 Task: Make a model of a famous piece of artwork (eg, the Mona Lisa).
Action: Mouse moved to (271, 218)
Screenshot: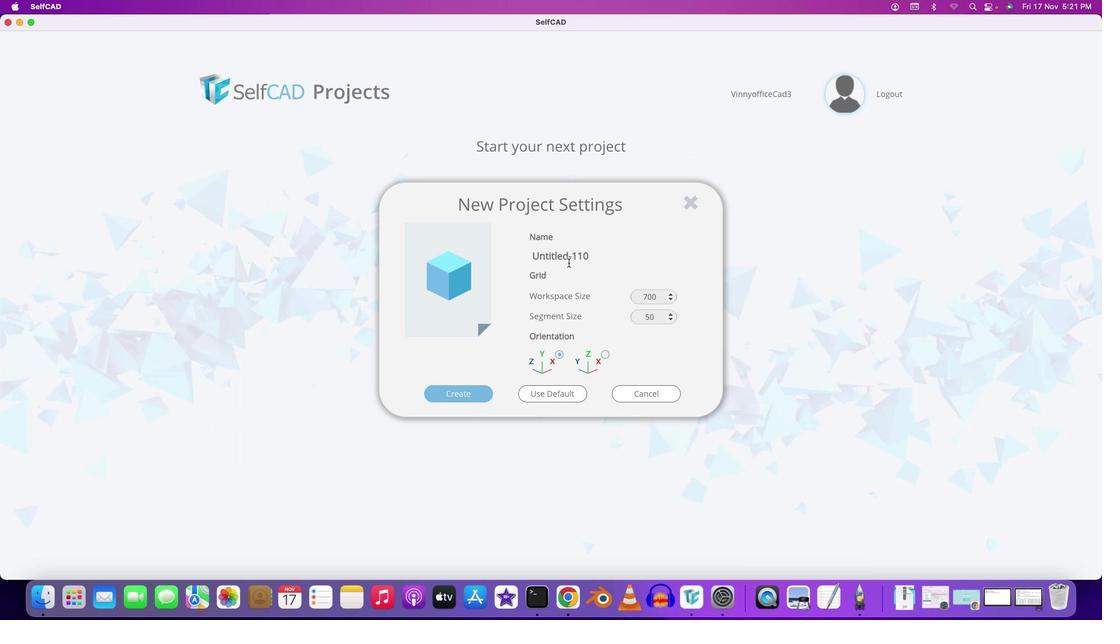 
Action: Mouse pressed left at (271, 218)
Screenshot: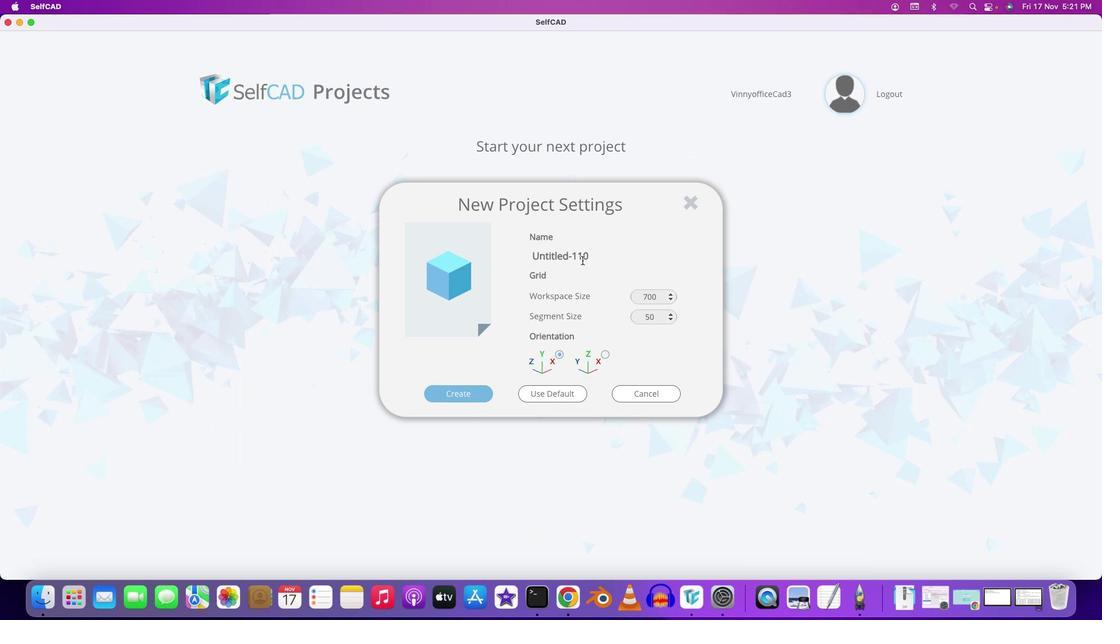 
Action: Mouse moved to (271, 218)
Screenshot: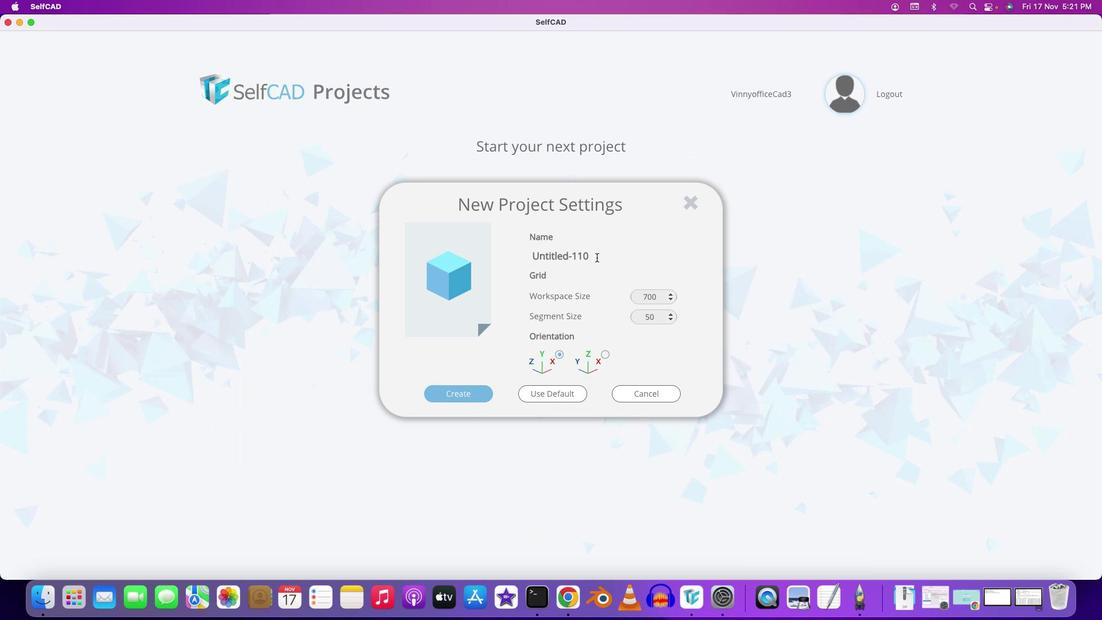 
Action: Mouse pressed left at (271, 218)
Screenshot: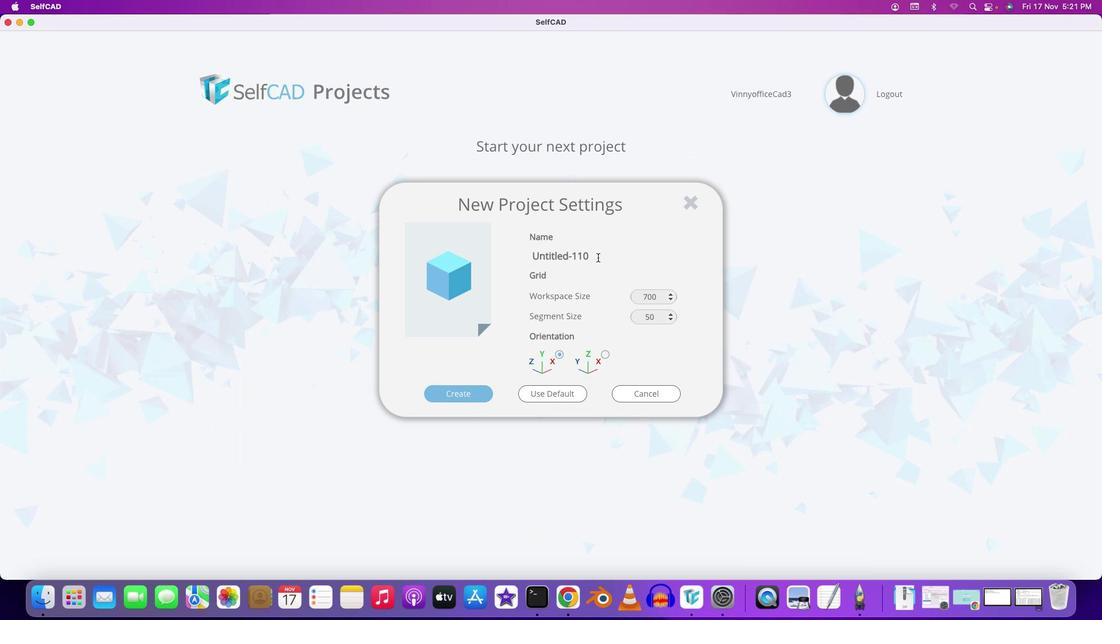 
Action: Mouse moved to (598, 257)
Screenshot: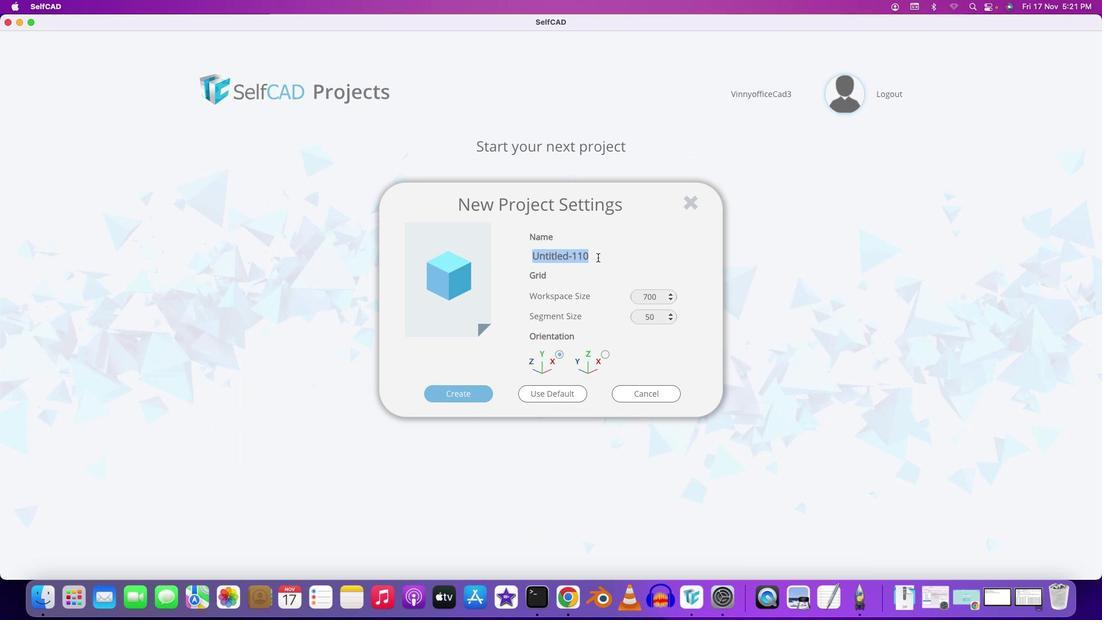 
Action: Mouse pressed left at (598, 257)
Screenshot: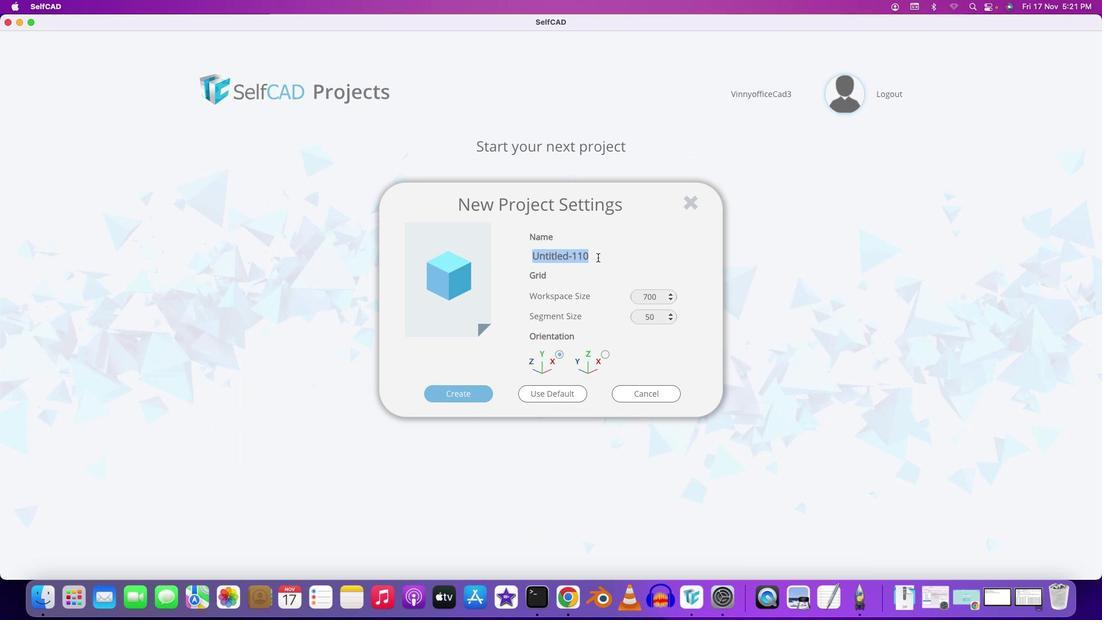 
Action: Key pressed Key.backspaceKey.shift'M''o''d''e''l'Key.space'o''f'Key.spaceKey.shift'A''r''t''w''o''r''k'
Screenshot: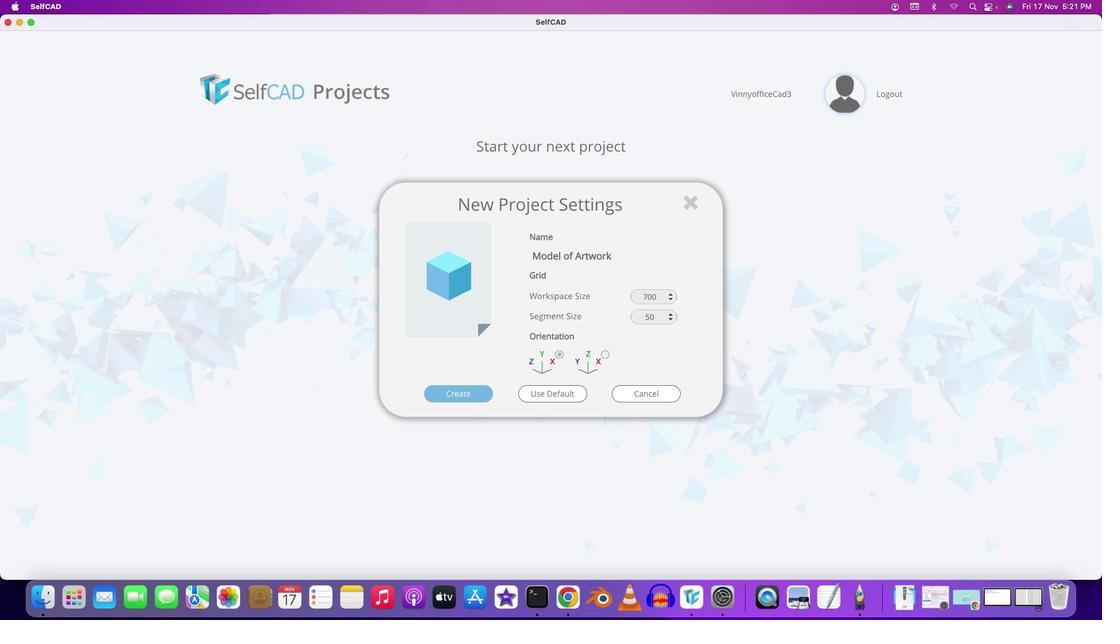 
Action: Mouse moved to (658, 299)
Screenshot: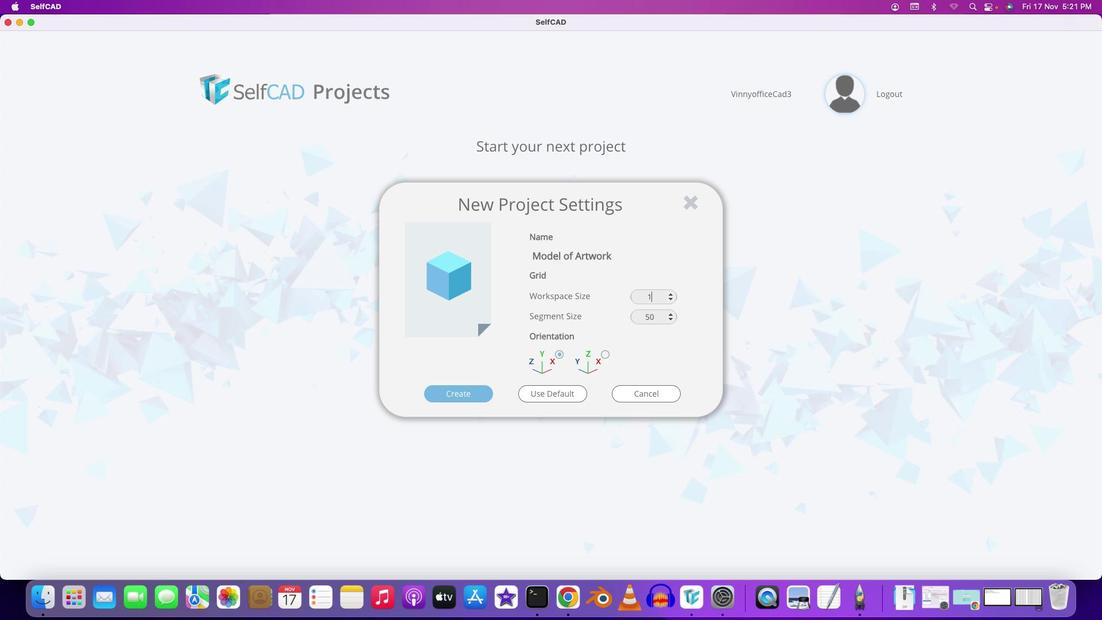 
Action: Mouse pressed left at (658, 299)
Screenshot: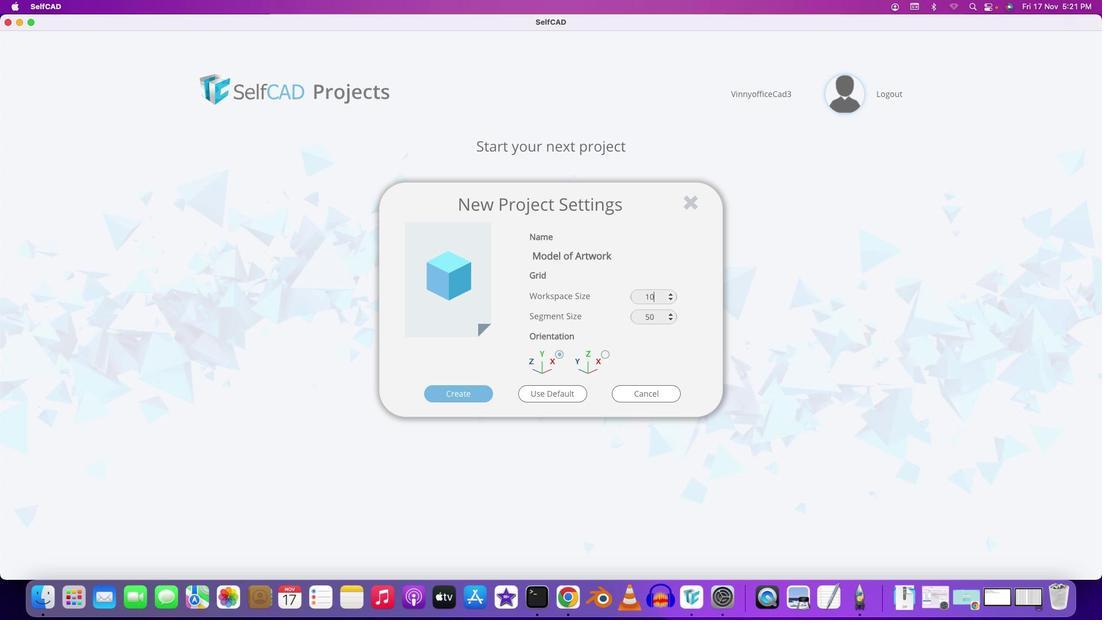 
Action: Key pressed '1''0''0''0'
Screenshot: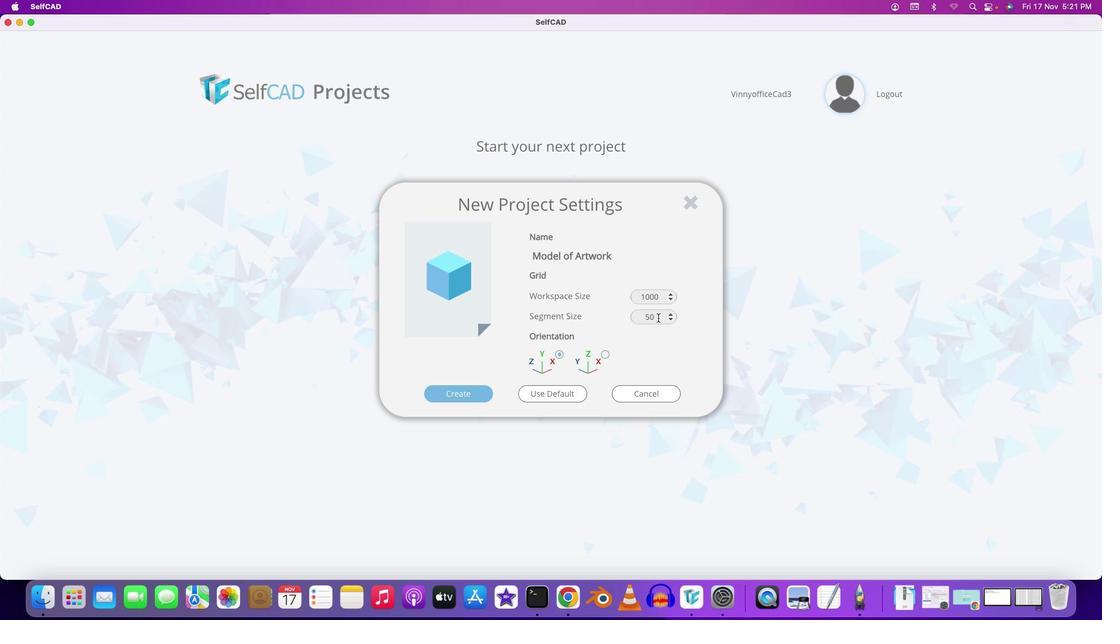 
Action: Mouse moved to (658, 318)
Screenshot: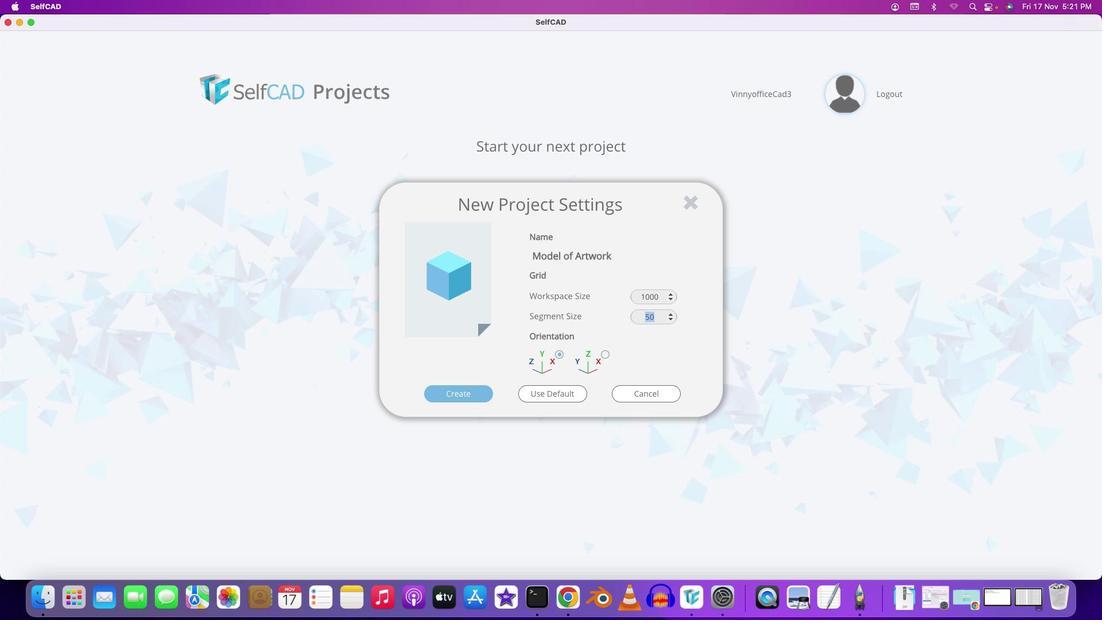 
Action: Mouse pressed left at (658, 318)
Screenshot: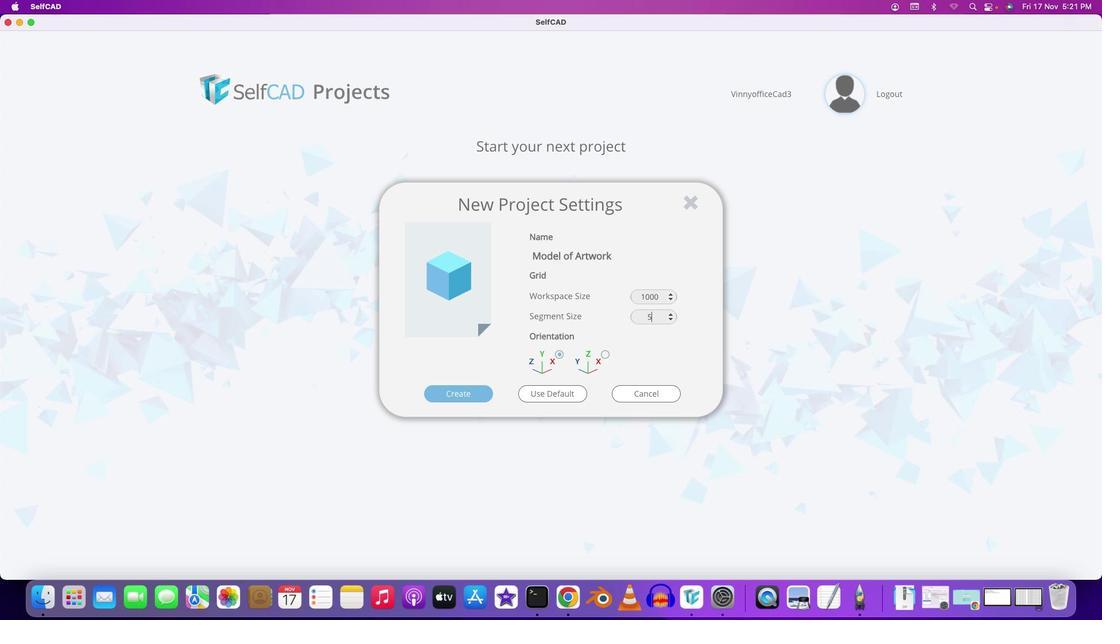 
Action: Mouse moved to (658, 318)
Screenshot: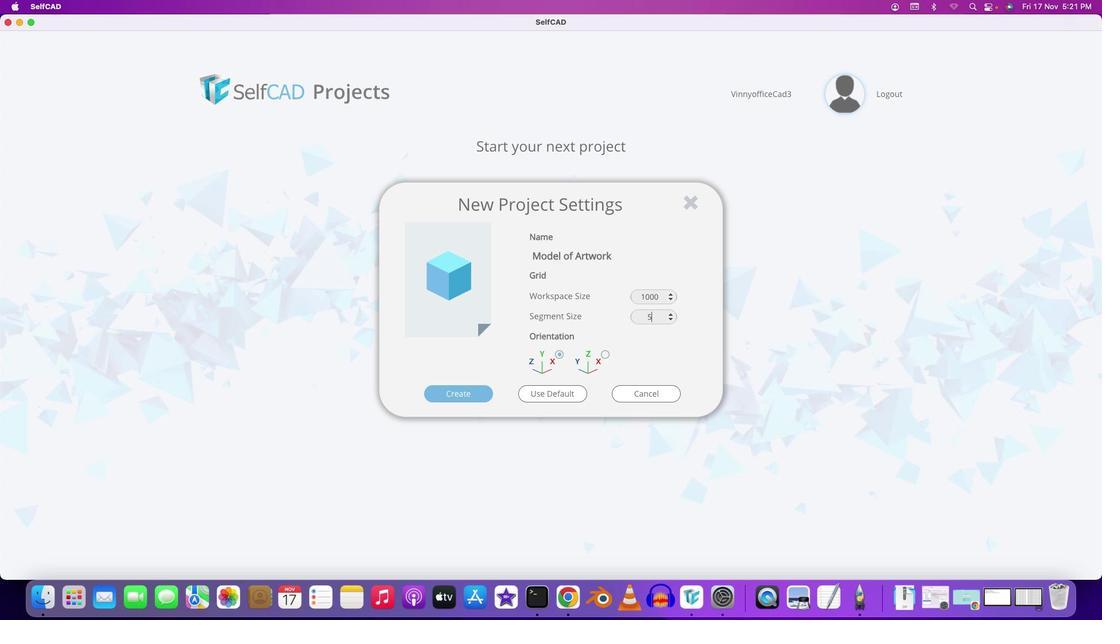 
Action: Key pressed '5'
Screenshot: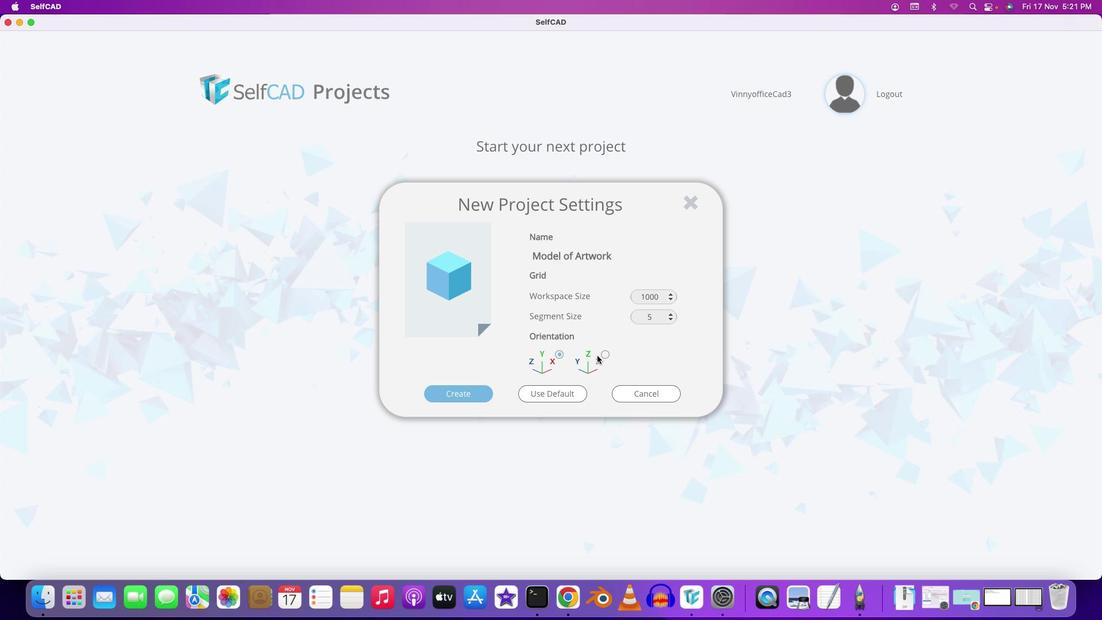 
Action: Mouse moved to (606, 355)
Screenshot: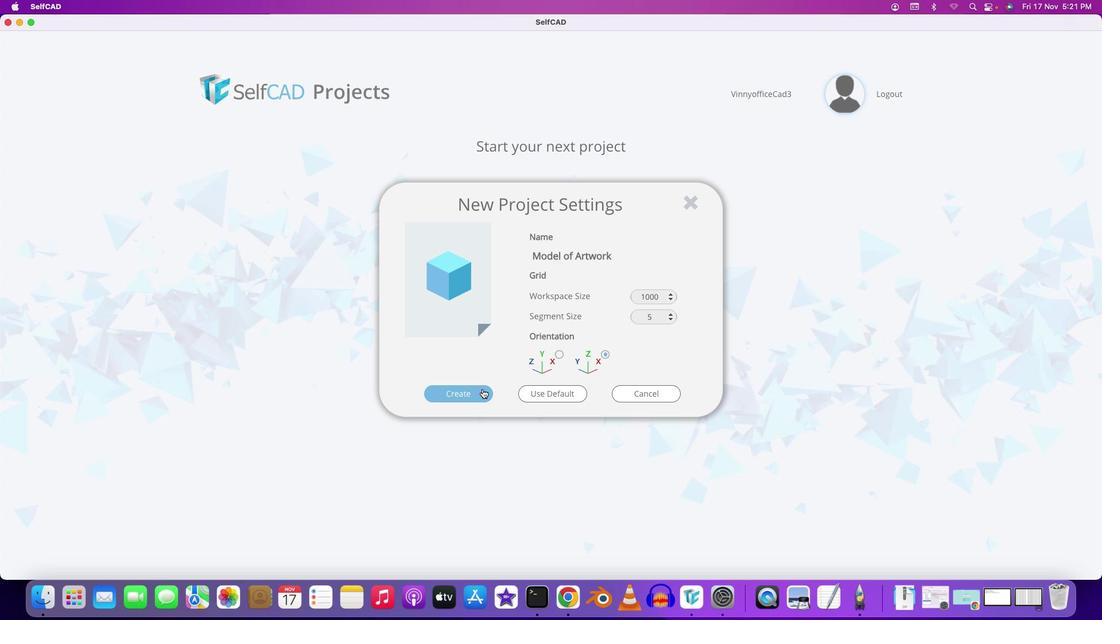 
Action: Mouse pressed left at (606, 355)
Screenshot: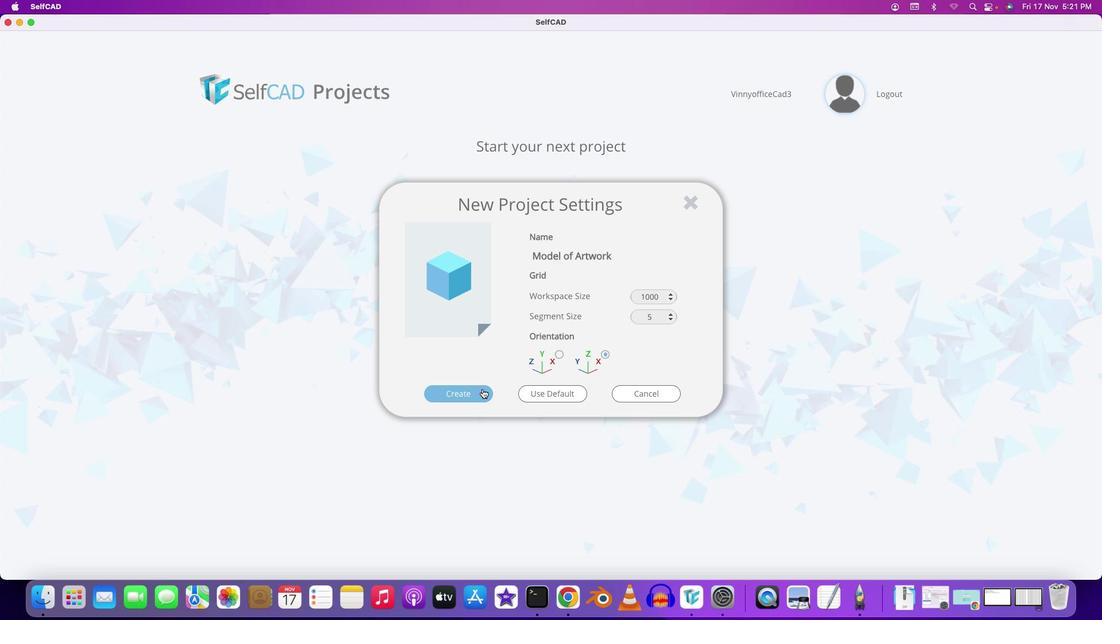
Action: Mouse moved to (483, 388)
Screenshot: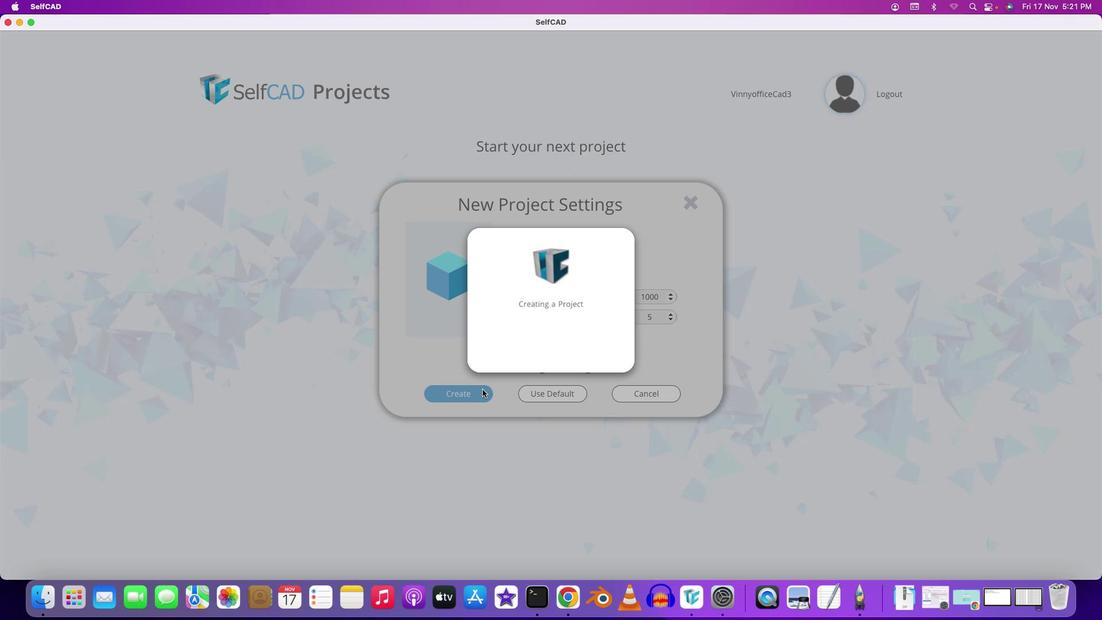 
Action: Mouse pressed left at (483, 388)
Screenshot: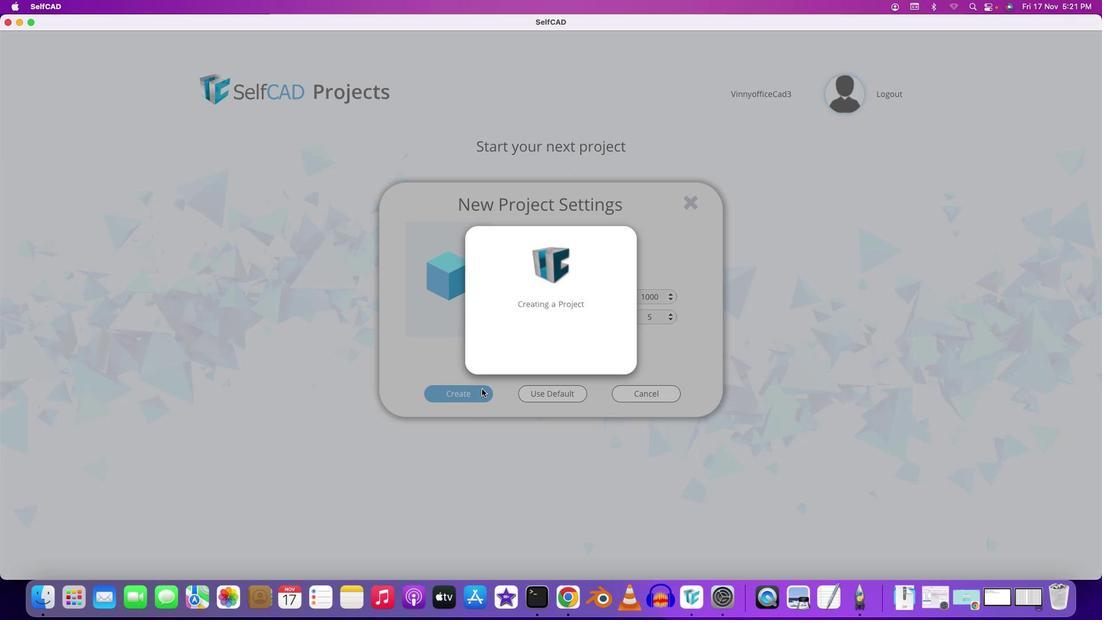 
Action: Mouse moved to (536, 390)
Screenshot: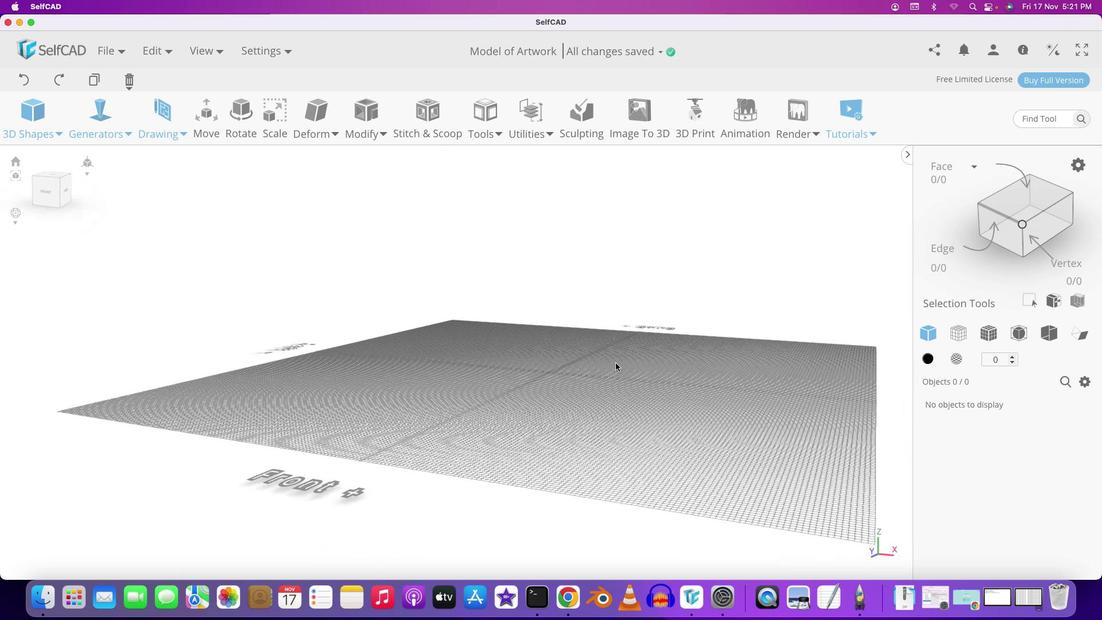
Action: Mouse pressed left at (536, 390)
Screenshot: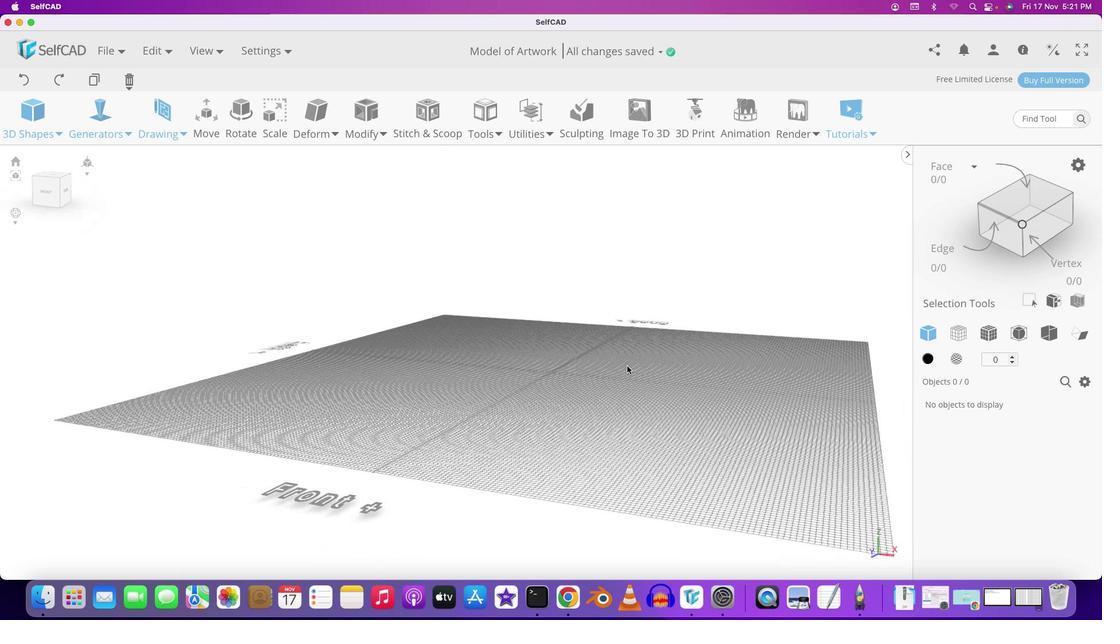 
Action: Mouse moved to (649, 376)
Screenshot: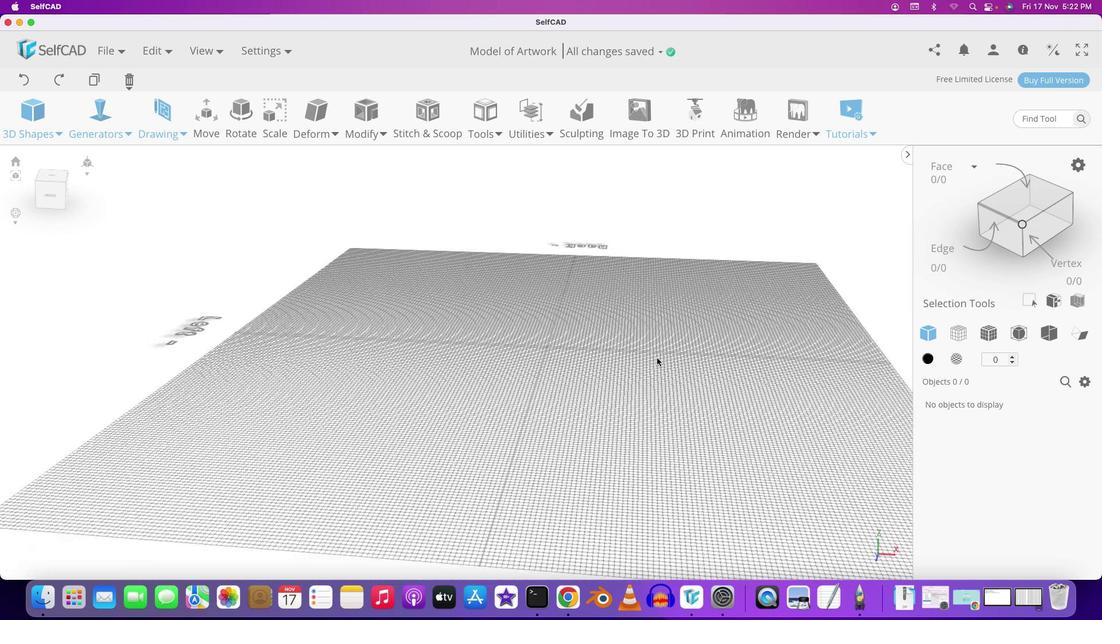 
Action: Mouse scrolled (649, 376) with delta (0, 0)
Screenshot: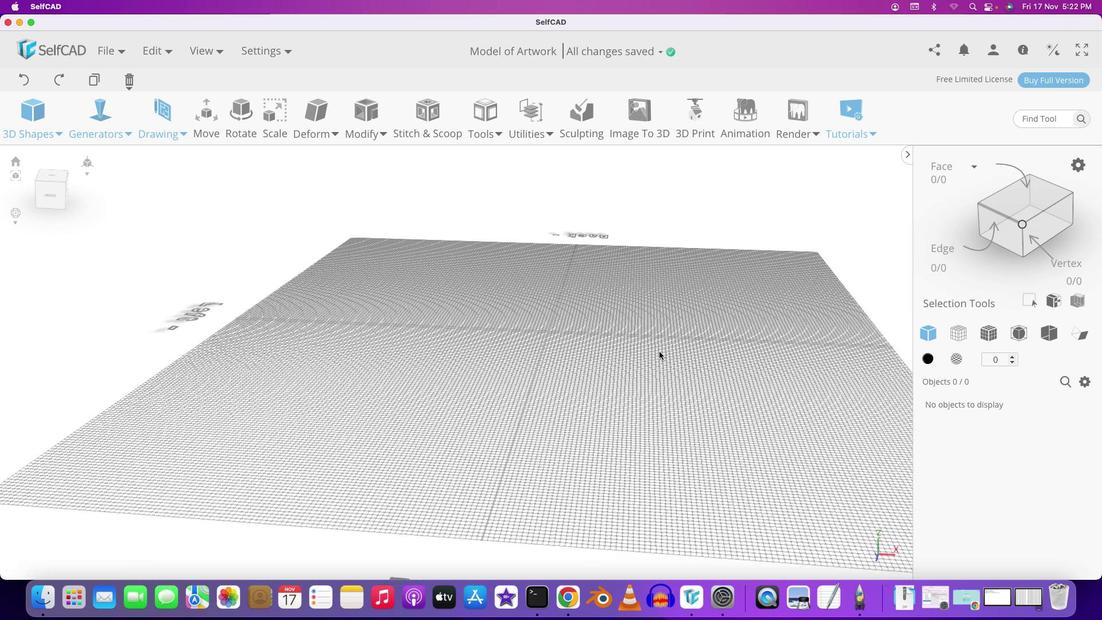 
Action: Mouse scrolled (649, 376) with delta (0, 0)
Screenshot: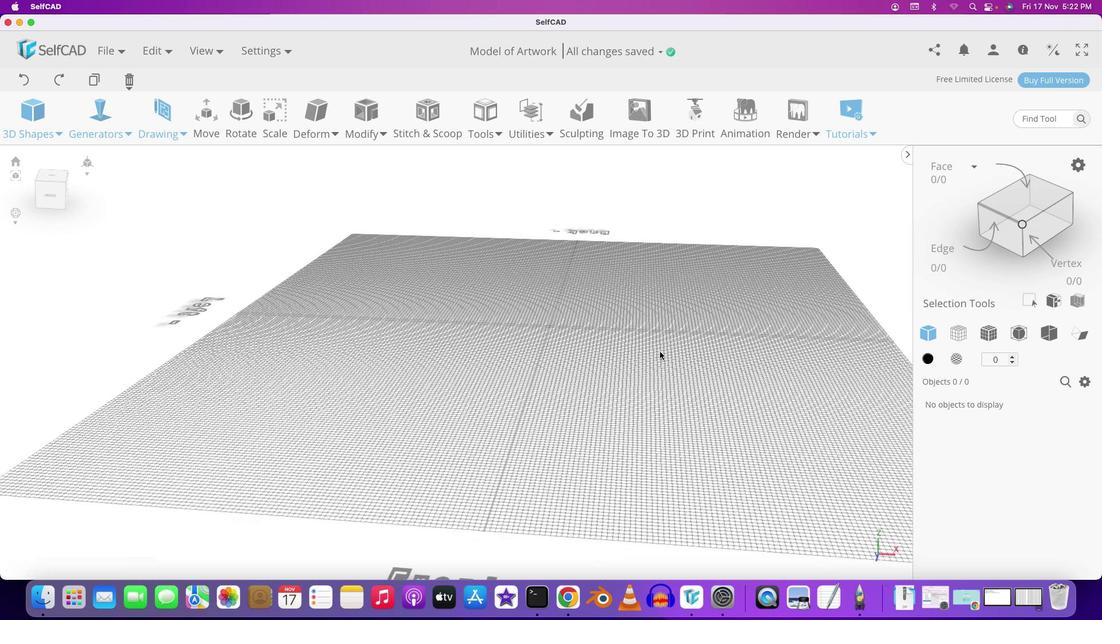 
Action: Mouse moved to (647, 376)
Screenshot: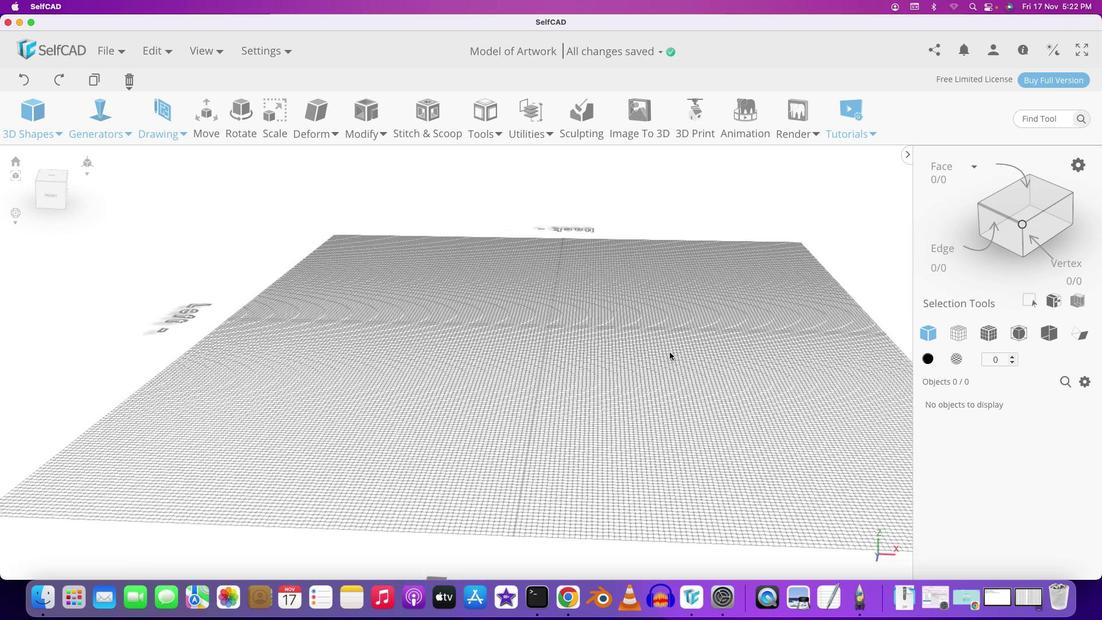 
Action: Key pressed Key.shift
Screenshot: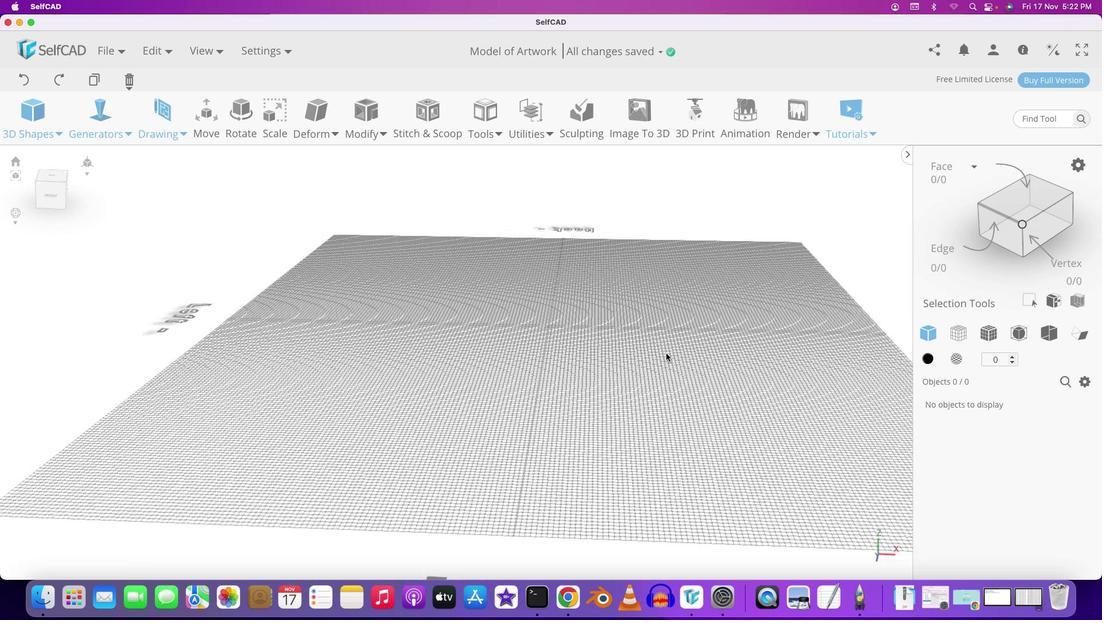 
Action: Mouse pressed left at (647, 376)
Screenshot: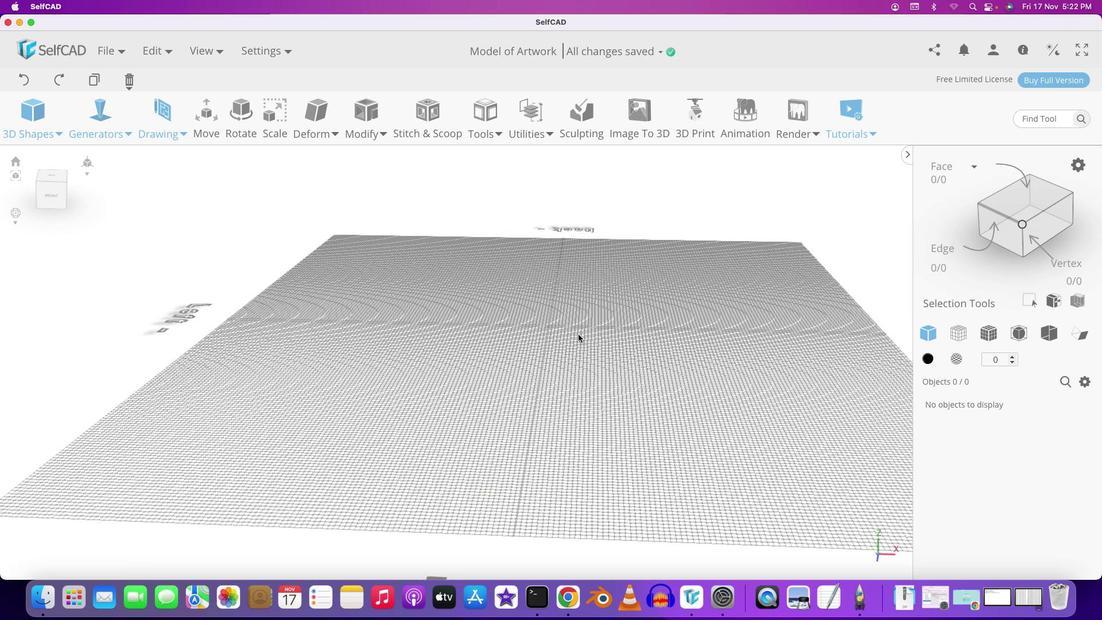 
Action: Mouse moved to (659, 352)
Screenshot: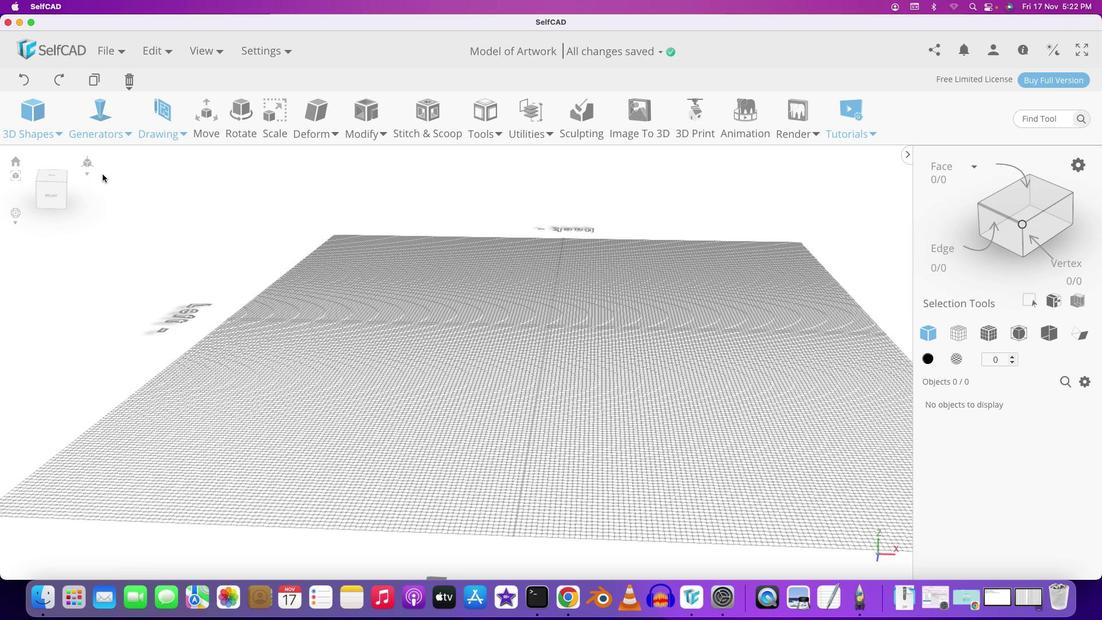 
Action: Mouse pressed left at (659, 352)
Screenshot: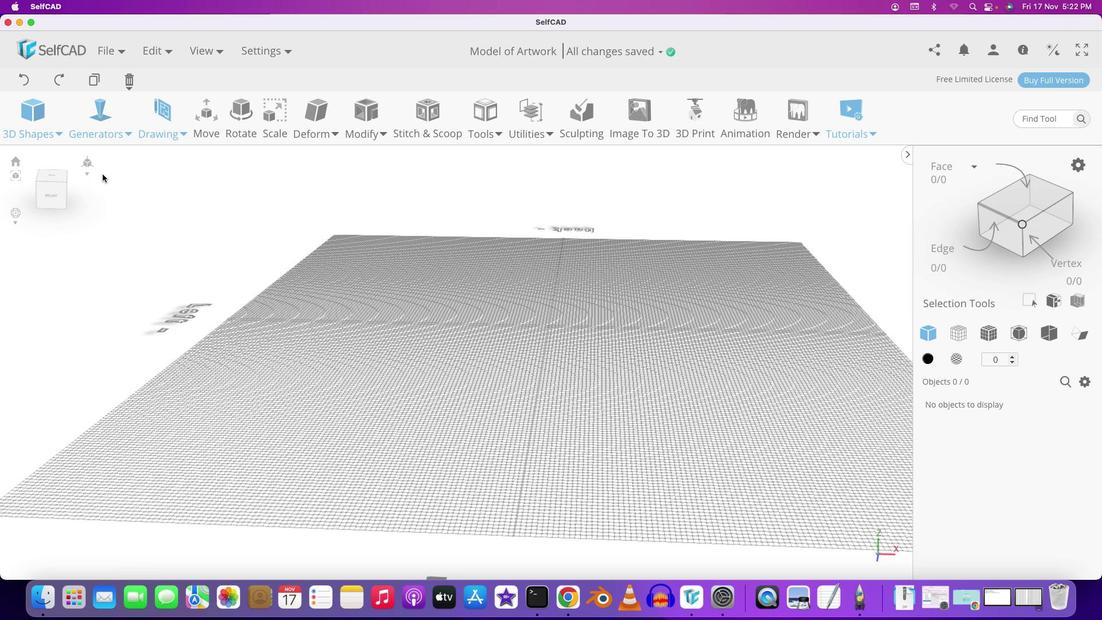 
Action: Mouse moved to (62, 340)
Screenshot: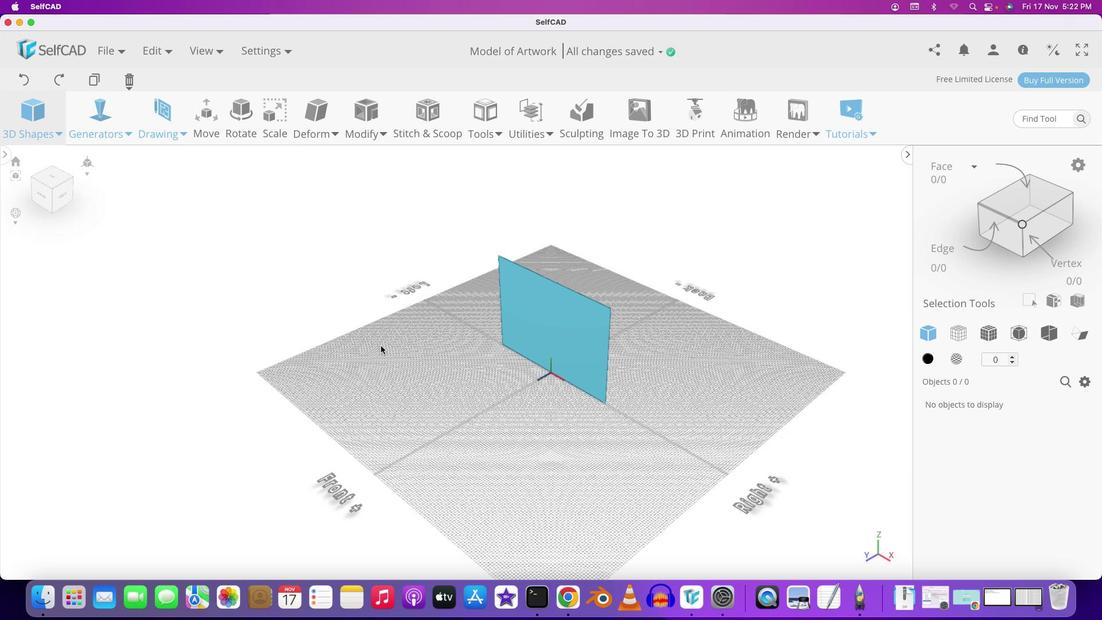 
Action: Mouse pressed left at (62, 340)
Screenshot: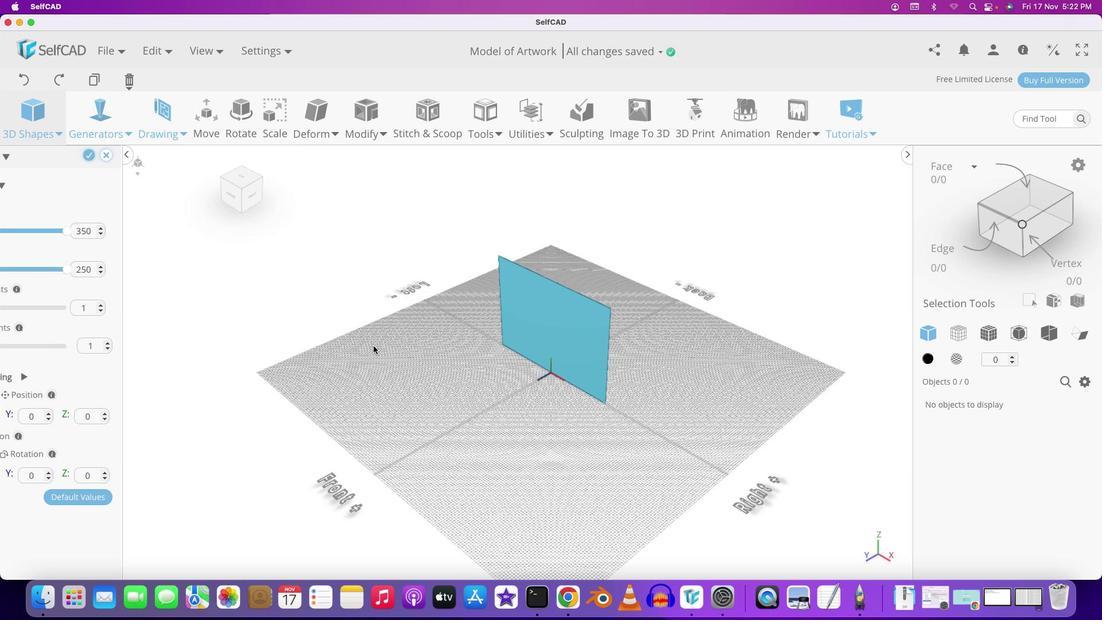 
Action: Mouse moved to (414, 364)
Screenshot: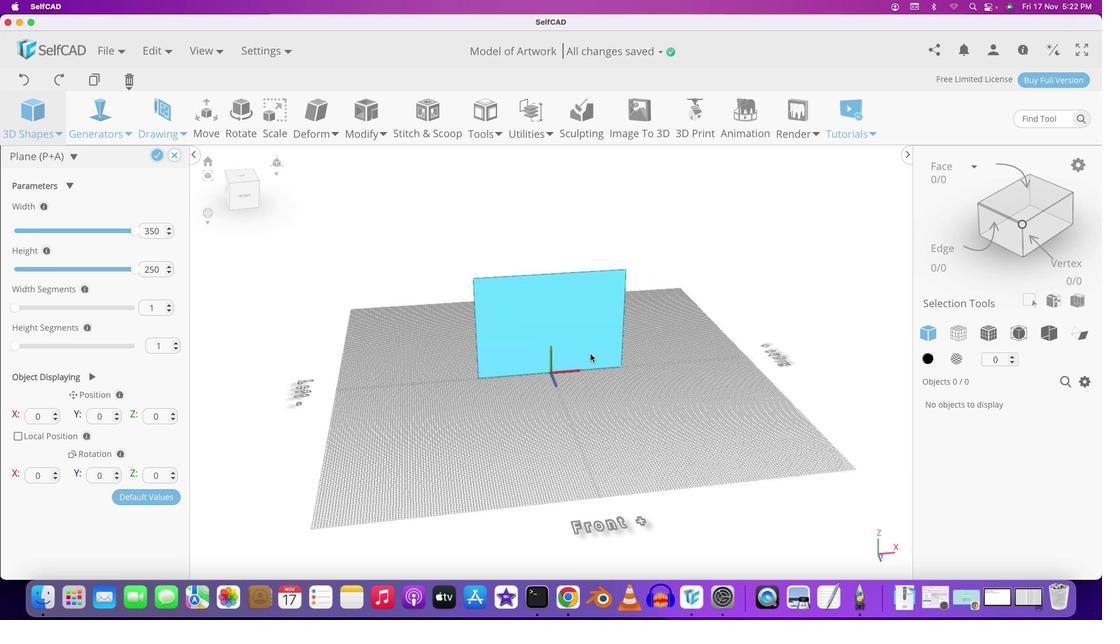 
Action: Mouse pressed left at (414, 364)
Screenshot: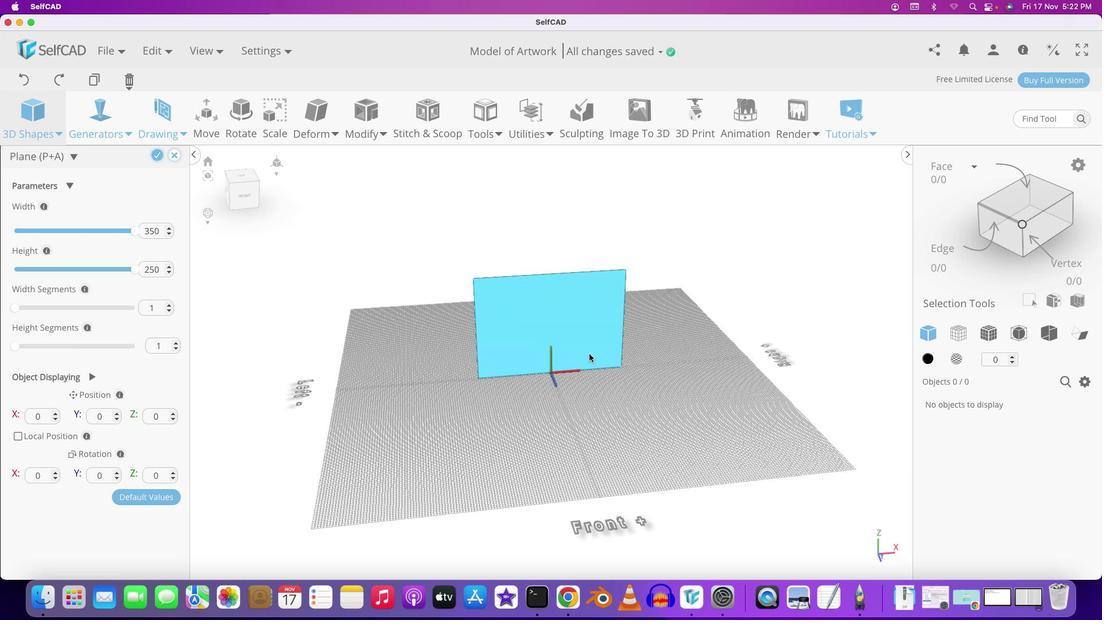 
Action: Mouse moved to (155, 472)
Screenshot: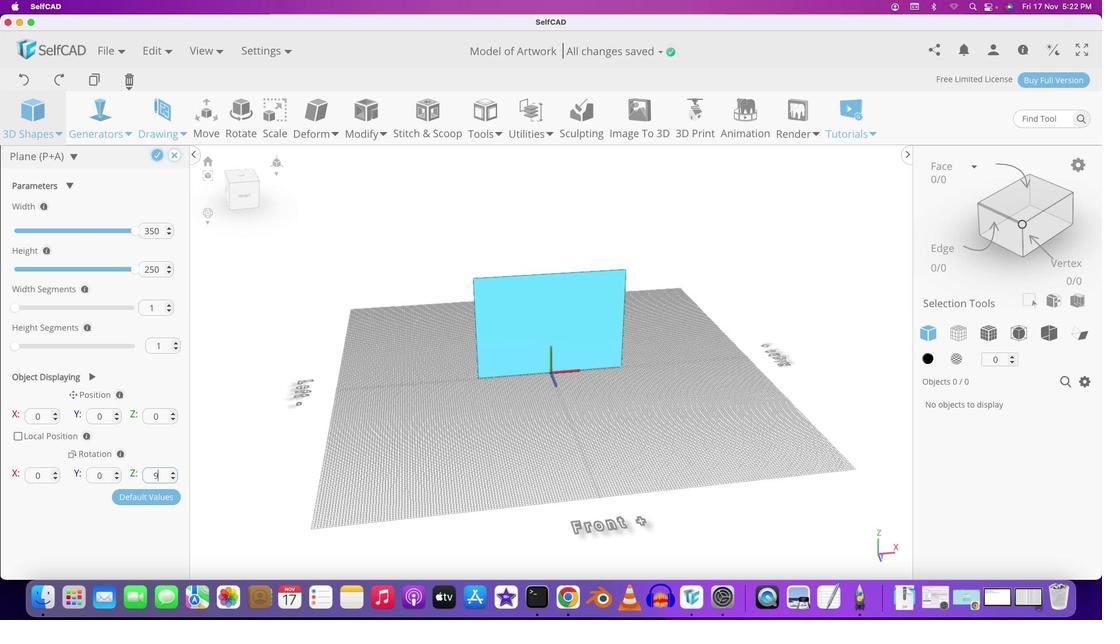 
Action: Mouse pressed left at (155, 472)
Screenshot: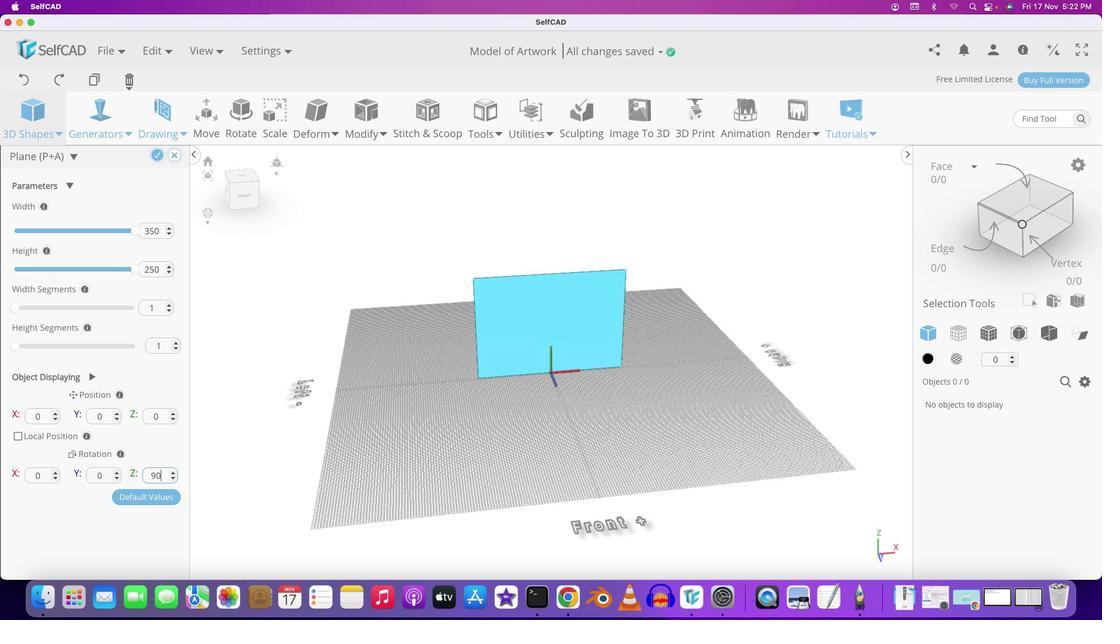 
Action: Mouse moved to (155, 473)
Screenshot: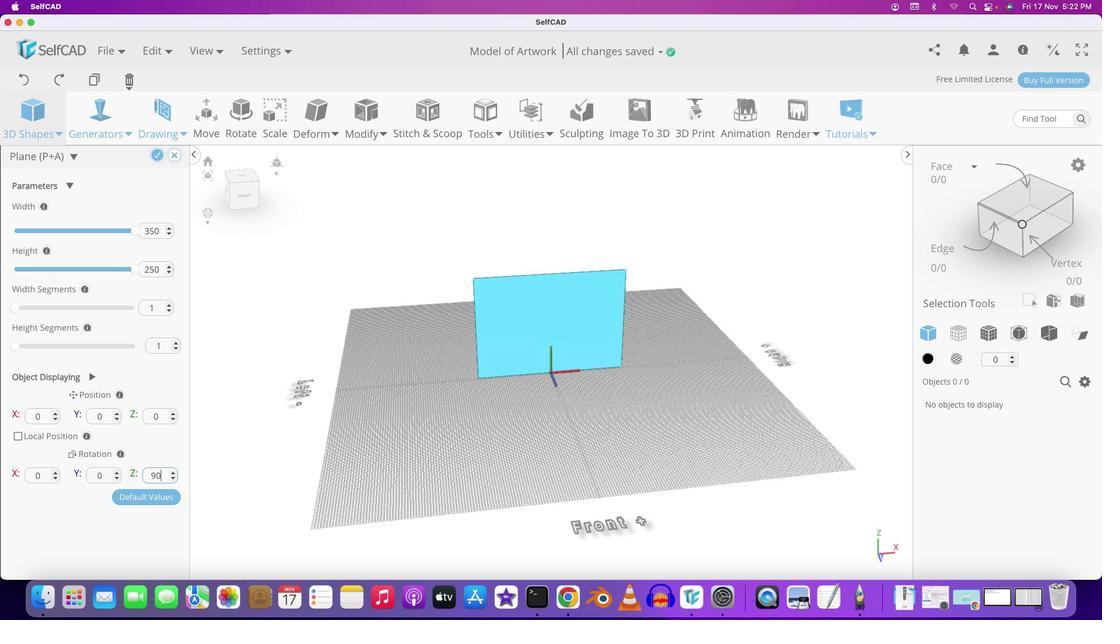 
Action: Key pressed '9''0'Key.enter
Screenshot: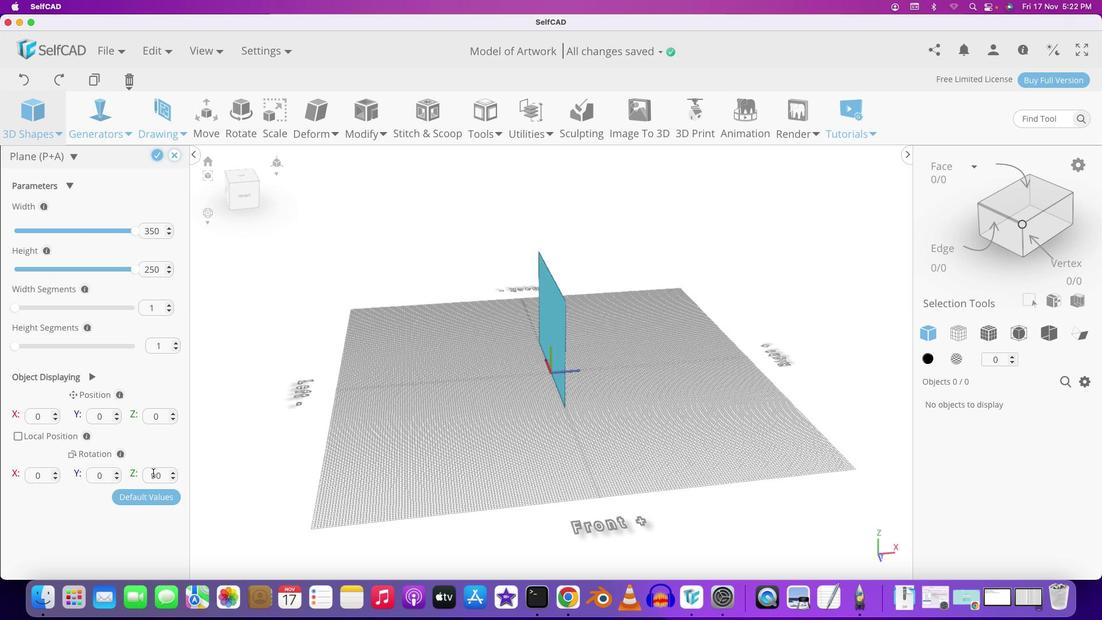 
Action: Mouse moved to (40, 476)
Screenshot: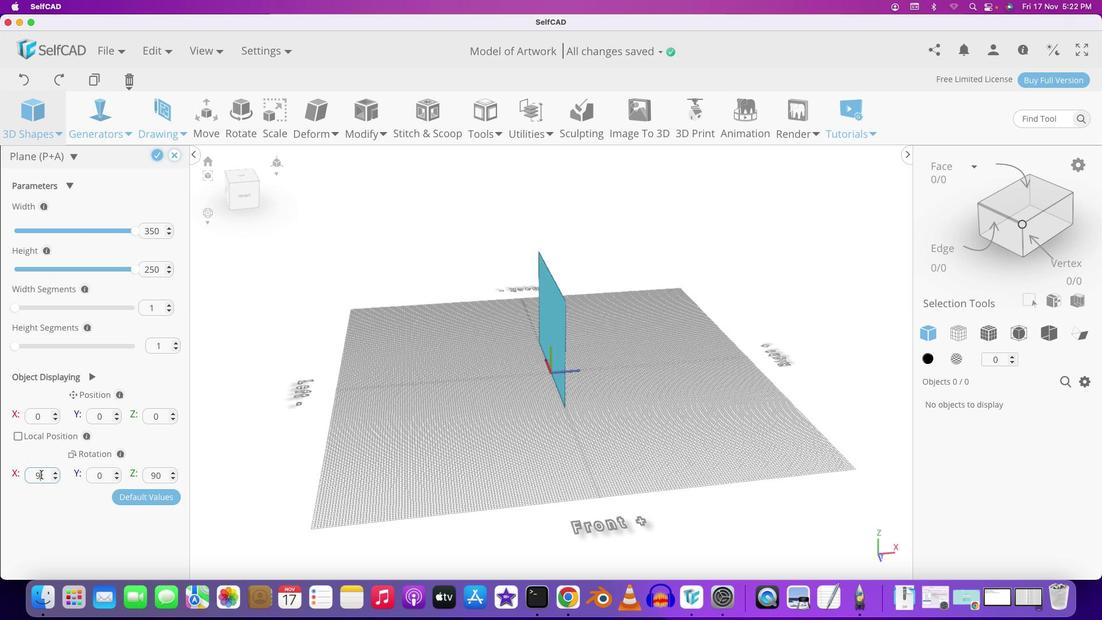 
Action: Mouse pressed left at (40, 476)
Screenshot: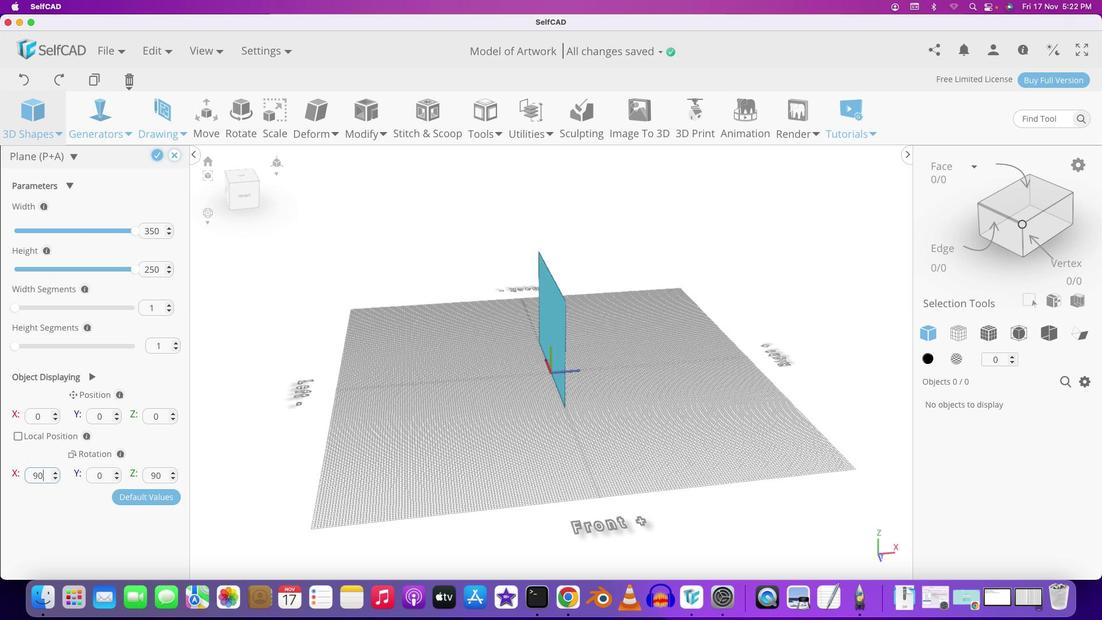 
Action: Key pressed '9'
Screenshot: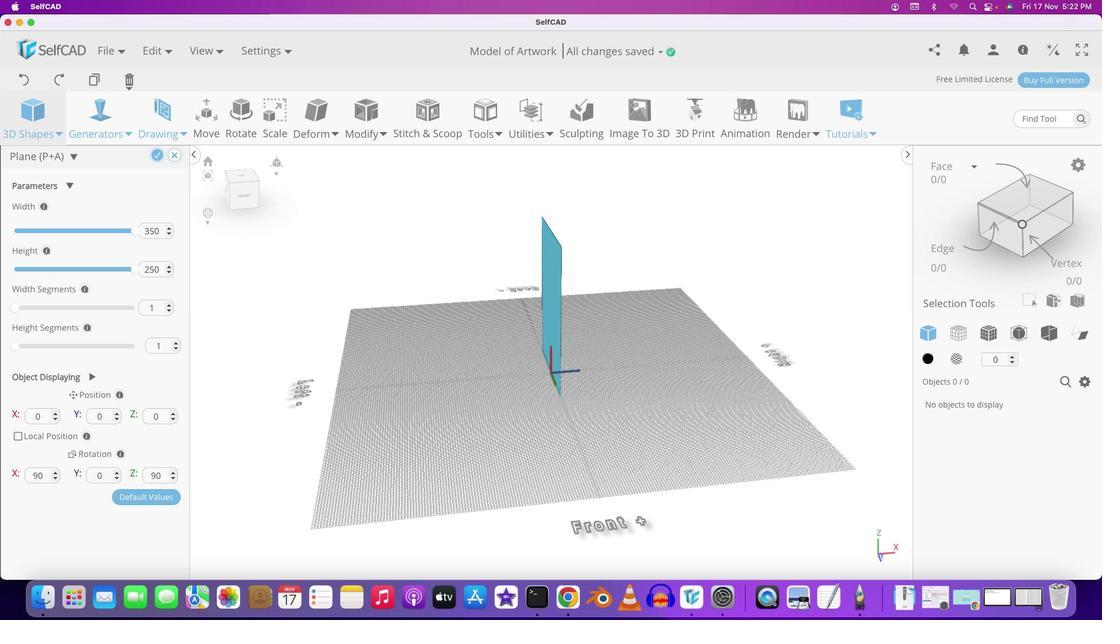 
Action: Mouse moved to (41, 474)
Screenshot: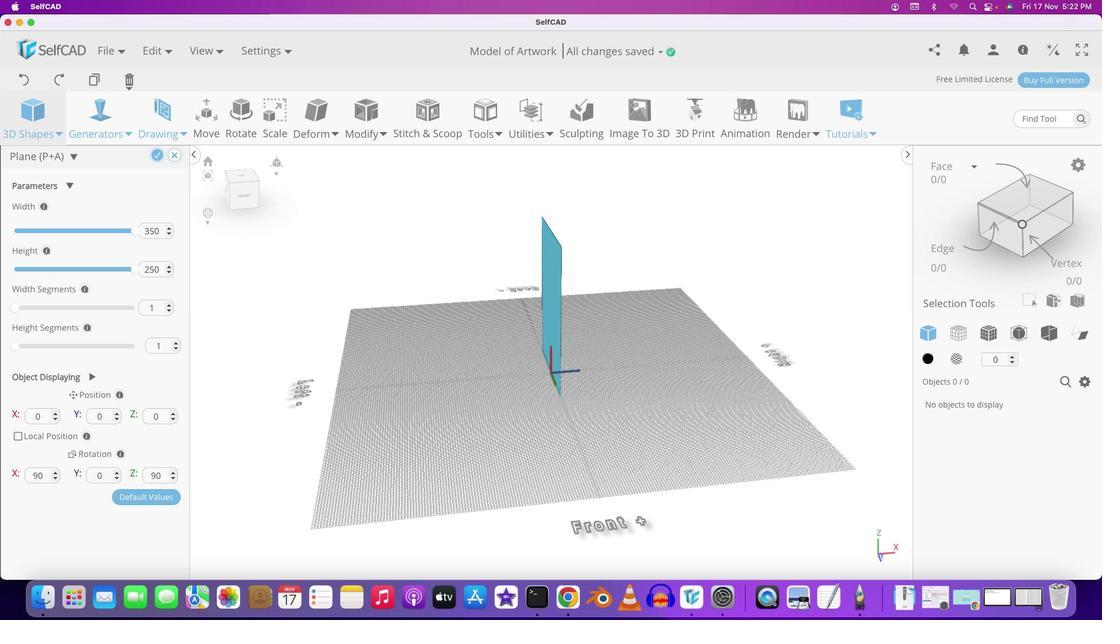 
Action: Key pressed '0'Key.enter
Screenshot: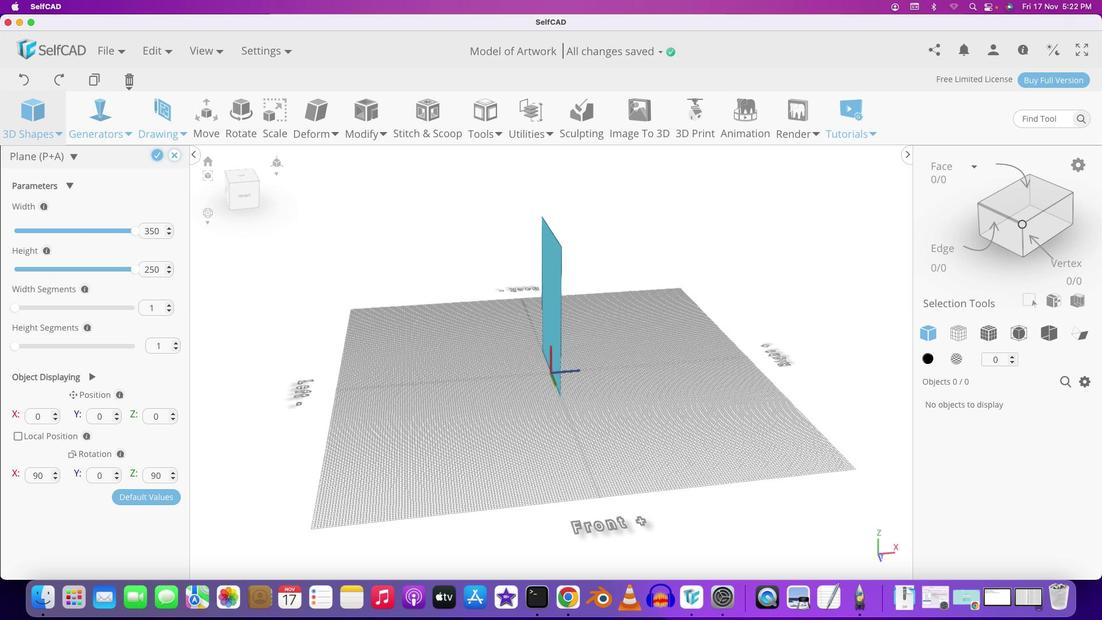 
Action: Mouse moved to (40, 477)
Screenshot: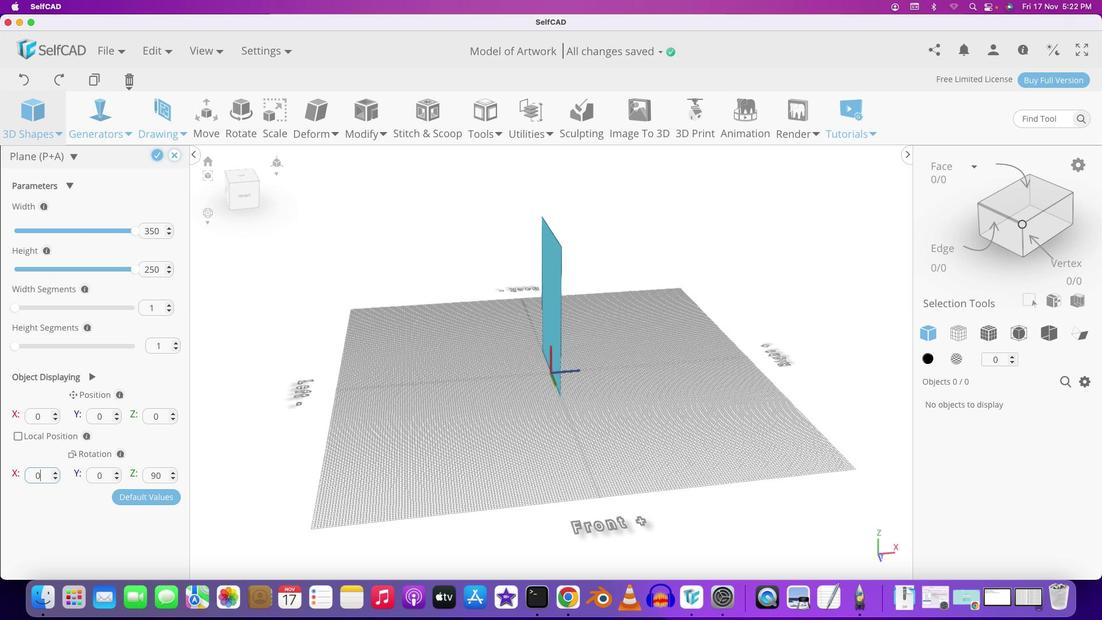 
Action: Mouse pressed left at (40, 477)
Screenshot: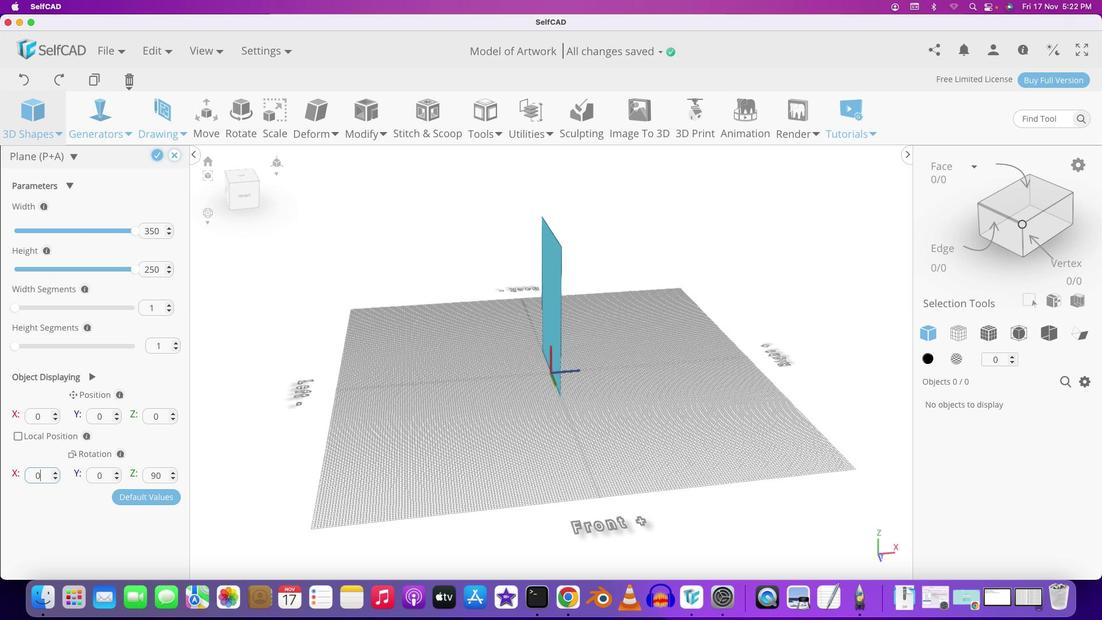 
Action: Key pressed '0'Key.enter
Screenshot: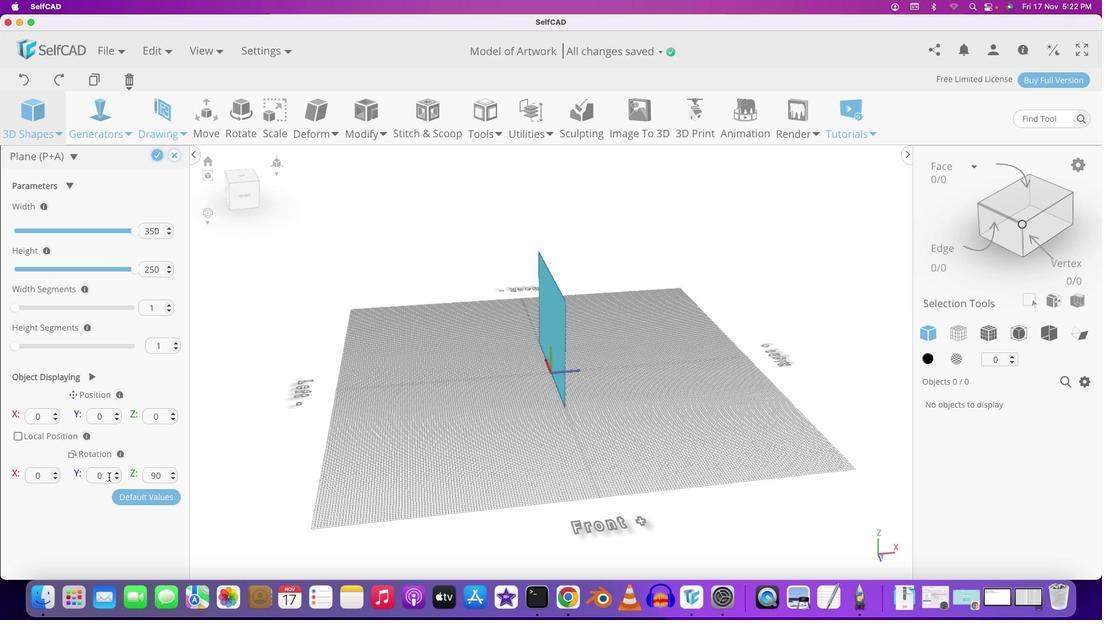 
Action: Mouse moved to (109, 475)
Screenshot: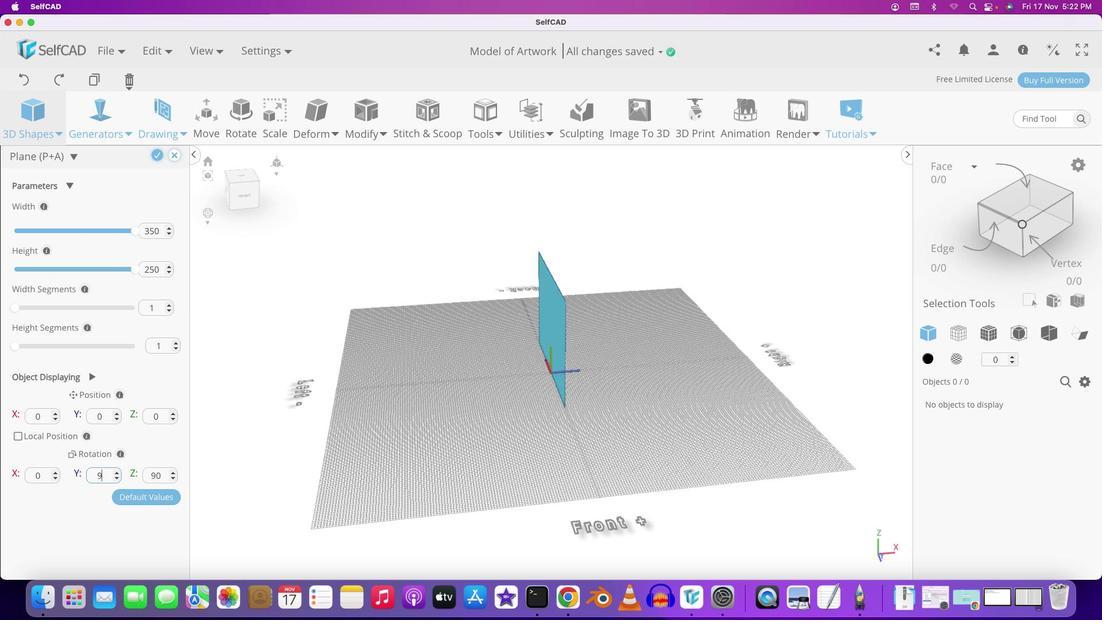 
Action: Mouse pressed left at (109, 475)
Screenshot: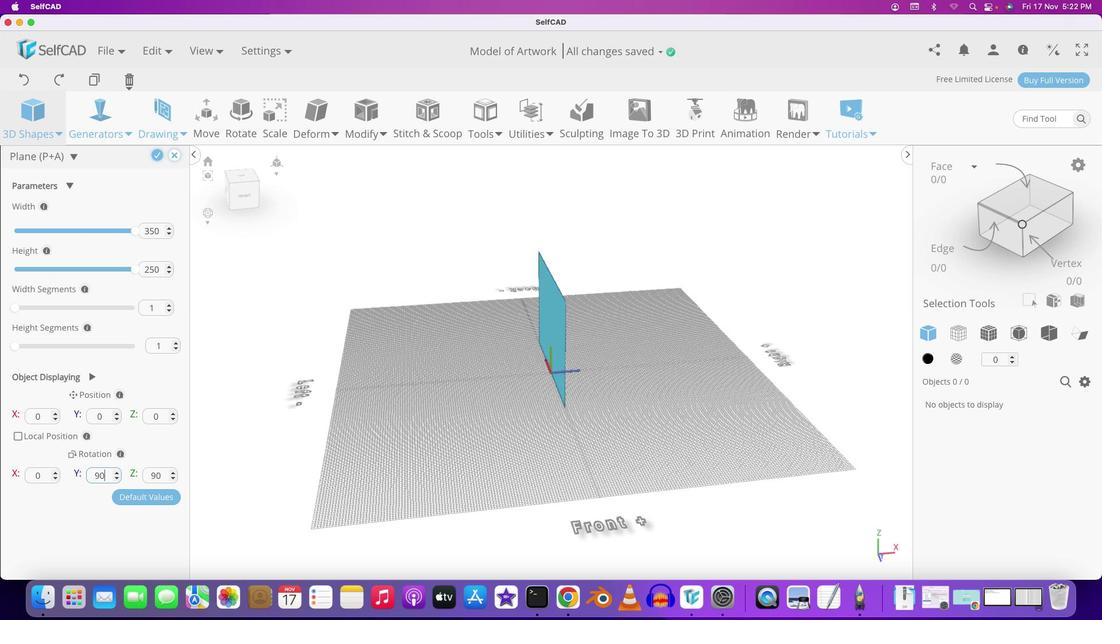 
Action: Mouse moved to (109, 477)
Screenshot: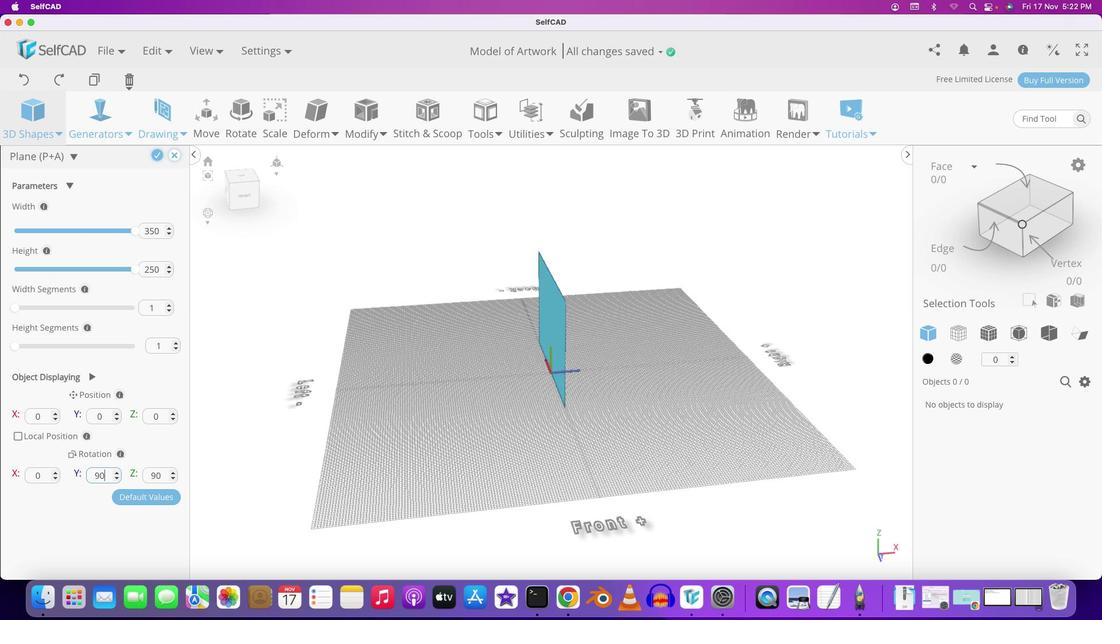 
Action: Key pressed '9''0'Key.enter
Screenshot: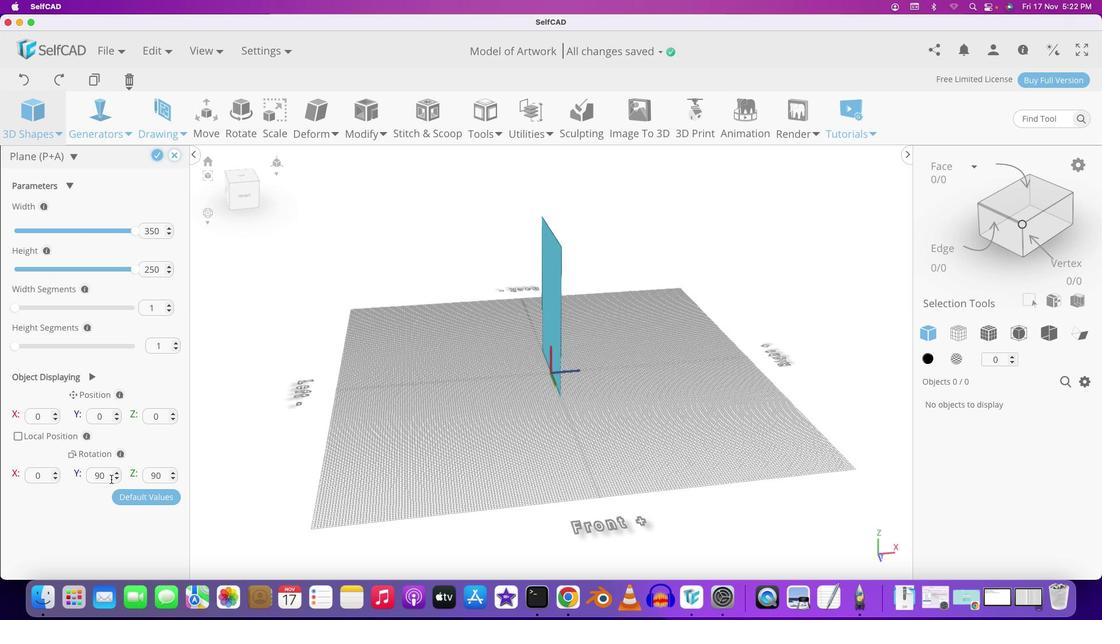 
Action: Mouse moved to (105, 475)
Screenshot: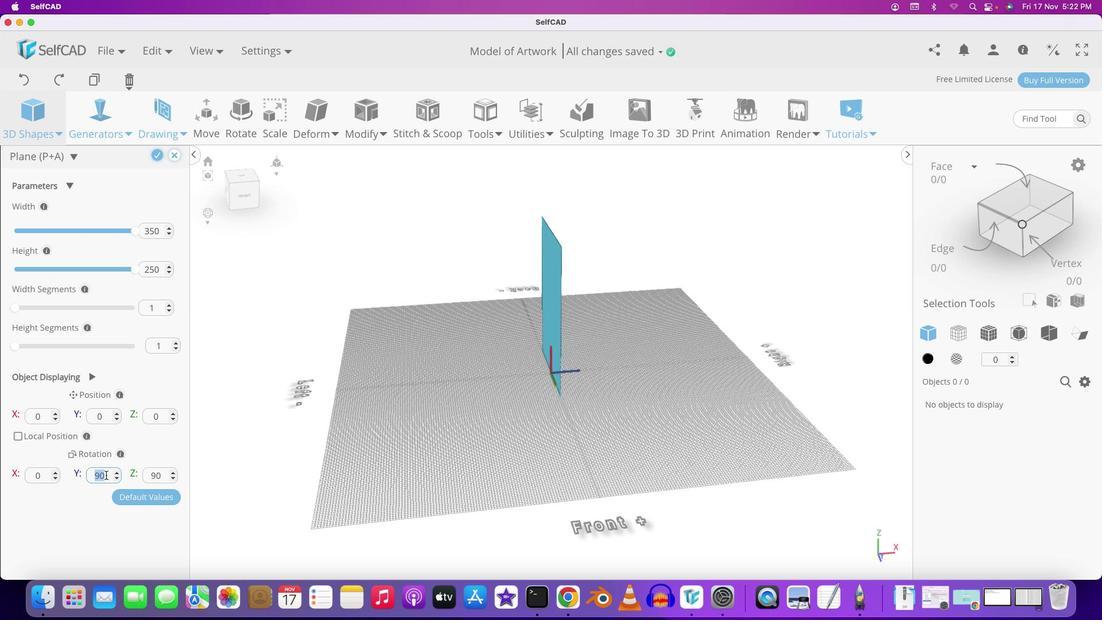 
Action: Mouse pressed left at (105, 475)
Screenshot: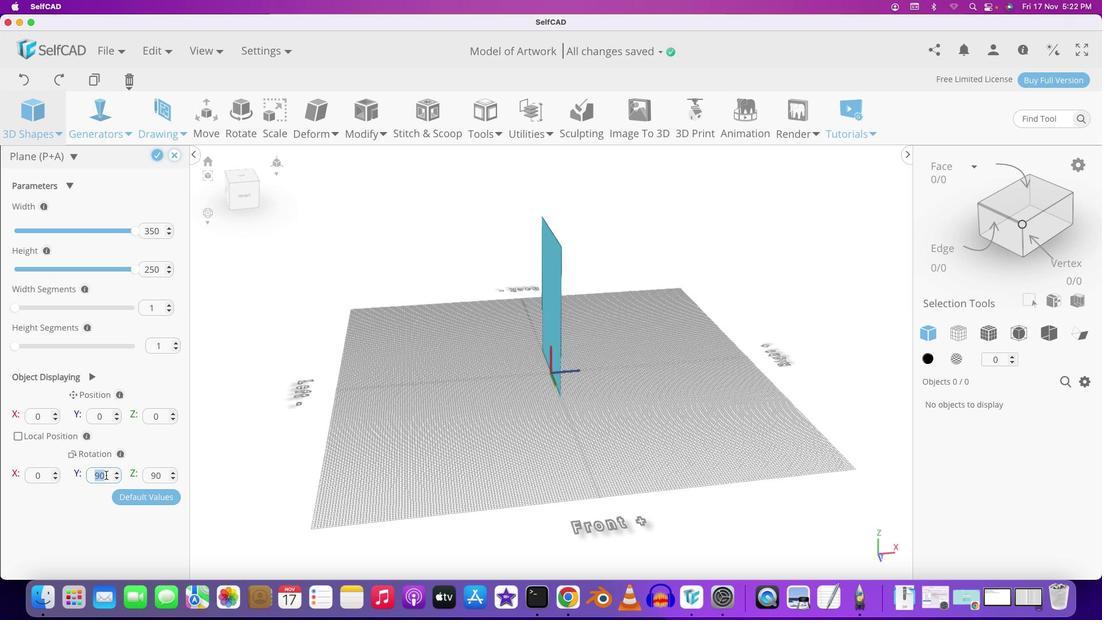 
Action: Key pressed Key.backspace
Screenshot: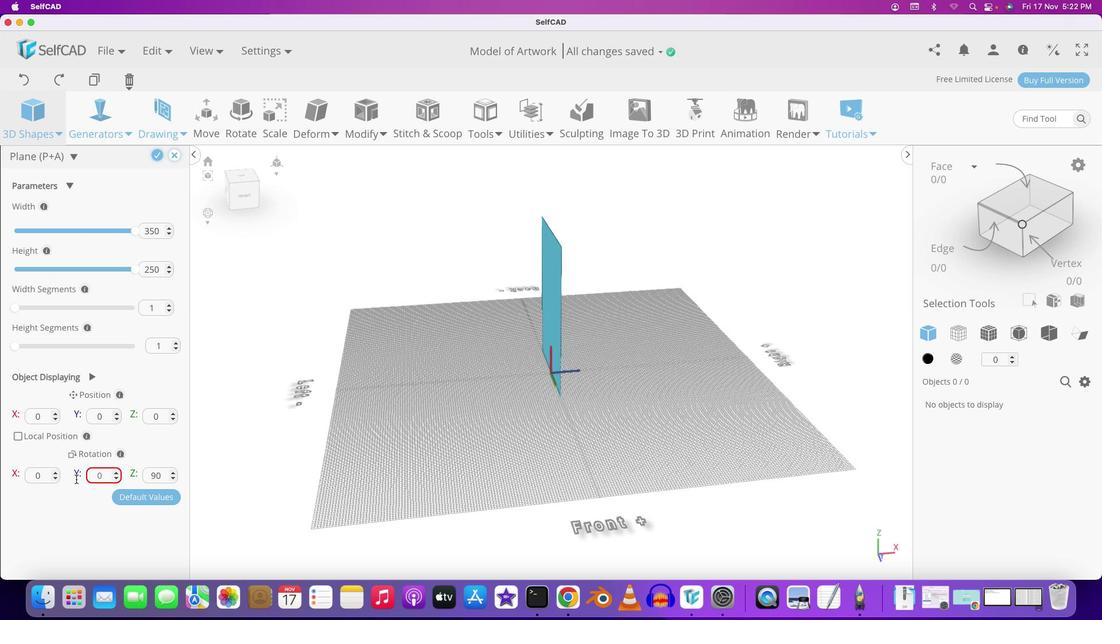 
Action: Mouse moved to (41, 479)
Screenshot: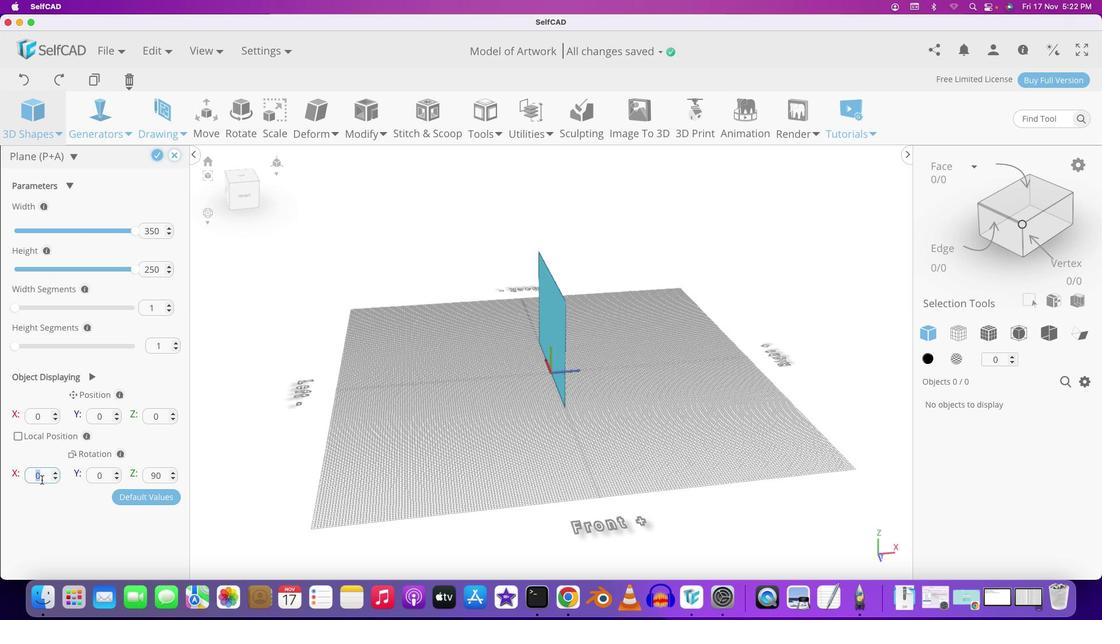 
Action: Mouse pressed left at (41, 479)
Screenshot: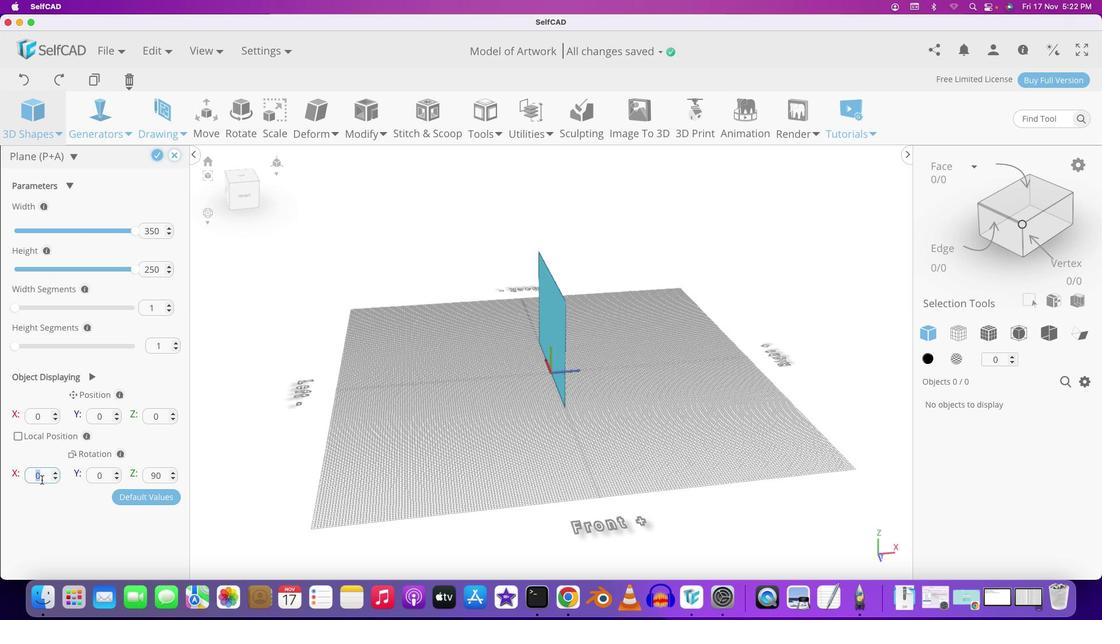 
Action: Mouse moved to (44, 479)
Screenshot: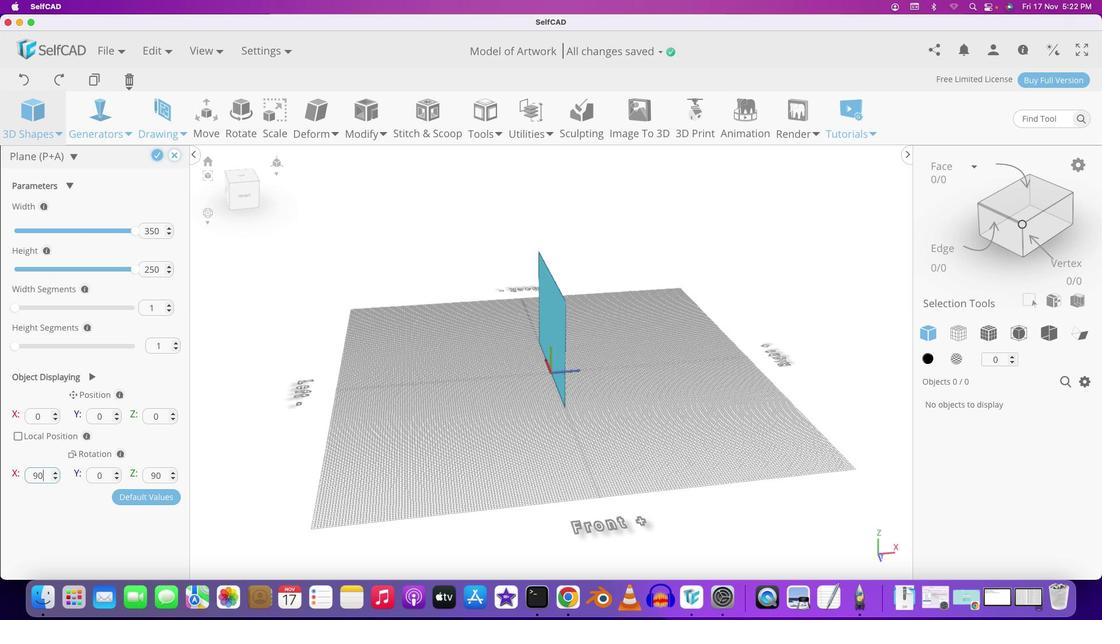 
Action: Key pressed '9''0'Key.enter
Screenshot: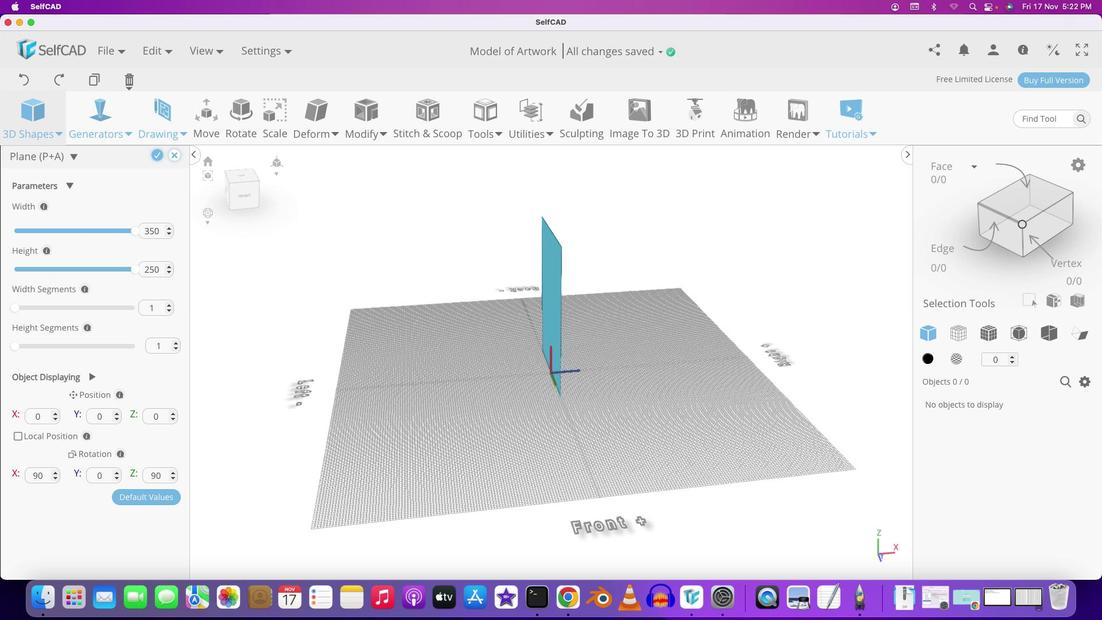 
Action: Mouse moved to (107, 477)
Screenshot: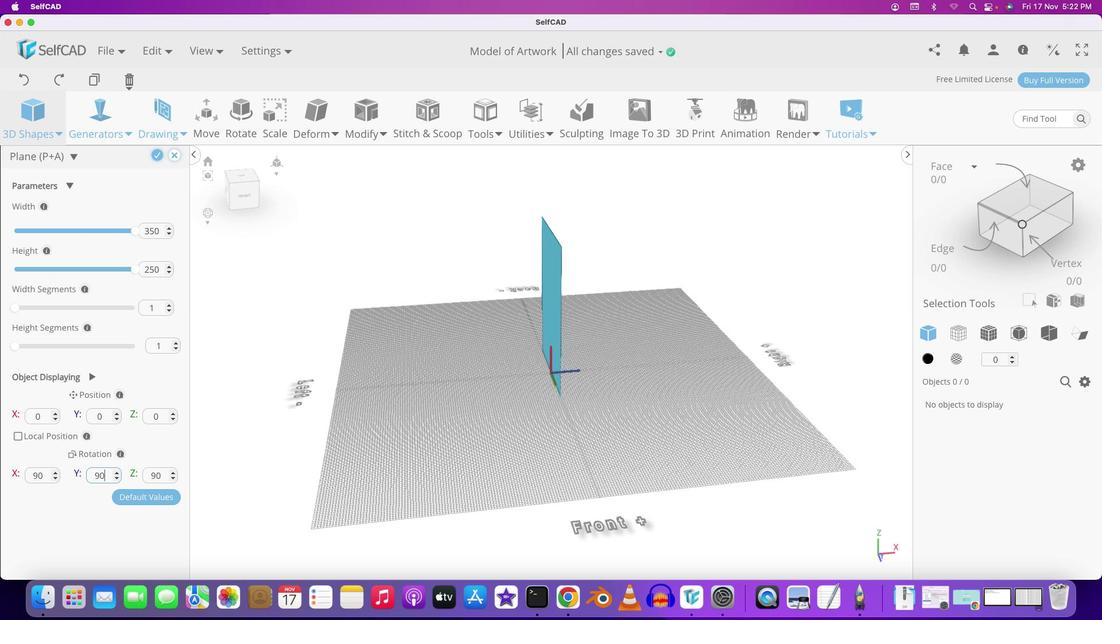 
Action: Mouse pressed left at (107, 477)
Screenshot: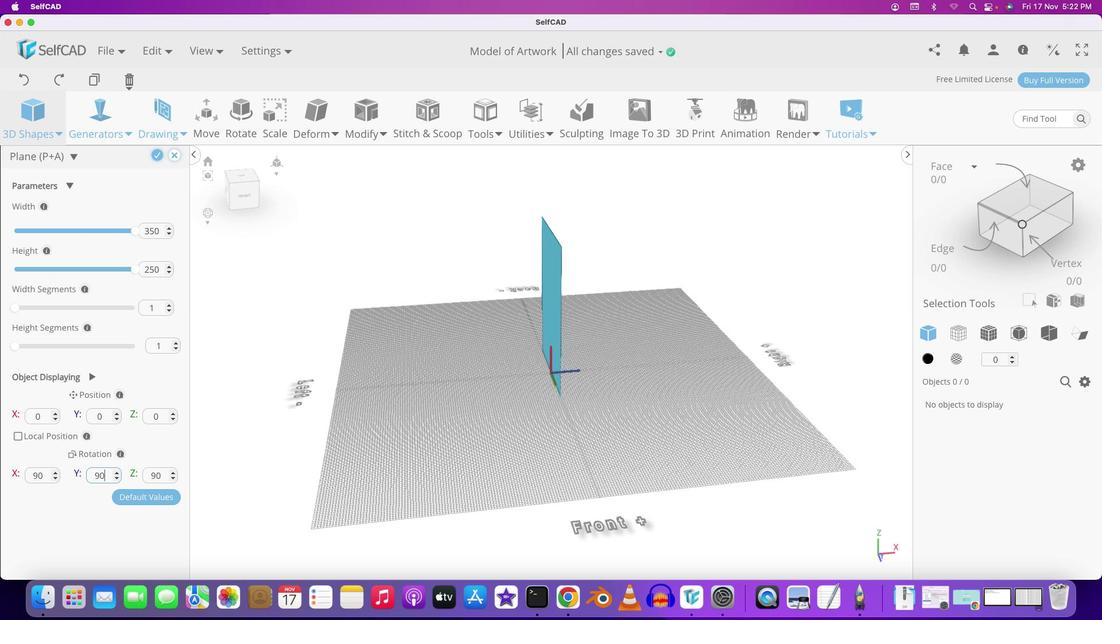 
Action: Mouse moved to (106, 477)
Screenshot: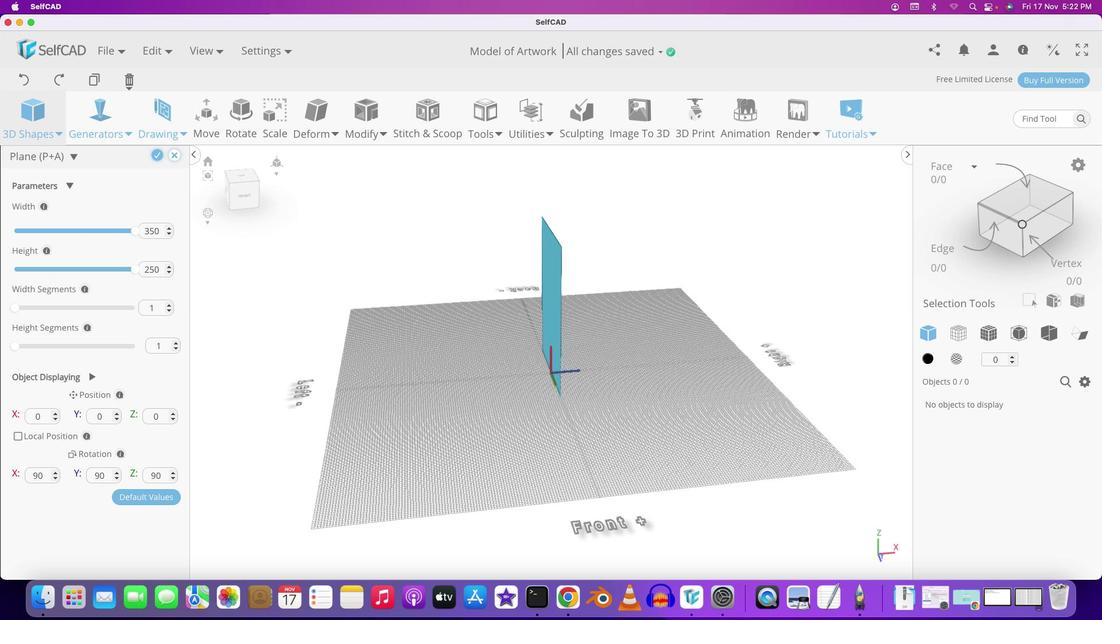 
Action: Key pressed '9''0'Key.enter
Screenshot: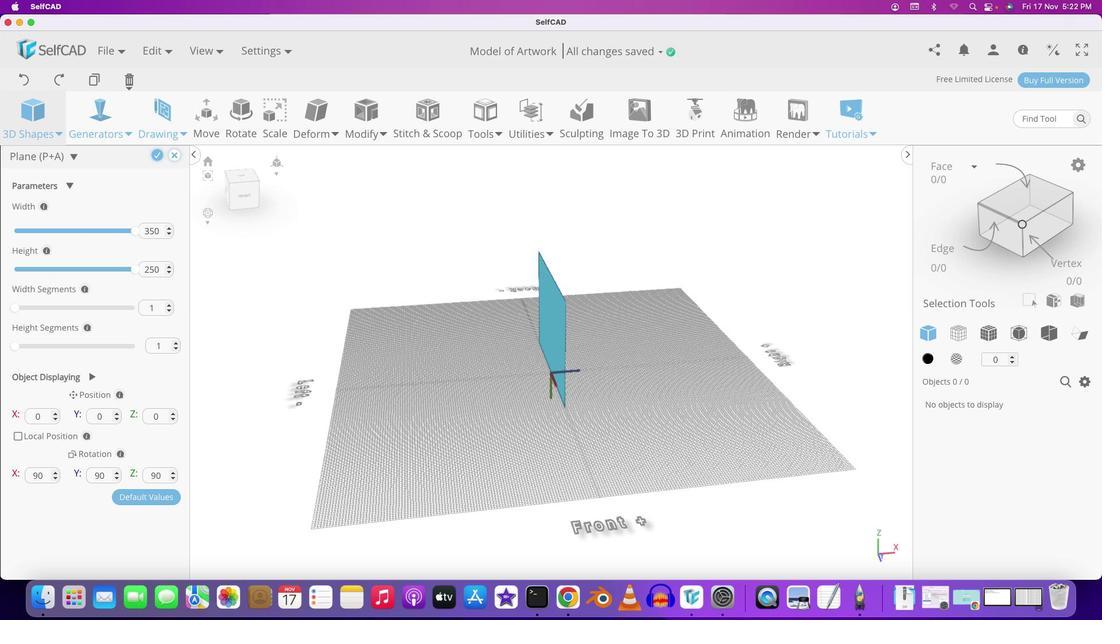 
Action: Mouse moved to (105, 477)
Screenshot: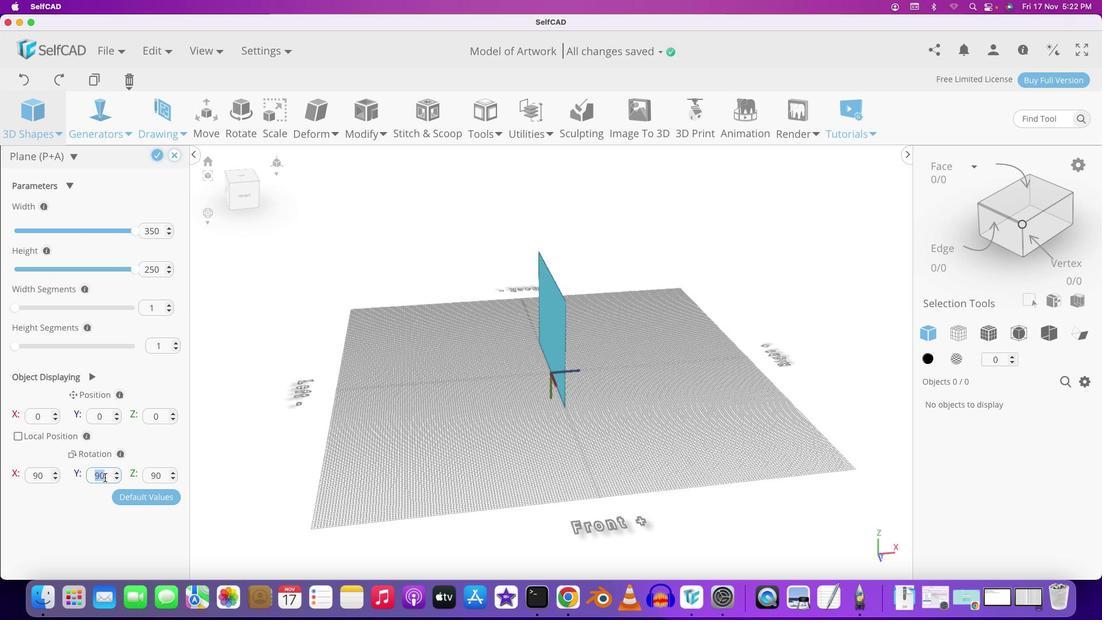 
Action: Mouse pressed left at (105, 477)
Screenshot: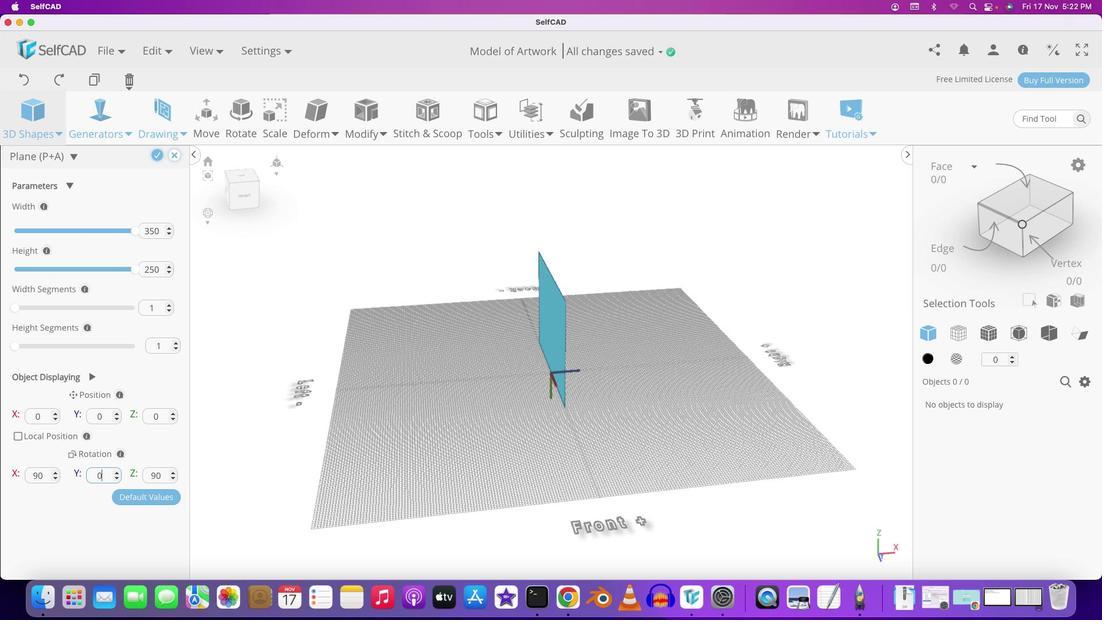 
Action: Key pressed '0'Key.enter
Screenshot: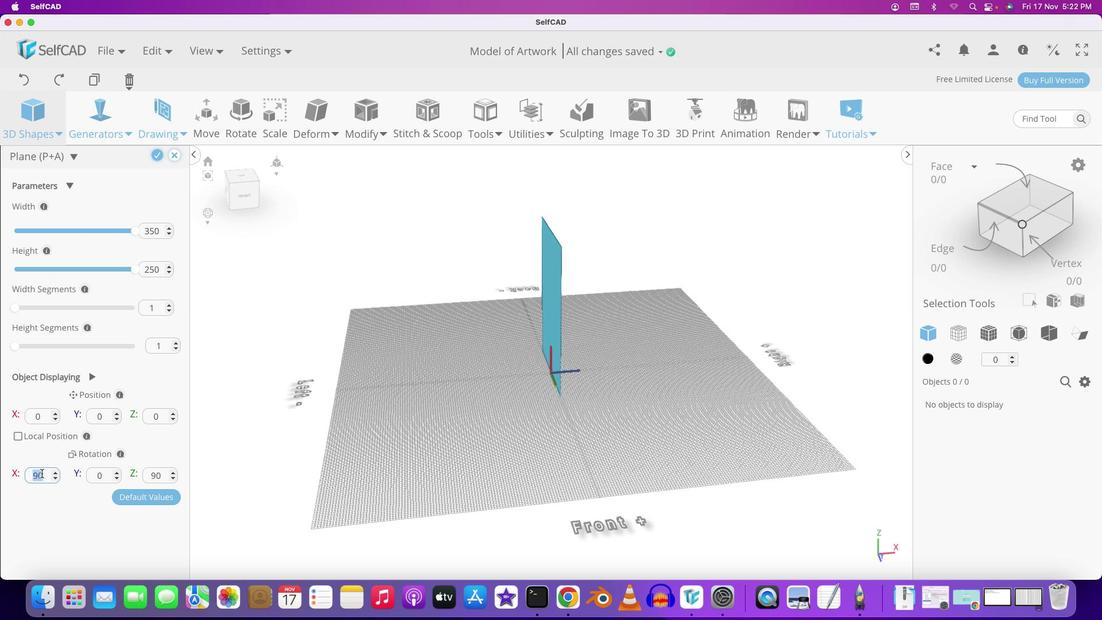 
Action: Mouse moved to (41, 473)
Screenshot: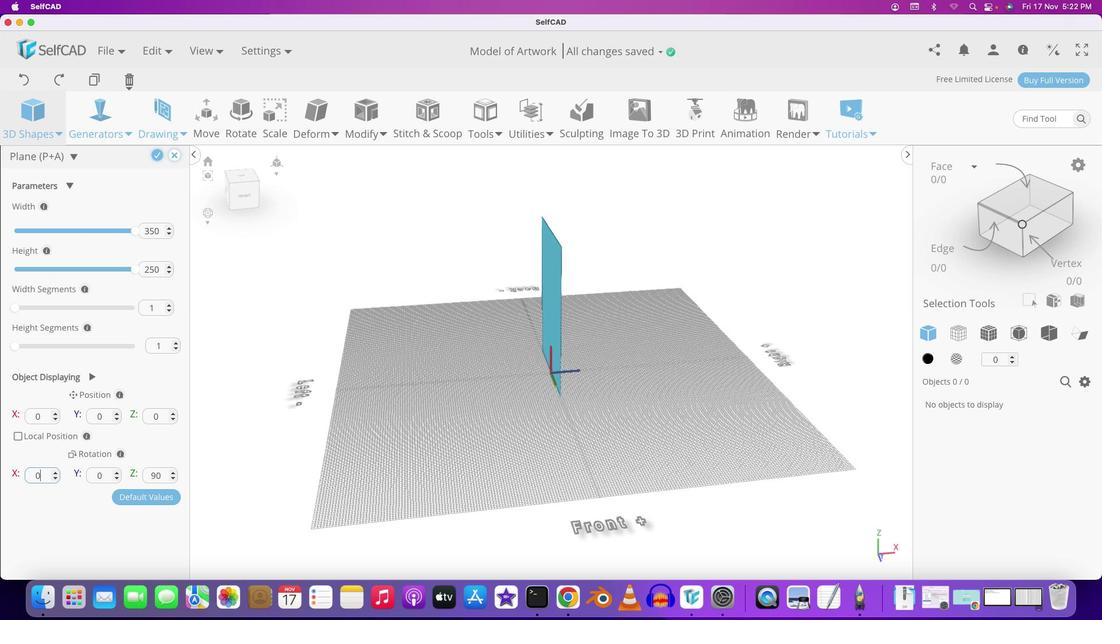 
Action: Mouse pressed left at (41, 473)
Screenshot: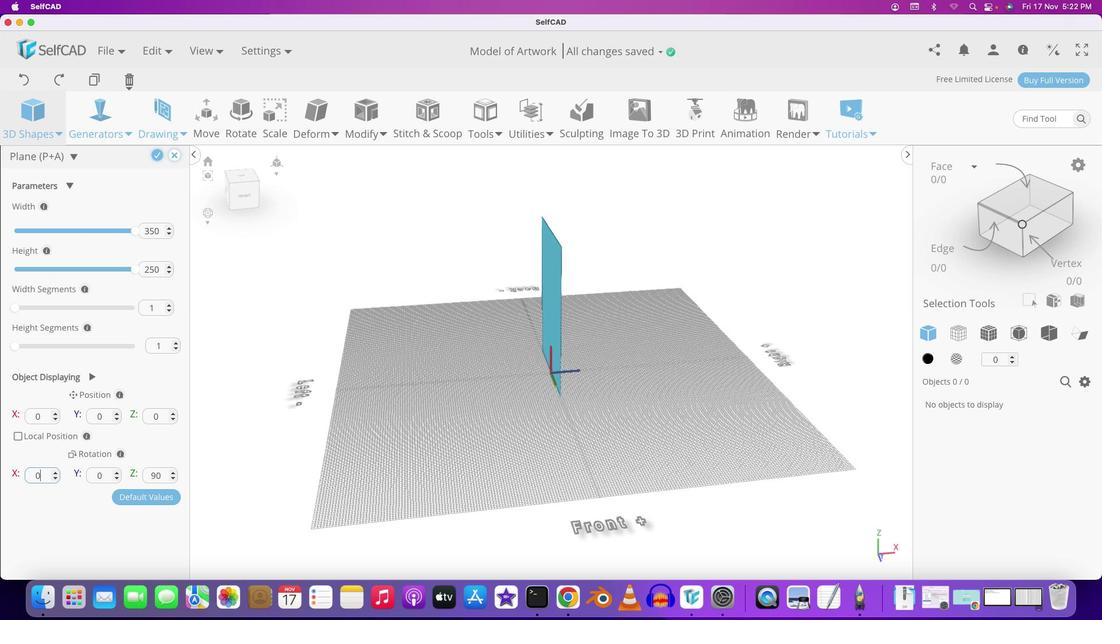 
Action: Key pressed '0'Key.enter
Screenshot: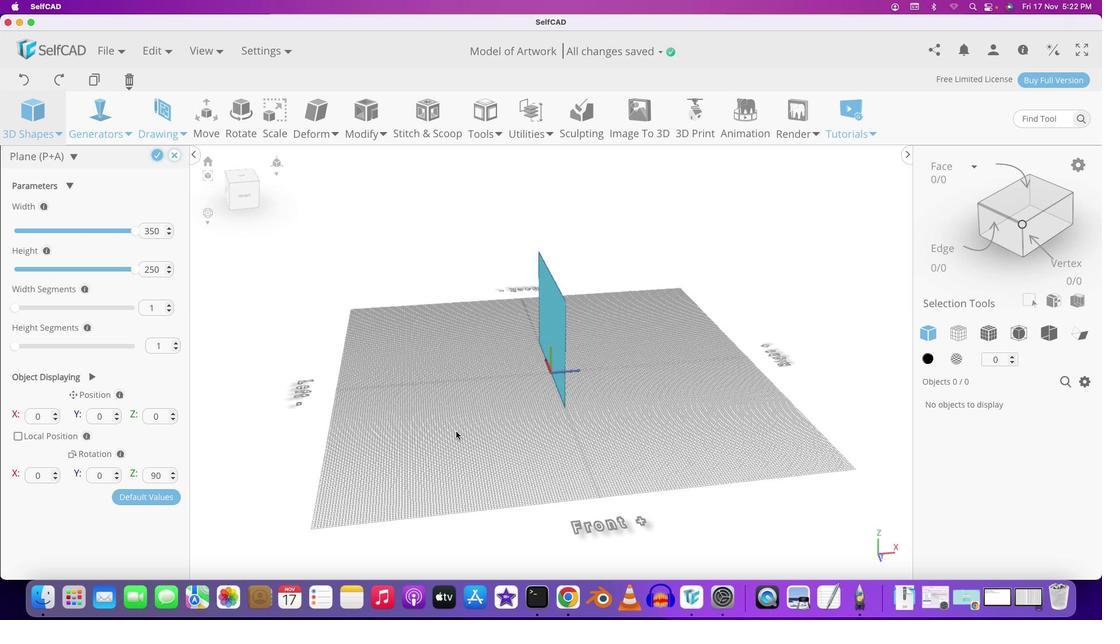 
Action: Mouse moved to (502, 413)
Screenshot: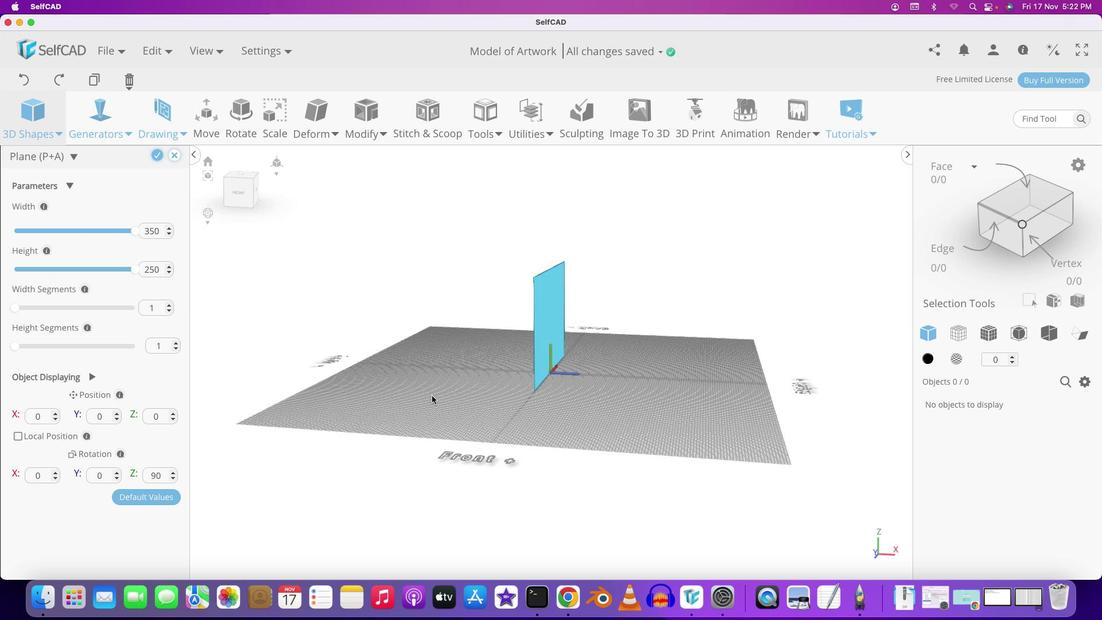 
Action: Mouse pressed left at (502, 413)
Screenshot: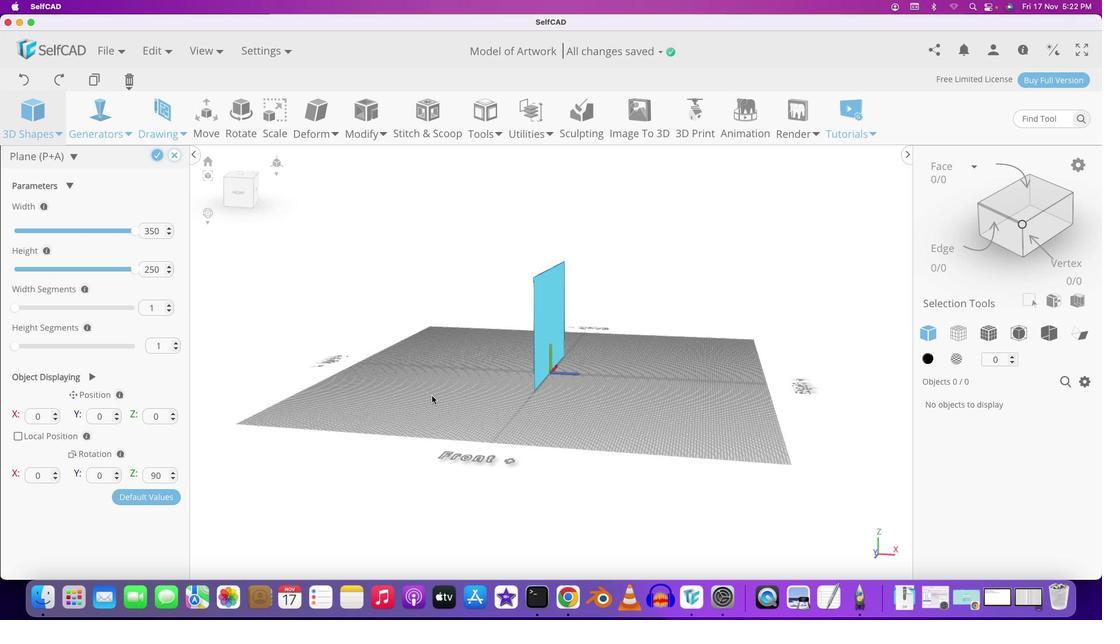 
Action: Mouse moved to (157, 157)
Screenshot: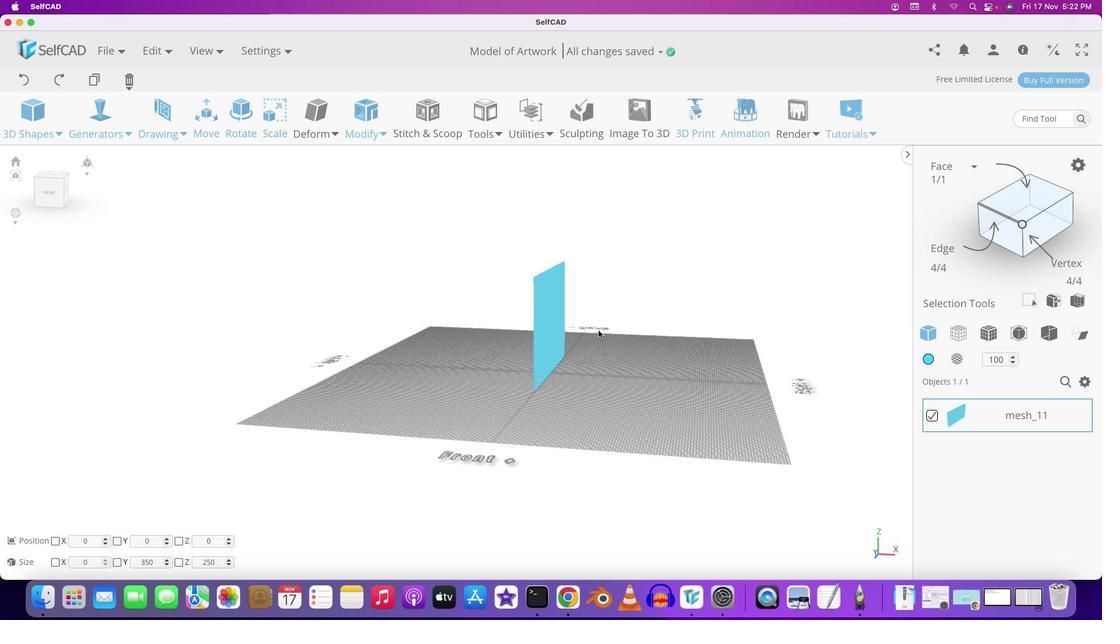 
Action: Mouse pressed left at (157, 157)
Screenshot: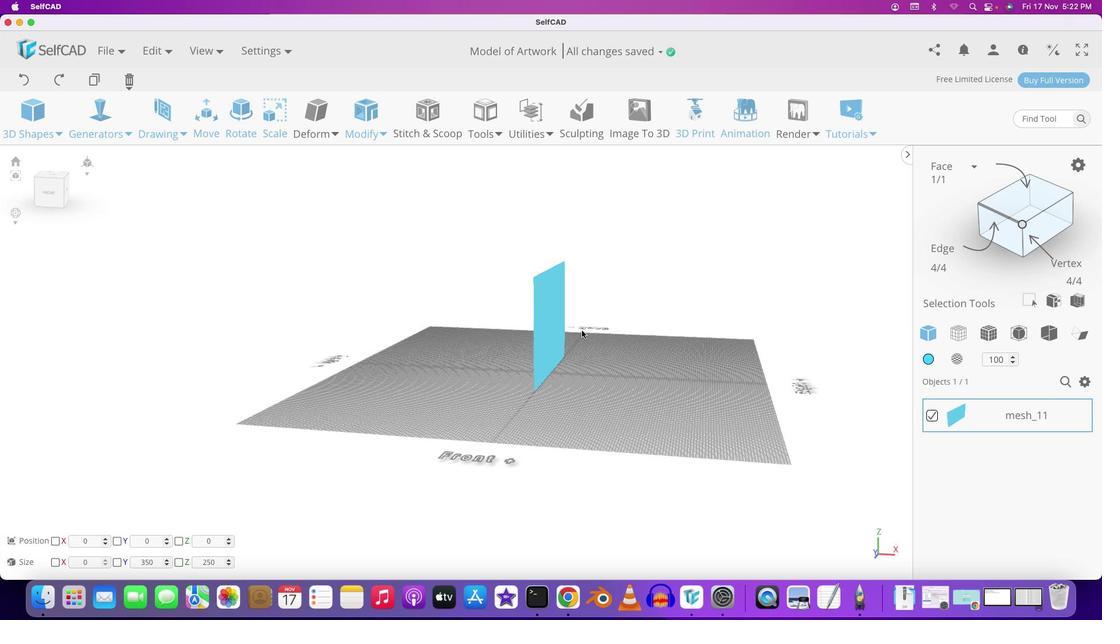 
Action: Mouse moved to (598, 330)
Screenshot: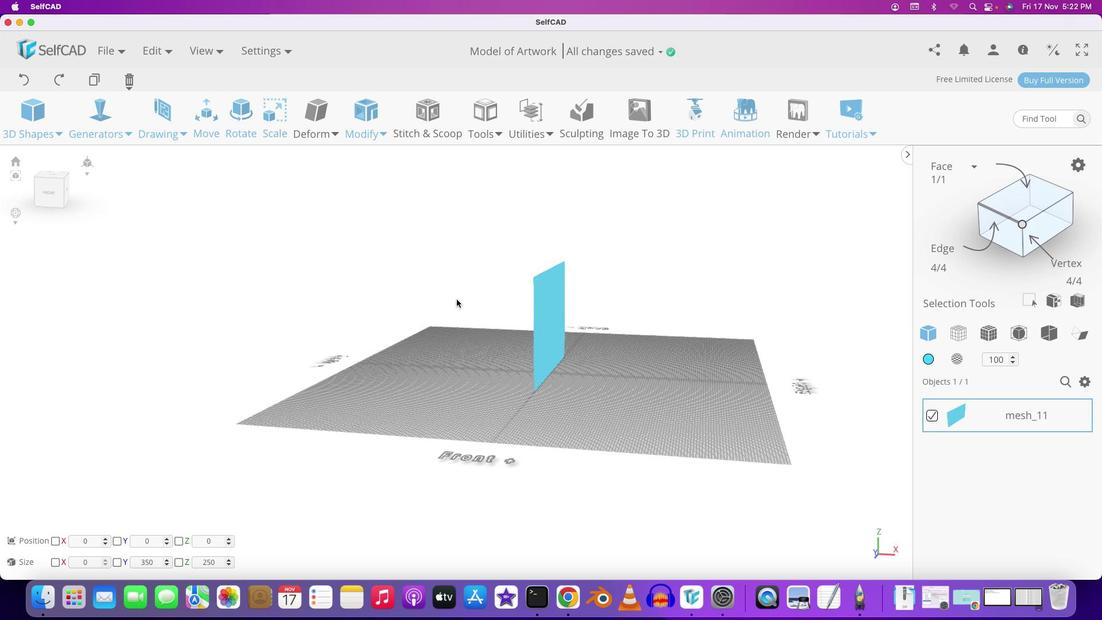 
Action: Mouse pressed left at (598, 330)
Screenshot: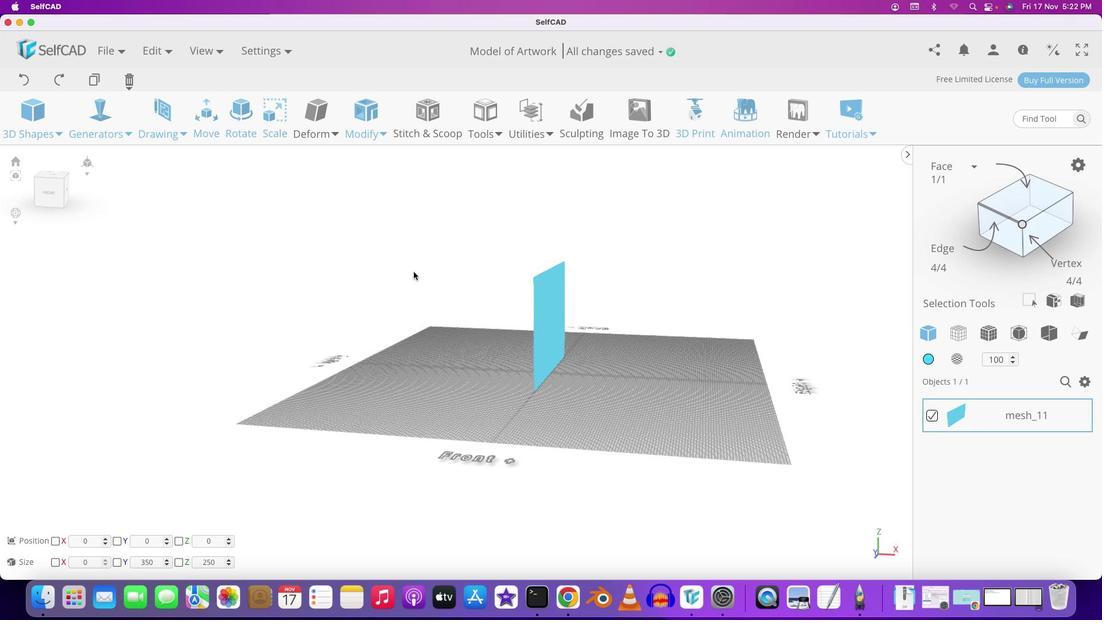 
Action: Mouse moved to (551, 323)
Screenshot: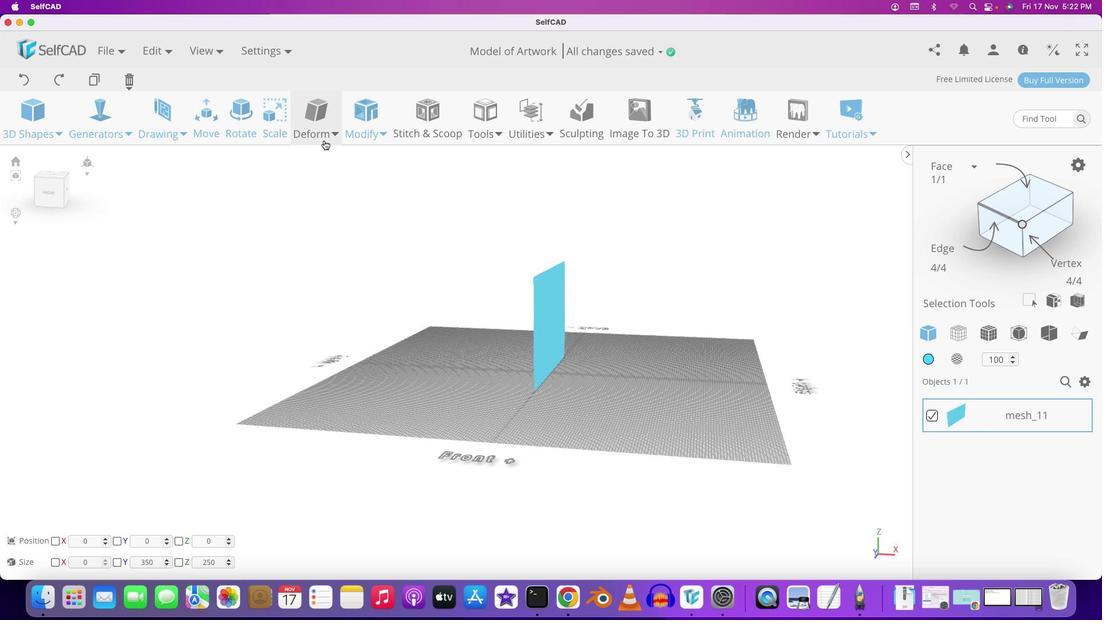 
Action: Mouse pressed left at (551, 323)
Screenshot: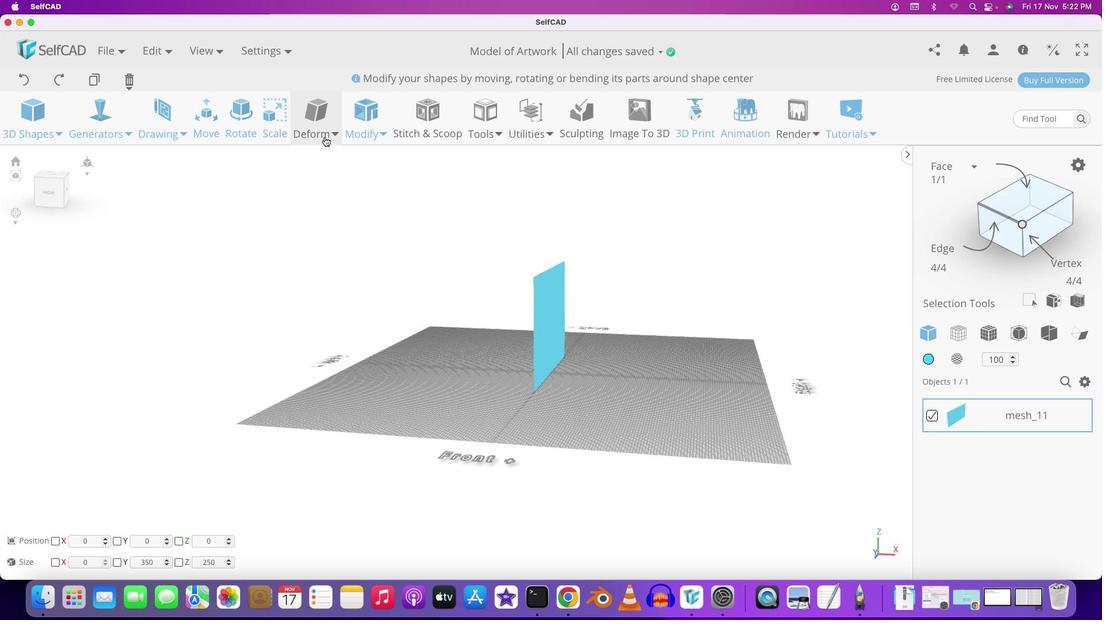 
Action: Mouse moved to (243, 122)
Screenshot: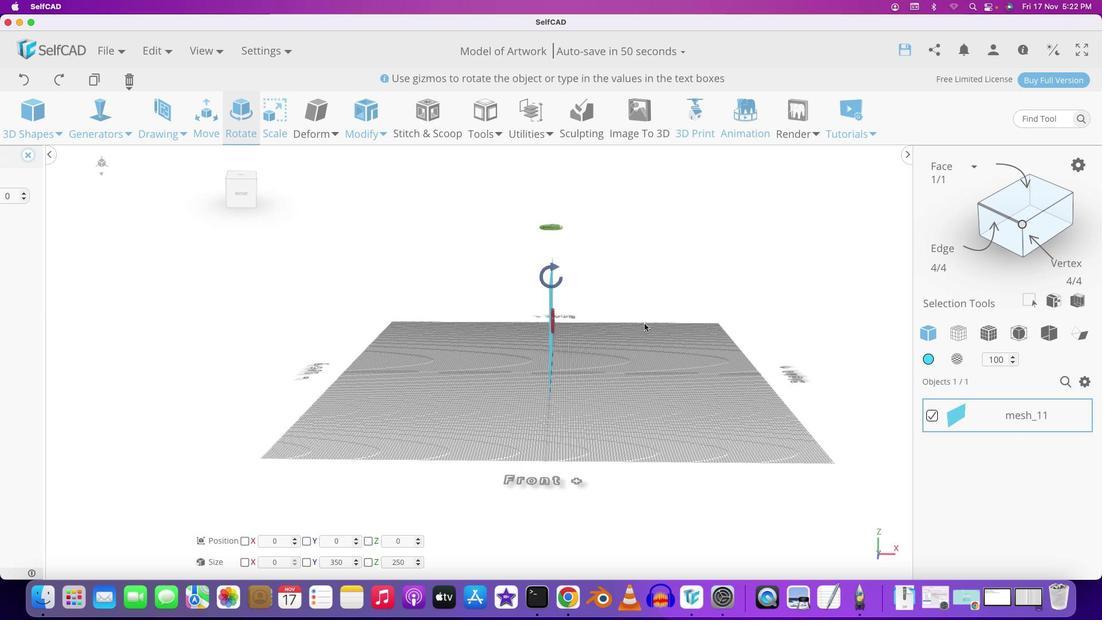 
Action: Mouse pressed left at (243, 122)
Screenshot: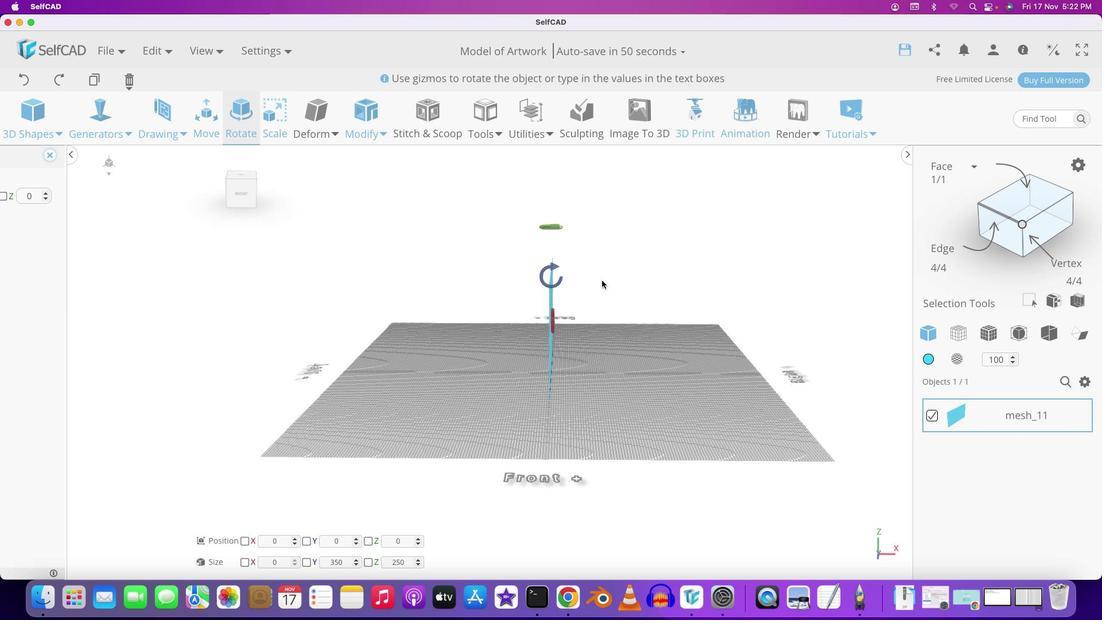 
Action: Mouse moved to (612, 325)
Screenshot: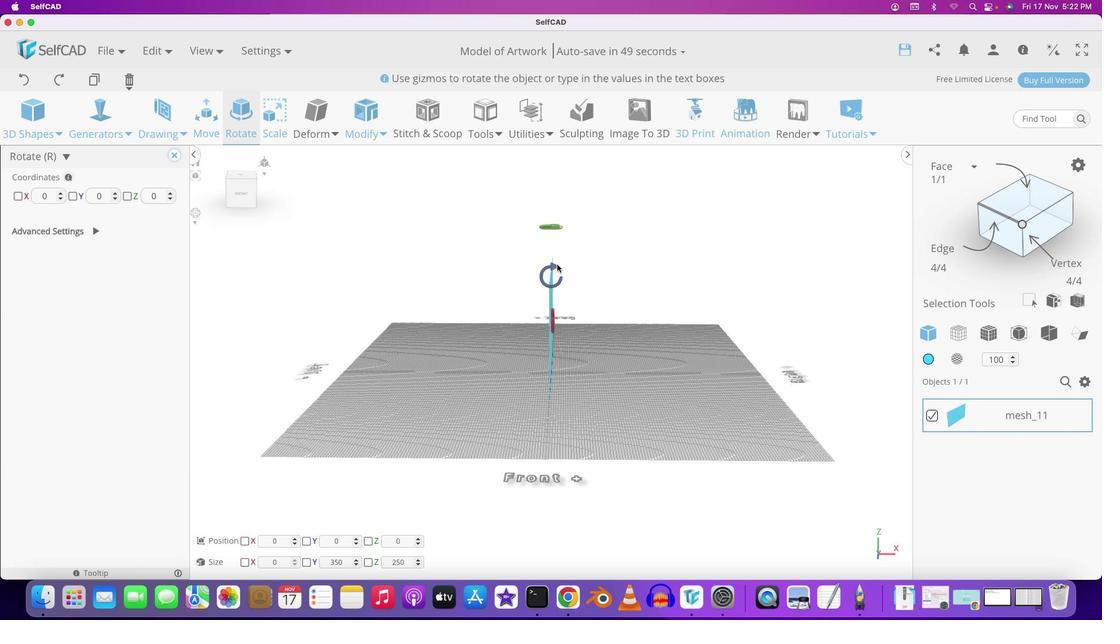 
Action: Mouse pressed left at (612, 325)
Screenshot: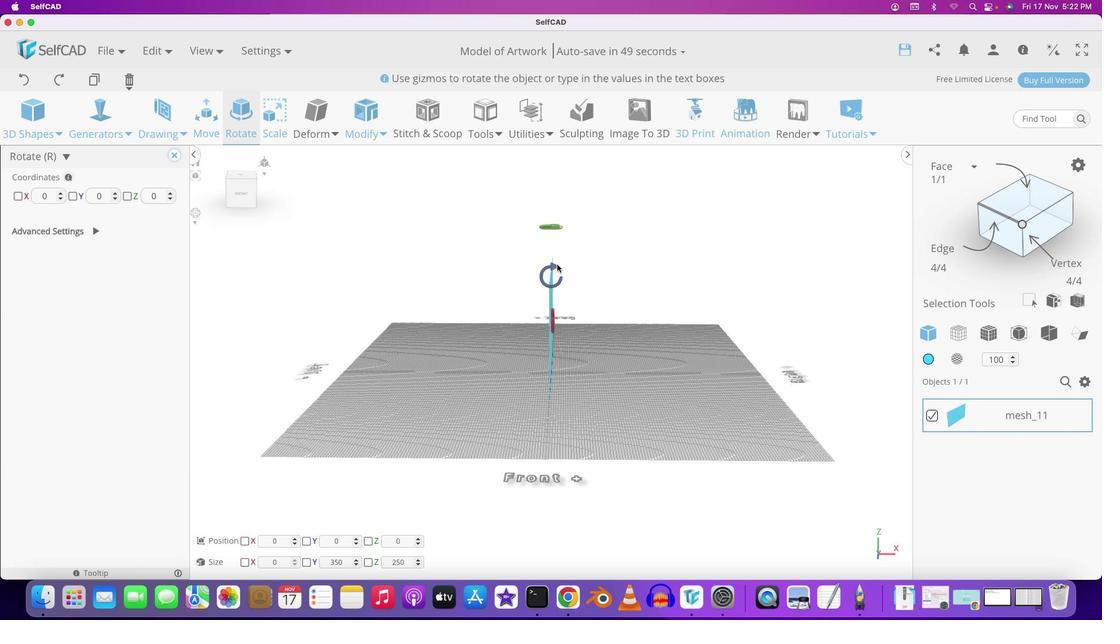 
Action: Mouse moved to (552, 266)
Screenshot: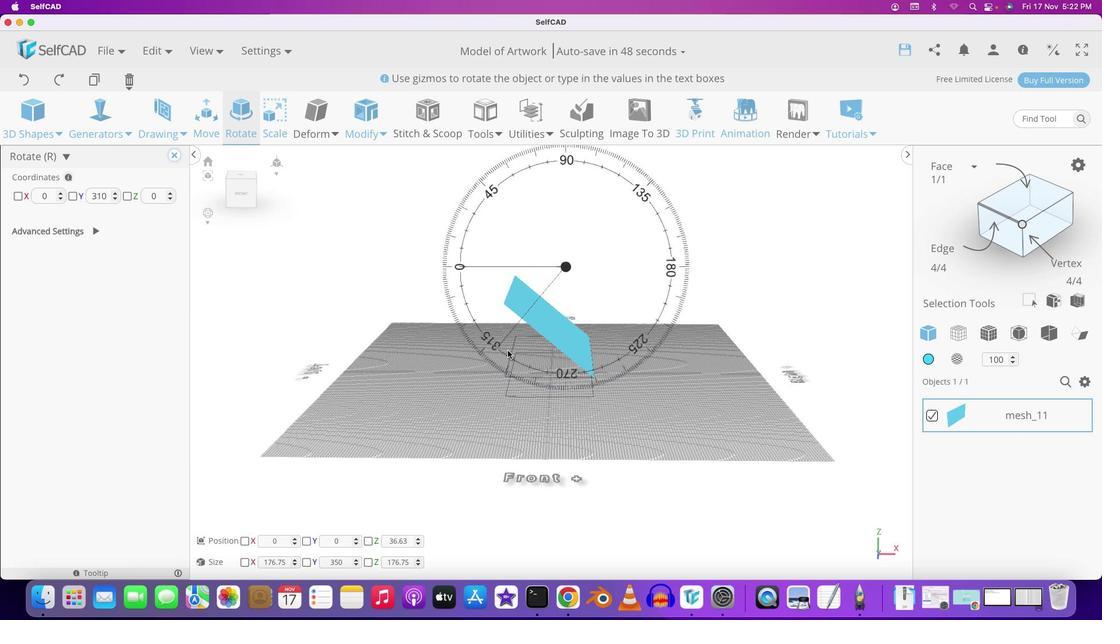
Action: Mouse pressed left at (552, 266)
Screenshot: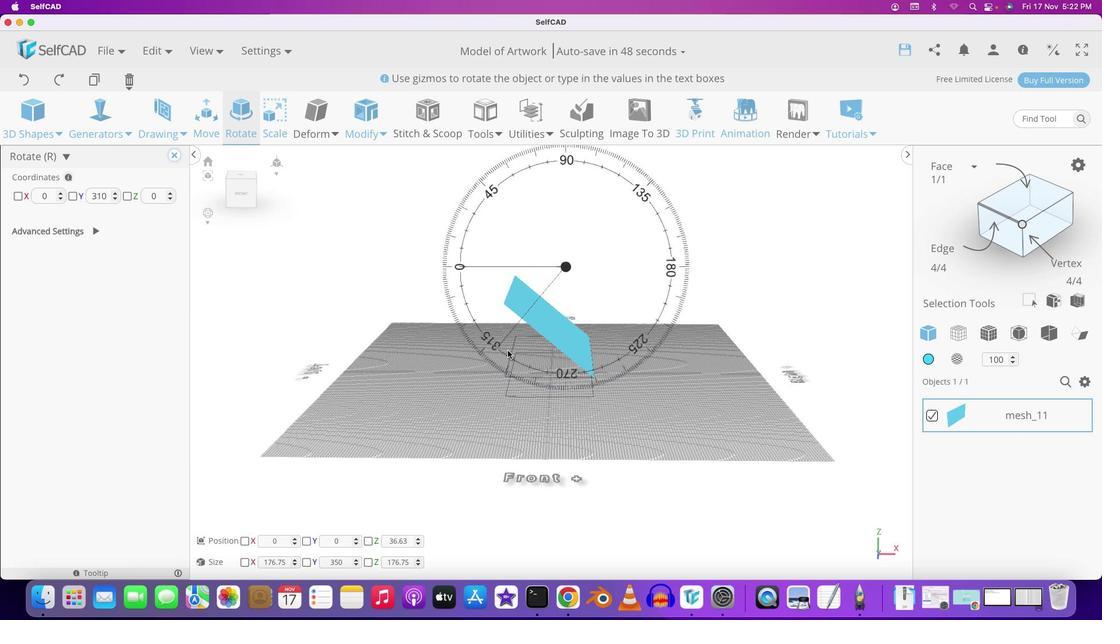 
Action: Mouse moved to (639, 422)
Screenshot: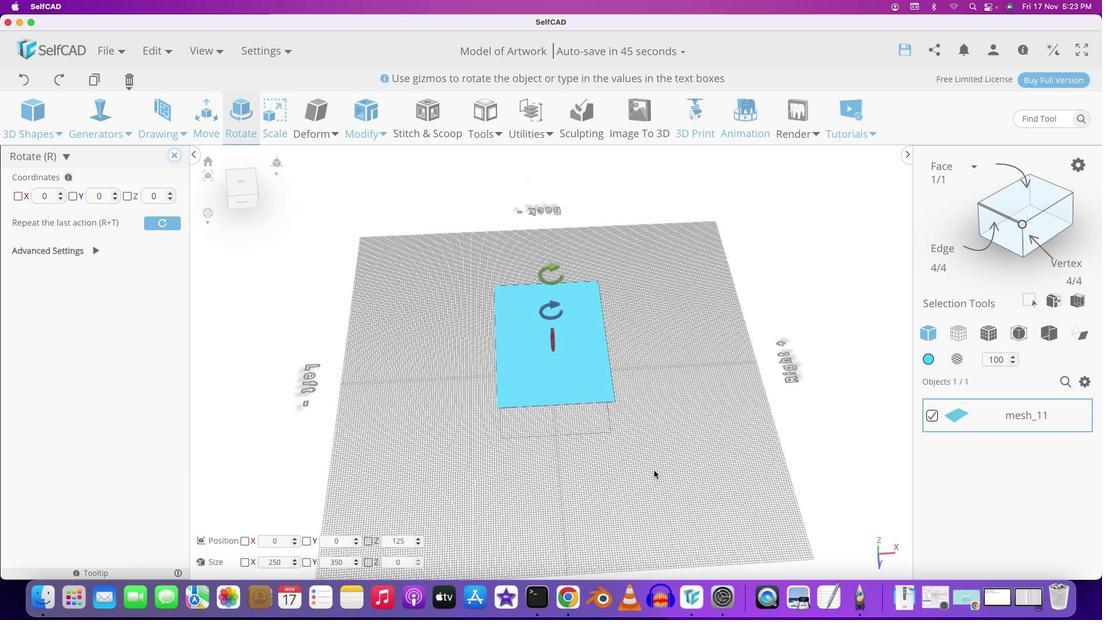 
Action: Mouse pressed left at (639, 422)
Screenshot: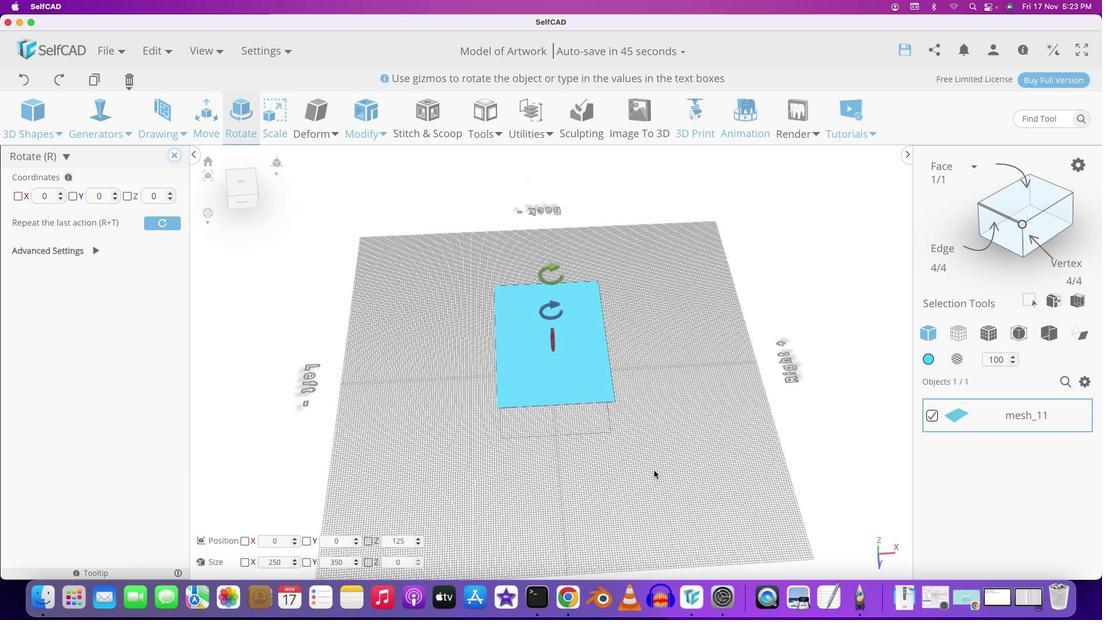 
Action: Mouse moved to (271, 126)
Screenshot: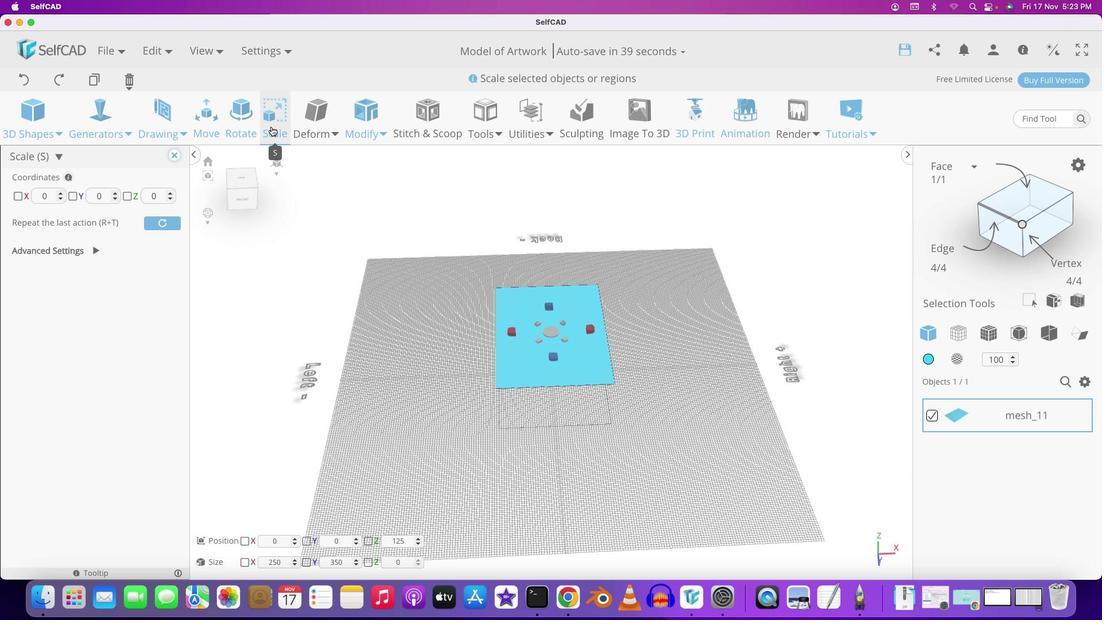 
Action: Mouse pressed left at (271, 126)
Screenshot: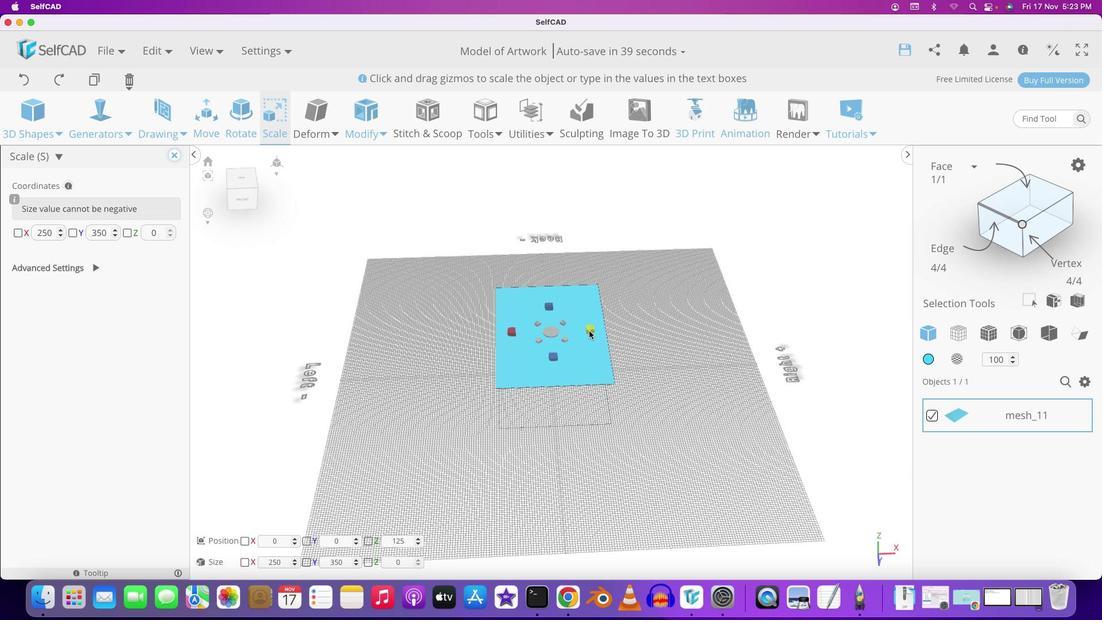 
Action: Mouse moved to (53, 233)
Screenshot: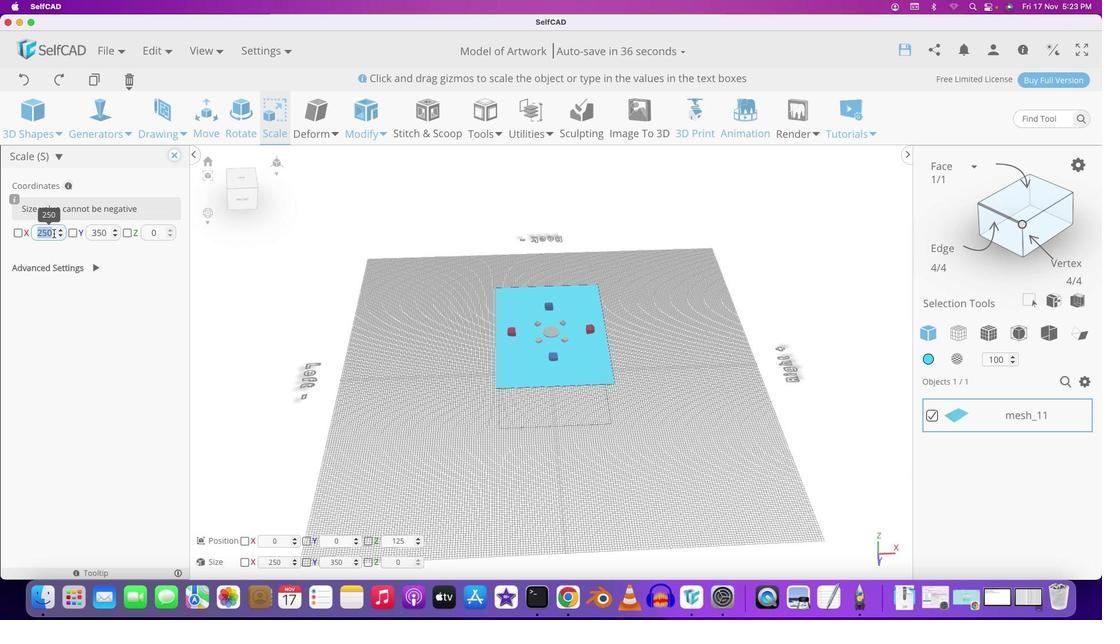 
Action: Mouse pressed left at (53, 233)
Screenshot: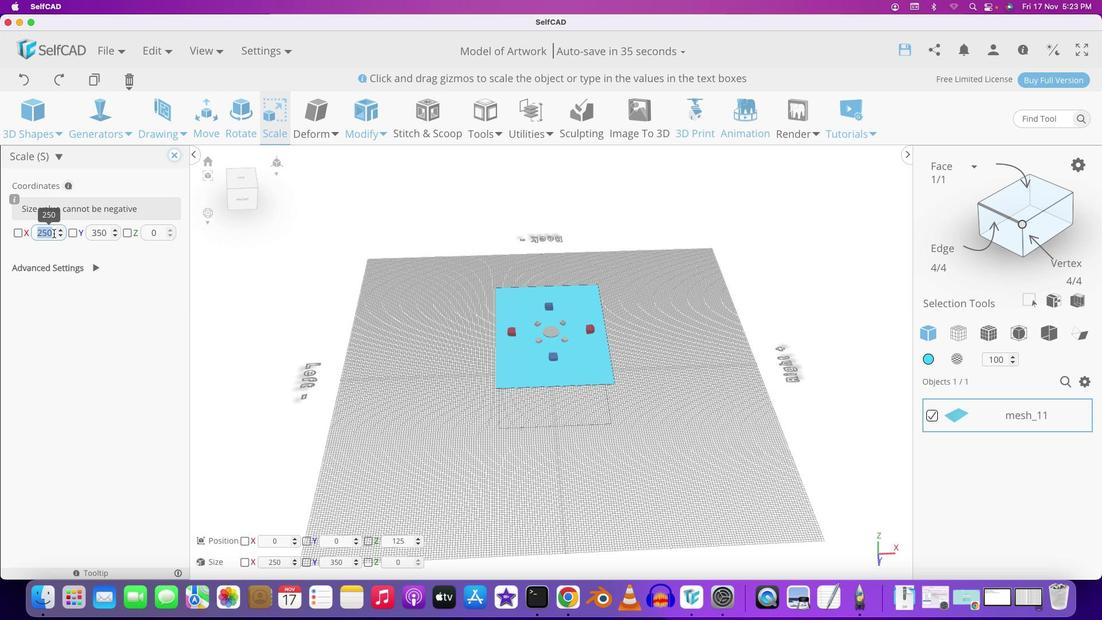 
Action: Key pressed '5''0'Key.enter
Screenshot: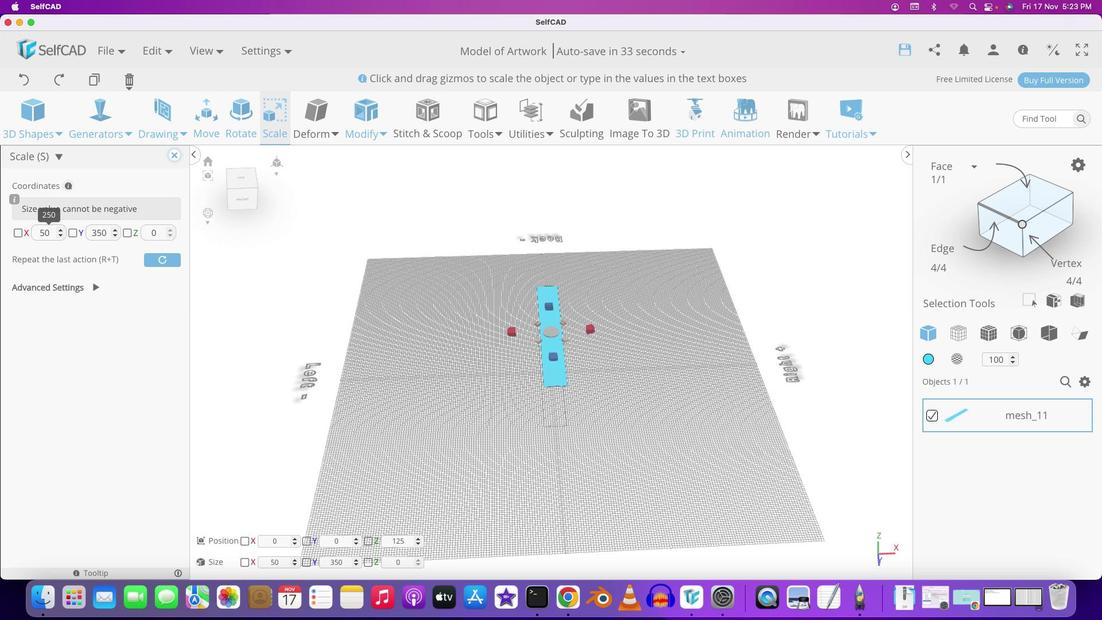 
Action: Mouse moved to (476, 369)
Screenshot: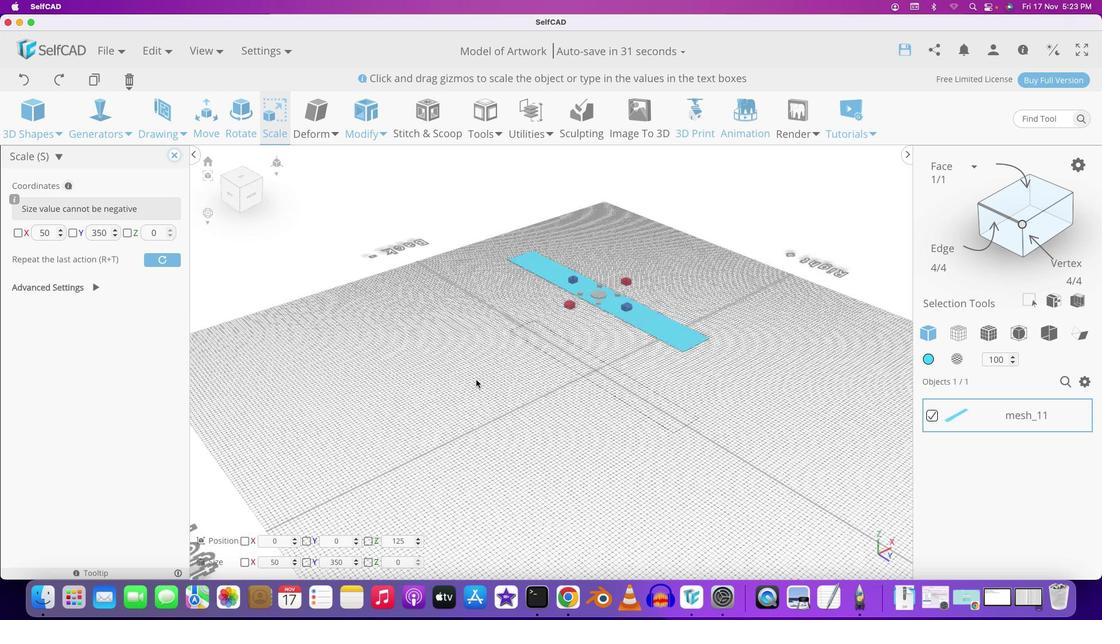 
Action: Mouse pressed left at (476, 369)
Screenshot: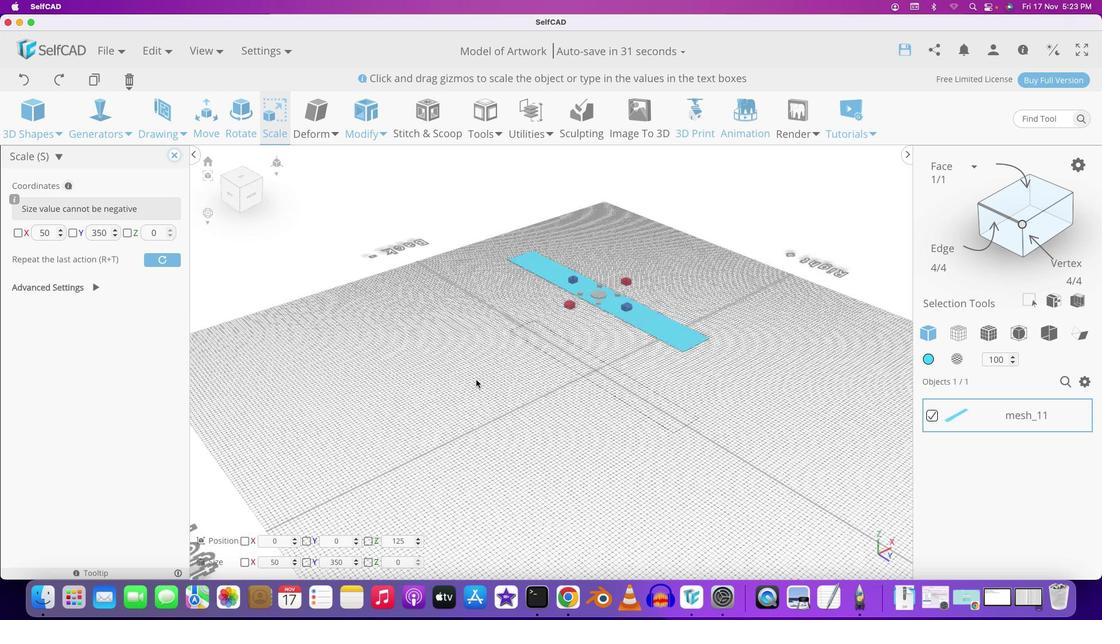 
Action: Mouse moved to (490, 369)
Screenshot: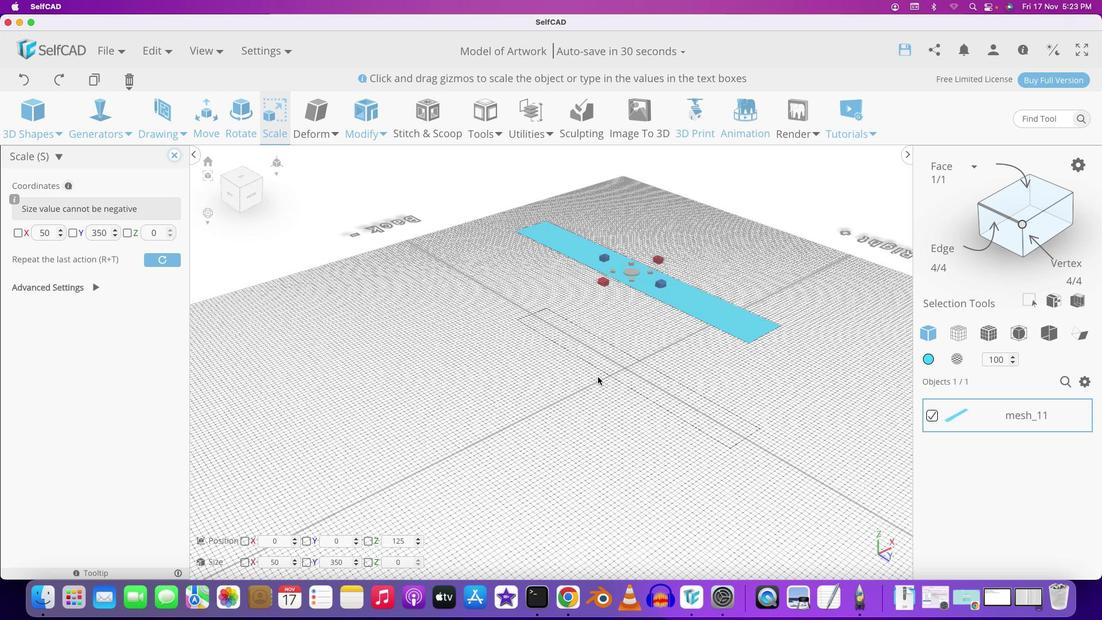 
Action: Mouse scrolled (490, 369) with delta (0, 0)
Screenshot: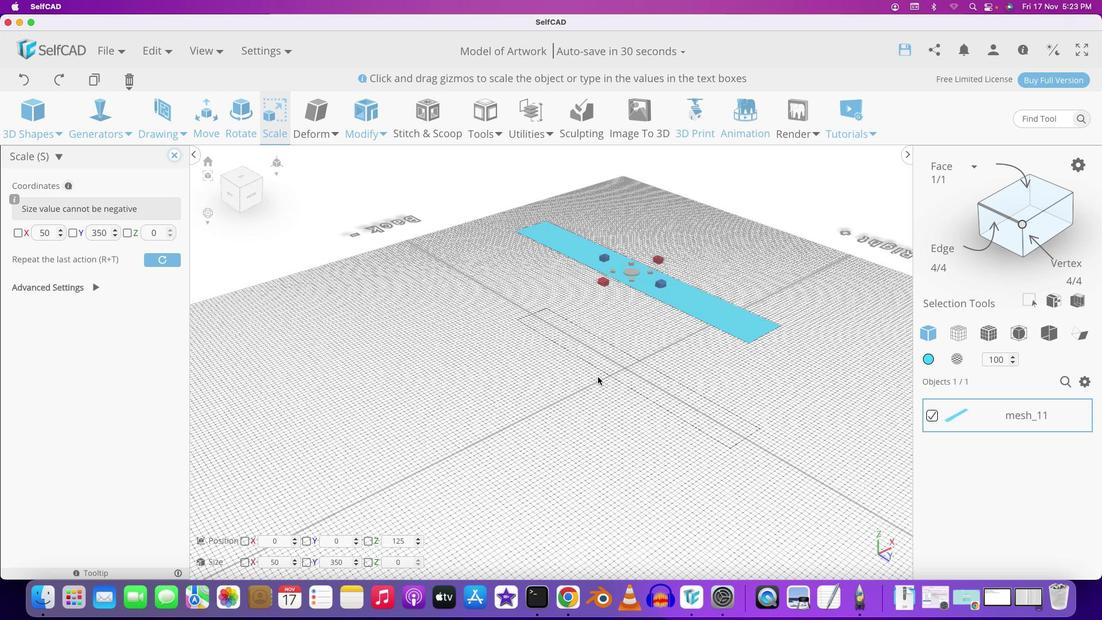 
Action: Mouse moved to (482, 374)
Screenshot: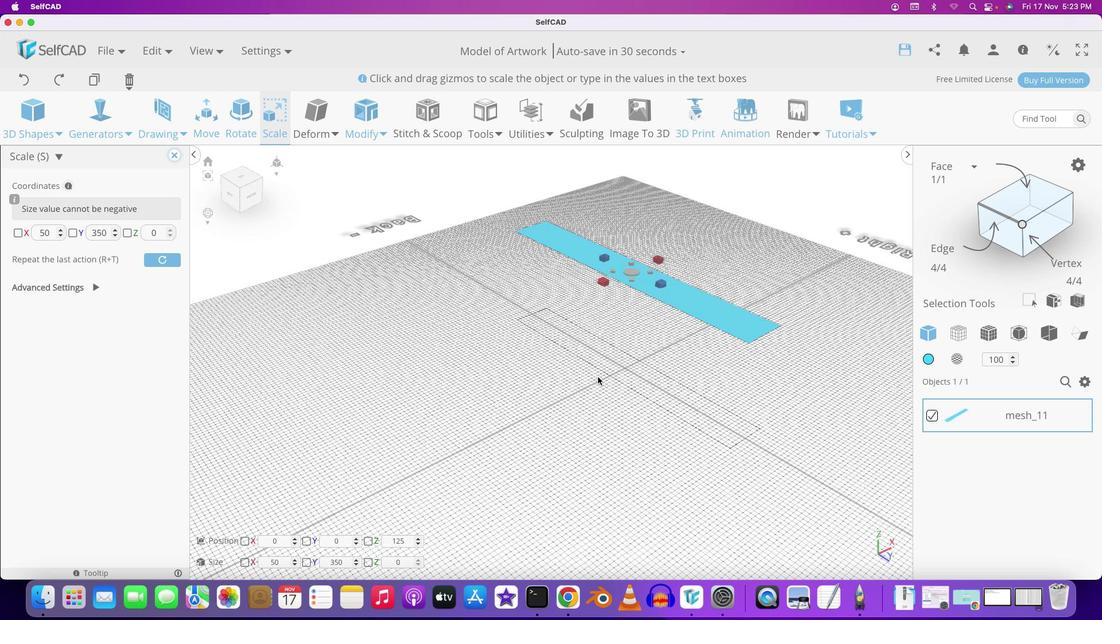 
Action: Mouse scrolled (482, 374) with delta (0, 0)
Screenshot: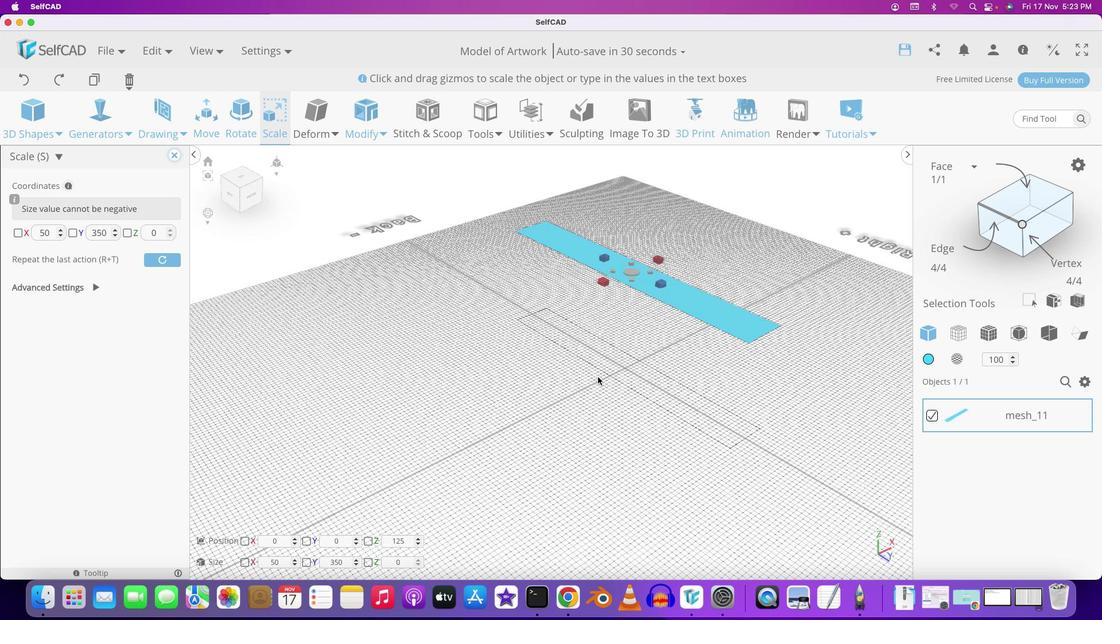 
Action: Mouse moved to (479, 376)
Screenshot: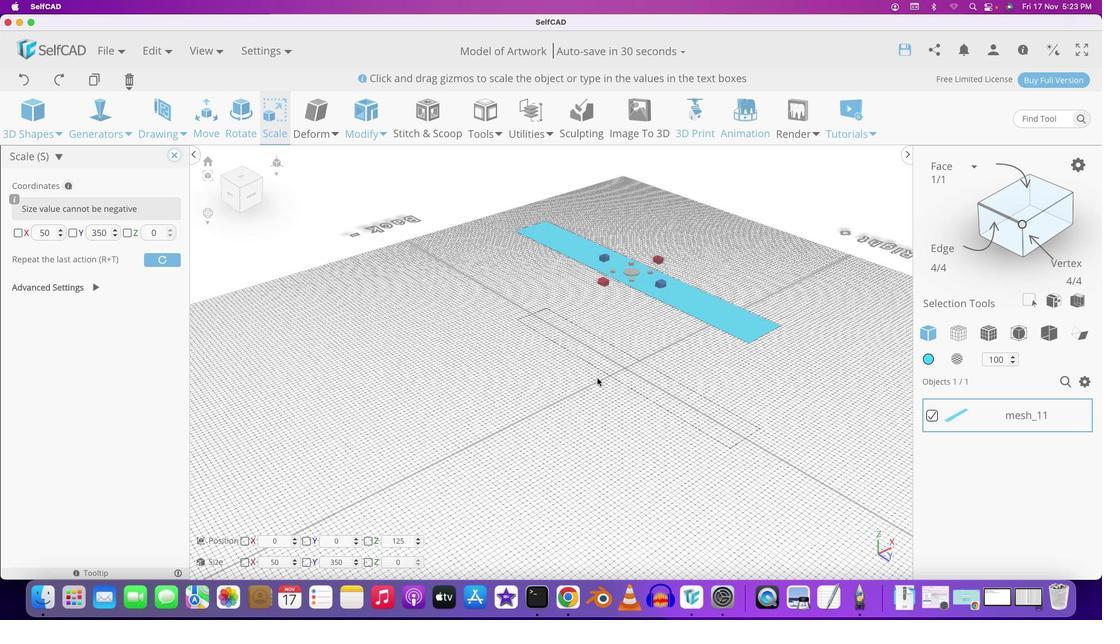 
Action: Mouse scrolled (479, 376) with delta (0, 1)
Screenshot: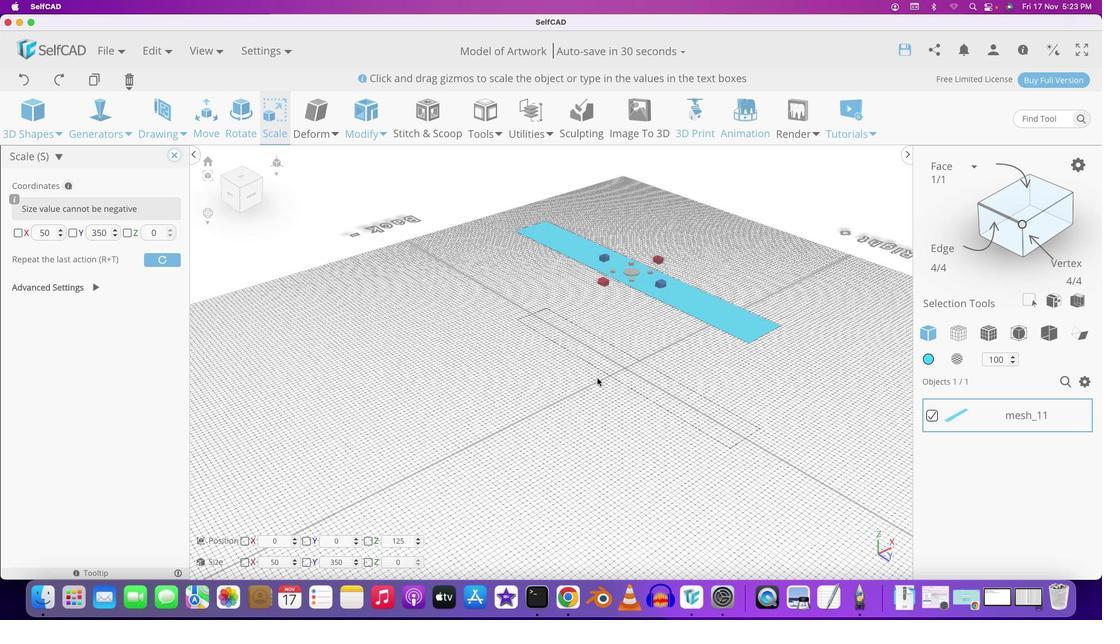 
Action: Mouse moved to (476, 379)
Screenshot: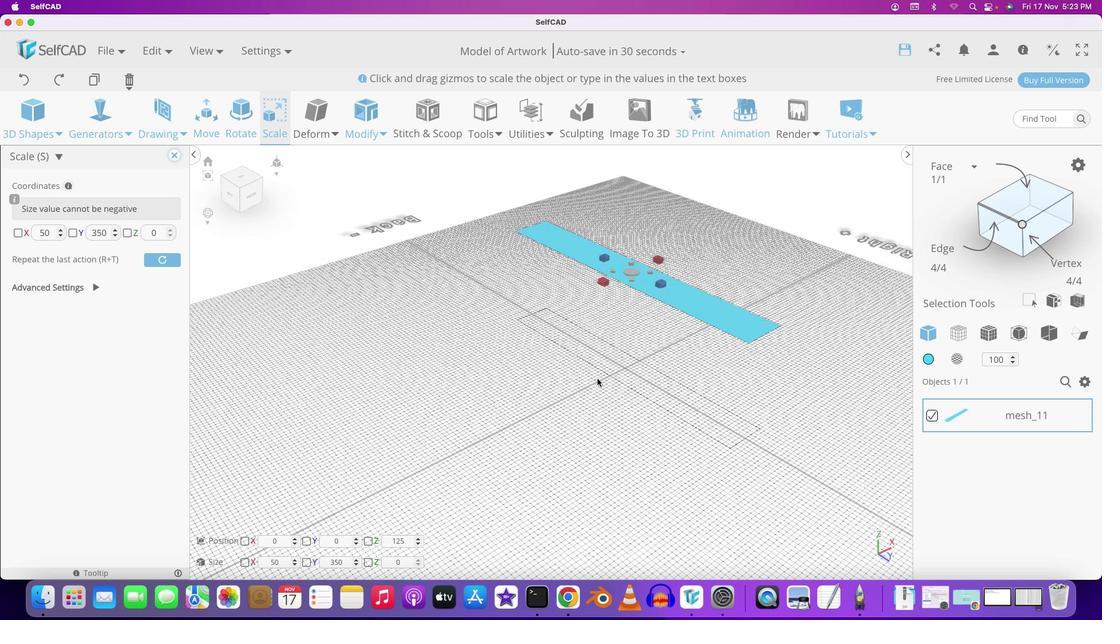 
Action: Mouse scrolled (476, 379) with delta (0, 2)
Screenshot: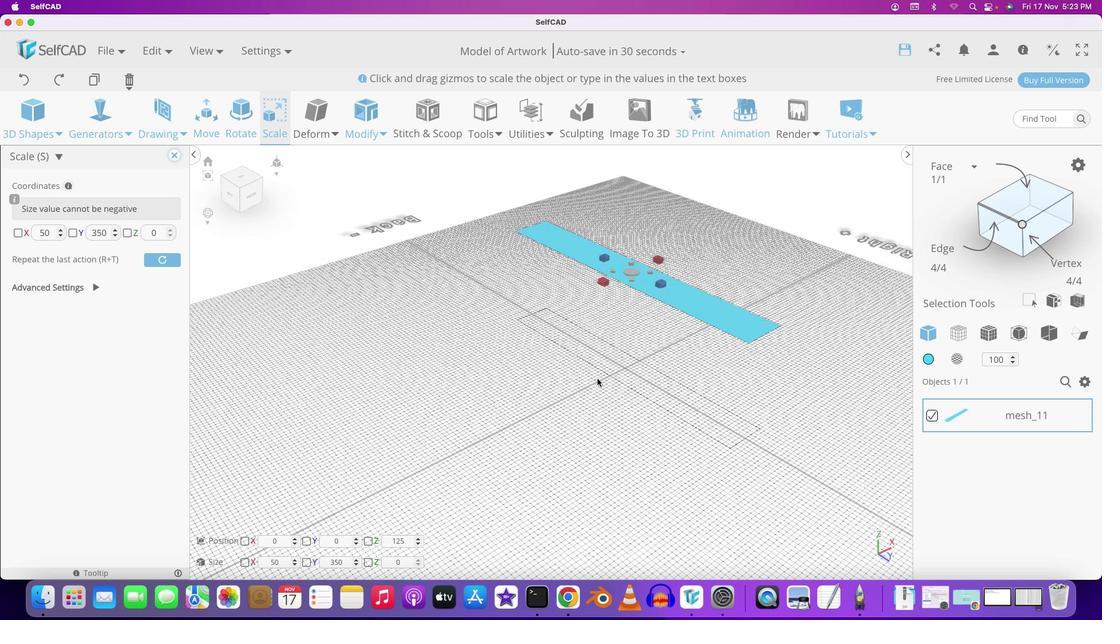 
Action: Mouse moved to (476, 379)
Screenshot: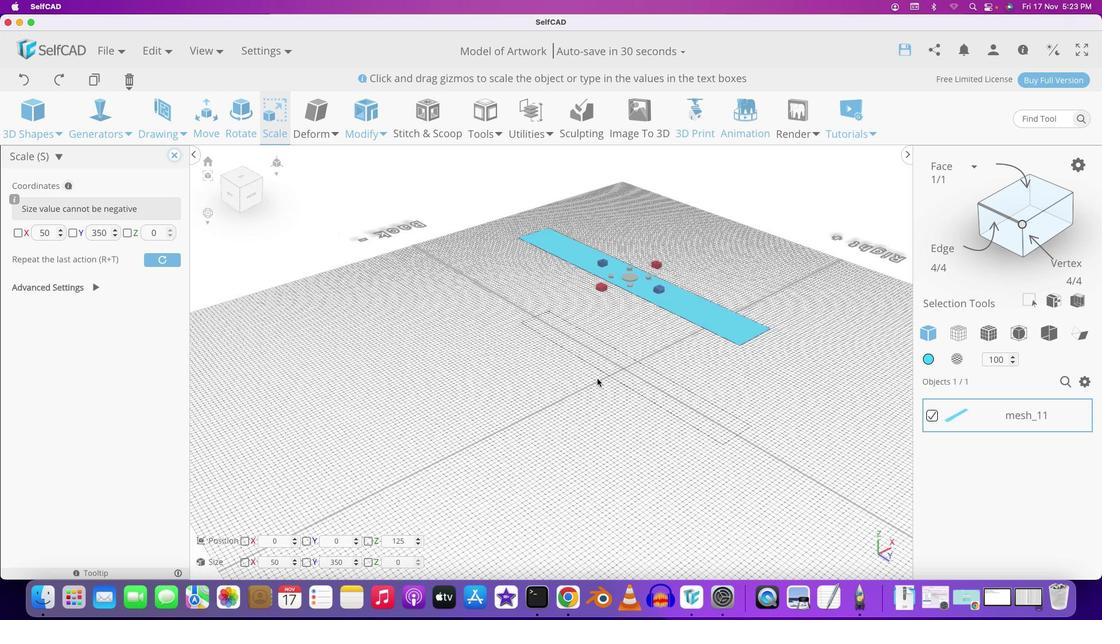 
Action: Mouse scrolled (476, 379) with delta (0, 2)
Screenshot: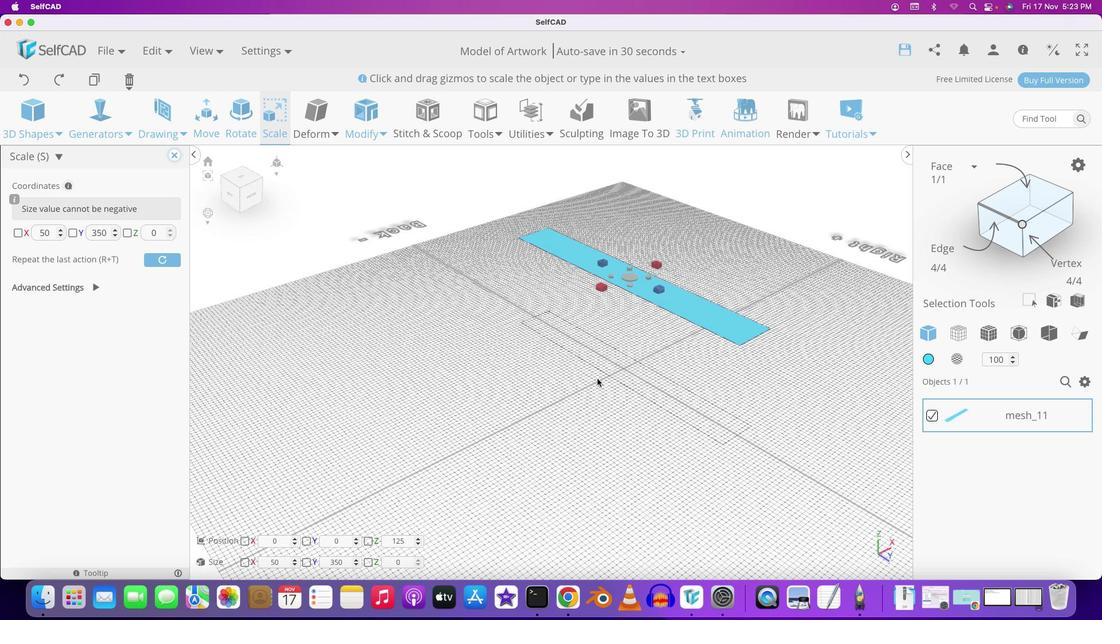 
Action: Mouse moved to (597, 378)
Screenshot: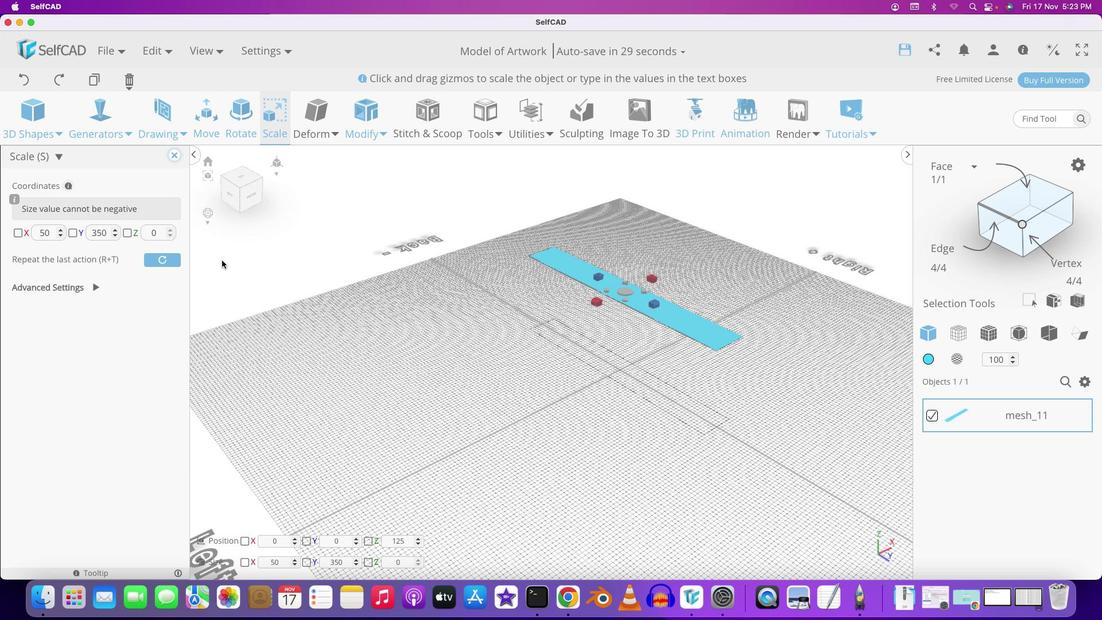 
Action: Mouse scrolled (597, 378) with delta (0, 0)
Screenshot: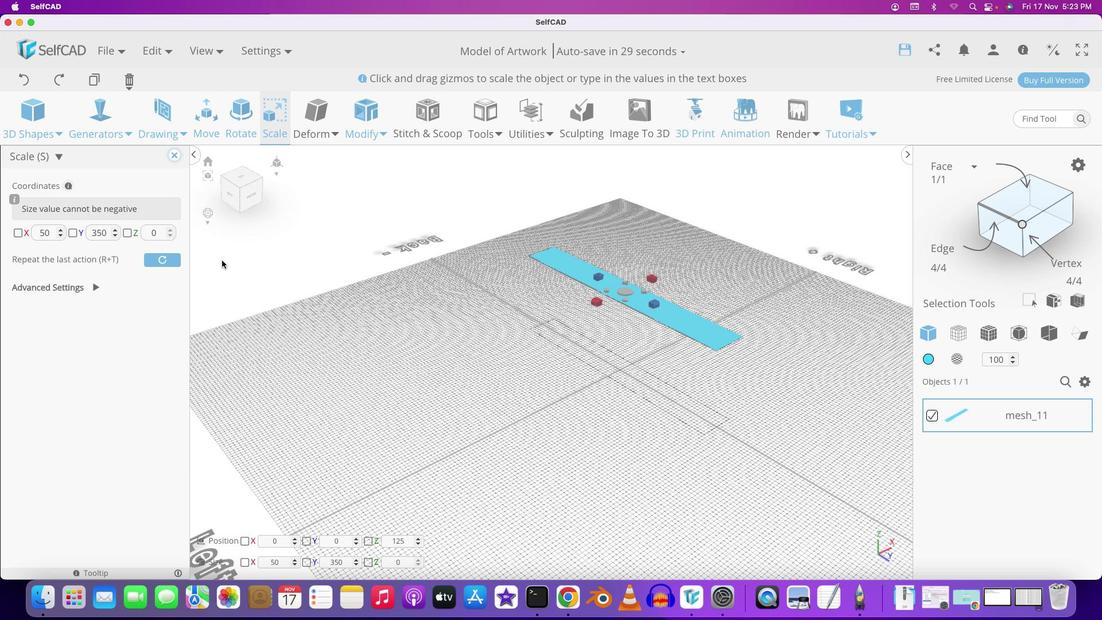 
Action: Mouse scrolled (597, 378) with delta (0, 0)
Screenshot: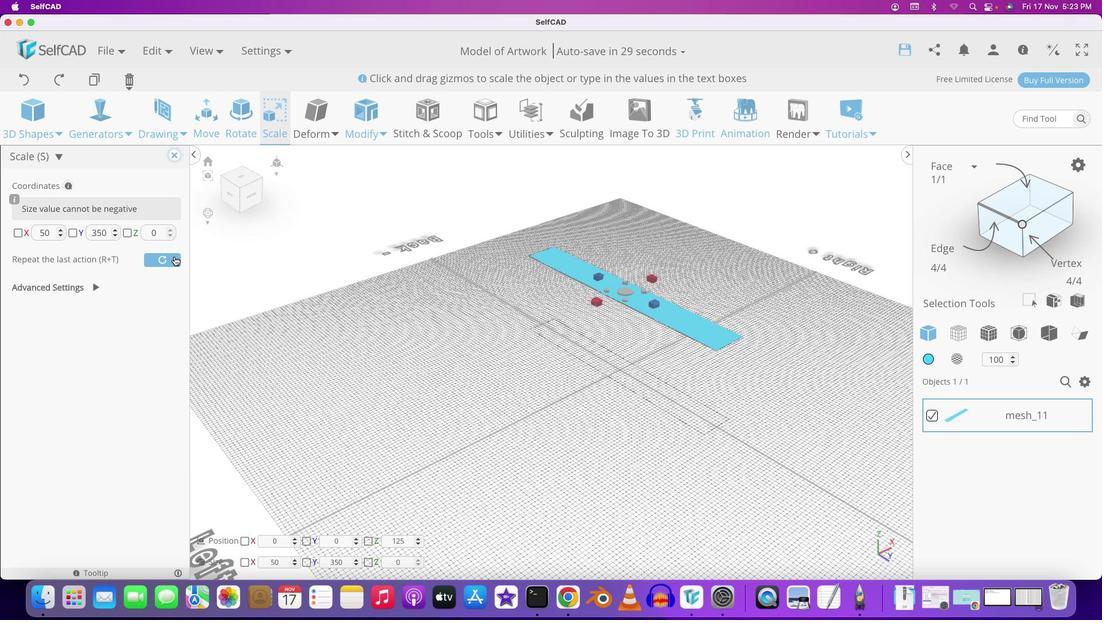 
Action: Mouse scrolled (597, 378) with delta (0, -1)
Screenshot: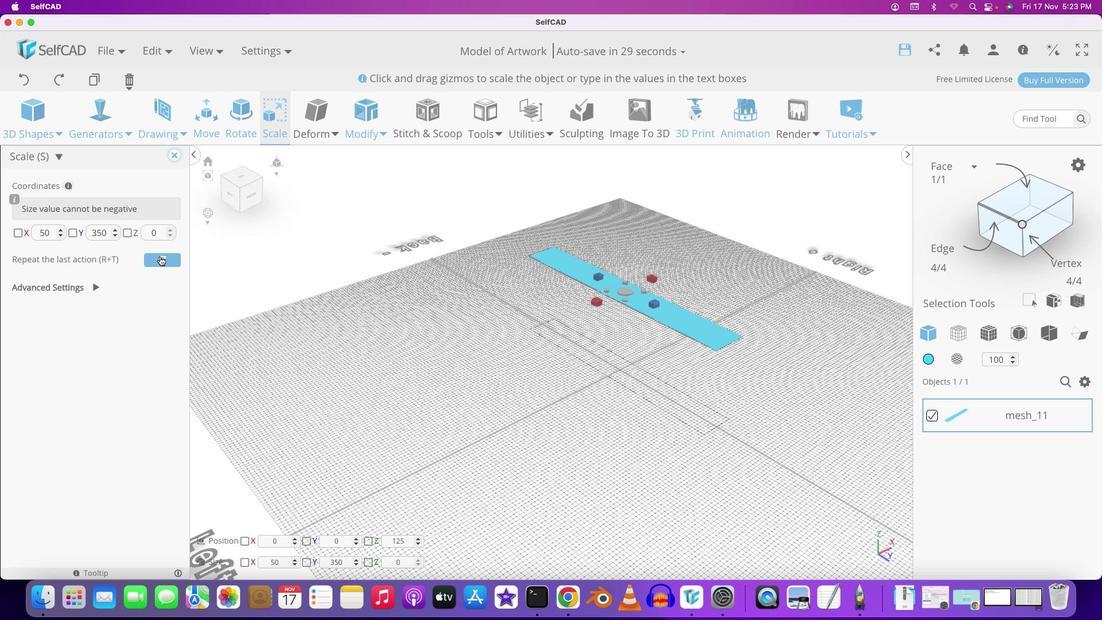 
Action: Mouse moved to (275, 317)
Screenshot: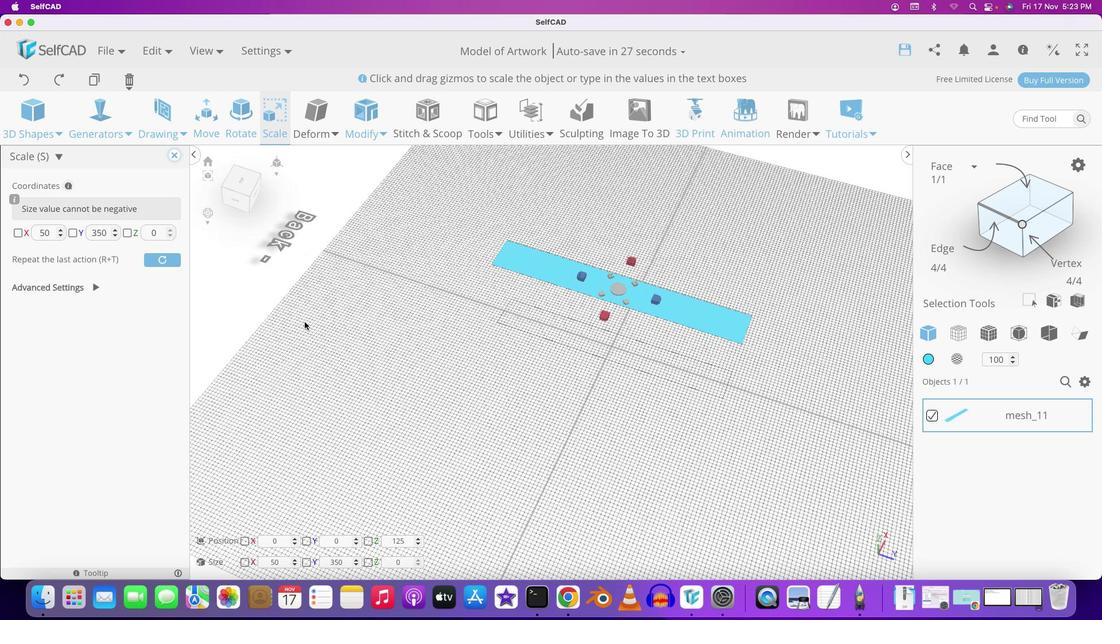 
Action: Mouse pressed left at (275, 317)
Screenshot: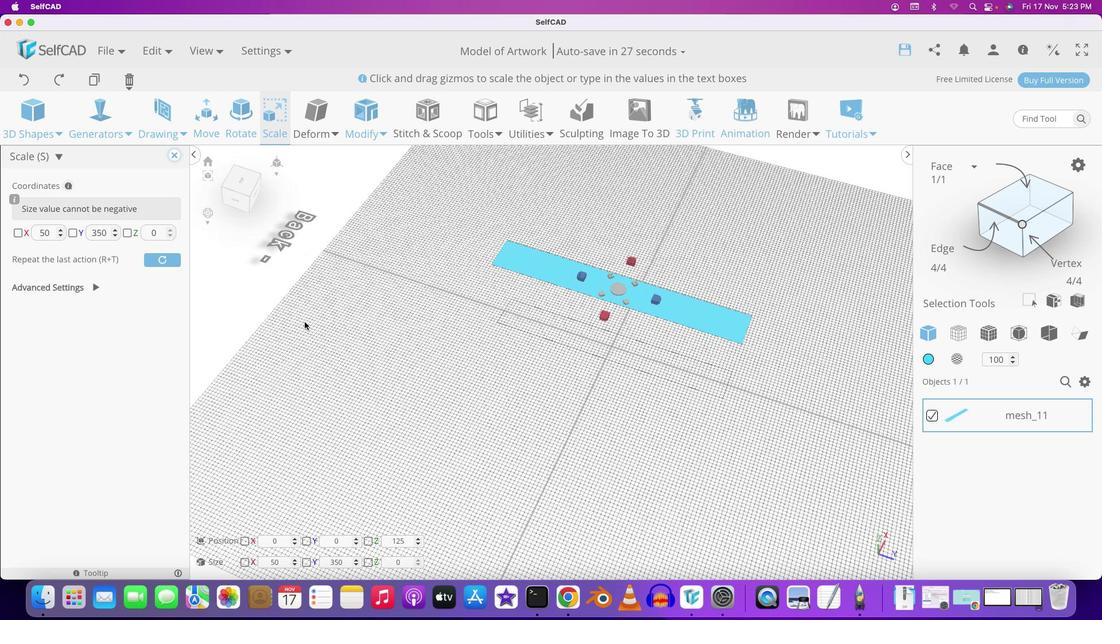 
Action: Mouse moved to (106, 237)
Screenshot: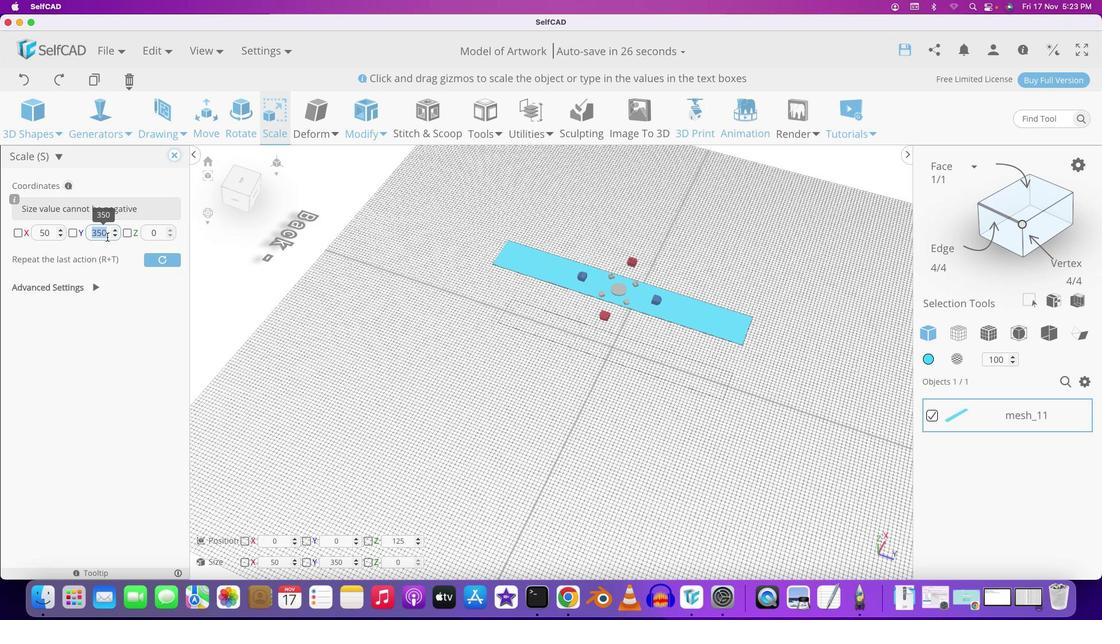 
Action: Mouse pressed left at (106, 237)
Screenshot: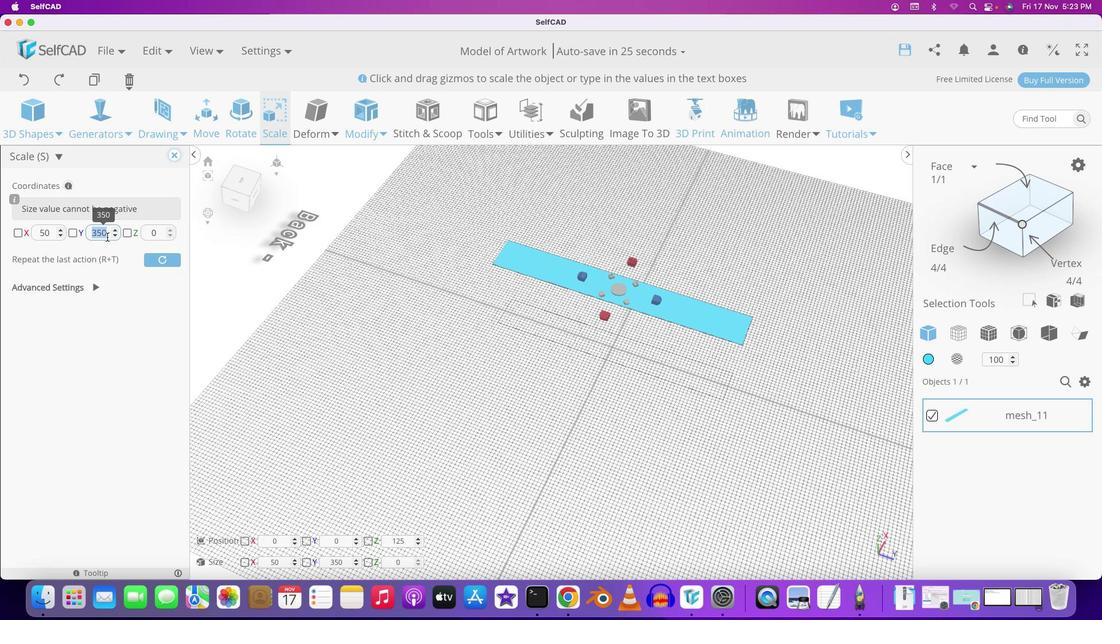 
Action: Key pressed '5''0'
Screenshot: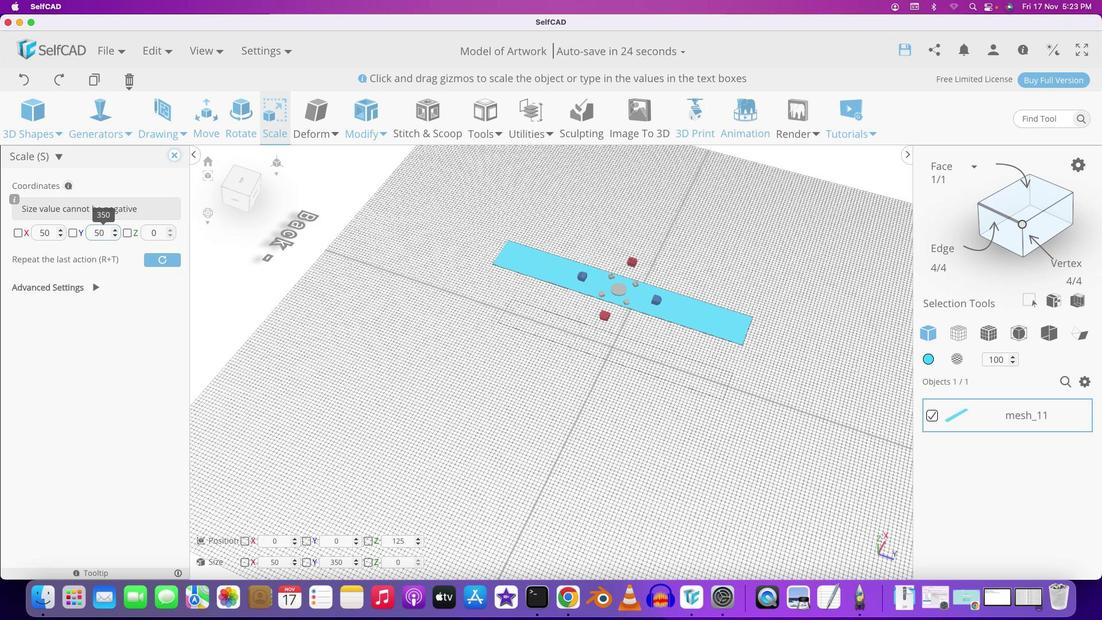 
Action: Mouse moved to (106, 237)
Screenshot: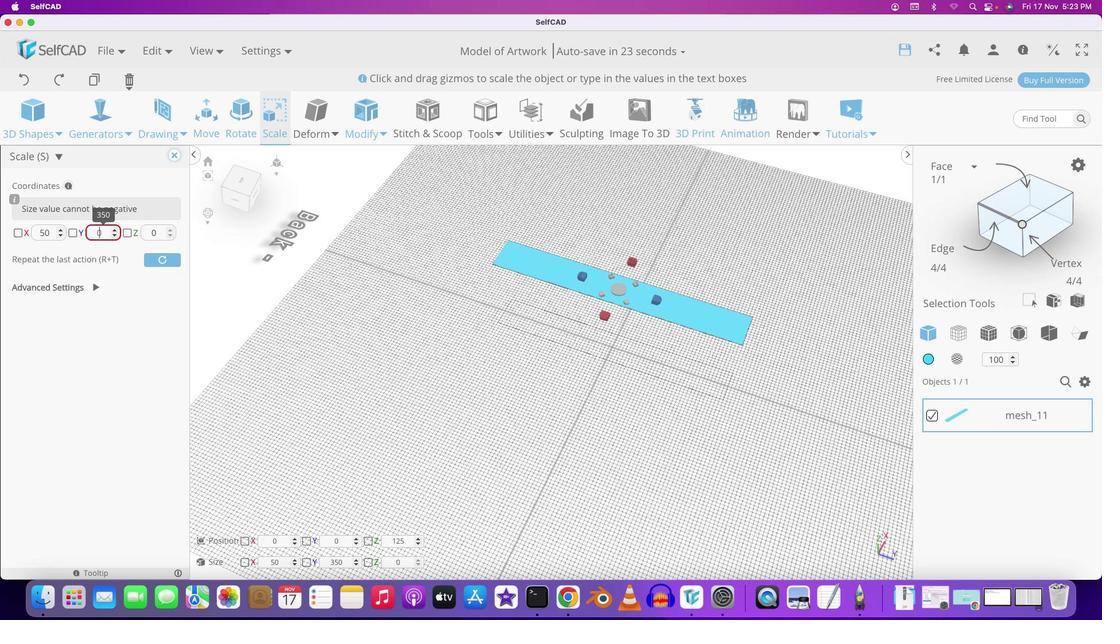 
Action: Key pressed Key.backspaceKey.backspace'6''0''0'Key.enter
Screenshot: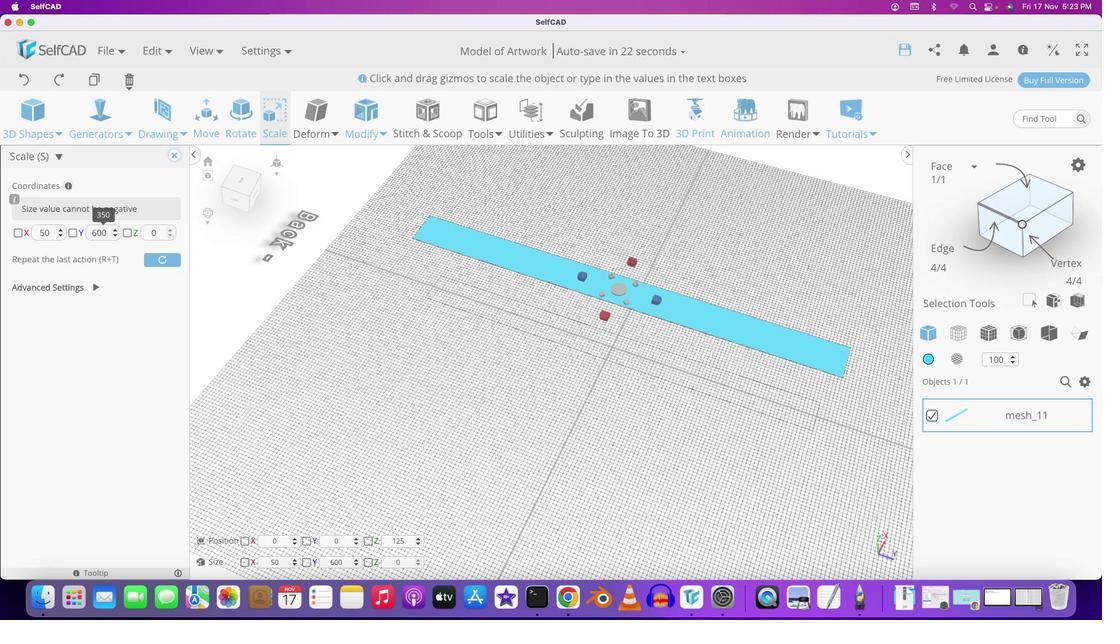 
Action: Mouse moved to (666, 350)
Screenshot: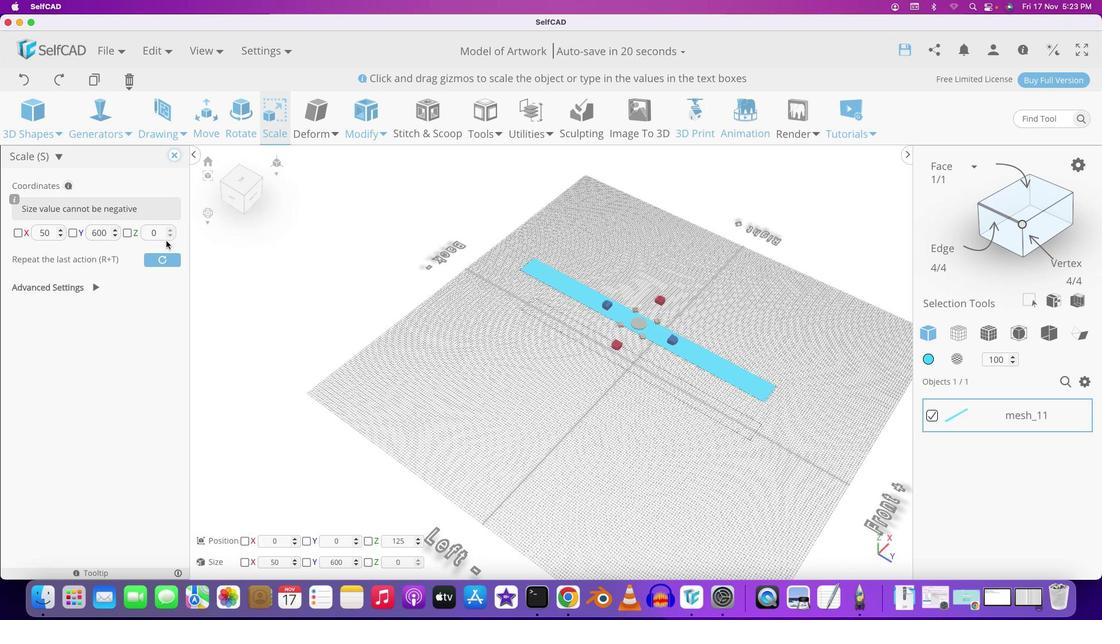 
Action: Mouse scrolled (666, 350) with delta (0, 0)
Screenshot: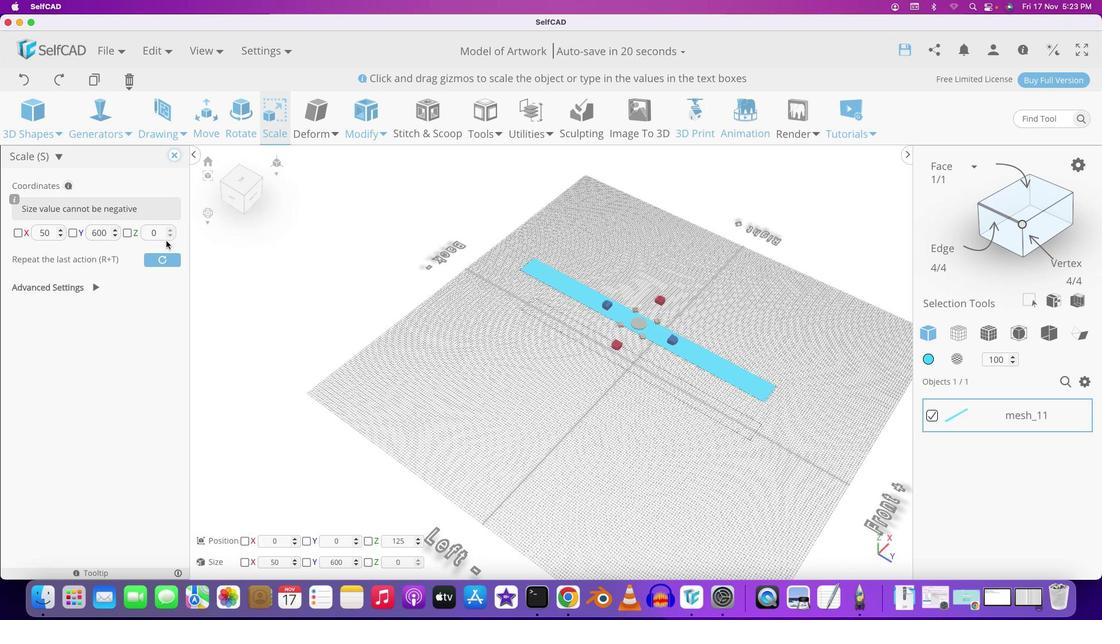 
Action: Mouse moved to (666, 350)
Screenshot: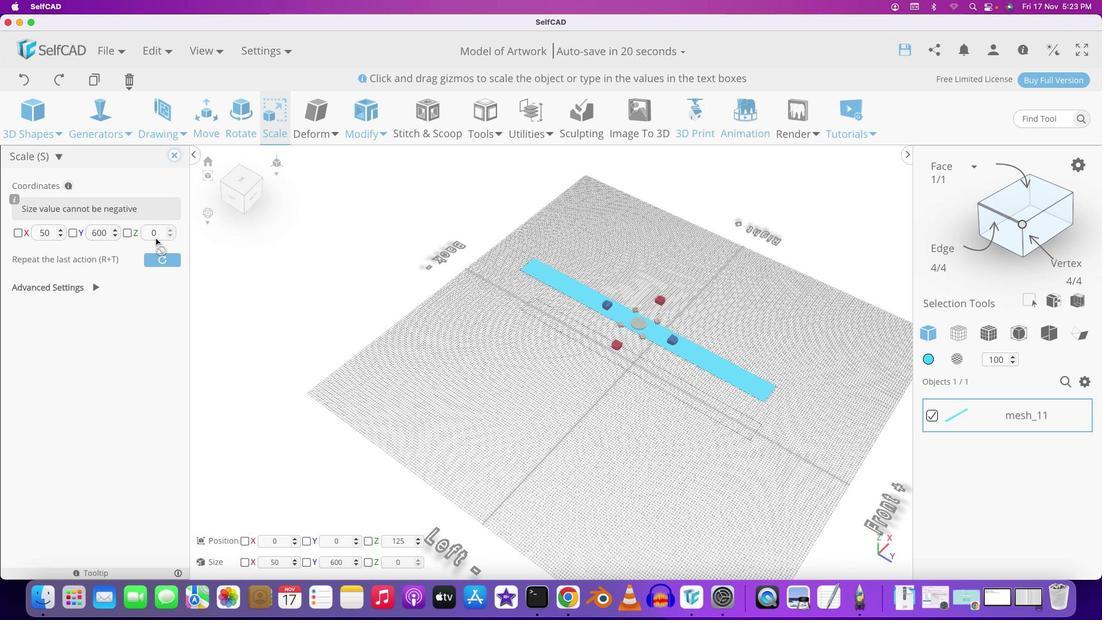 
Action: Mouse scrolled (666, 350) with delta (0, 0)
Screenshot: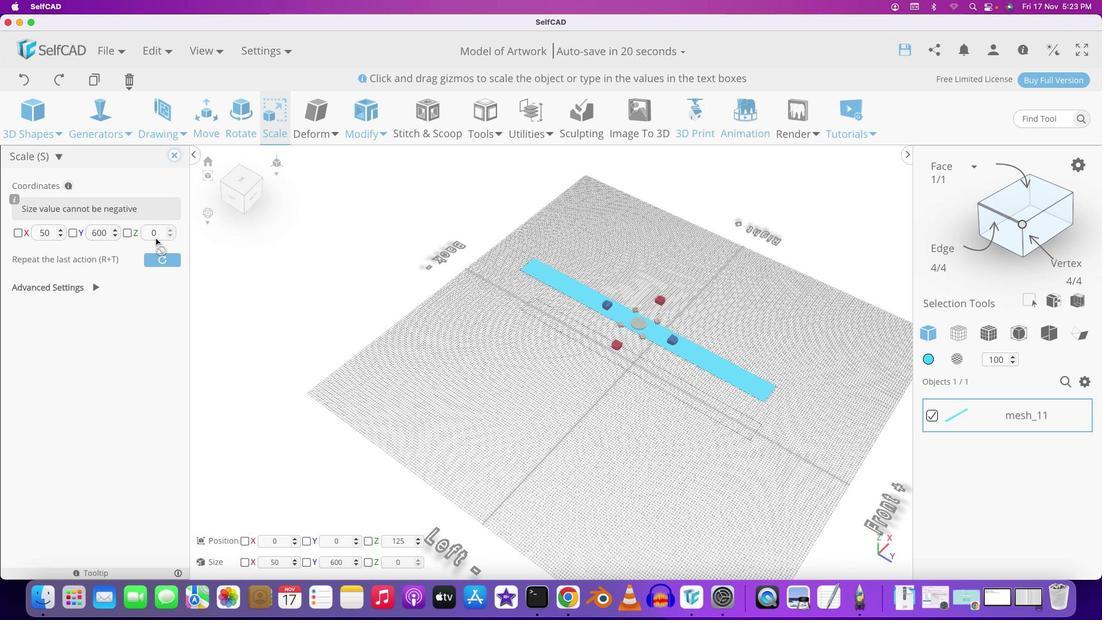 
Action: Mouse scrolled (666, 350) with delta (0, -1)
Screenshot: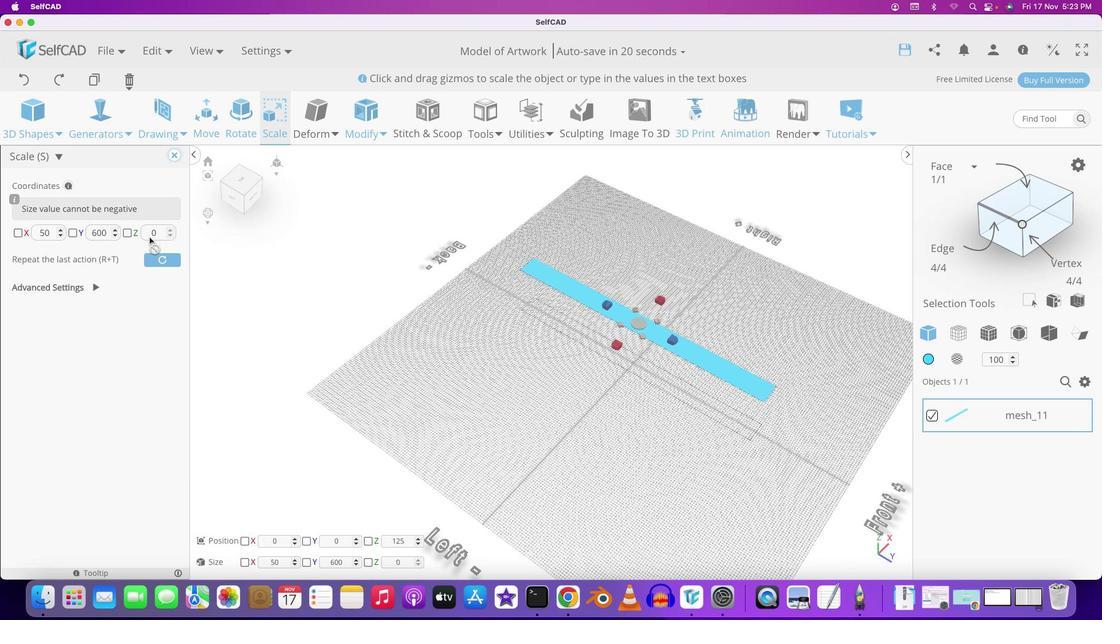 
Action: Mouse moved to (666, 349)
Screenshot: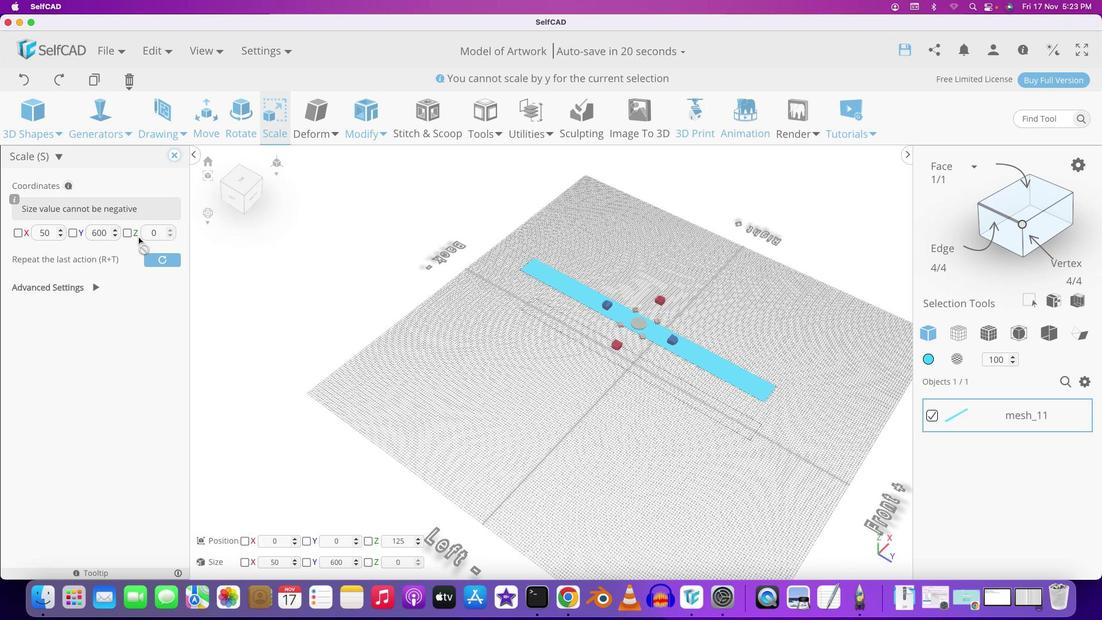 
Action: Mouse scrolled (666, 349) with delta (0, -2)
Screenshot: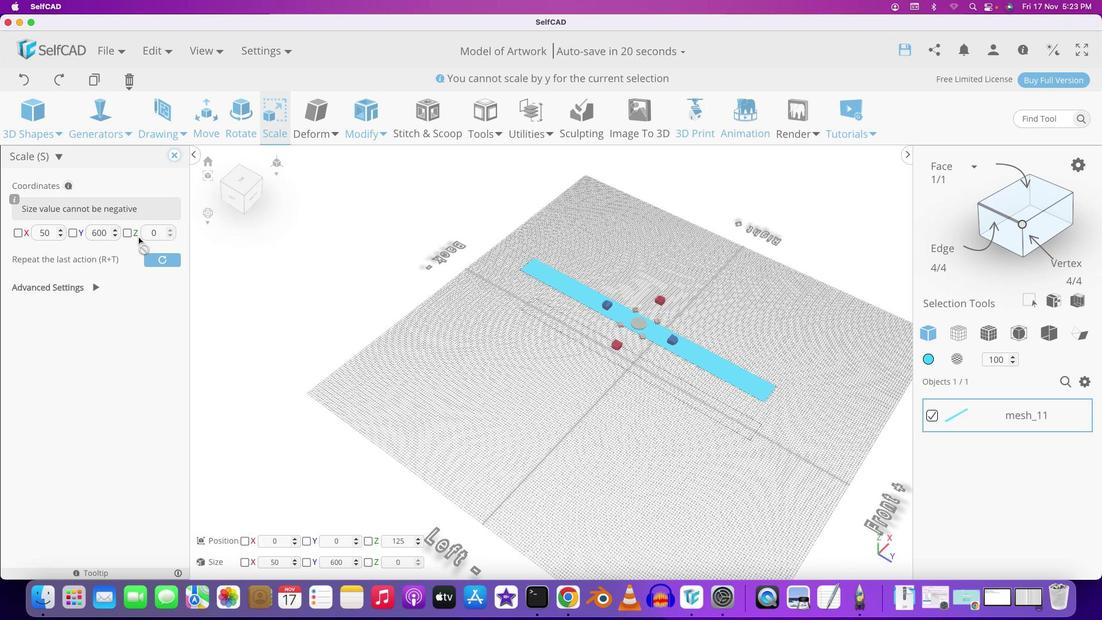 
Action: Mouse moved to (711, 402)
Screenshot: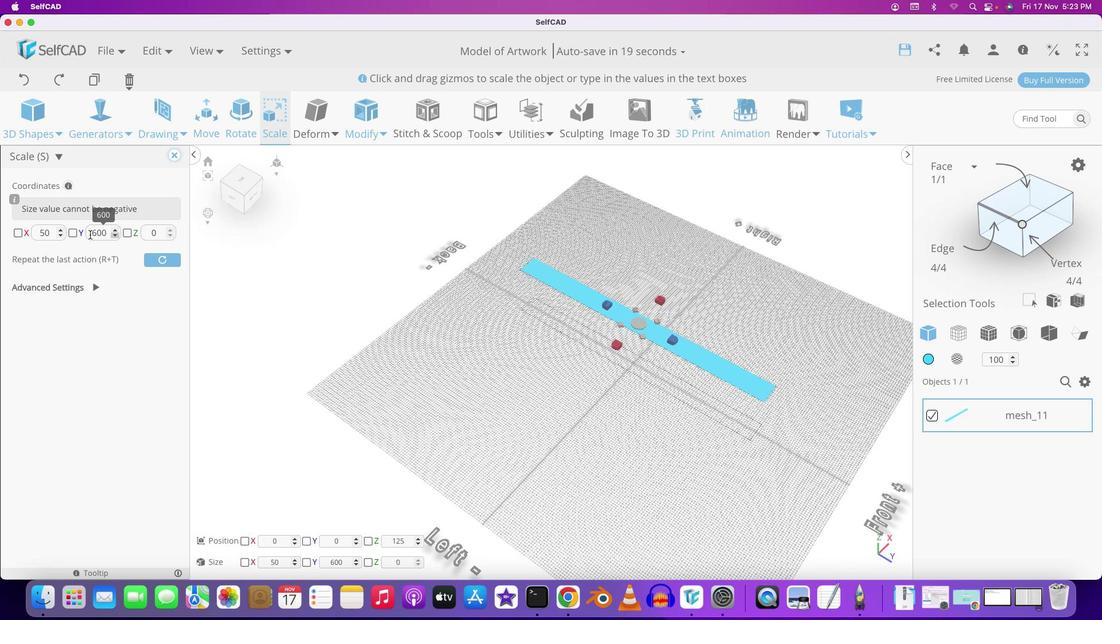 
Action: Mouse pressed left at (711, 402)
Screenshot: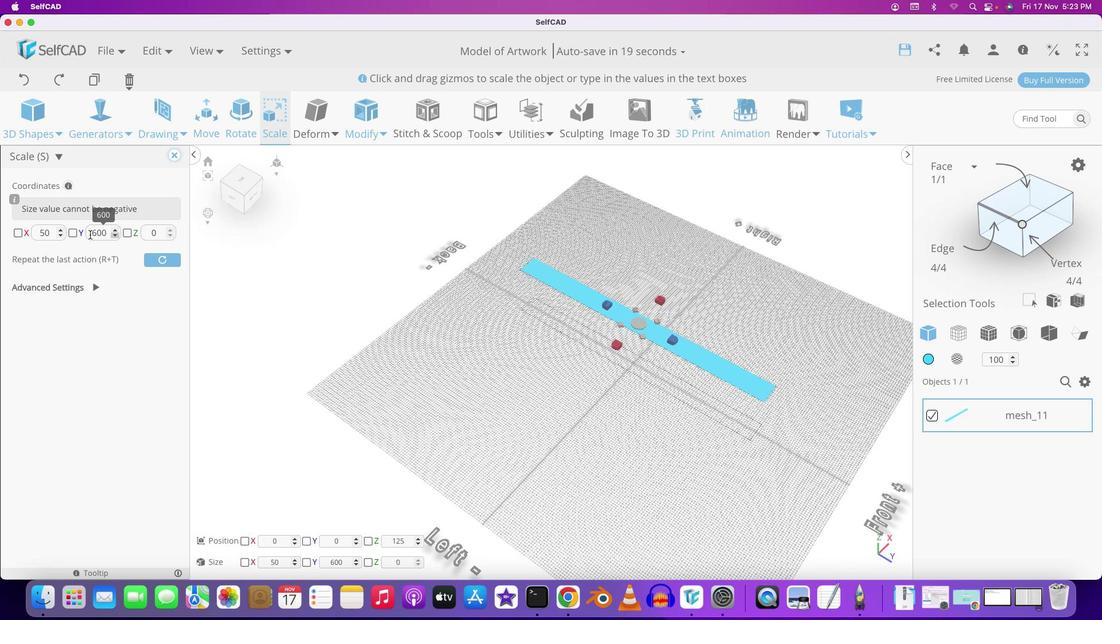 
Action: Mouse moved to (97, 234)
Screenshot: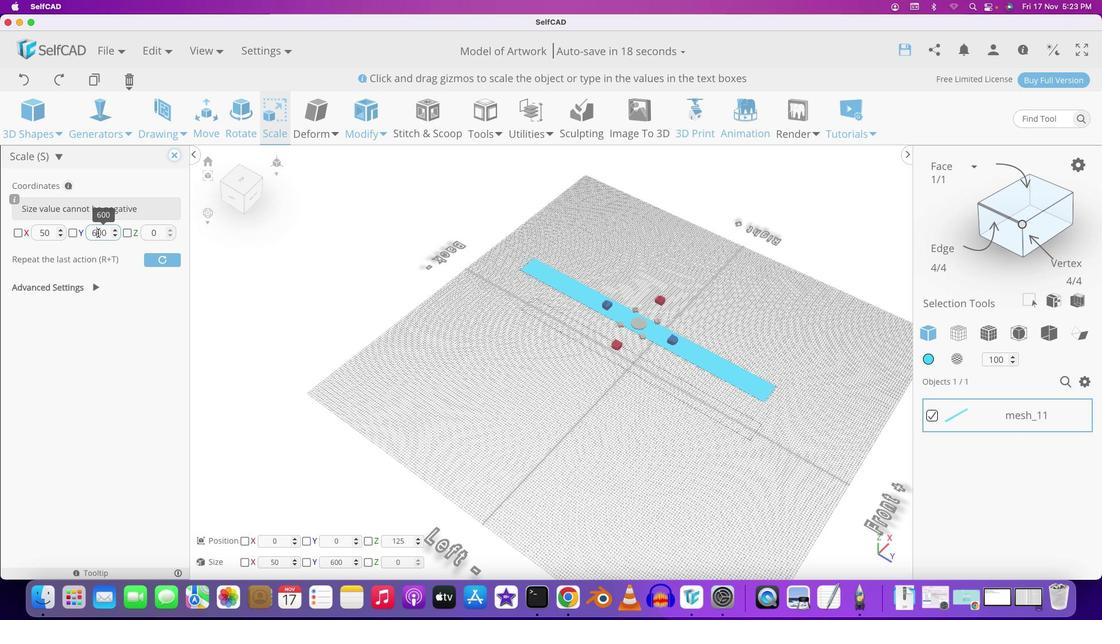 
Action: Mouse pressed left at (97, 234)
Screenshot: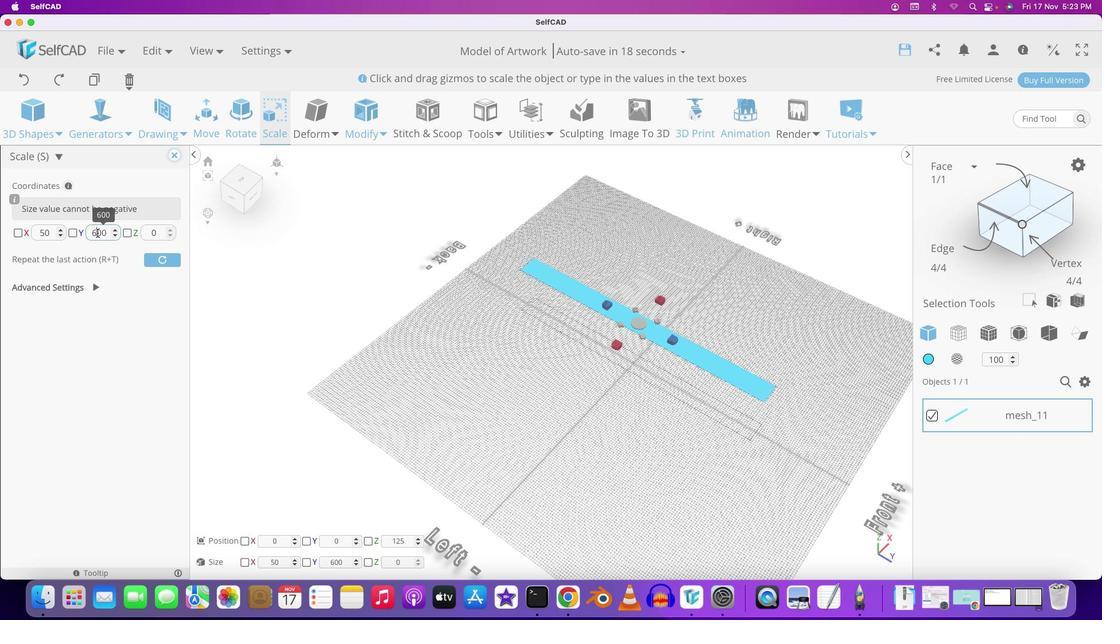 
Action: Mouse moved to (98, 232)
Screenshot: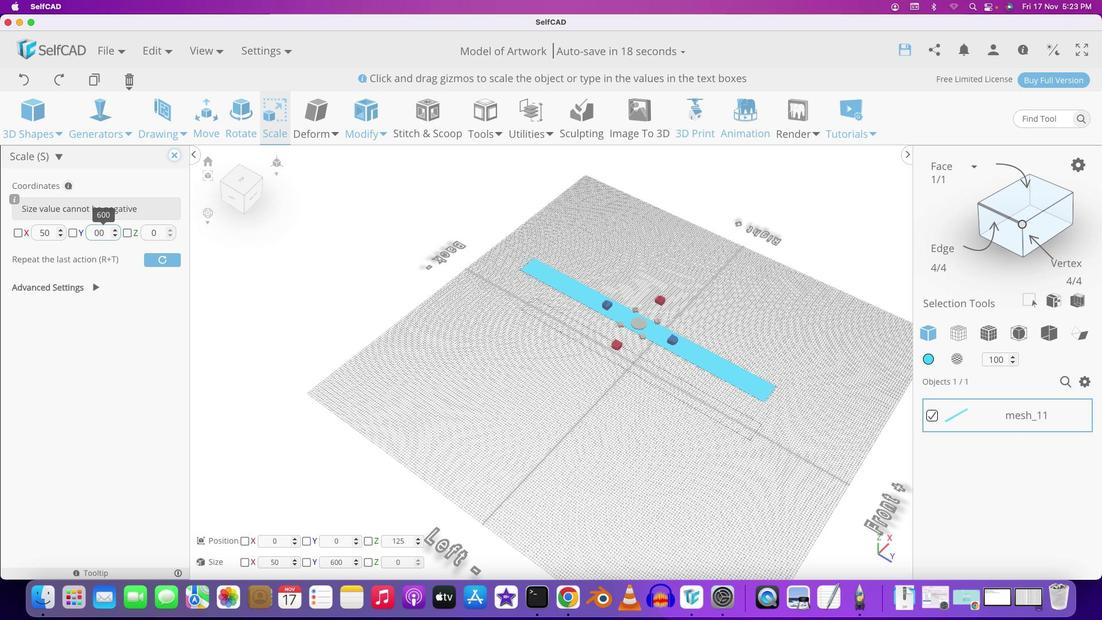 
Action: Mouse pressed left at (98, 232)
Screenshot: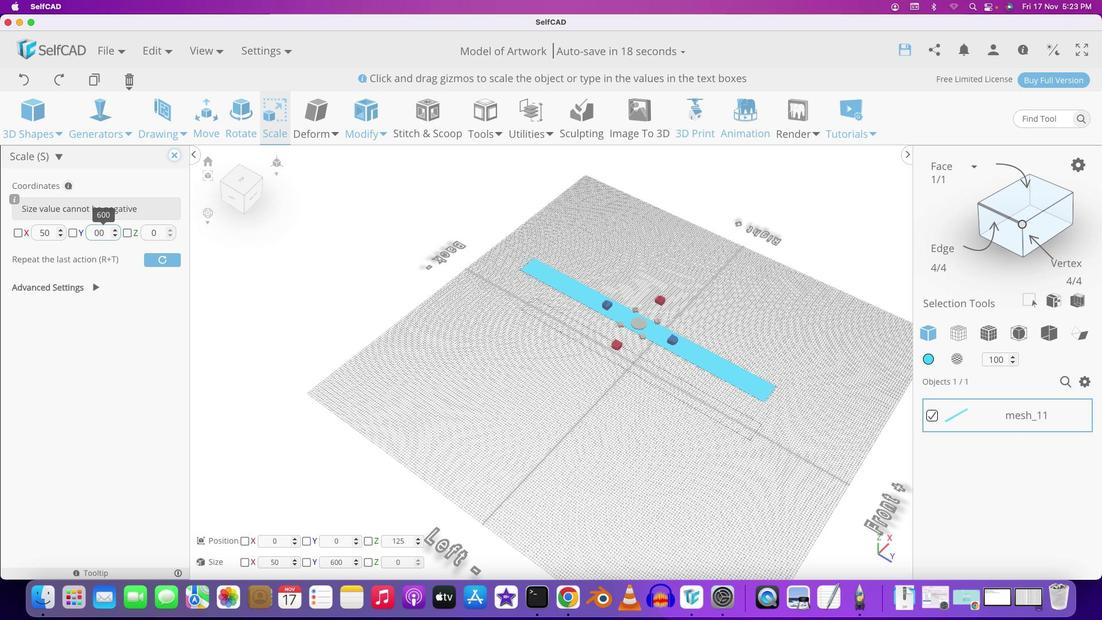 
Action: Mouse moved to (97, 232)
Screenshot: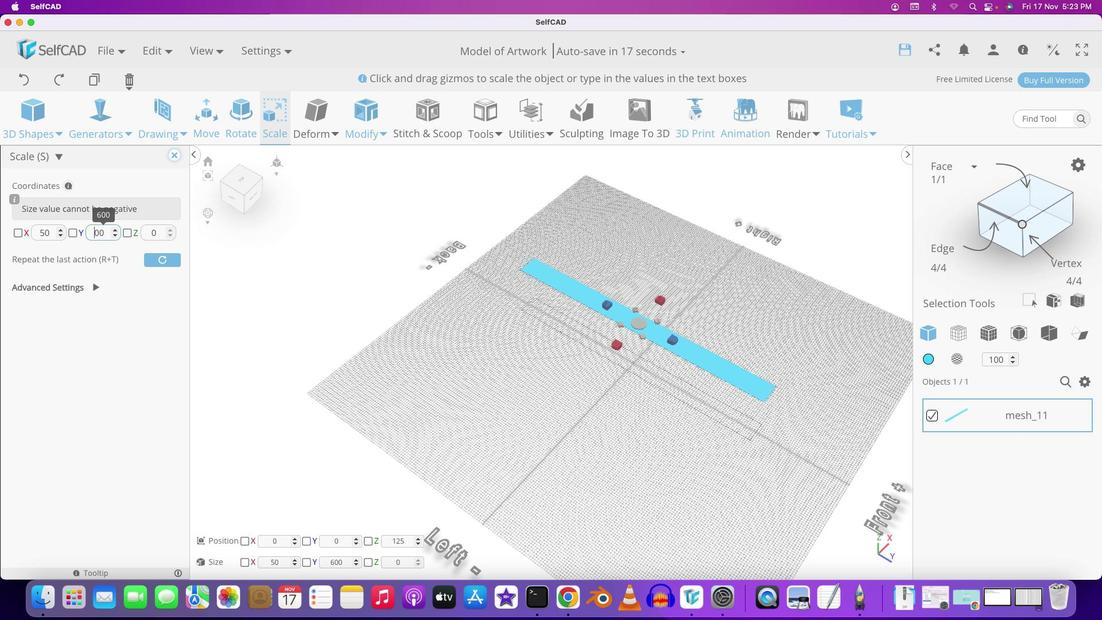 
Action: Key pressed Key.backspace'9'Key.backspace'8'Key.enter
Screenshot: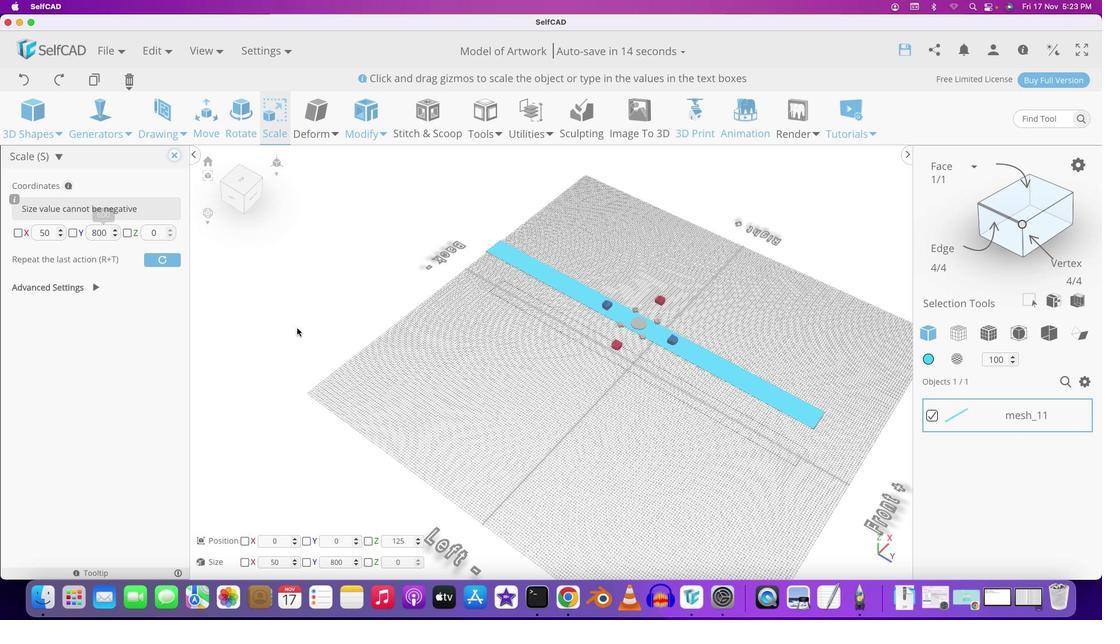 
Action: Mouse moved to (209, 134)
Screenshot: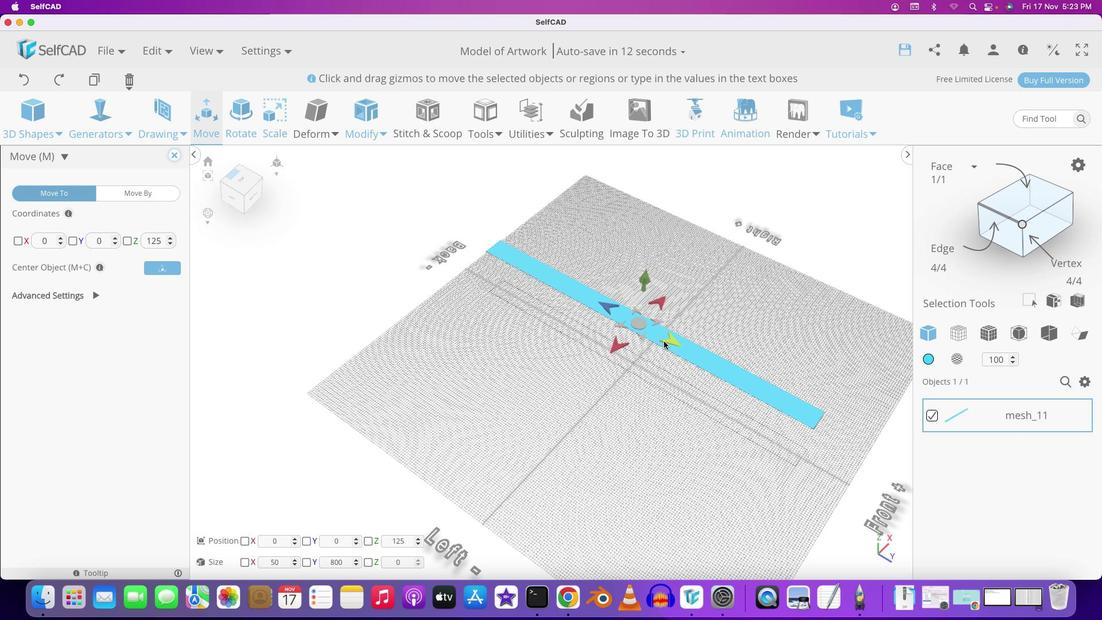 
Action: Mouse pressed left at (209, 134)
Screenshot: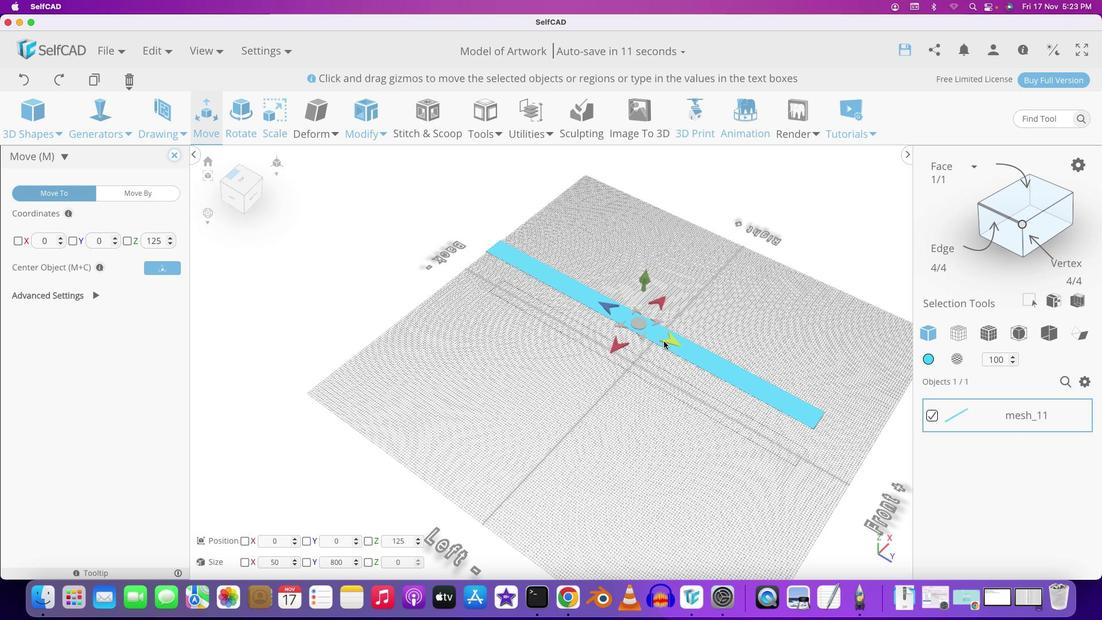 
Action: Mouse moved to (664, 341)
Screenshot: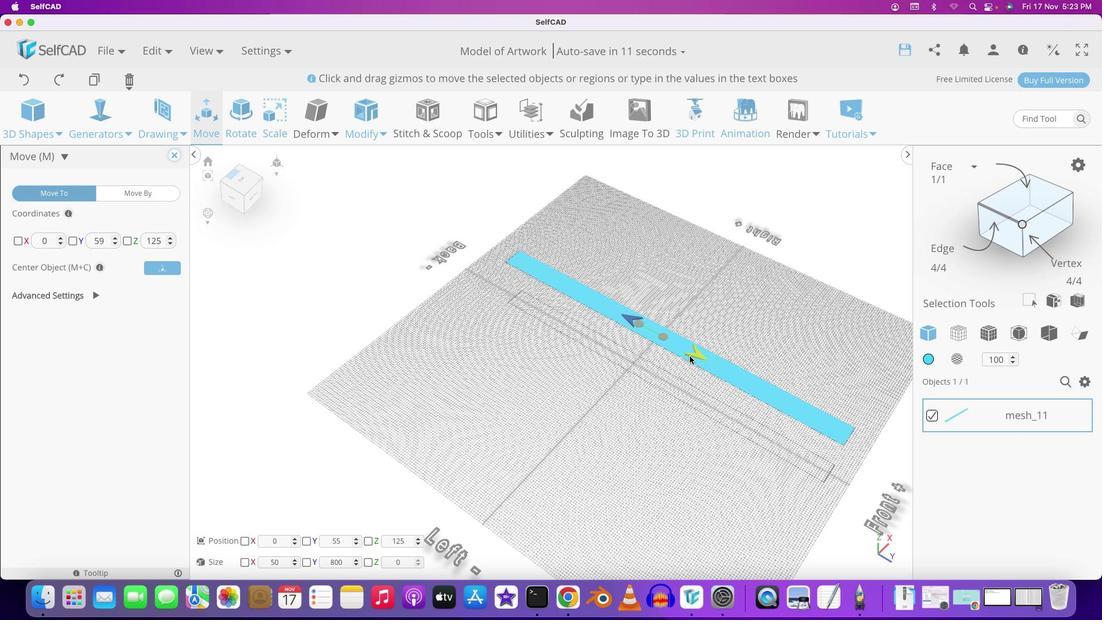 
Action: Mouse pressed left at (664, 341)
Screenshot: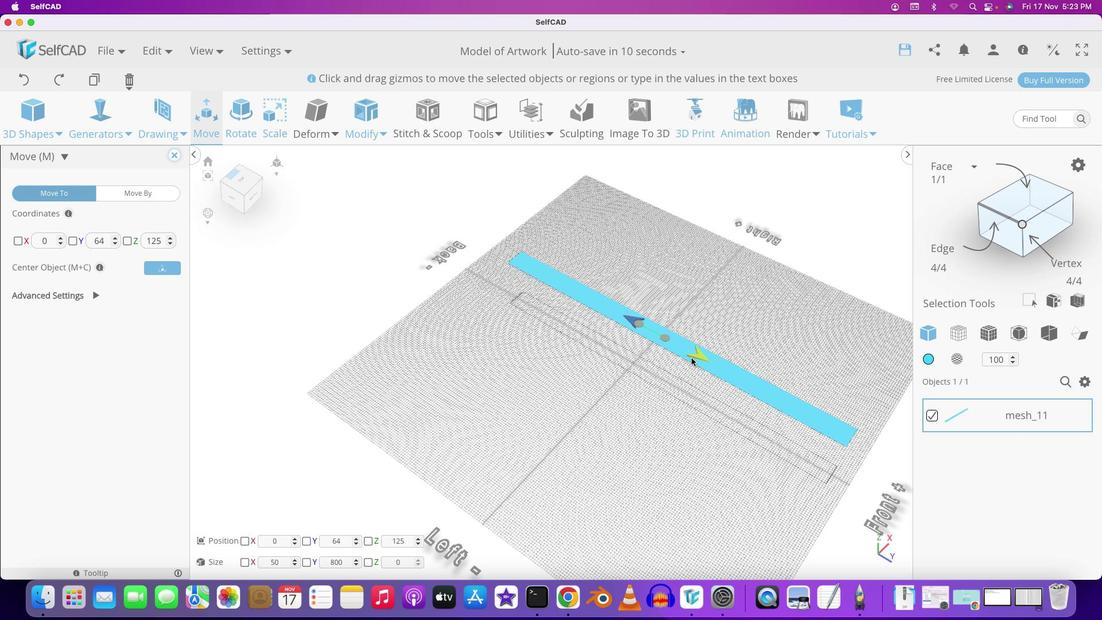 
Action: Mouse moved to (277, 132)
Screenshot: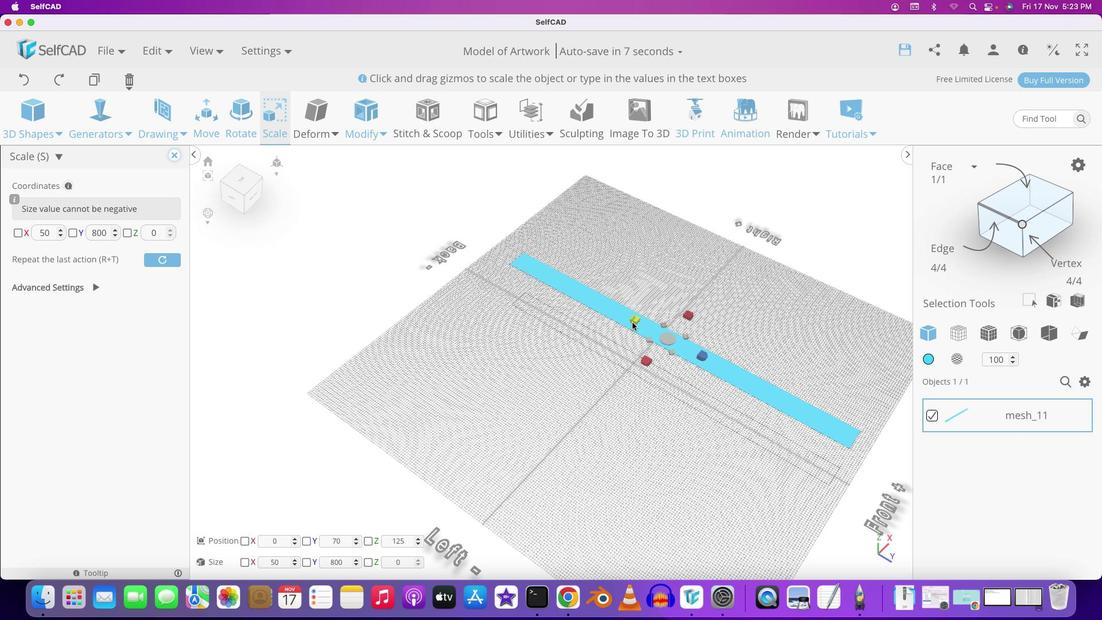 
Action: Mouse pressed left at (277, 132)
Screenshot: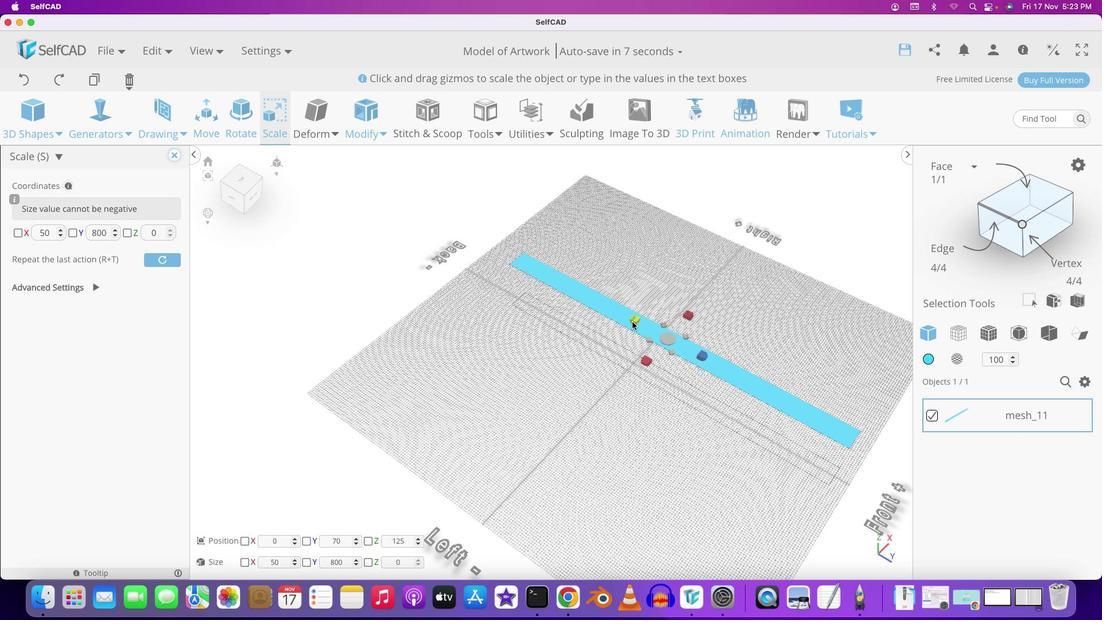 
Action: Mouse moved to (633, 321)
Screenshot: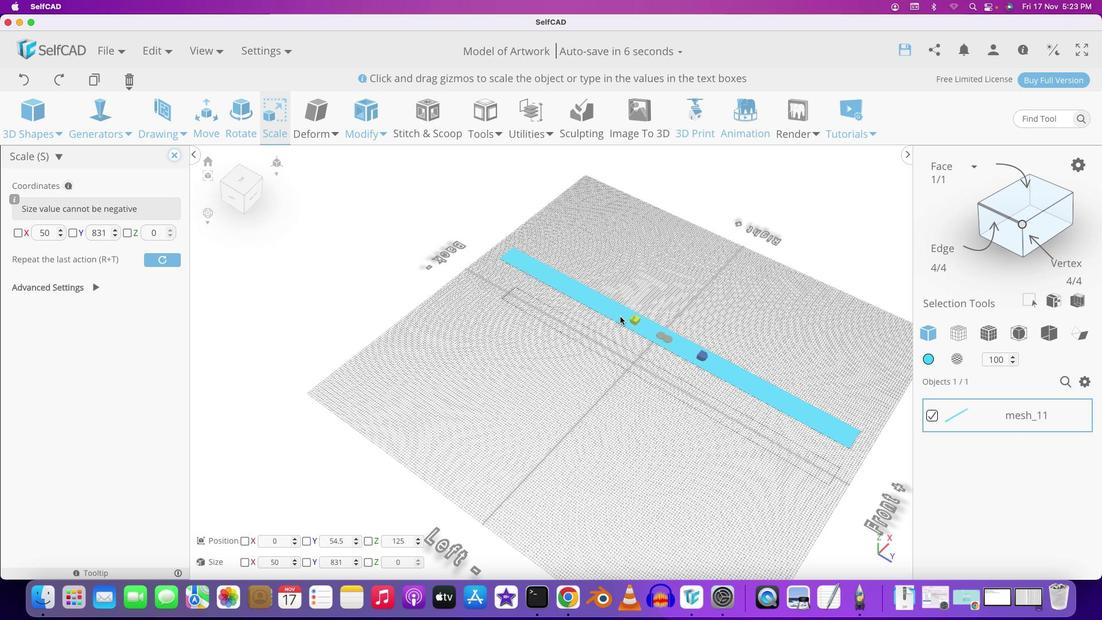
Action: Mouse pressed left at (633, 321)
Screenshot: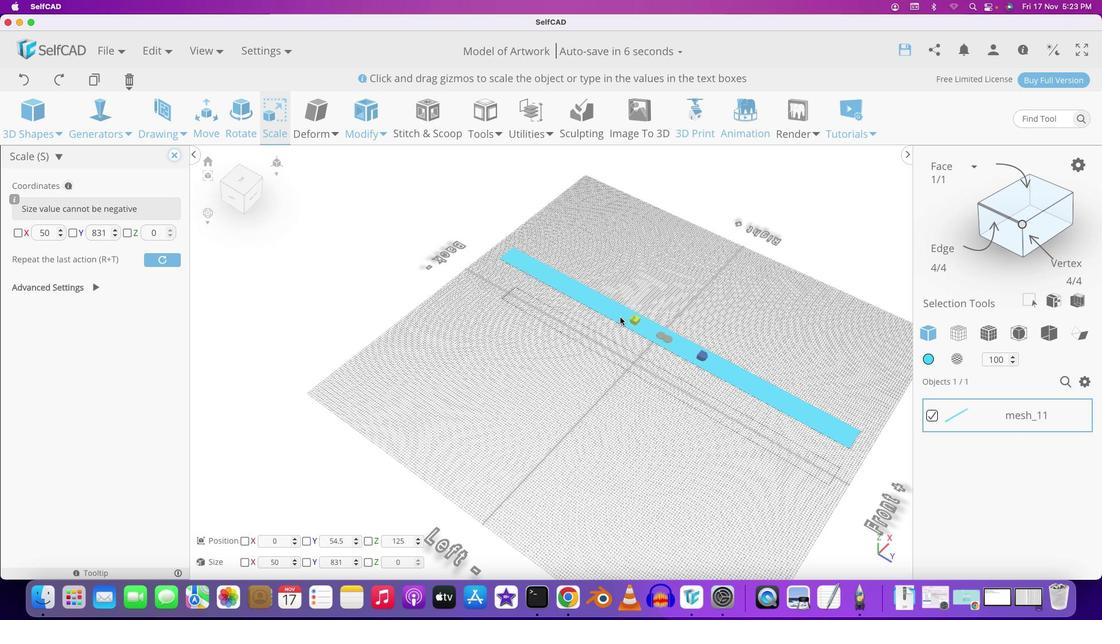 
Action: Mouse moved to (659, 481)
Screenshot: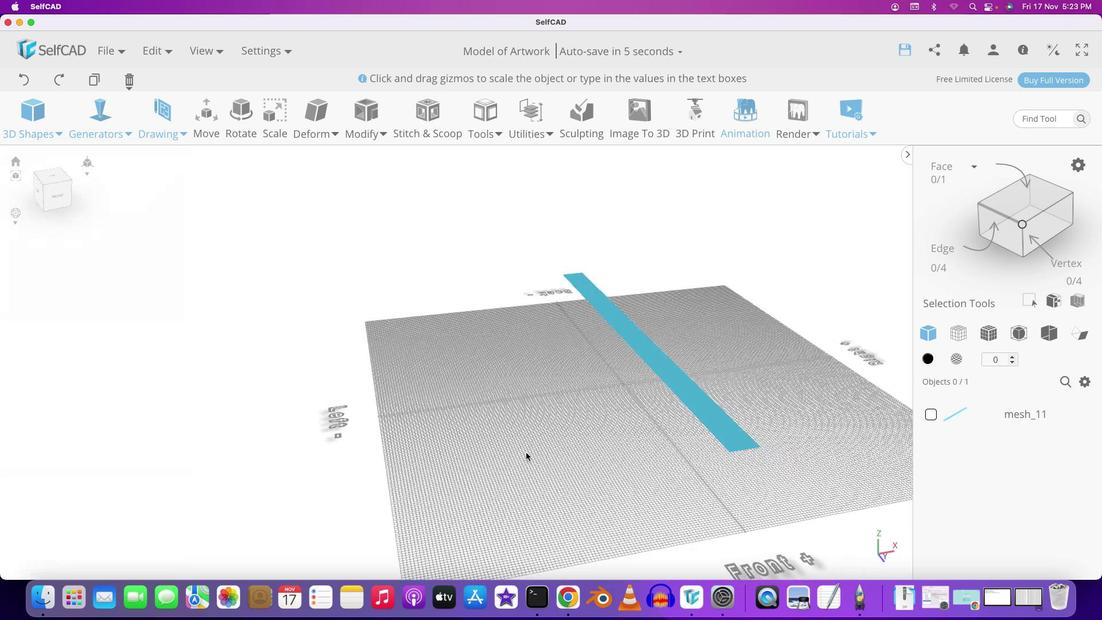 
Action: Mouse pressed left at (659, 481)
Screenshot: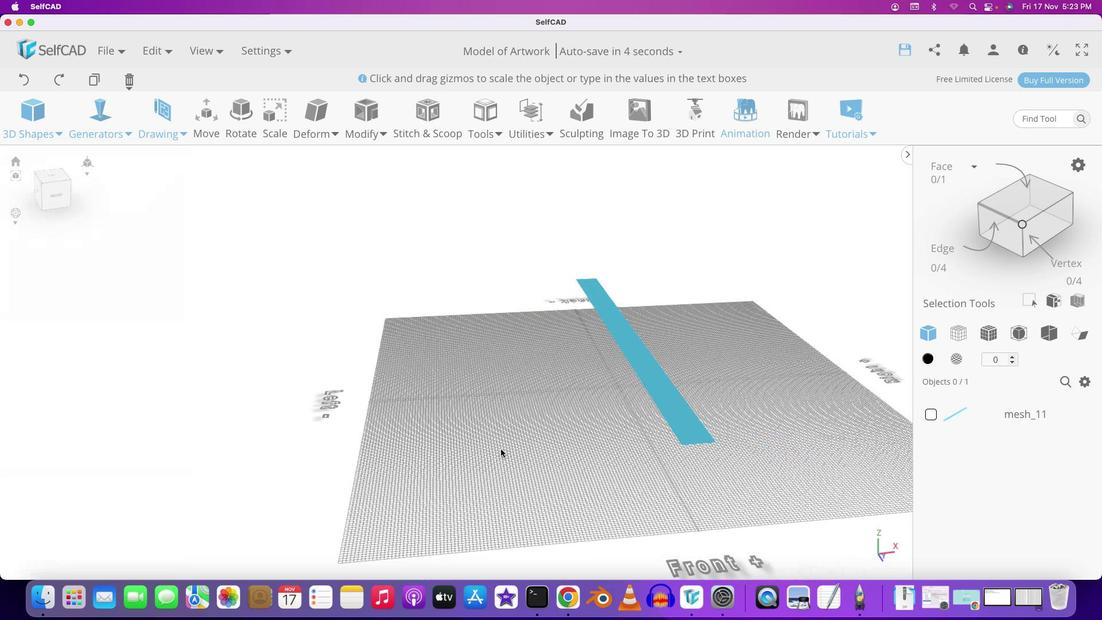 
Action: Mouse moved to (656, 486)
Screenshot: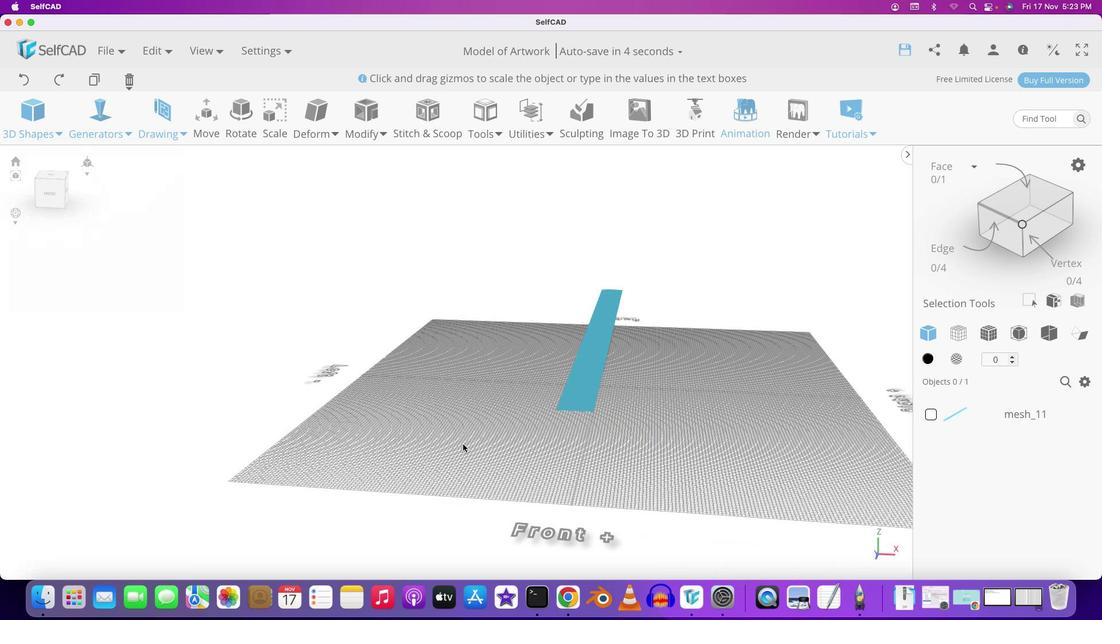 
Action: Mouse pressed left at (656, 486)
Screenshot: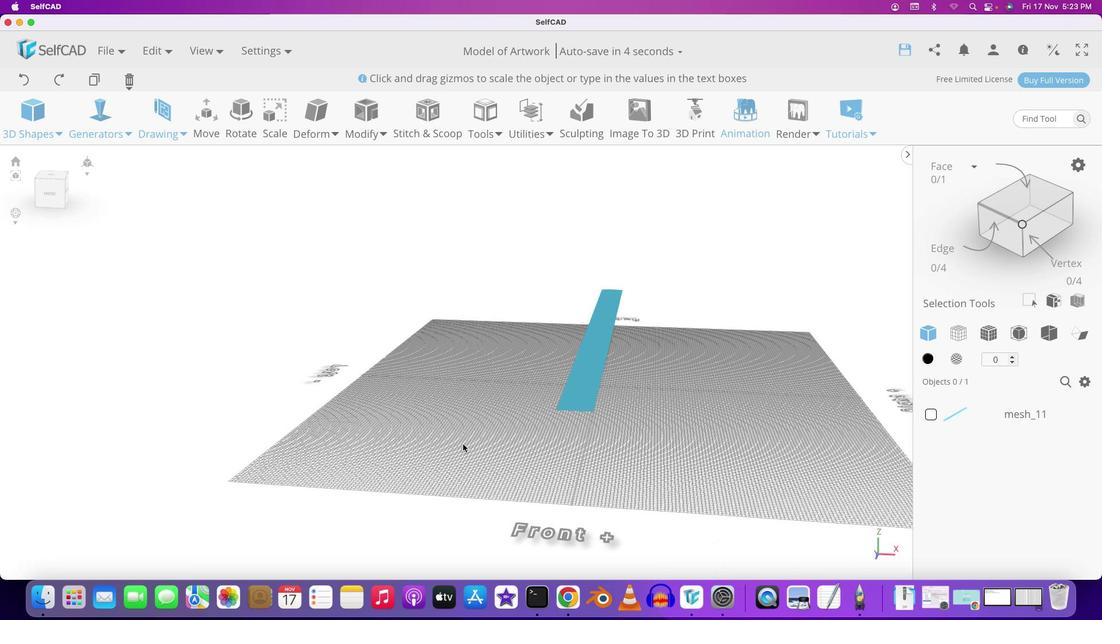 
Action: Mouse moved to (612, 392)
Screenshot: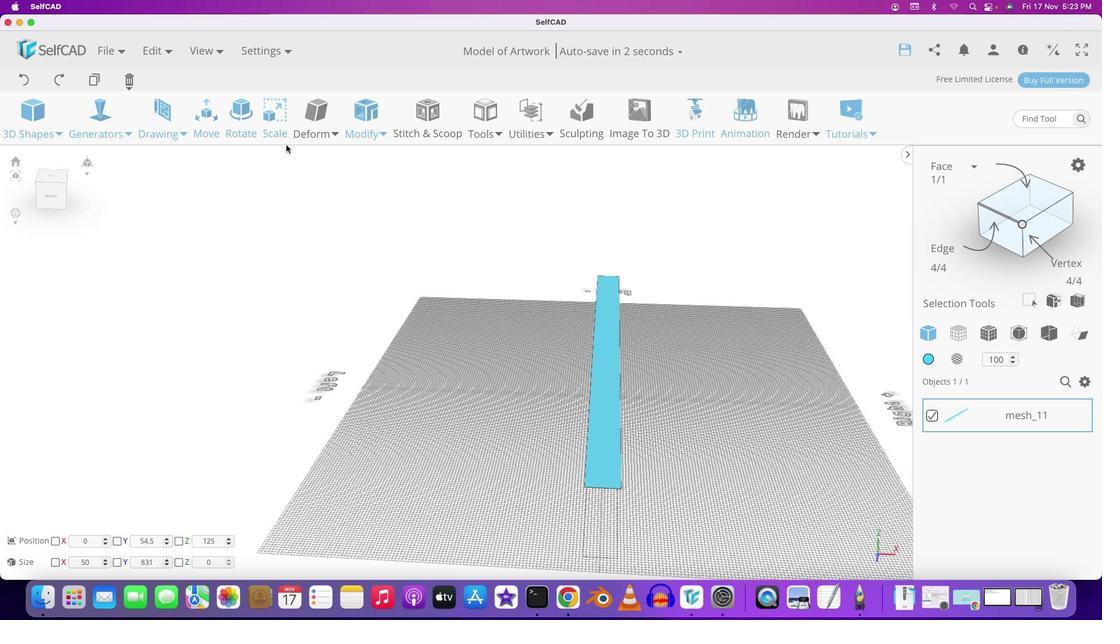 
Action: Mouse pressed left at (612, 392)
Screenshot: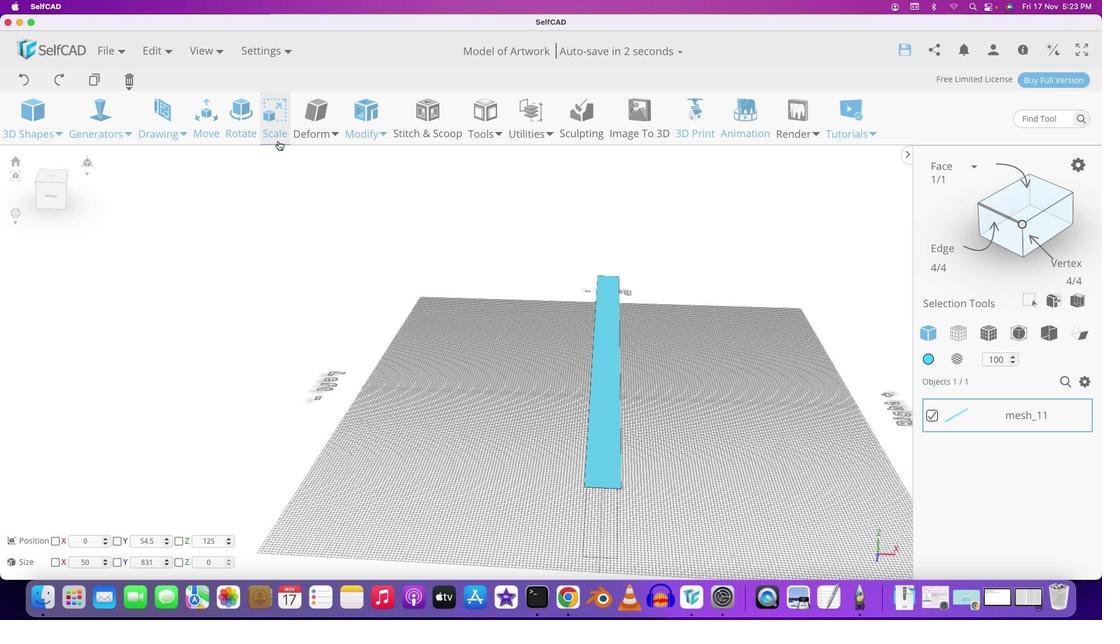 
Action: Mouse moved to (276, 138)
Screenshot: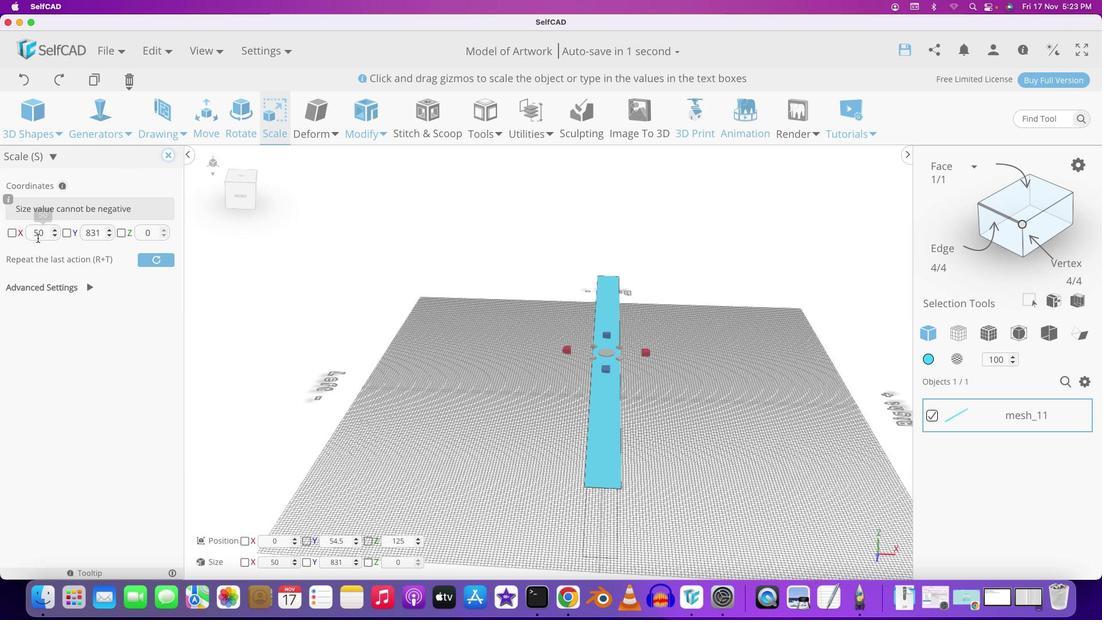 
Action: Mouse pressed left at (276, 138)
Screenshot: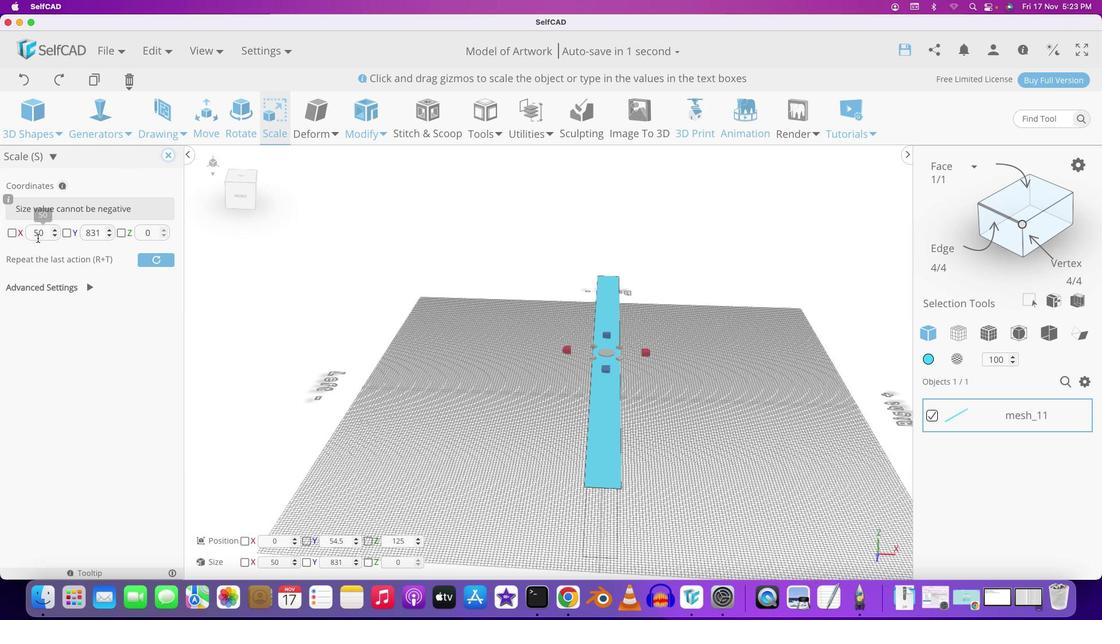 
Action: Mouse moved to (46, 234)
Screenshot: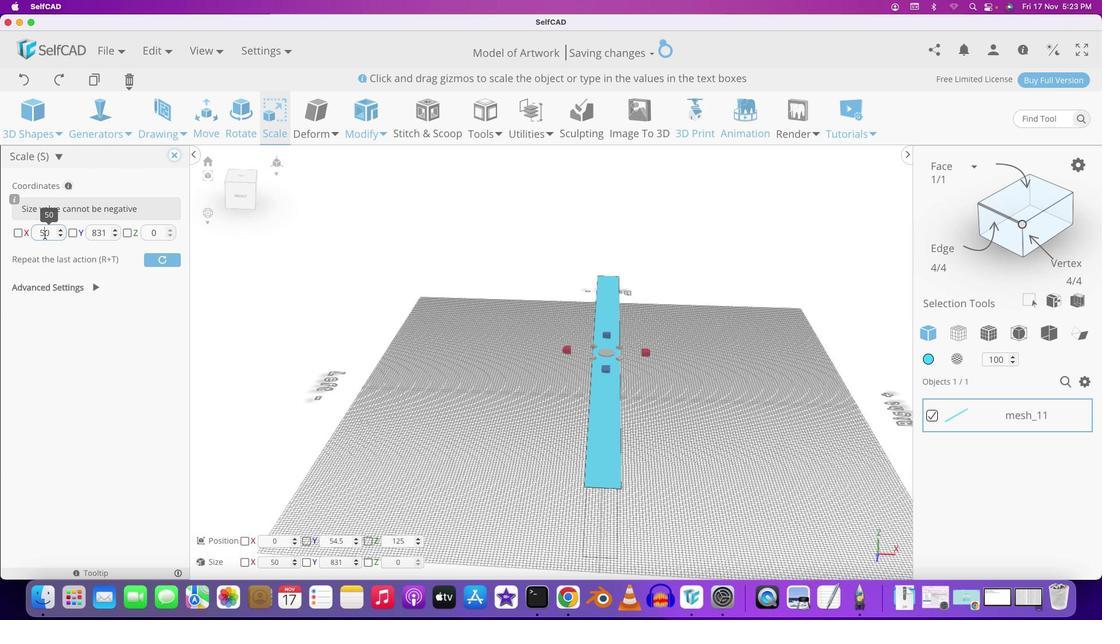 
Action: Mouse pressed left at (46, 234)
Screenshot: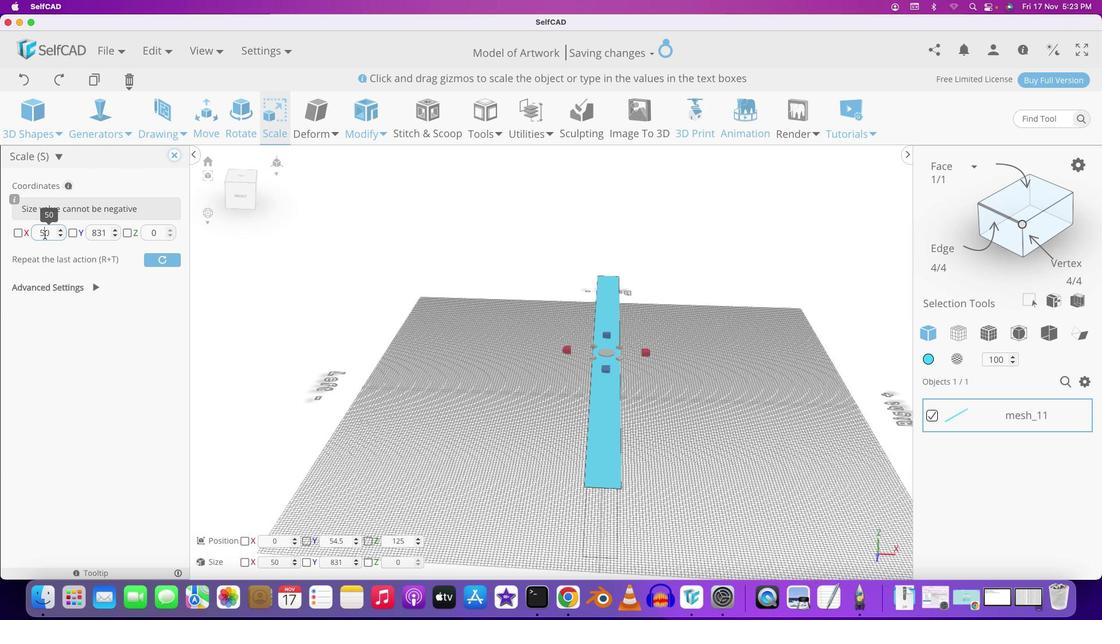 
Action: Mouse moved to (44, 234)
Screenshot: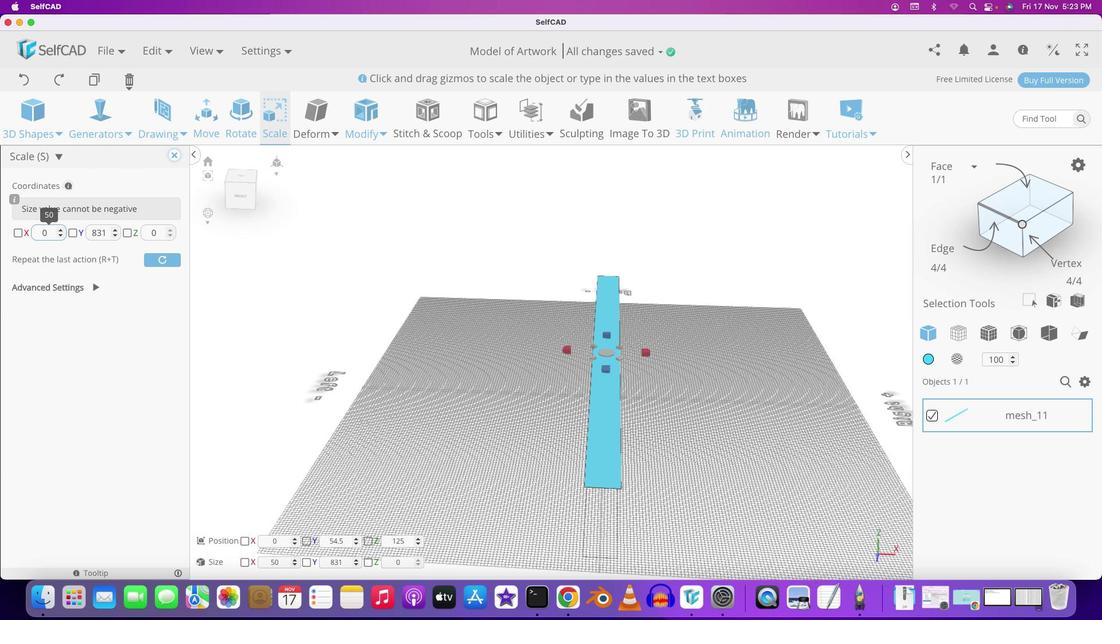
Action: Mouse pressed left at (44, 234)
Screenshot: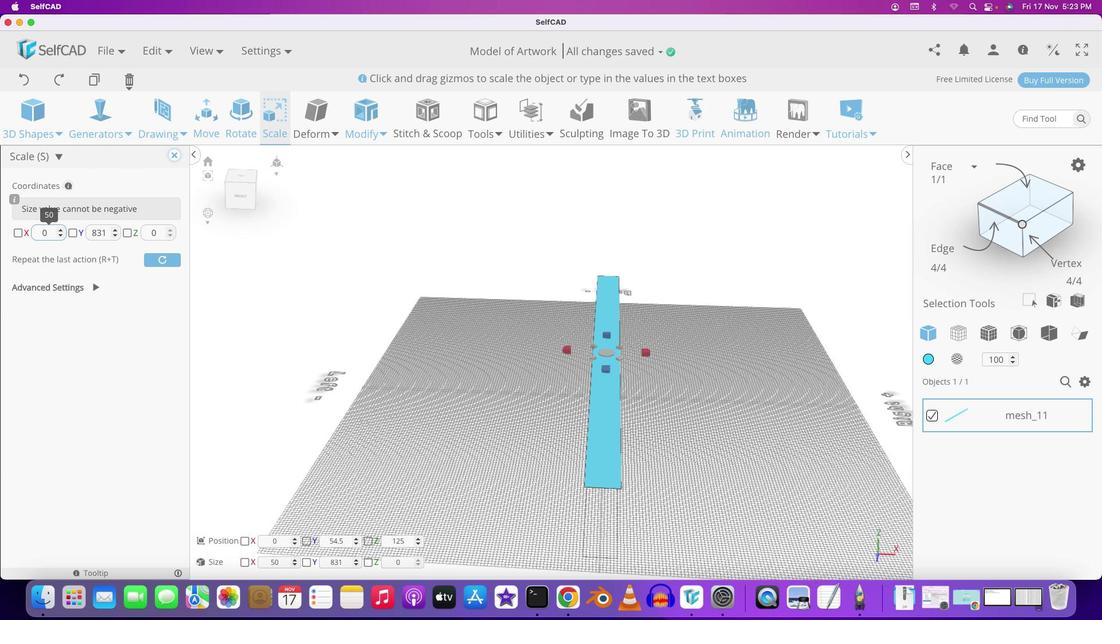 
Action: Key pressed Key.backspace'3'Key.enter
Screenshot: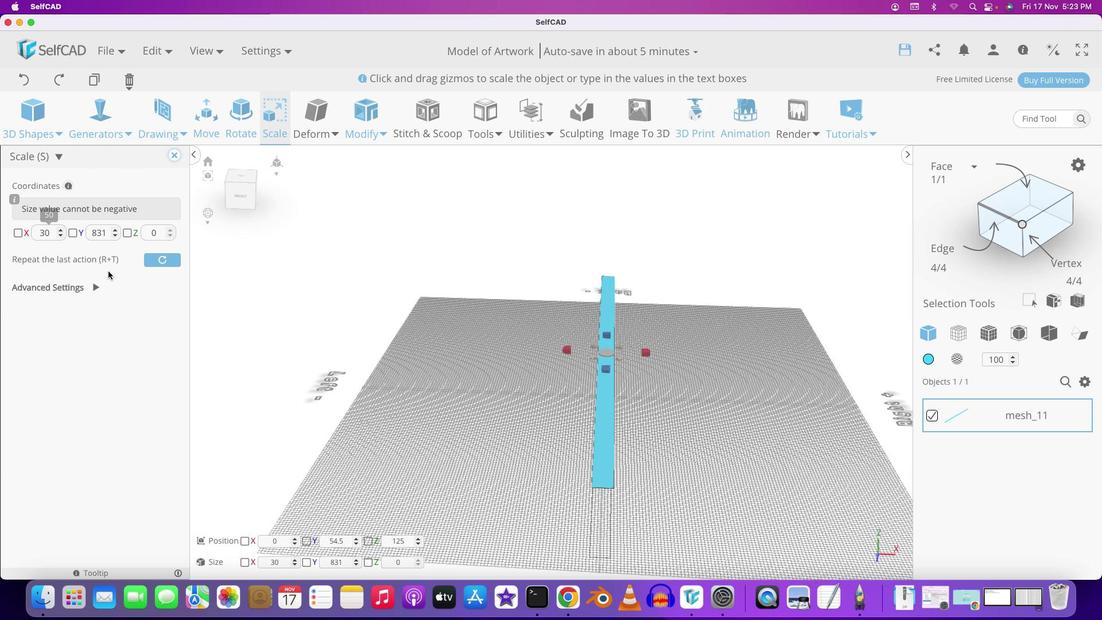 
Action: Mouse moved to (421, 396)
Screenshot: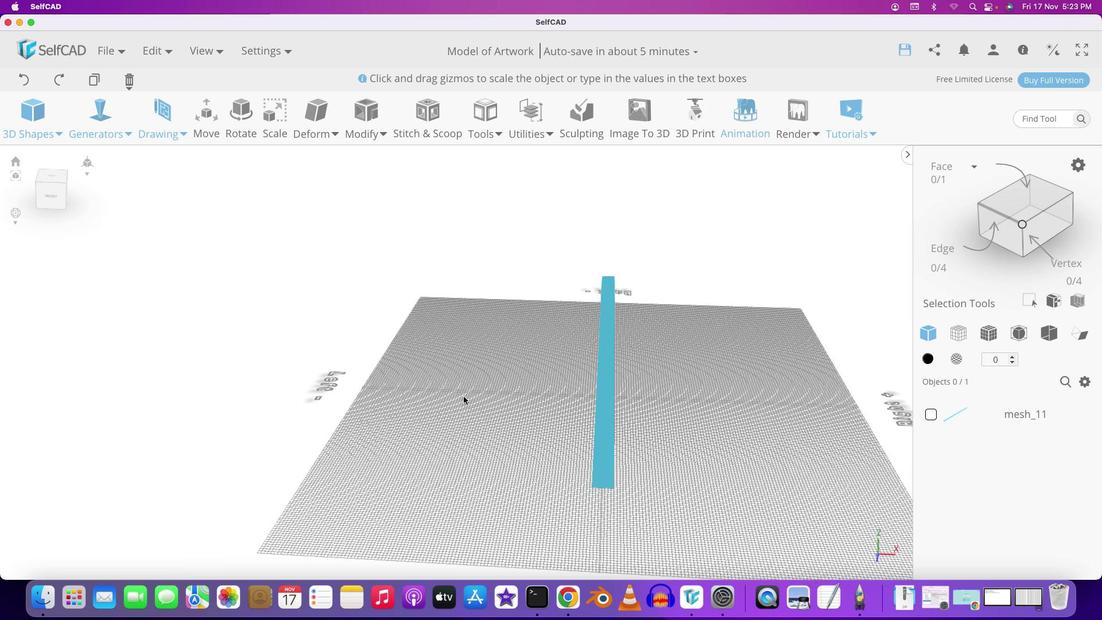 
Action: Mouse pressed left at (421, 396)
Screenshot: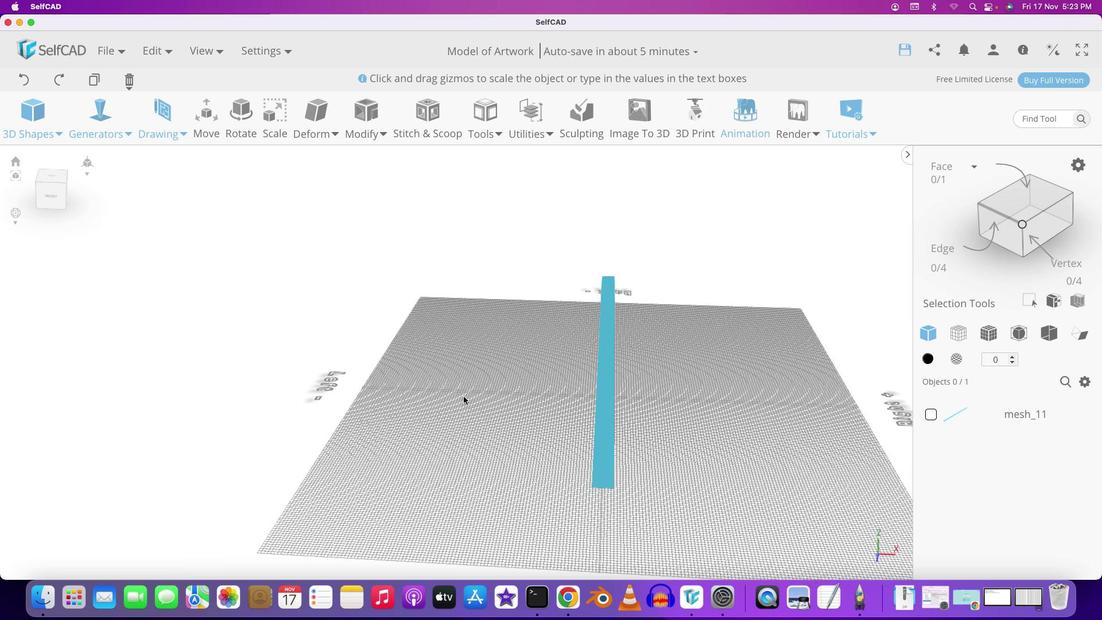 
Action: Mouse moved to (672, 411)
Screenshot: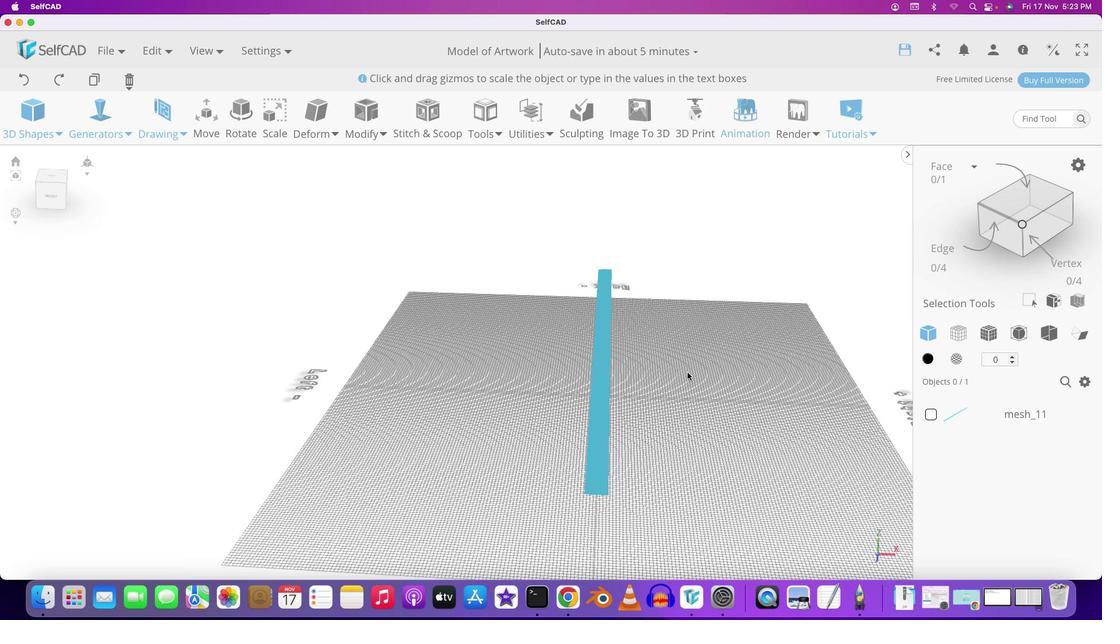 
Action: Mouse scrolled (672, 411) with delta (0, 0)
Screenshot: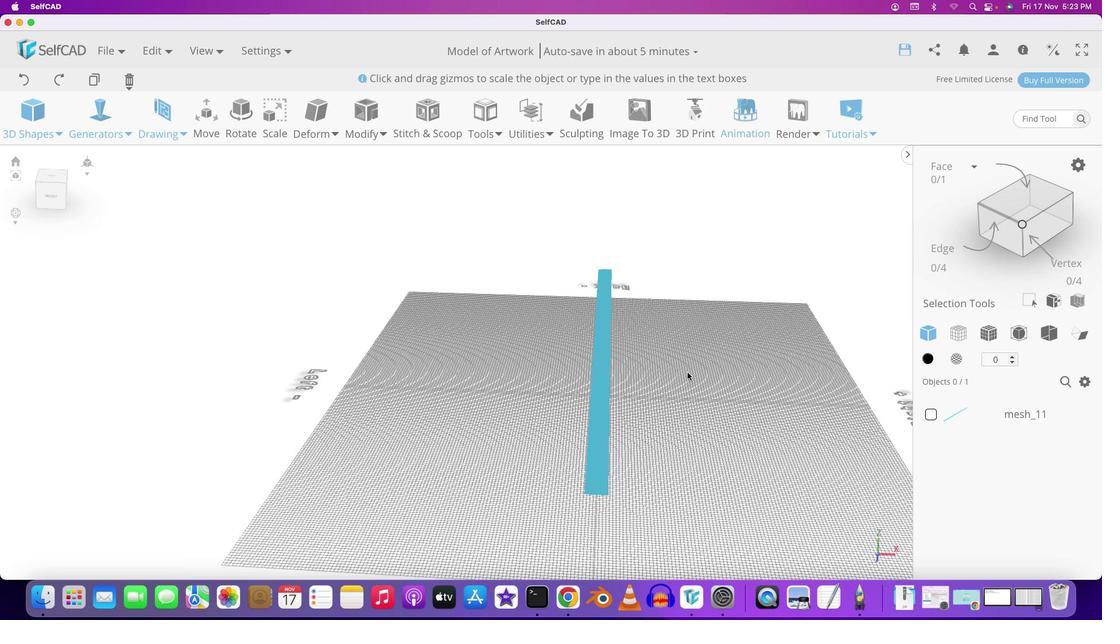 
Action: Mouse moved to (673, 413)
Screenshot: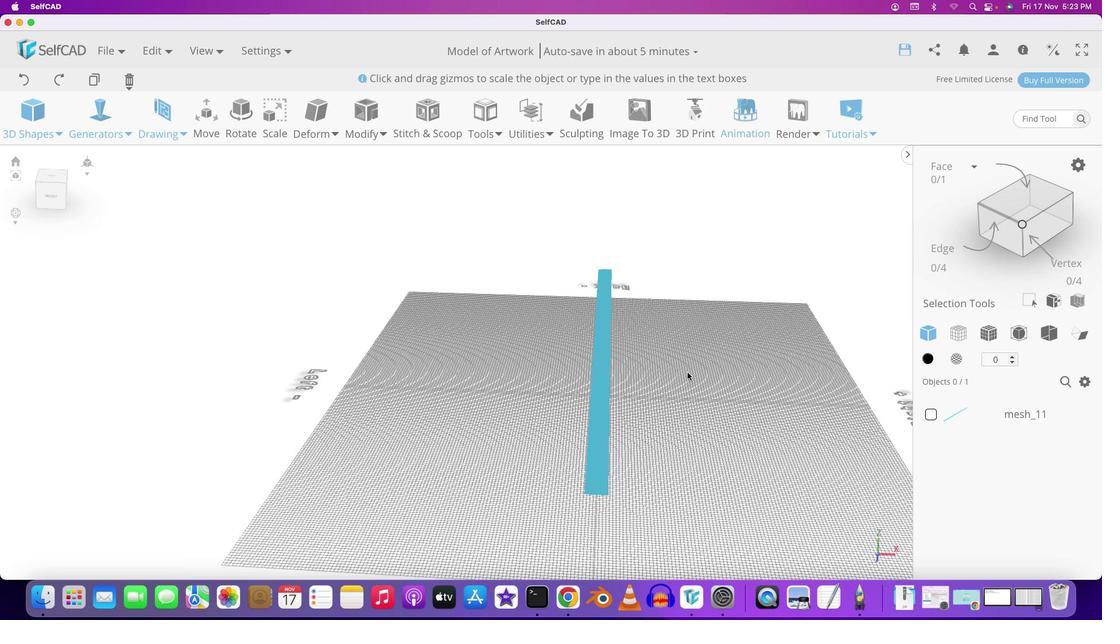 
Action: Mouse scrolled (673, 413) with delta (0, -1)
Screenshot: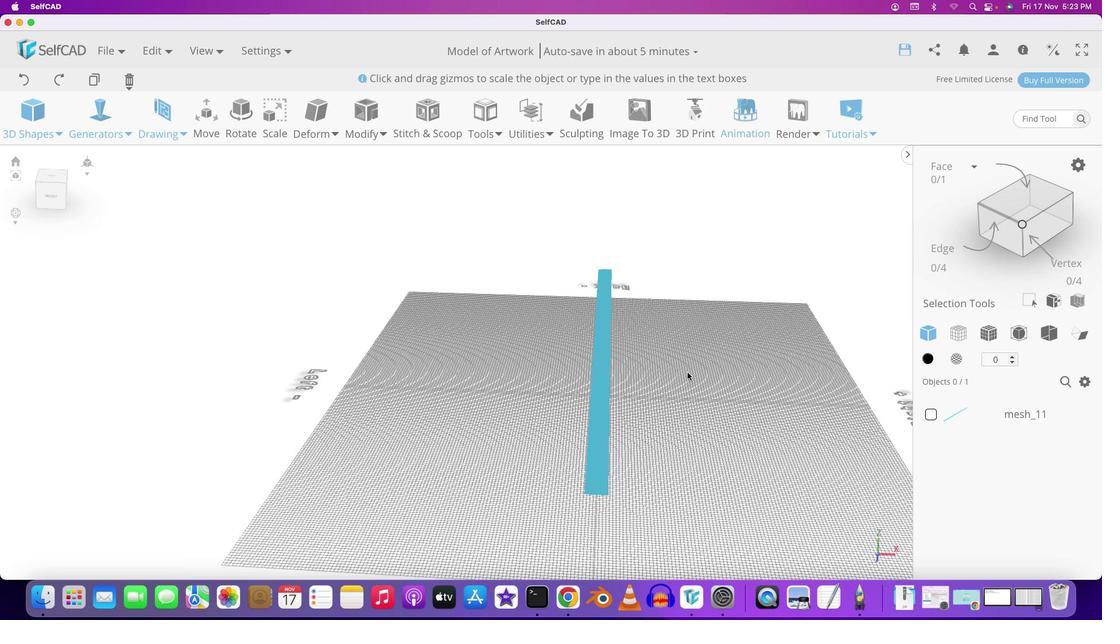 
Action: Mouse moved to (673, 413)
Screenshot: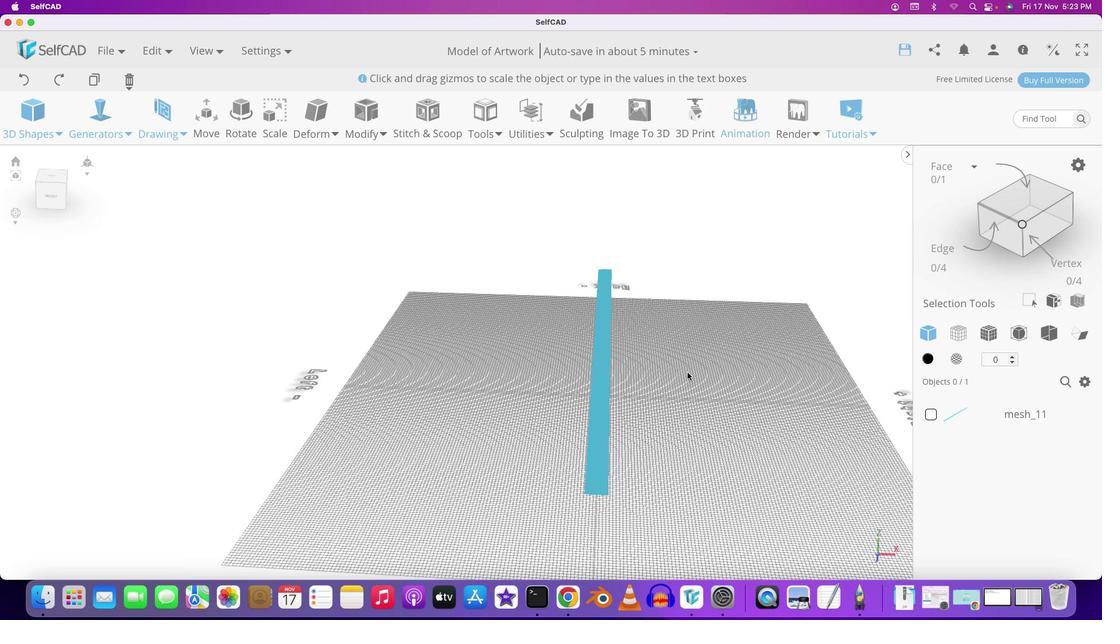 
Action: Mouse scrolled (673, 413) with delta (0, 1)
Screenshot: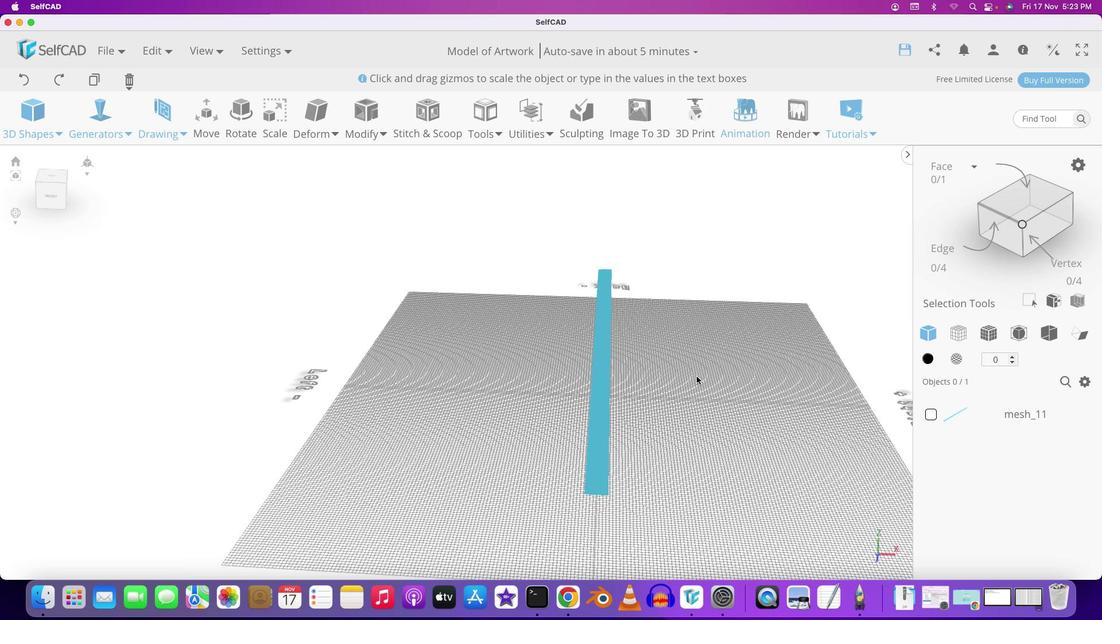 
Action: Mouse moved to (687, 372)
Screenshot: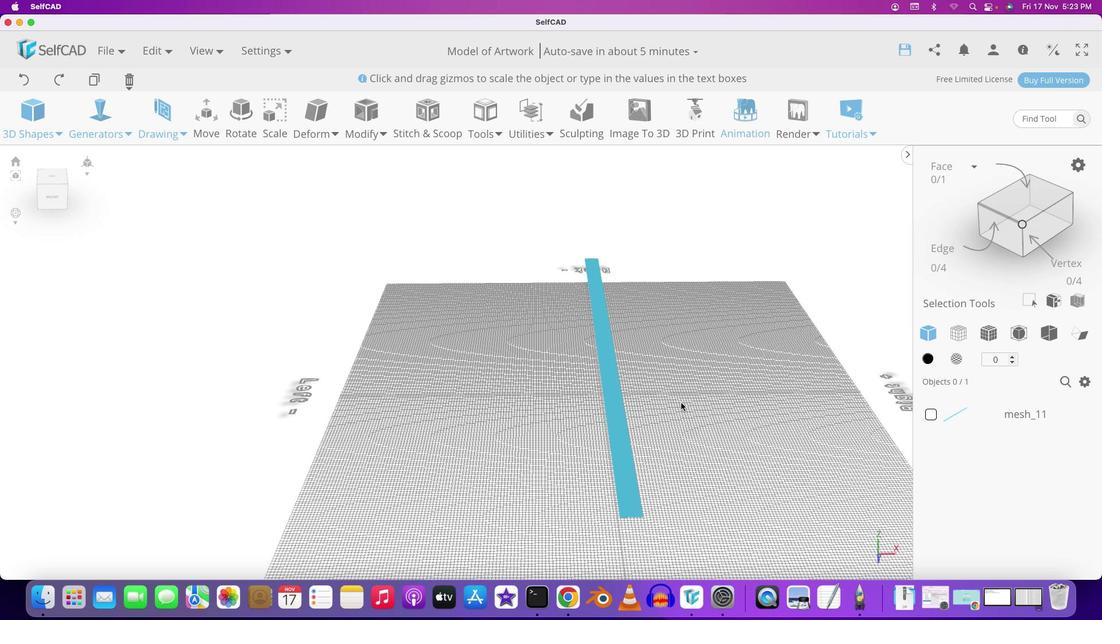 
Action: Mouse pressed left at (687, 372)
Screenshot: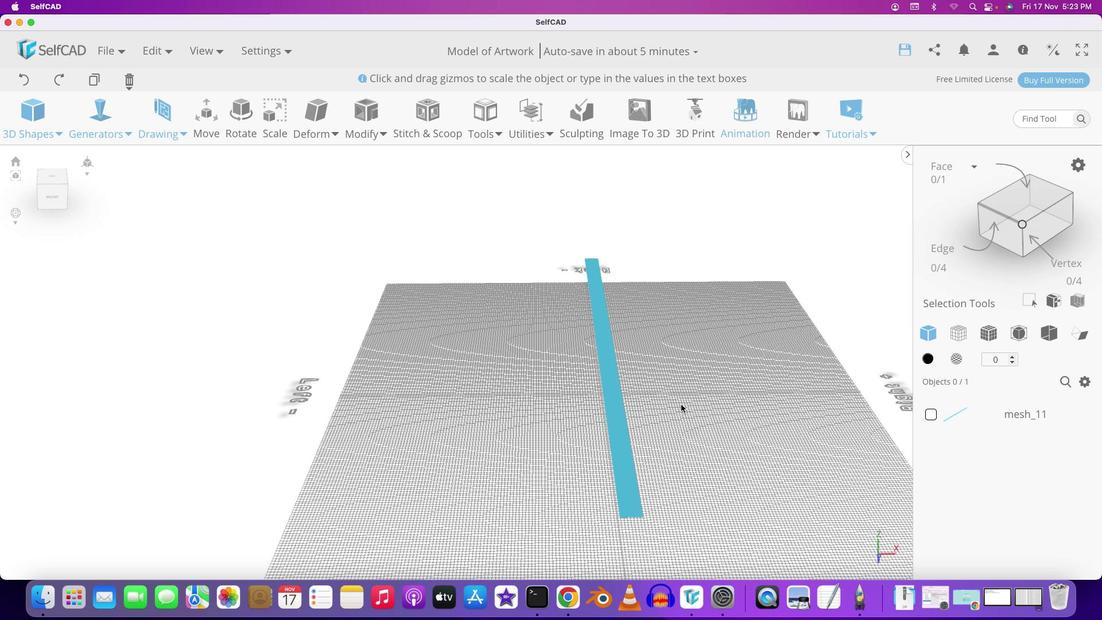 
Action: Mouse moved to (682, 403)
Screenshot: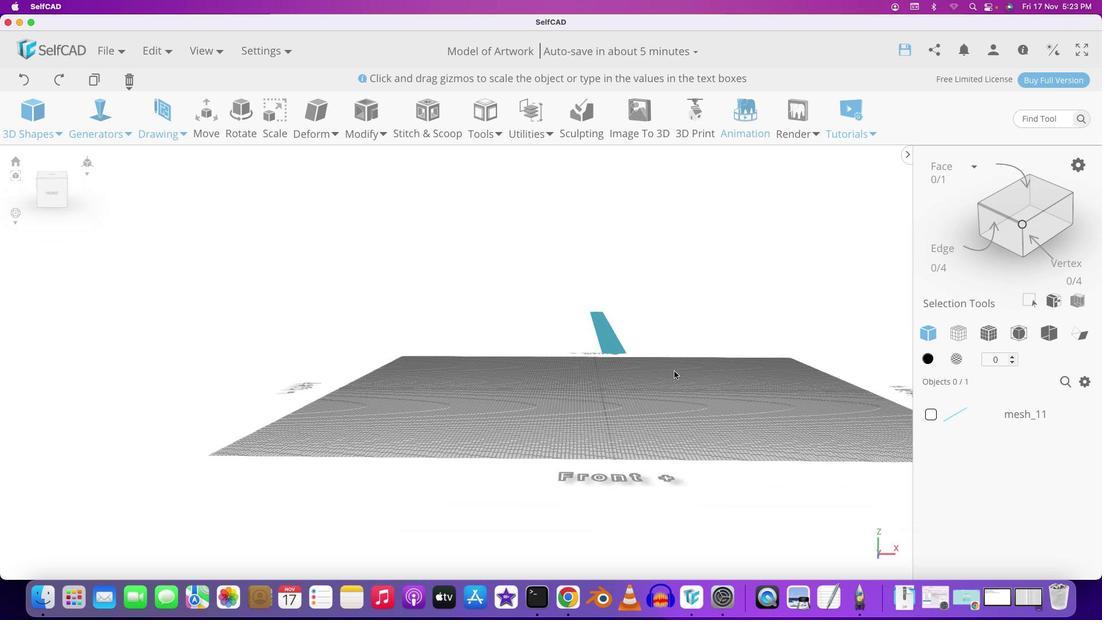 
Action: Mouse pressed middle at (682, 403)
Screenshot: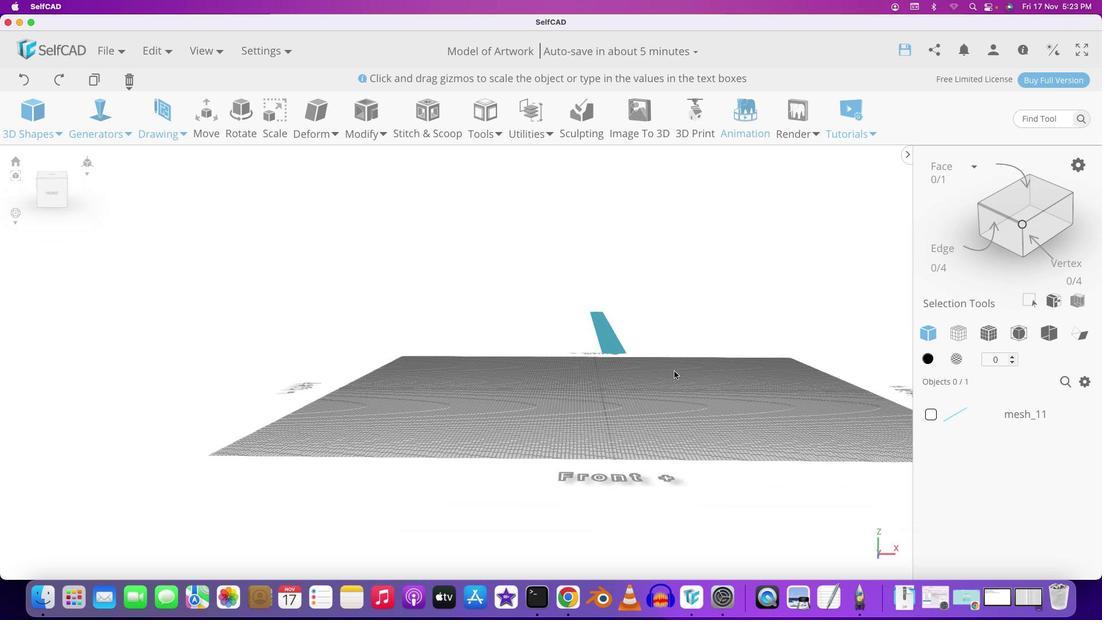 
Action: Mouse moved to (684, 403)
Screenshot: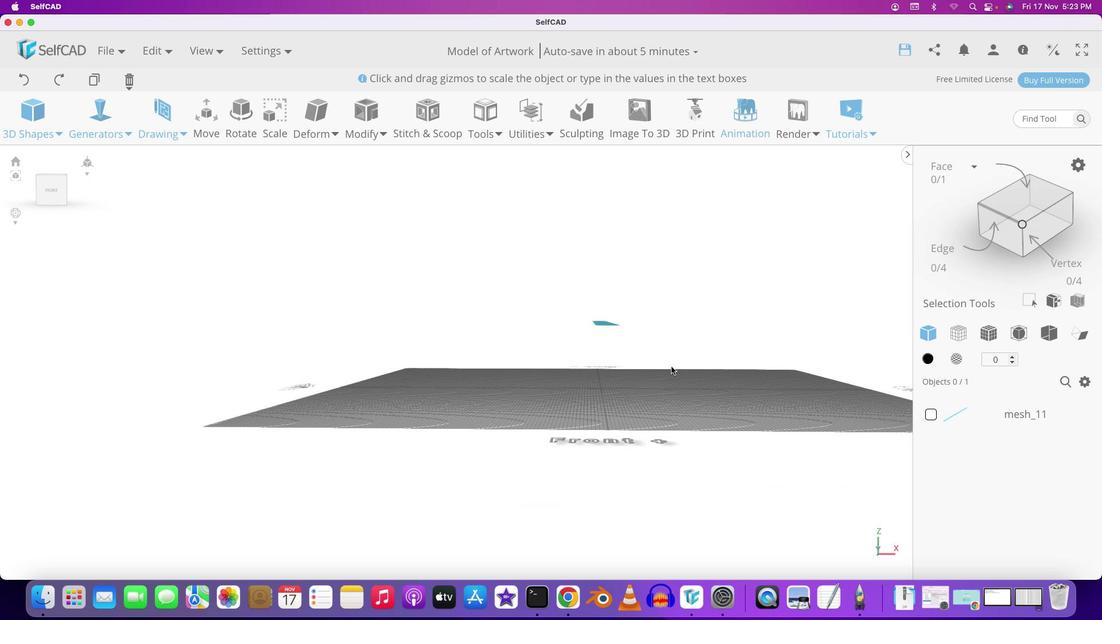 
Action: Mouse pressed left at (684, 403)
Screenshot: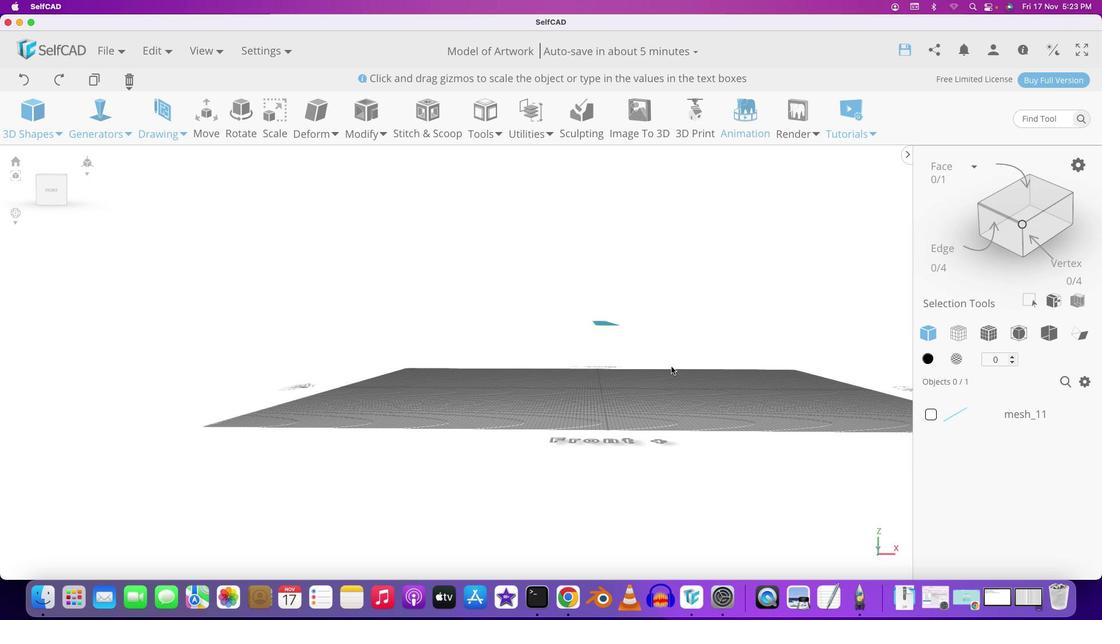 
Action: Mouse moved to (664, 379)
Screenshot: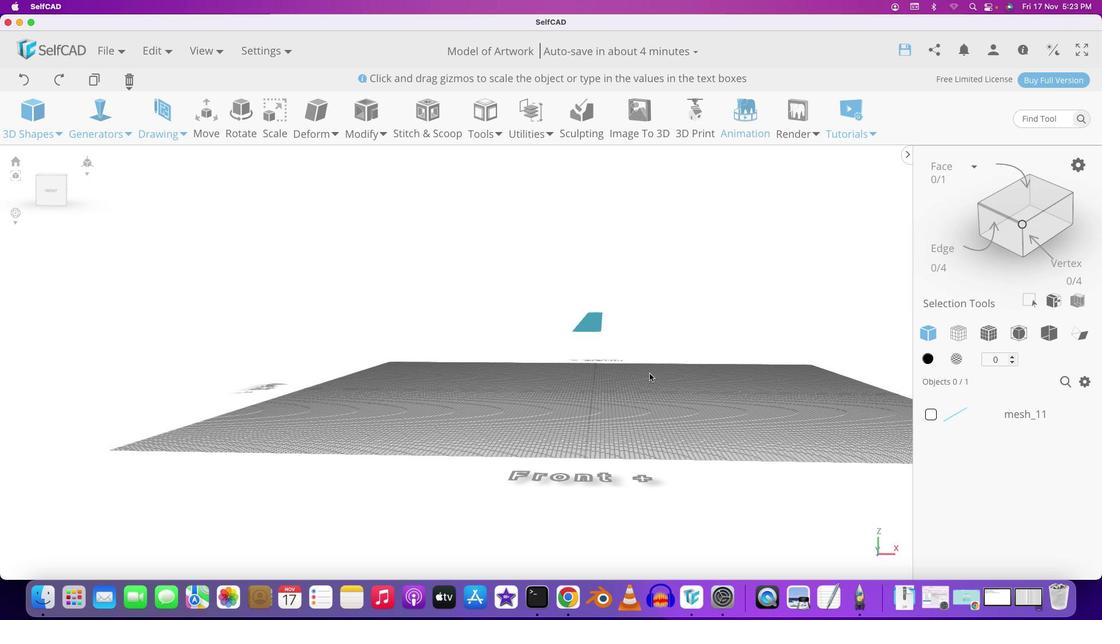 
Action: Mouse scrolled (664, 379) with delta (0, 0)
Screenshot: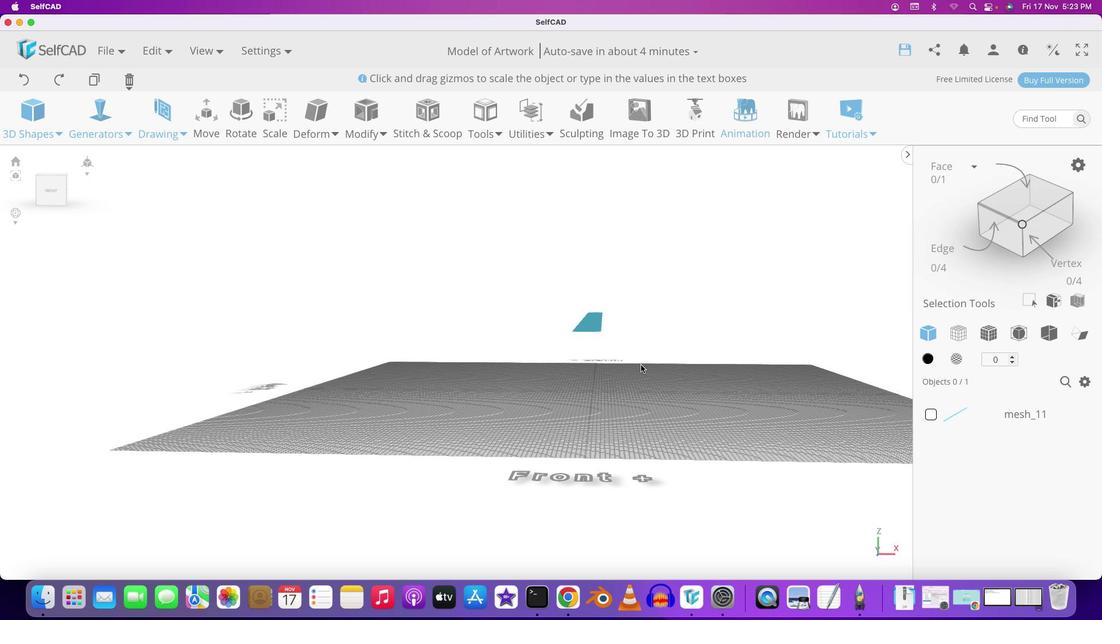 
Action: Mouse scrolled (664, 379) with delta (0, 0)
Screenshot: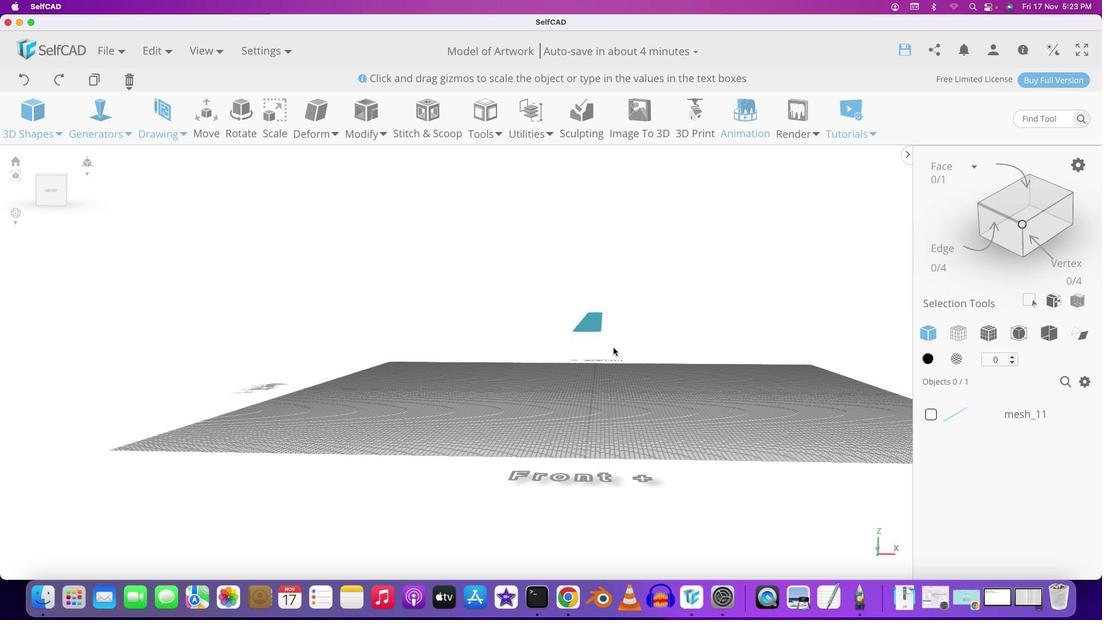 
Action: Mouse moved to (648, 380)
Screenshot: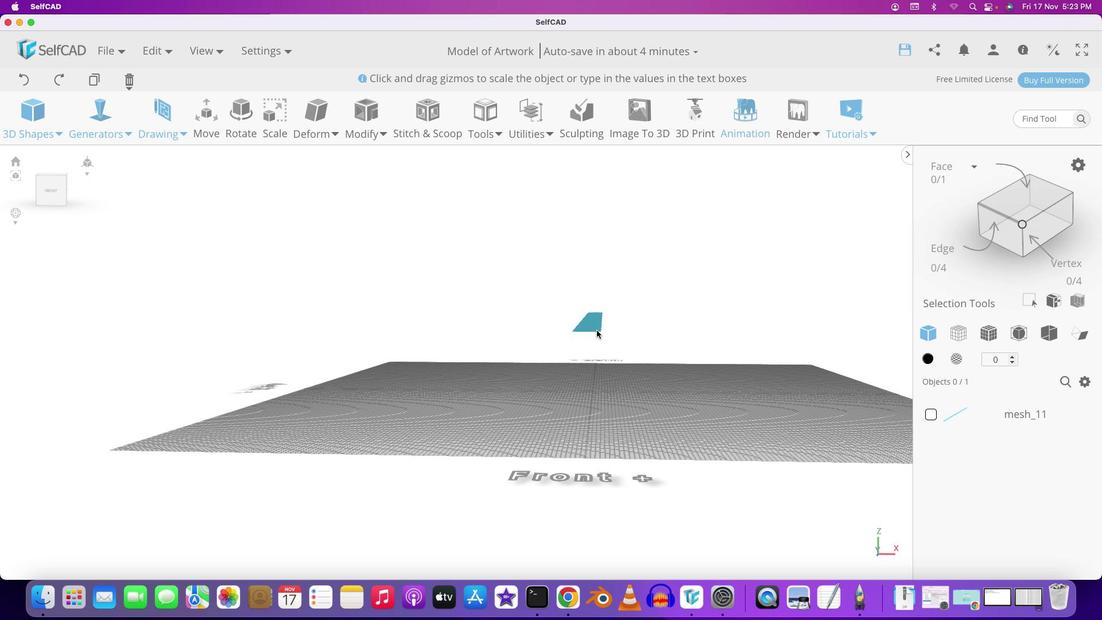 
Action: Mouse pressed left at (648, 380)
Screenshot: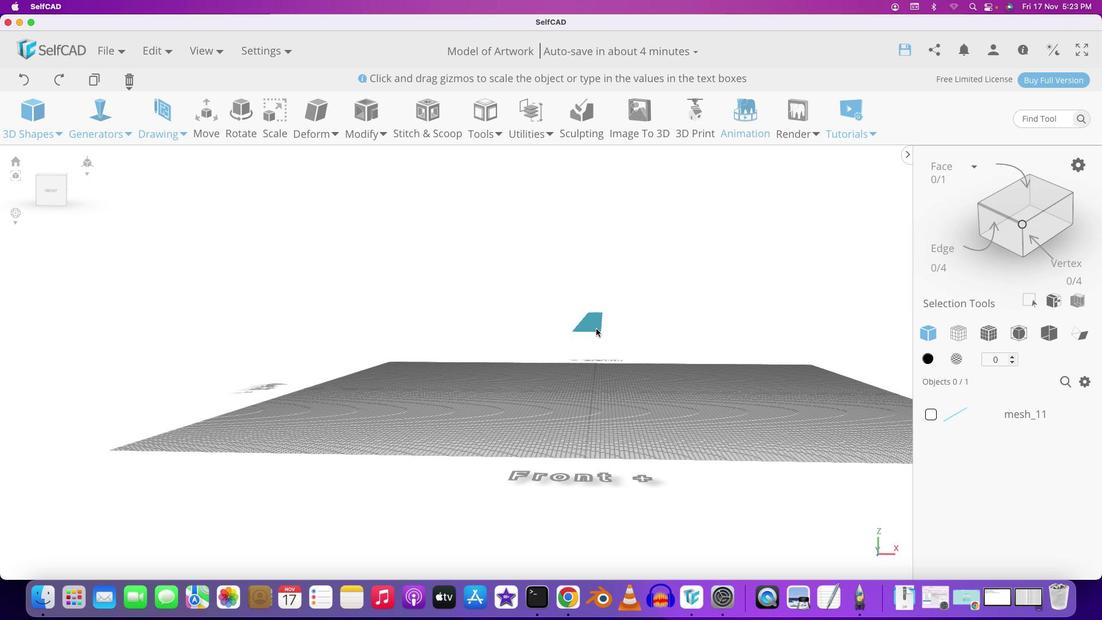 
Action: Mouse moved to (596, 329)
Screenshot: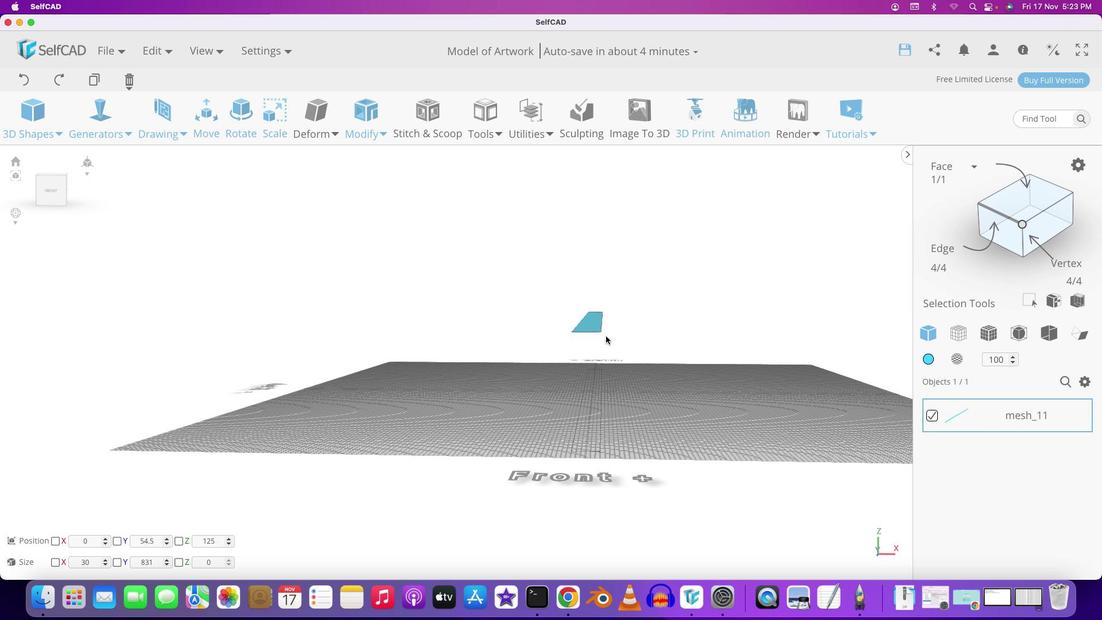 
Action: Mouse pressed left at (596, 329)
Screenshot: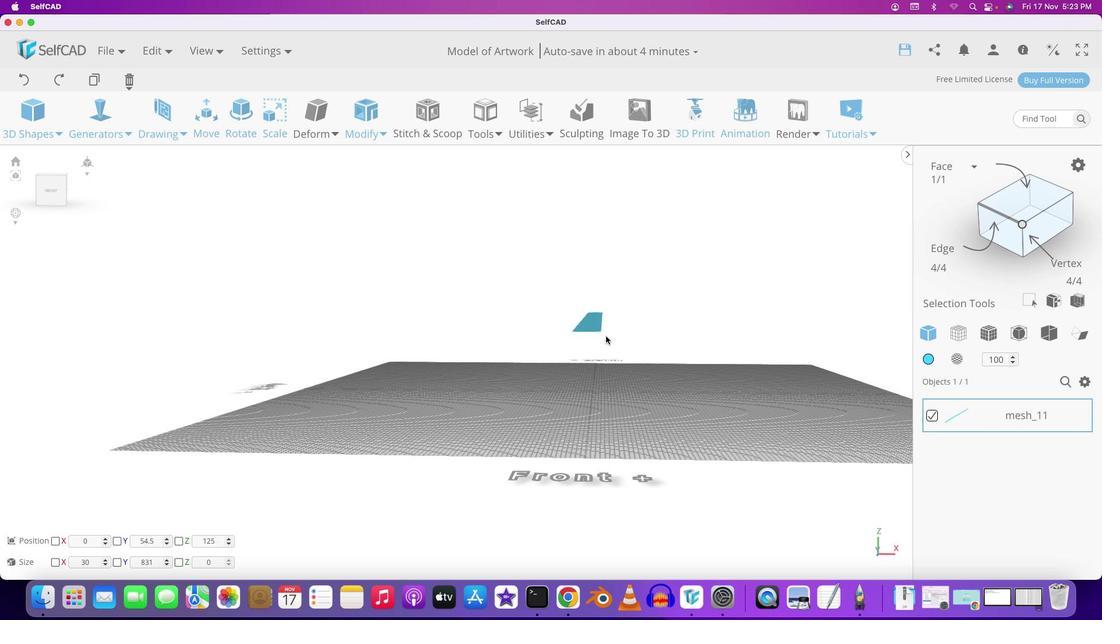 
Action: Mouse moved to (606, 336)
Screenshot: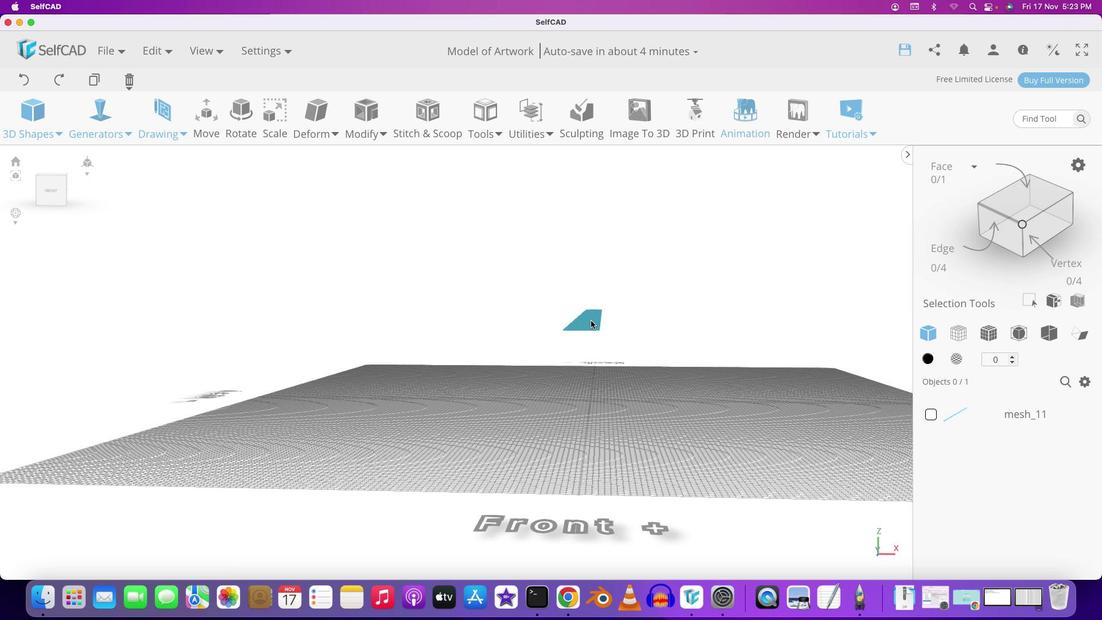 
Action: Mouse pressed left at (606, 336)
Screenshot: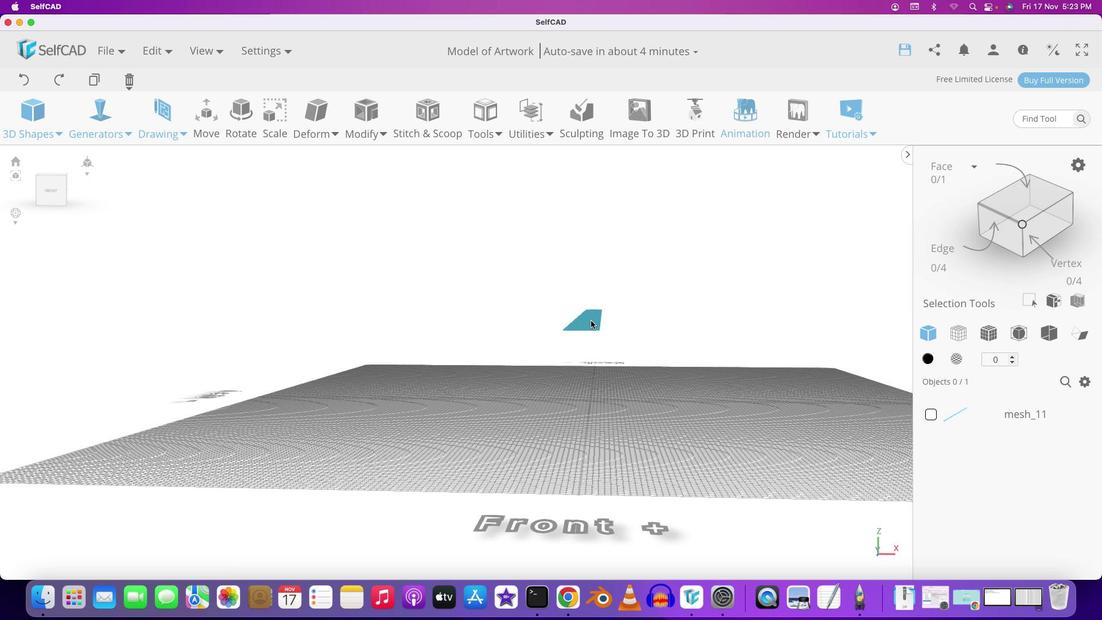 
Action: Mouse moved to (606, 336)
Screenshot: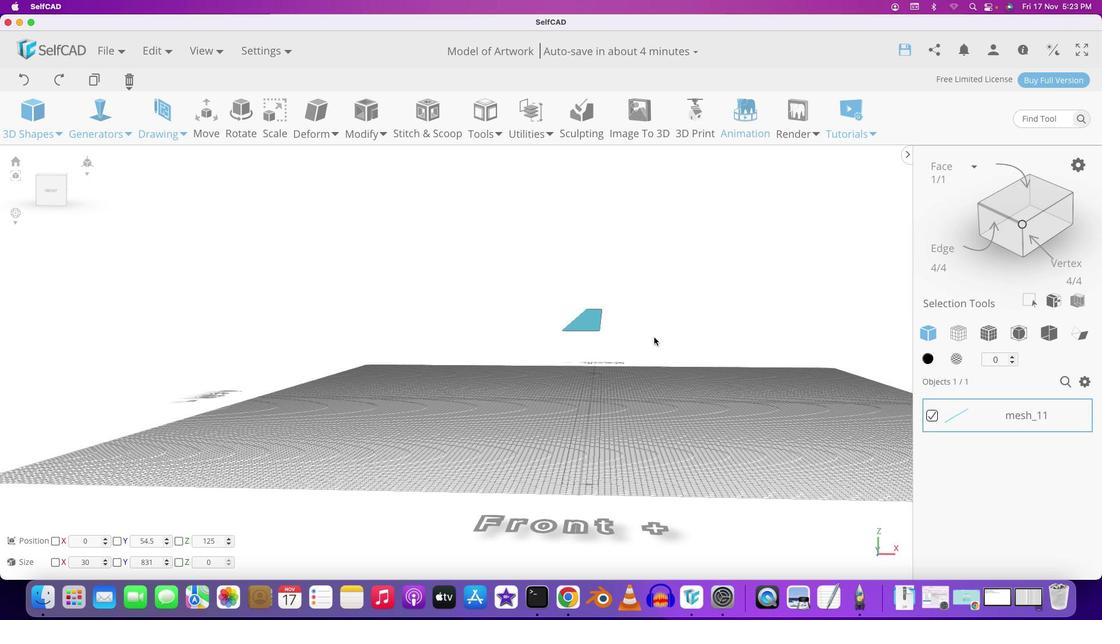 
Action: Mouse scrolled (606, 336) with delta (0, 0)
Screenshot: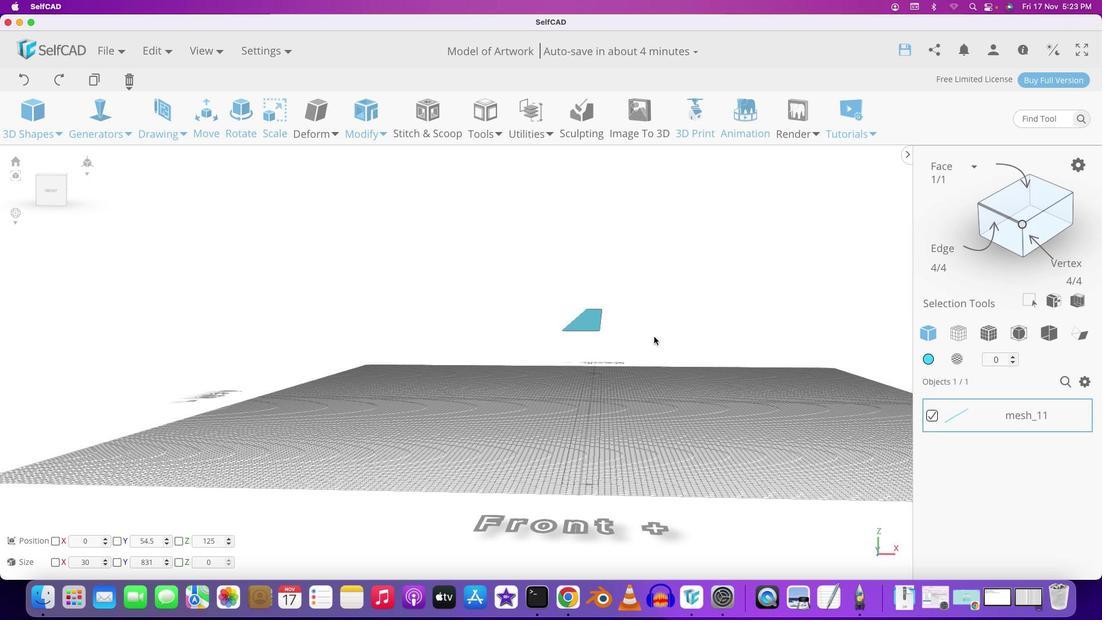 
Action: Mouse scrolled (606, 336) with delta (0, 0)
Screenshot: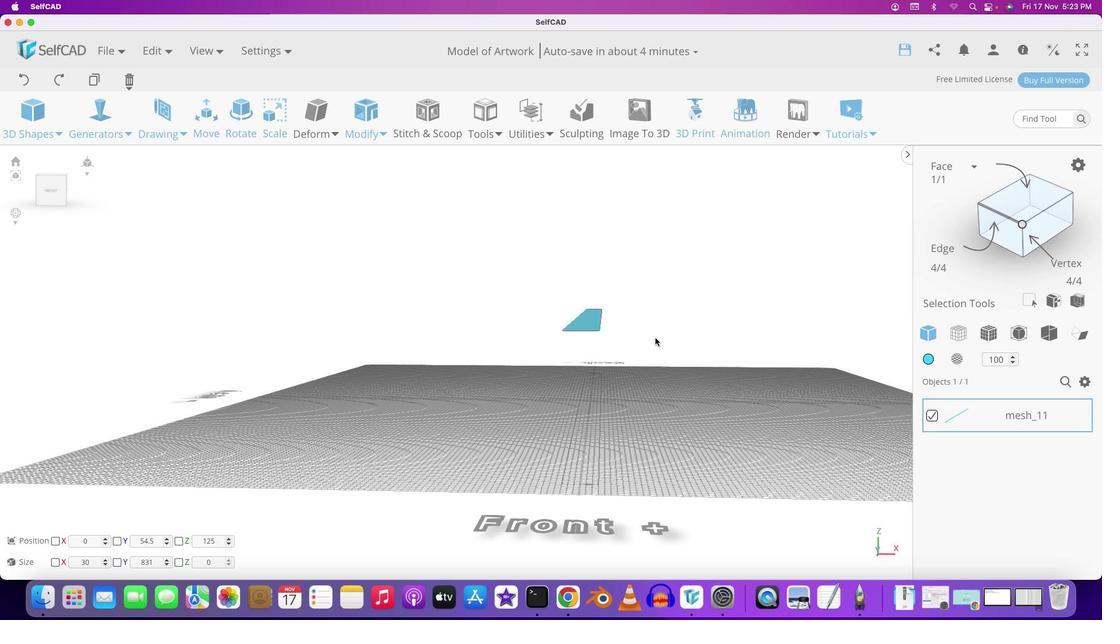 
Action: Mouse moved to (591, 320)
Screenshot: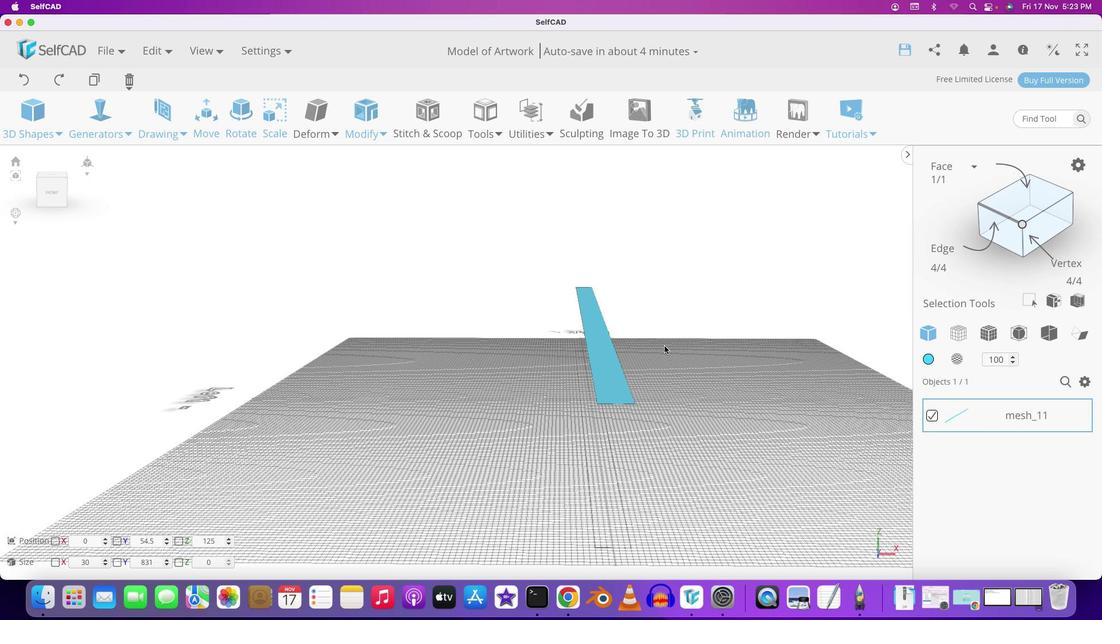 
Action: Mouse pressed left at (591, 320)
Screenshot: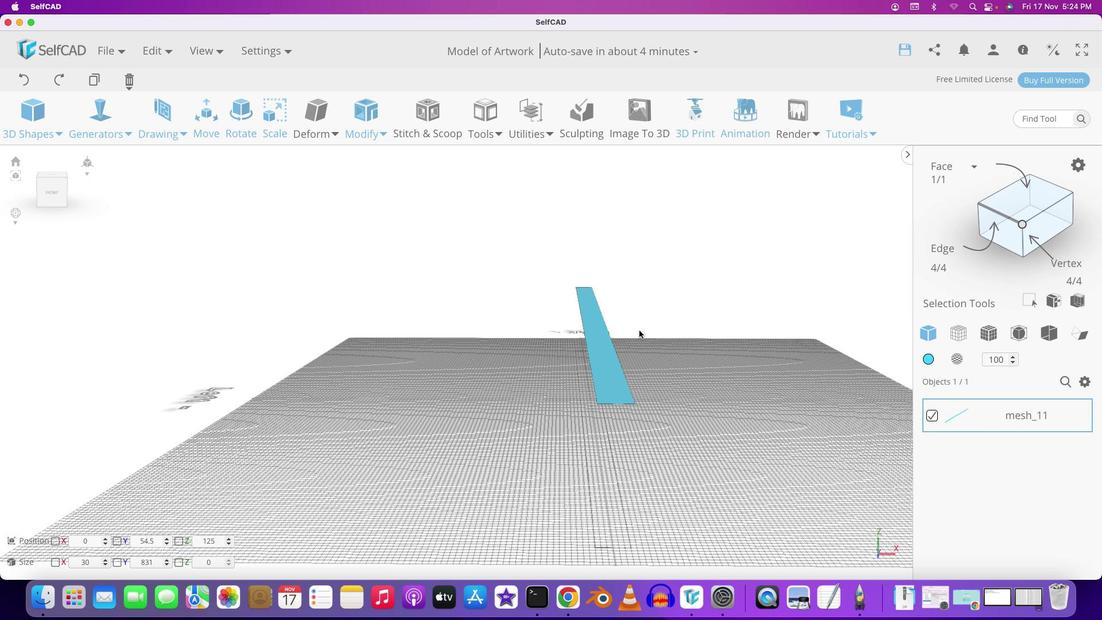 
Action: Mouse moved to (654, 337)
Screenshot: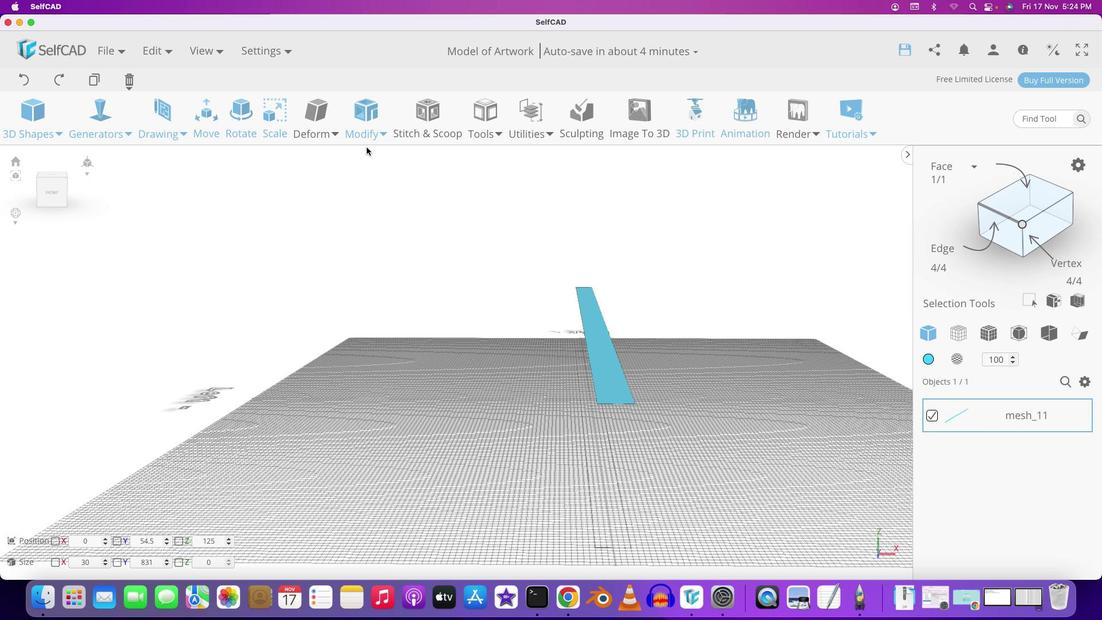 
Action: Mouse pressed left at (654, 337)
Screenshot: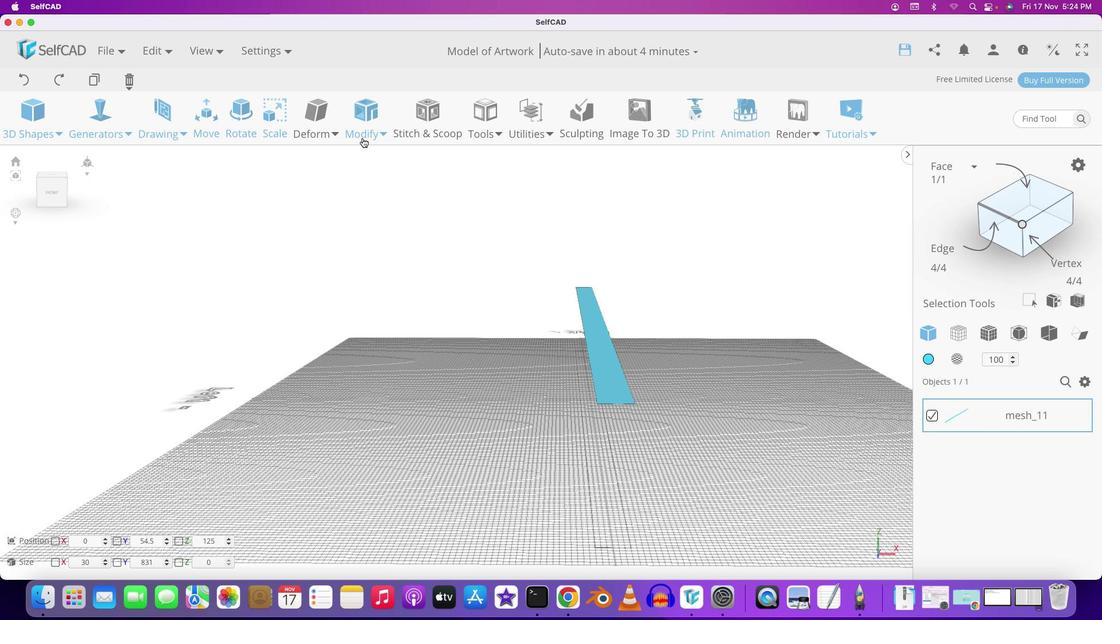 
Action: Mouse moved to (417, 235)
Screenshot: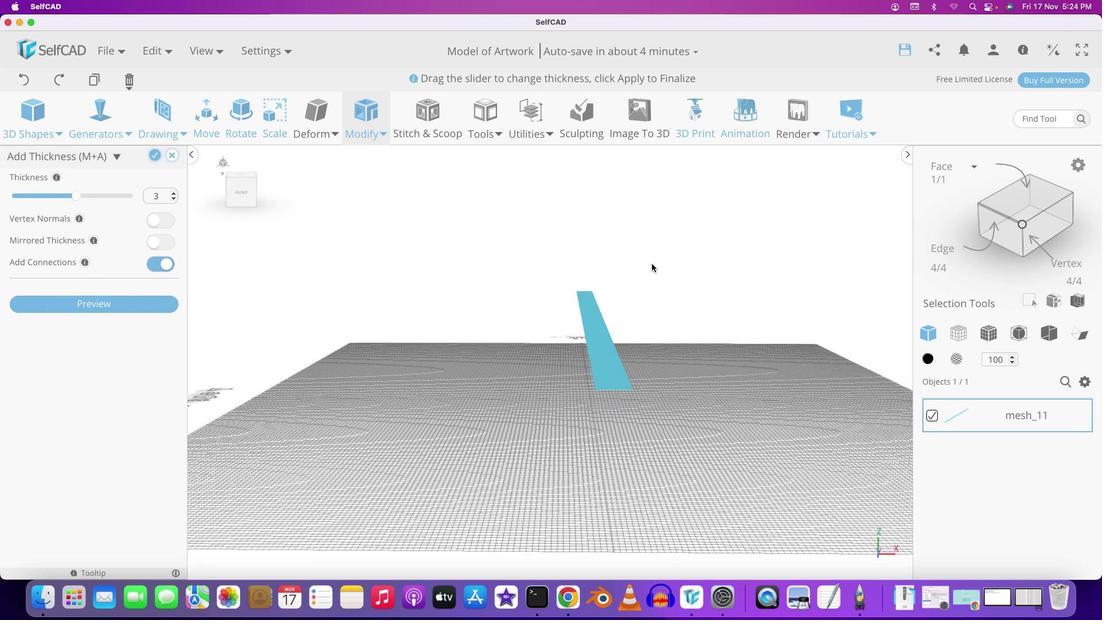 
Action: Mouse pressed left at (417, 235)
Screenshot: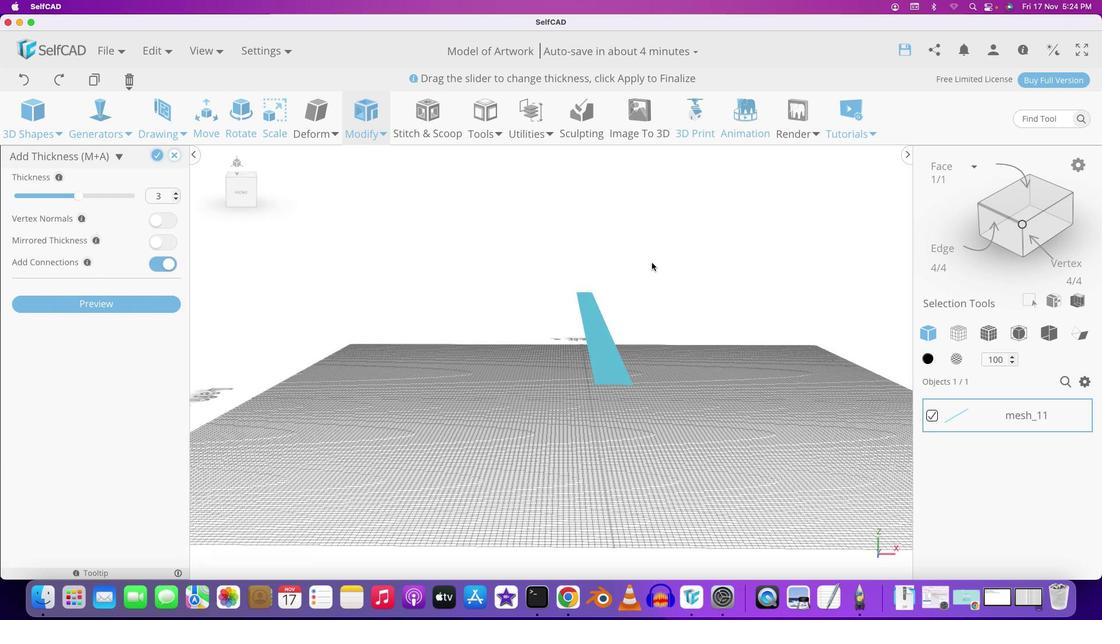 
Action: Mouse moved to (653, 266)
Screenshot: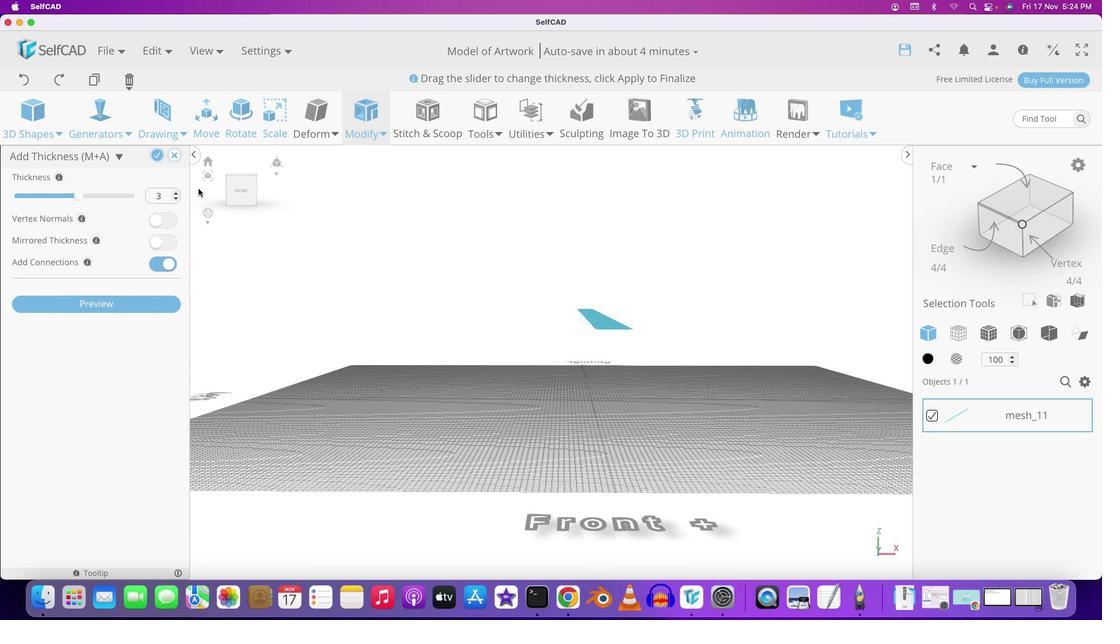 
Action: Mouse pressed left at (653, 266)
Screenshot: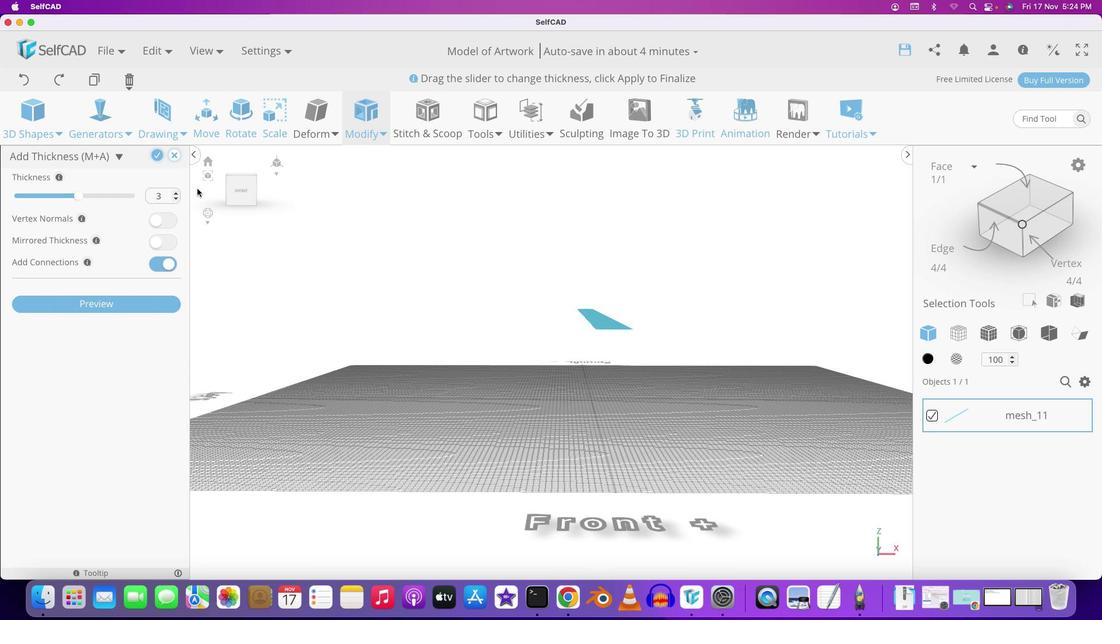 
Action: Mouse moved to (176, 198)
Screenshot: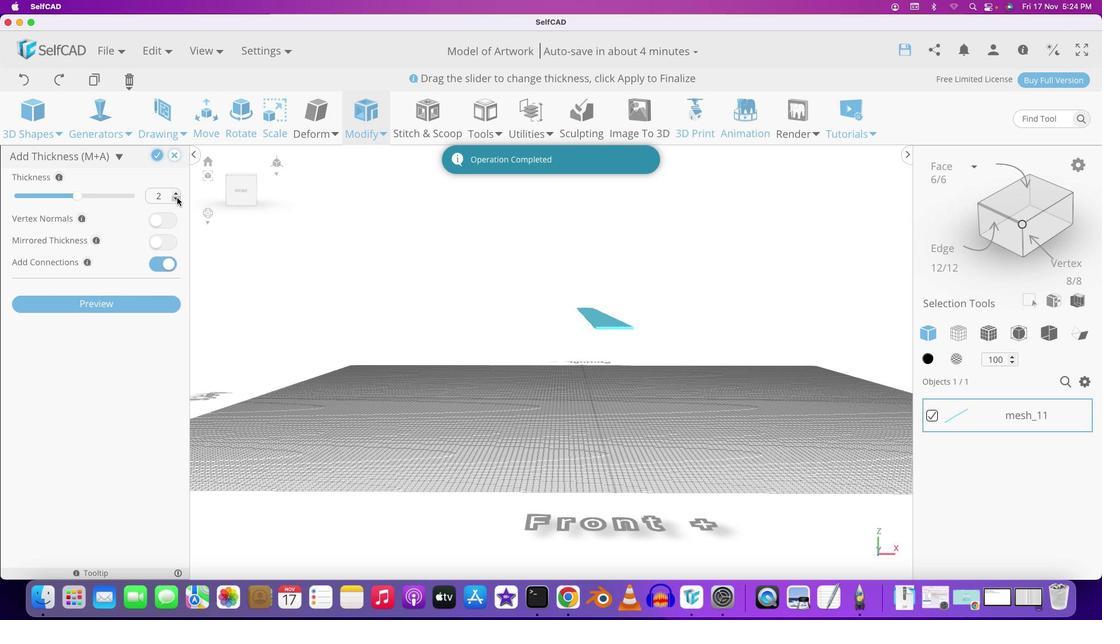 
Action: Mouse pressed left at (176, 198)
Screenshot: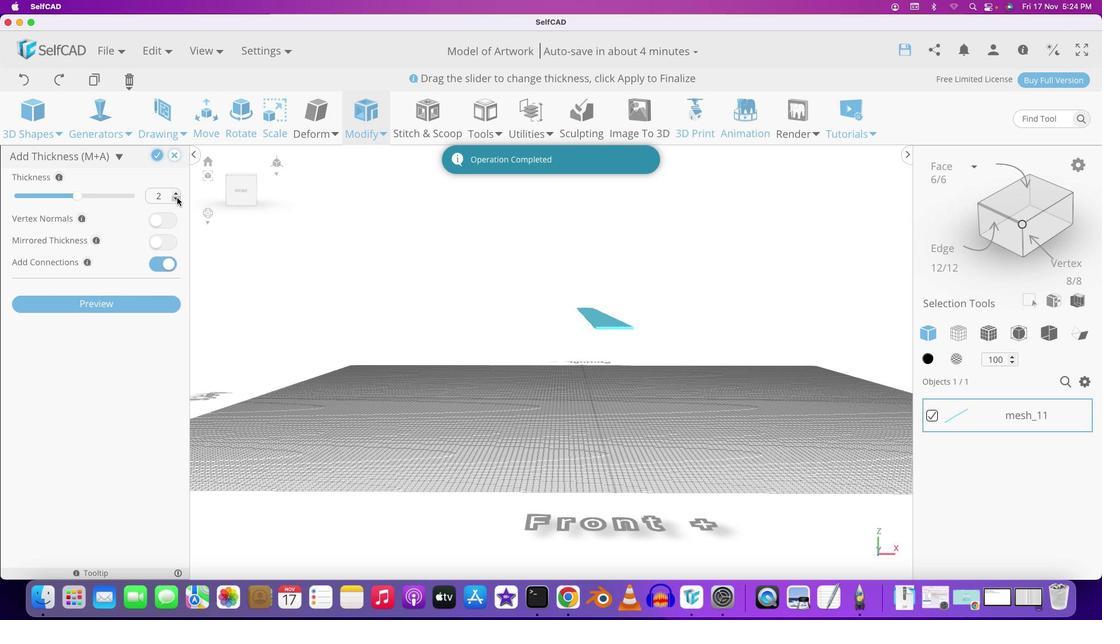 
Action: Mouse pressed left at (176, 198)
Screenshot: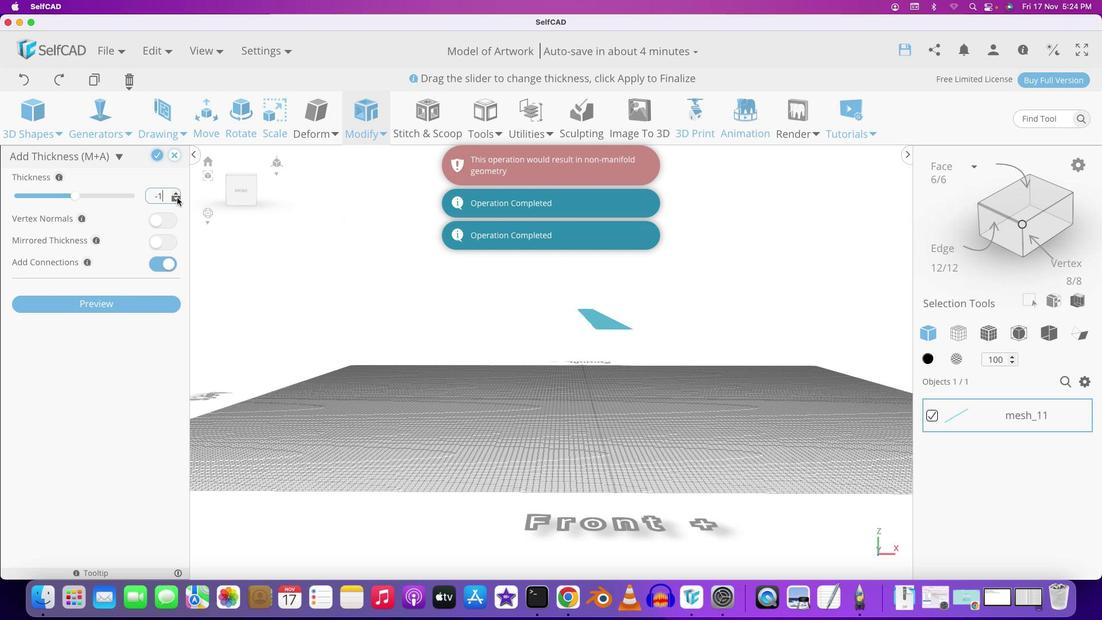 
Action: Mouse pressed left at (176, 198)
Screenshot: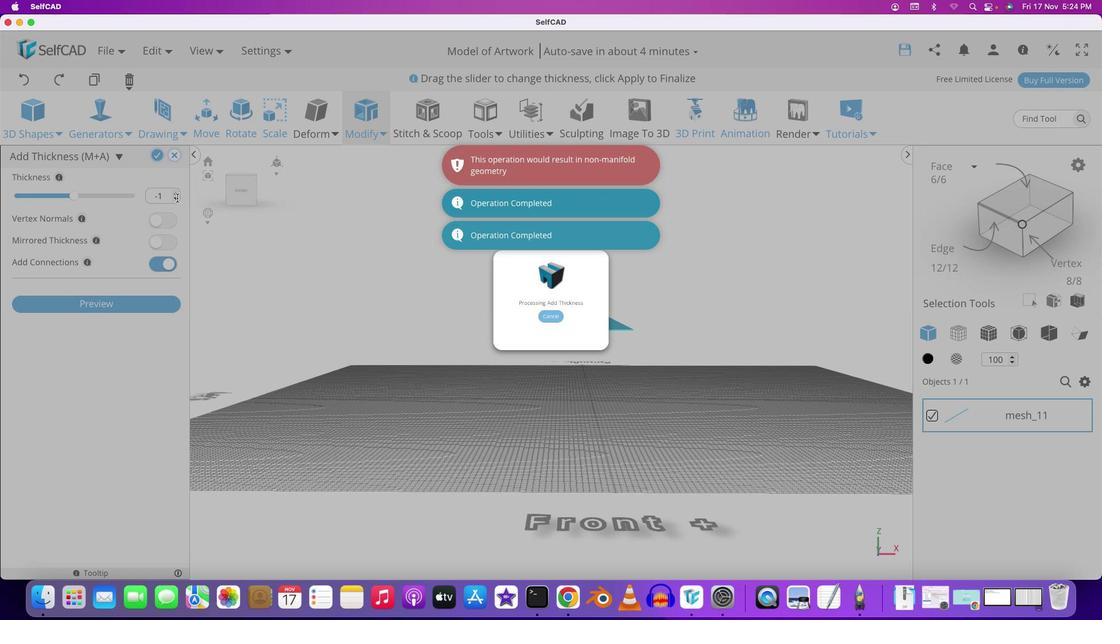 
Action: Mouse pressed left at (176, 198)
Screenshot: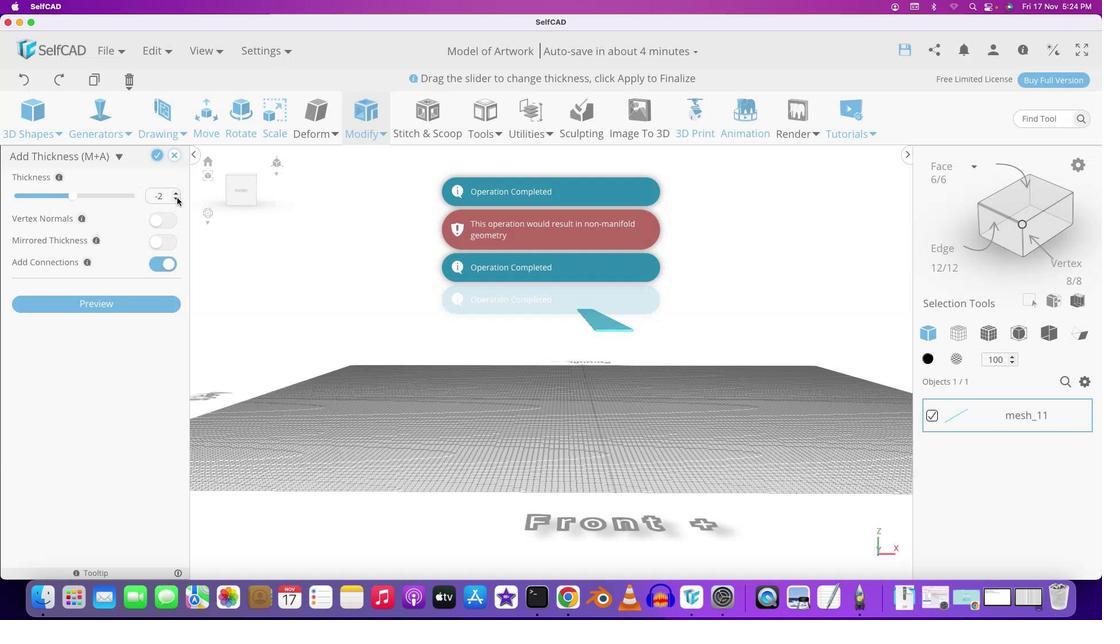 
Action: Mouse pressed left at (176, 198)
Screenshot: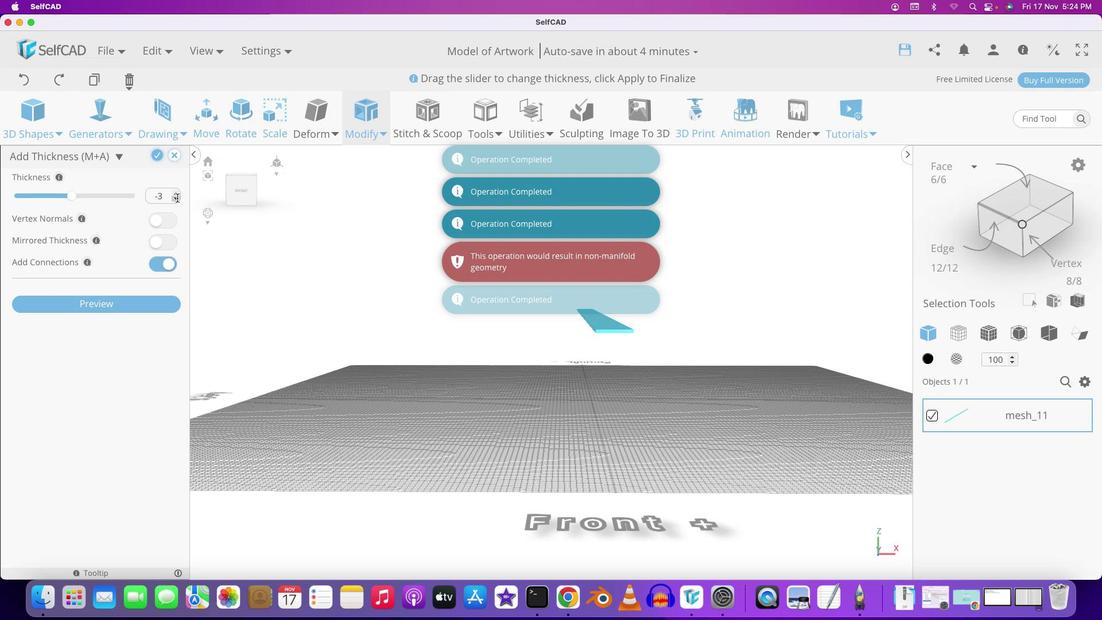 
Action: Mouse pressed left at (176, 198)
Screenshot: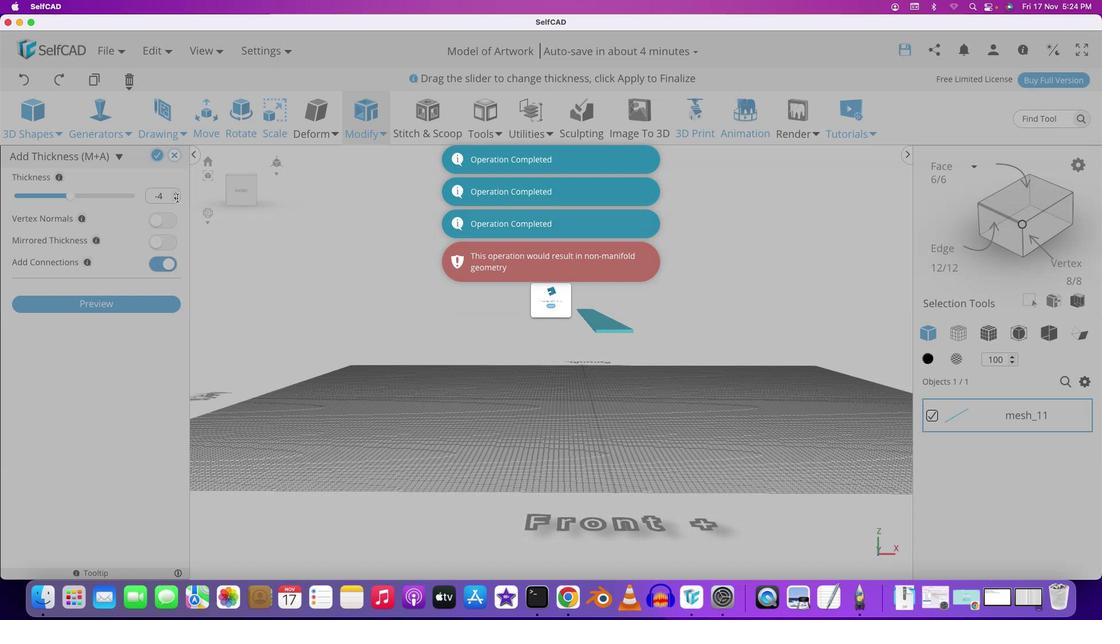 
Action: Mouse pressed left at (176, 198)
Screenshot: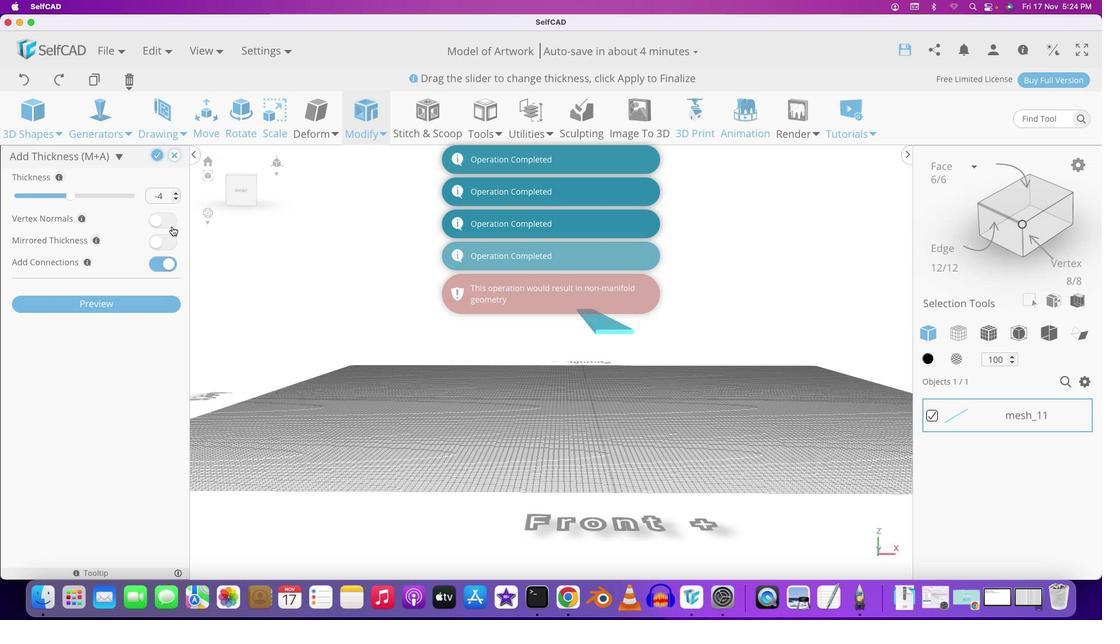 
Action: Mouse pressed left at (176, 198)
Screenshot: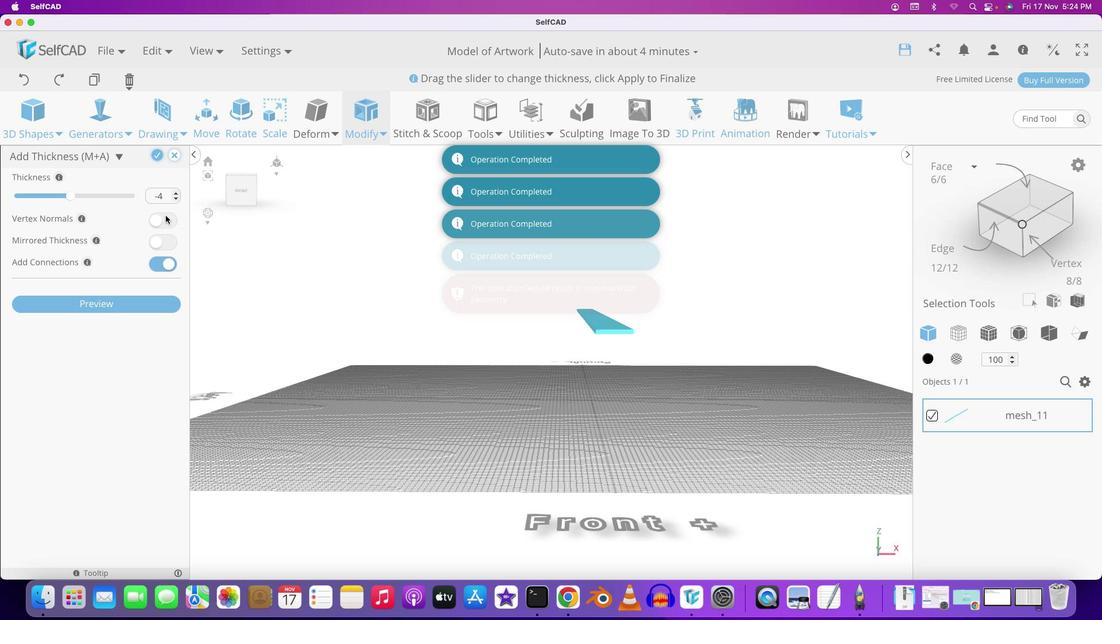 
Action: Mouse moved to (164, 220)
Screenshot: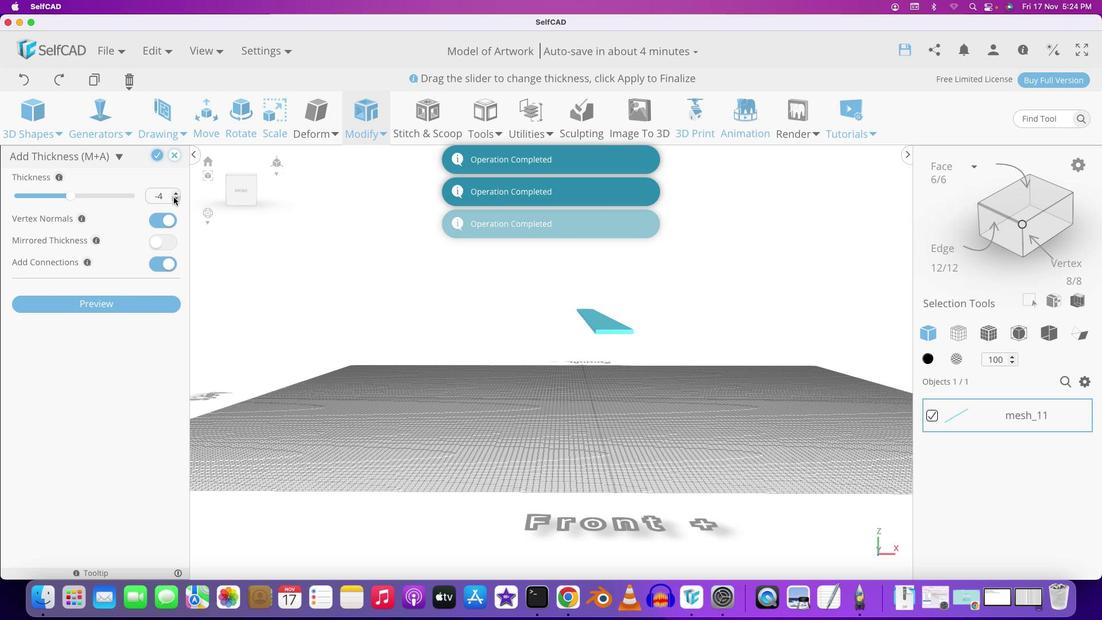 
Action: Mouse pressed left at (164, 220)
Screenshot: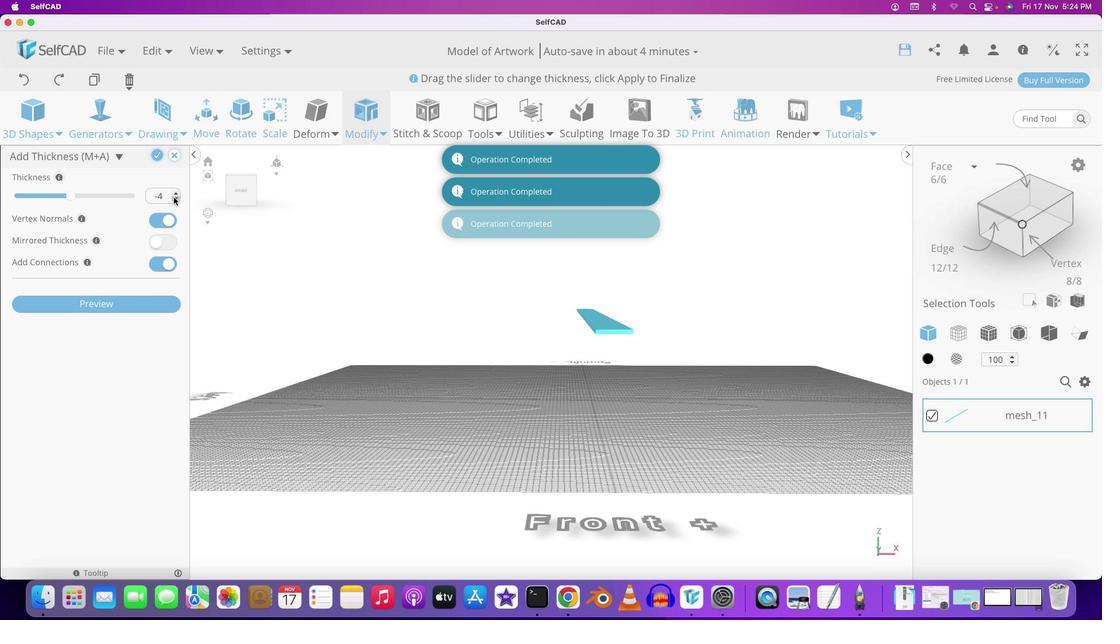 
Action: Mouse moved to (173, 197)
Screenshot: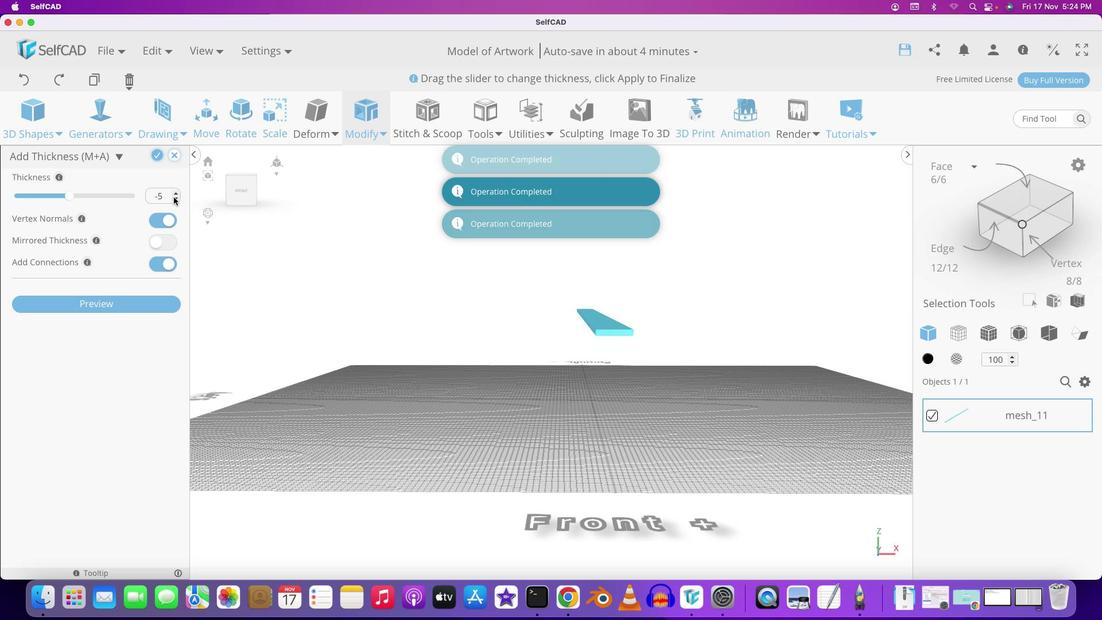 
Action: Mouse pressed left at (173, 197)
Screenshot: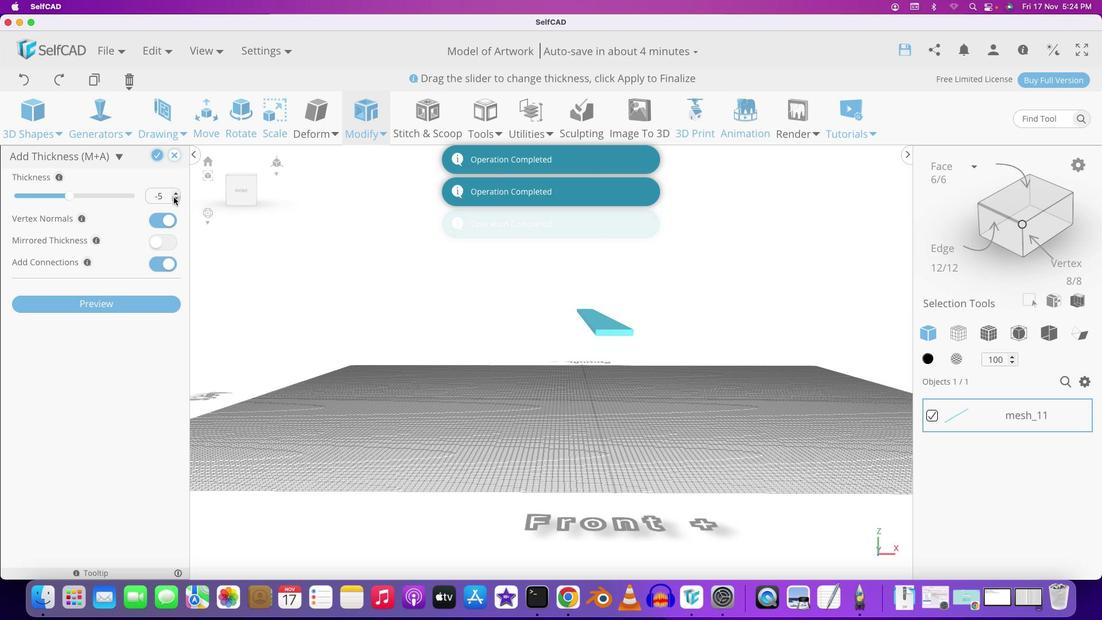 
Action: Mouse pressed left at (173, 197)
Screenshot: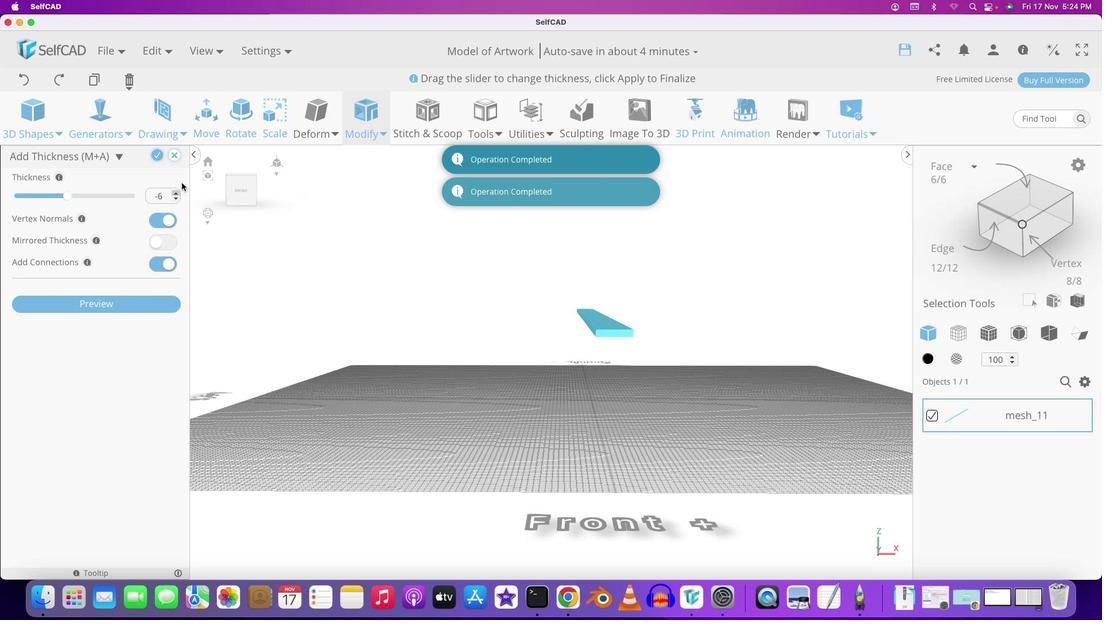 
Action: Mouse moved to (159, 158)
Screenshot: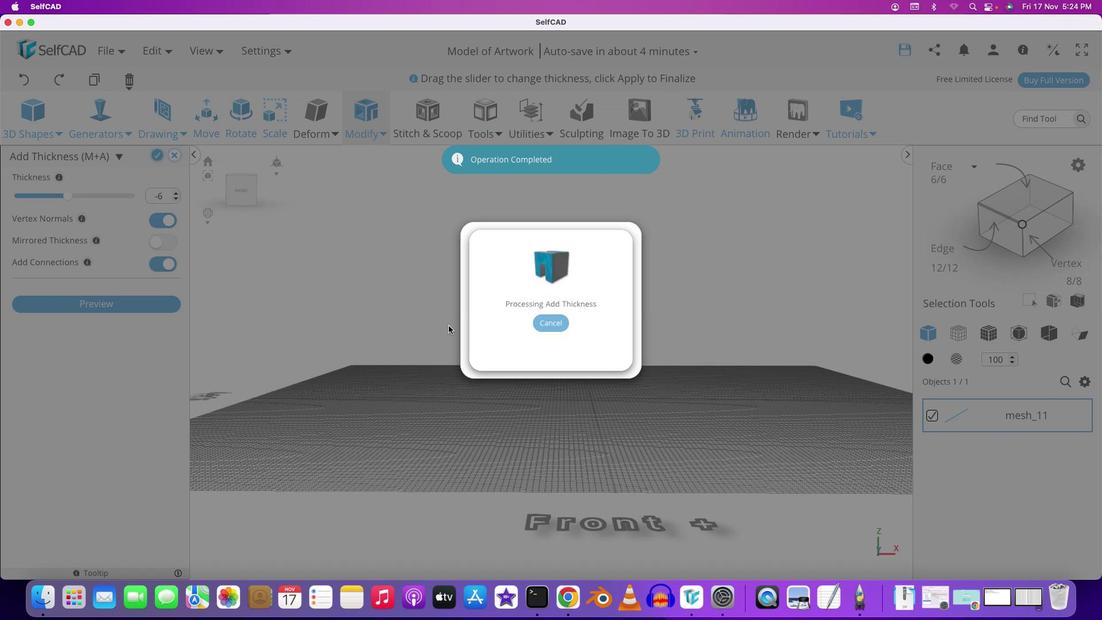 
Action: Mouse pressed left at (159, 158)
Screenshot: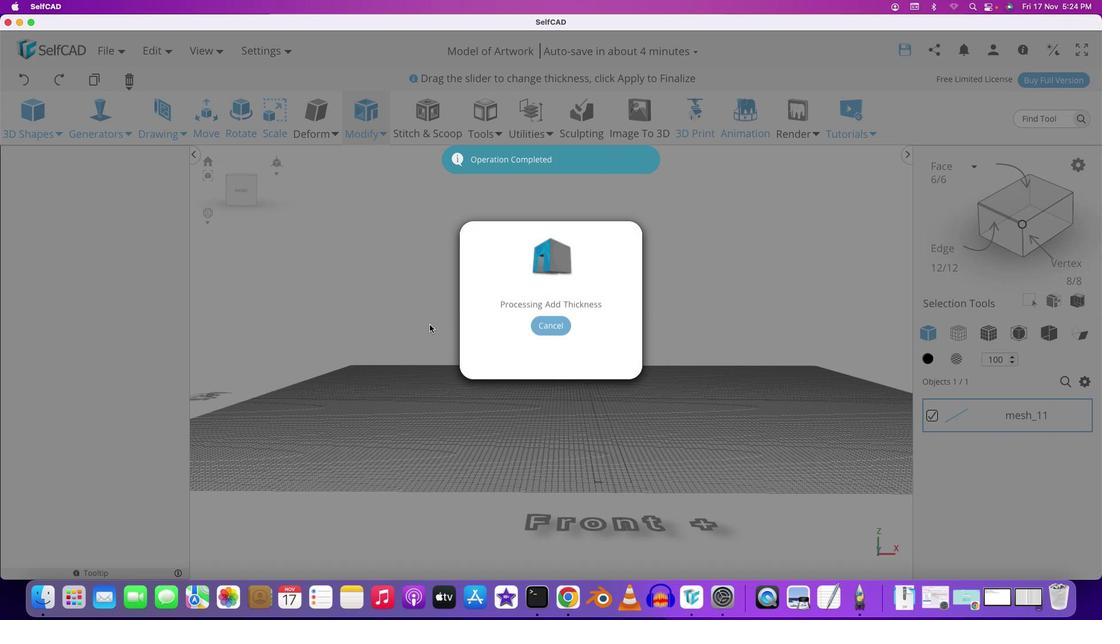 
Action: Mouse moved to (637, 319)
Screenshot: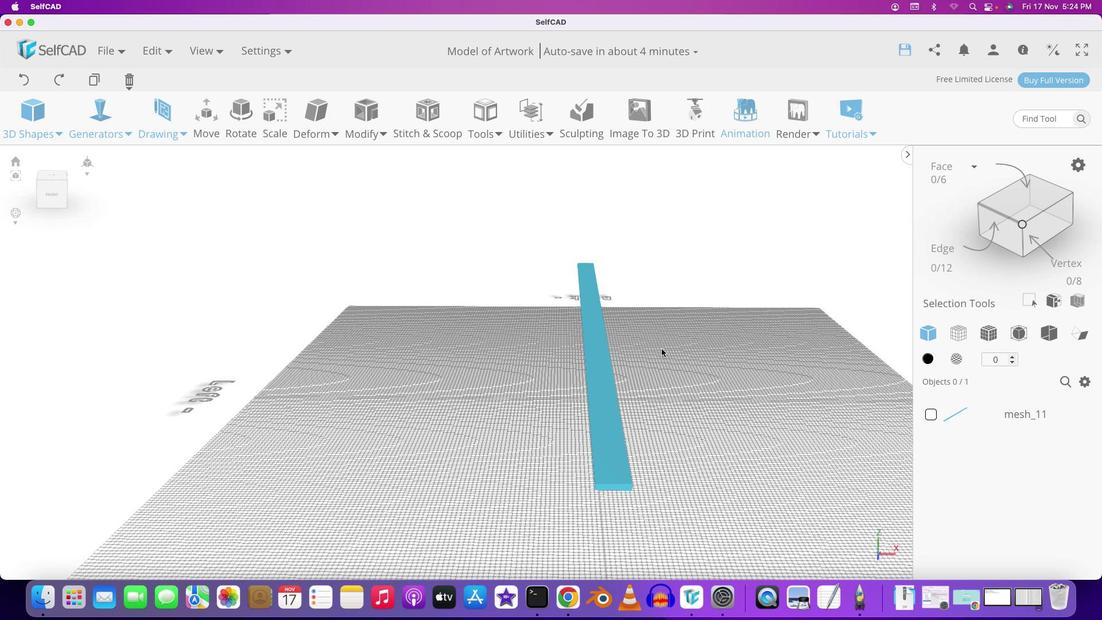 
Action: Mouse pressed left at (637, 319)
Screenshot: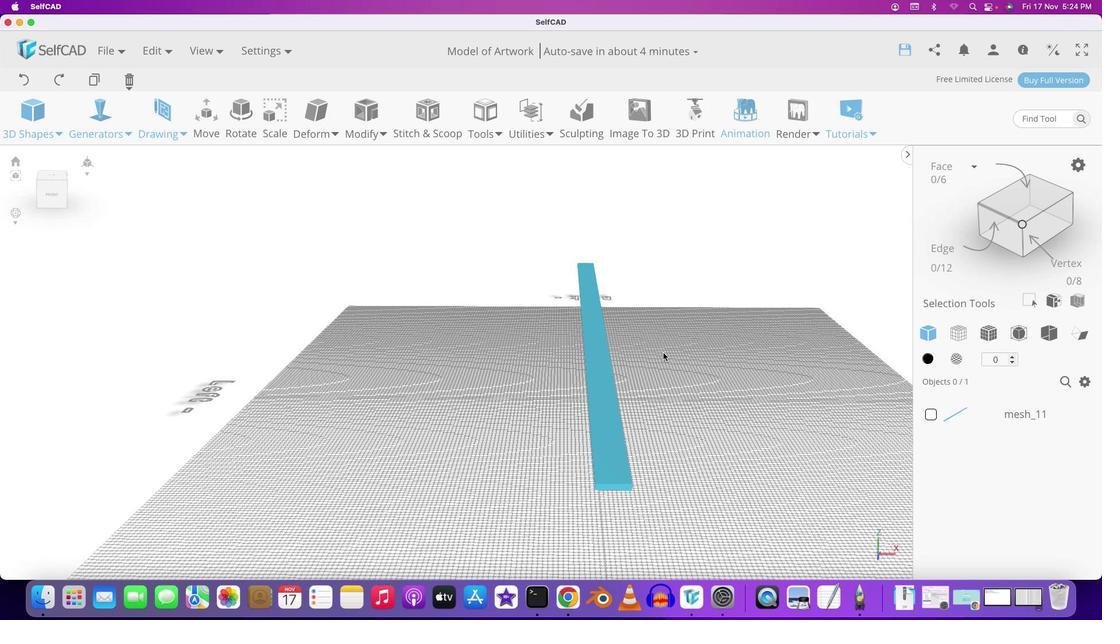 
Action: Mouse moved to (661, 326)
Screenshot: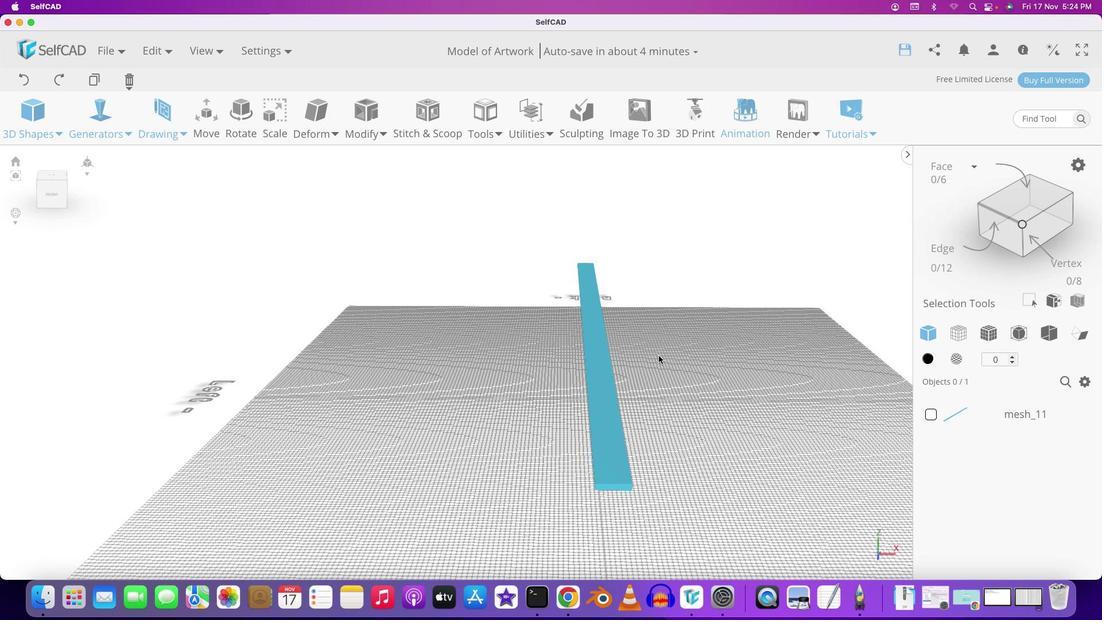 
Action: Mouse pressed left at (661, 326)
Screenshot: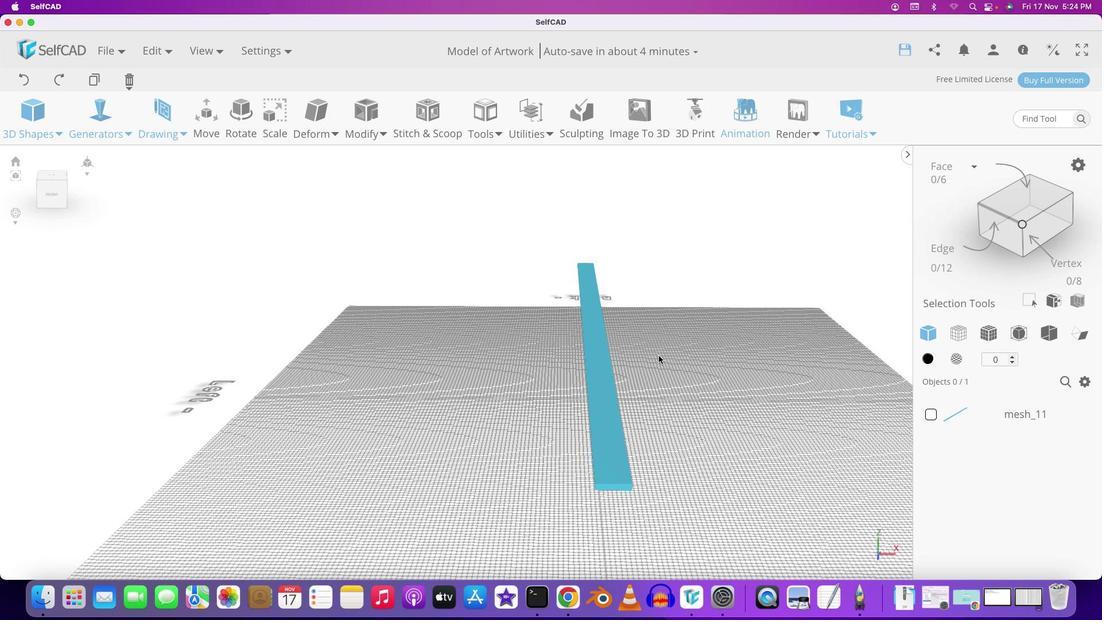
Action: Mouse moved to (670, 342)
Screenshot: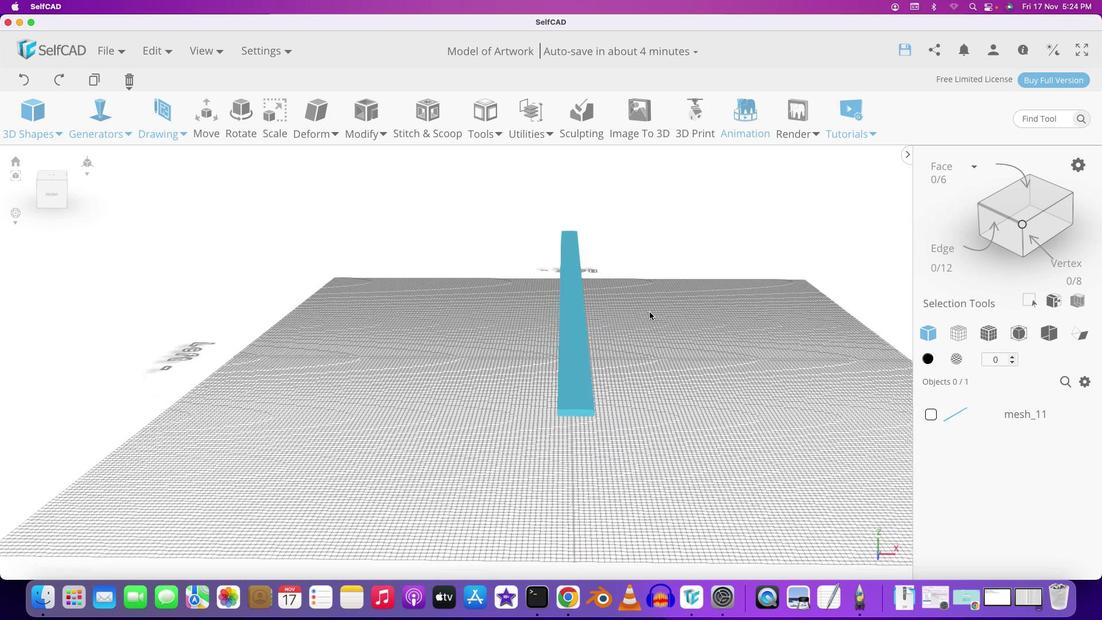 
Action: Key pressed Key.shift
Screenshot: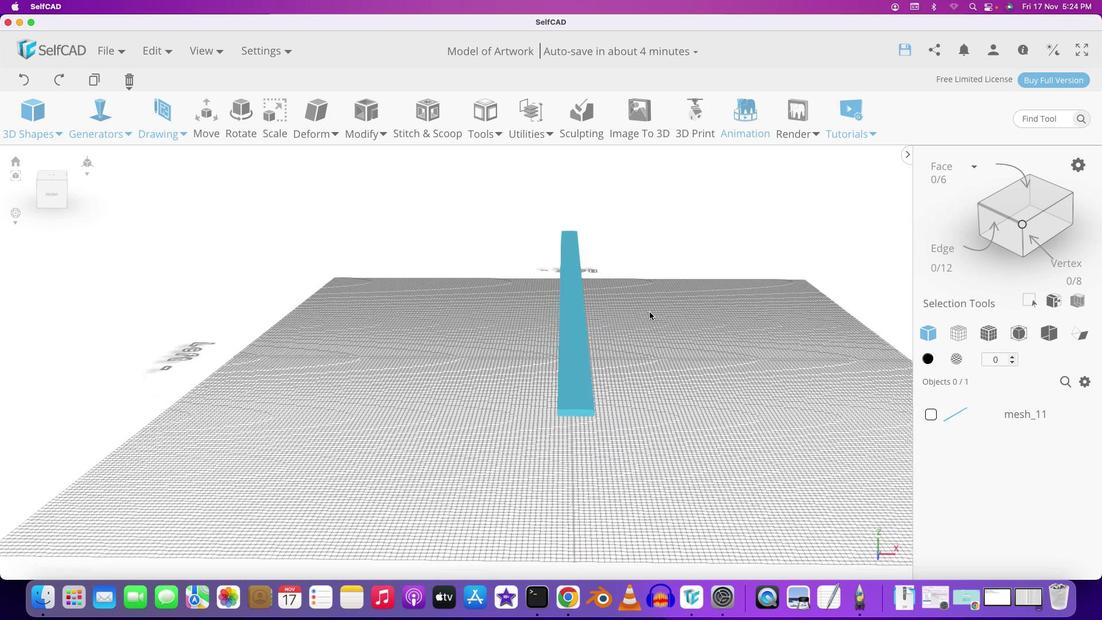 
Action: Mouse moved to (674, 331)
Screenshot: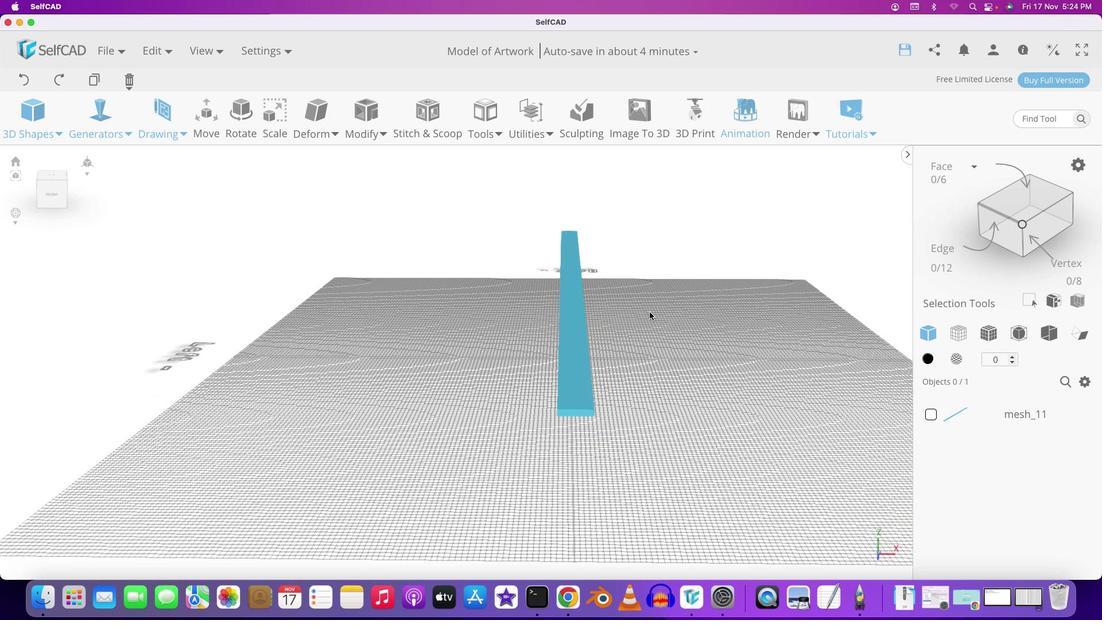 
Action: Mouse pressed left at (674, 331)
Screenshot: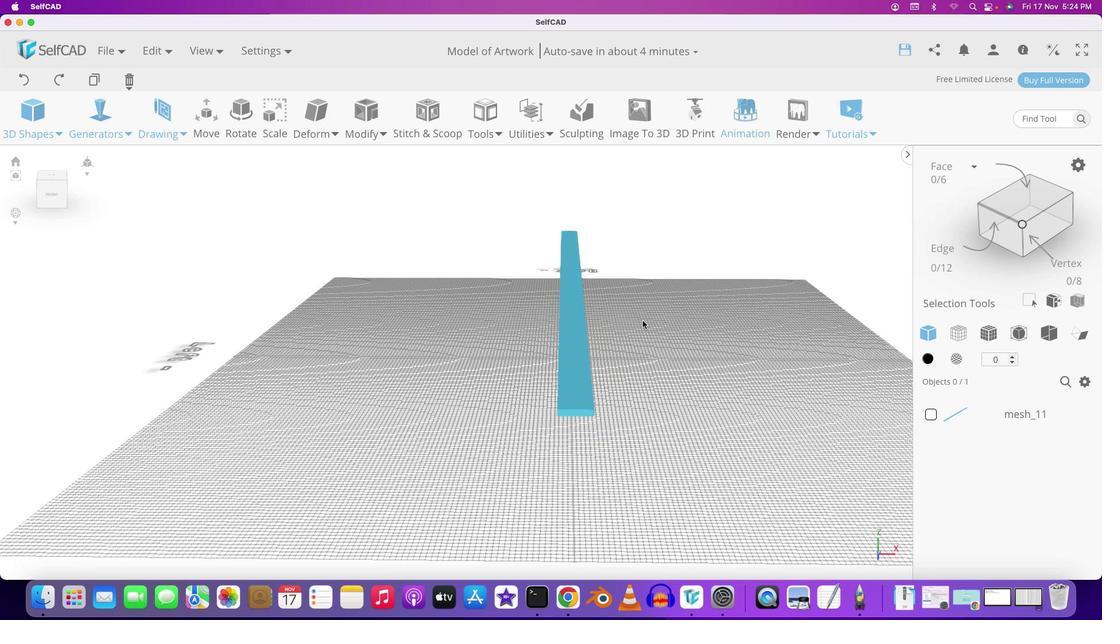 
Action: Mouse moved to (629, 287)
Screenshot: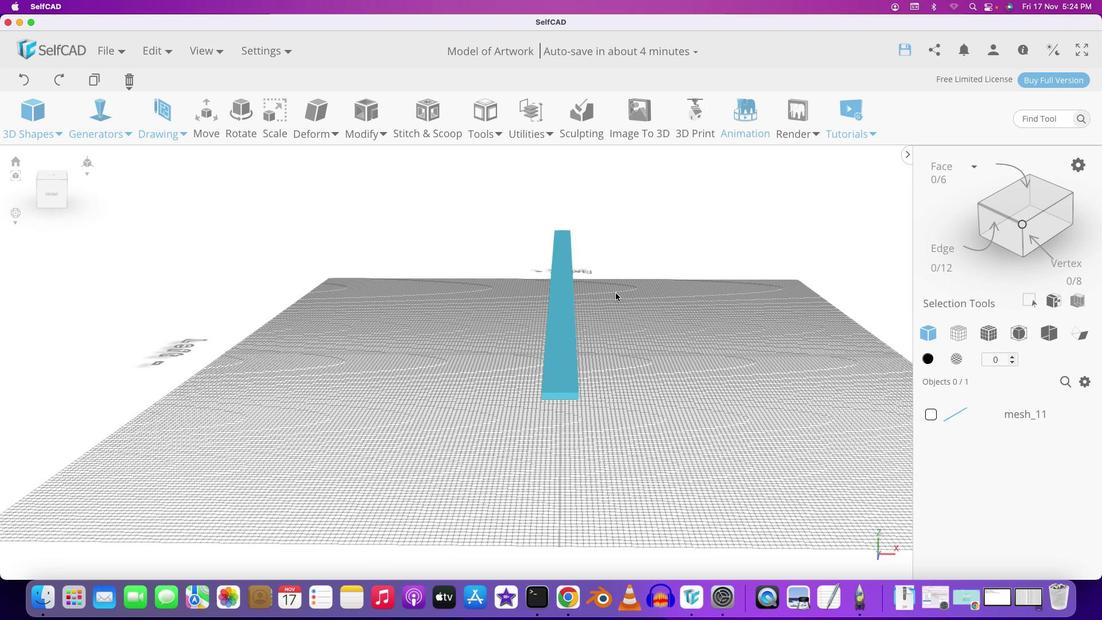 
Action: Mouse pressed left at (629, 287)
Screenshot: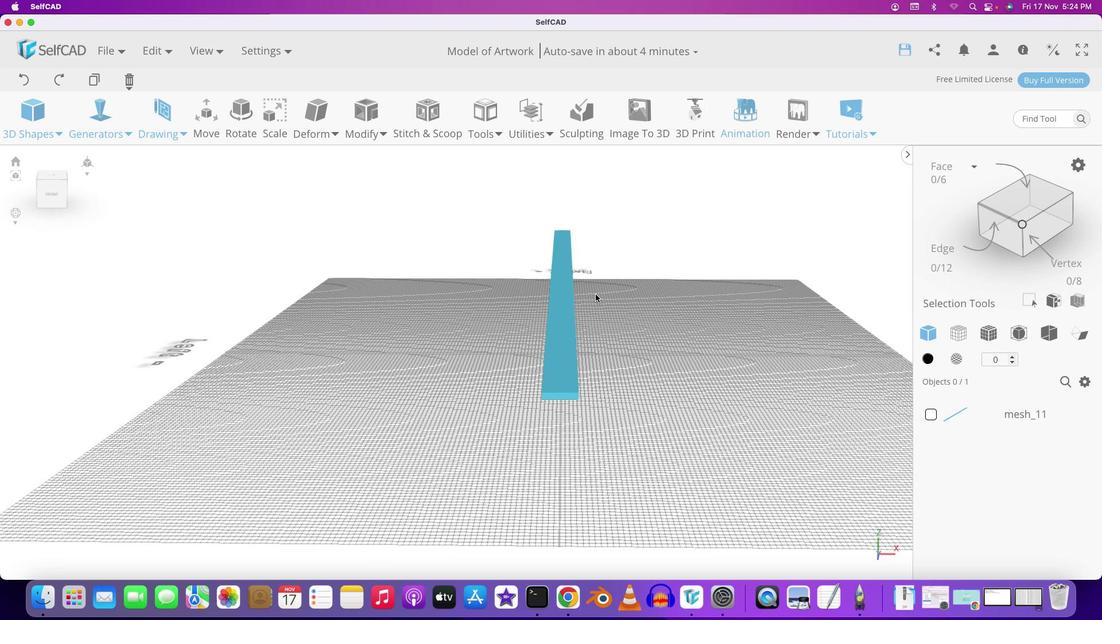 
Action: Mouse moved to (649, 284)
Screenshot: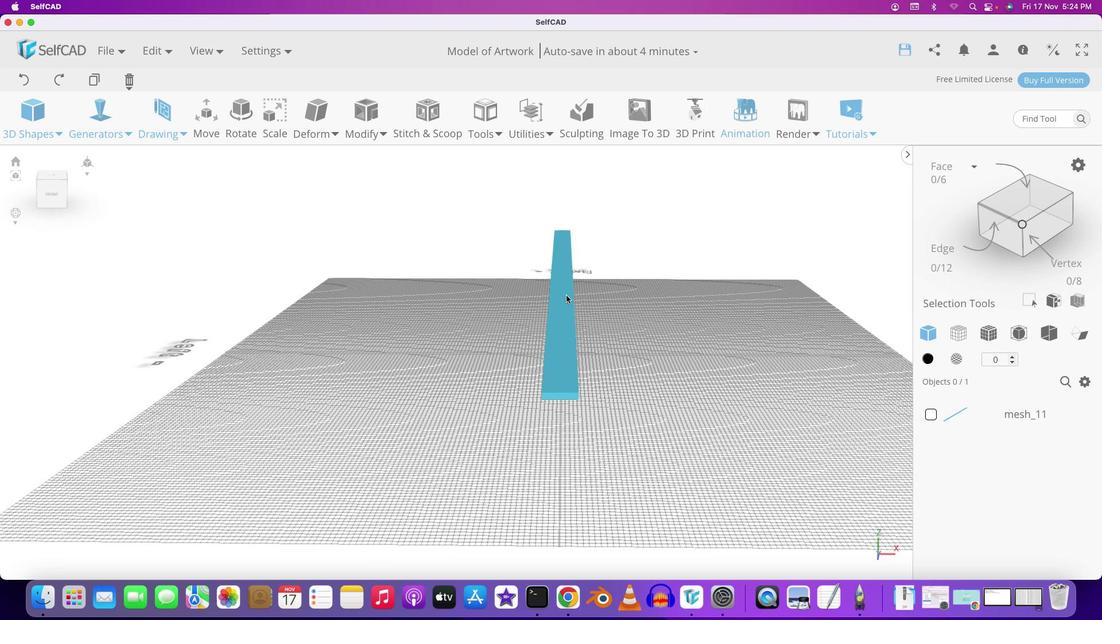 
Action: Key pressed Key.shift
Screenshot: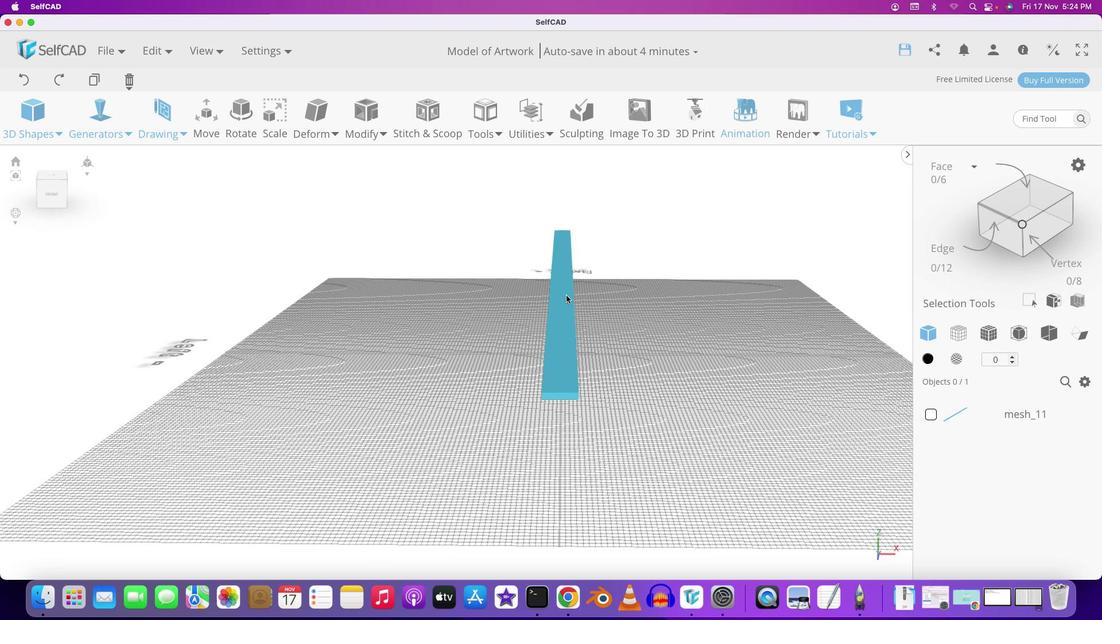 
Action: Mouse moved to (649, 283)
Screenshot: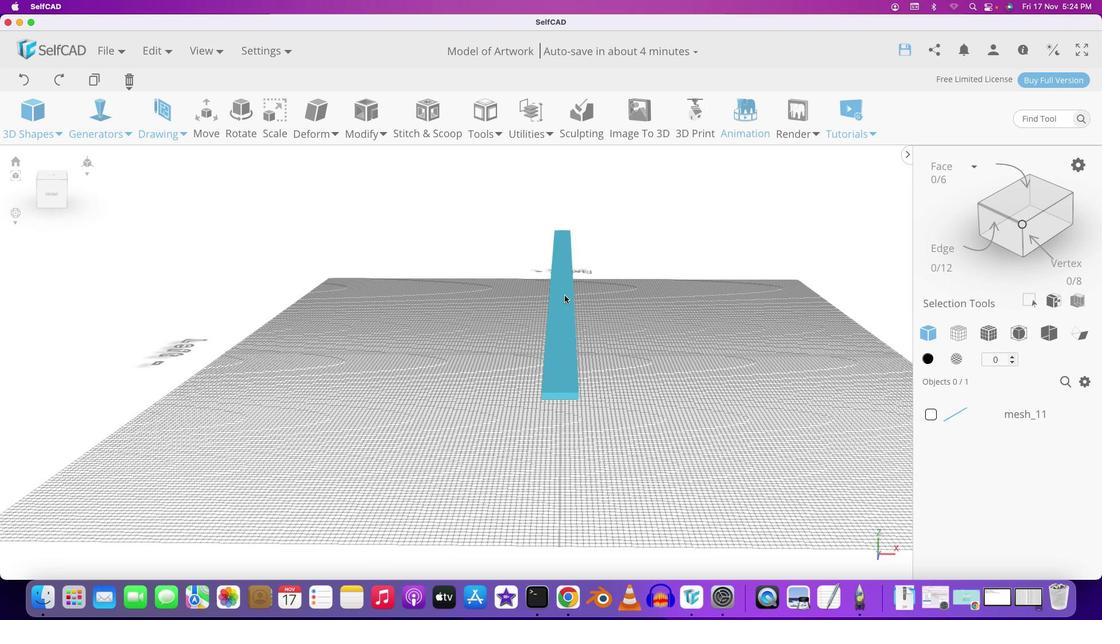 
Action: Mouse pressed left at (649, 283)
Screenshot: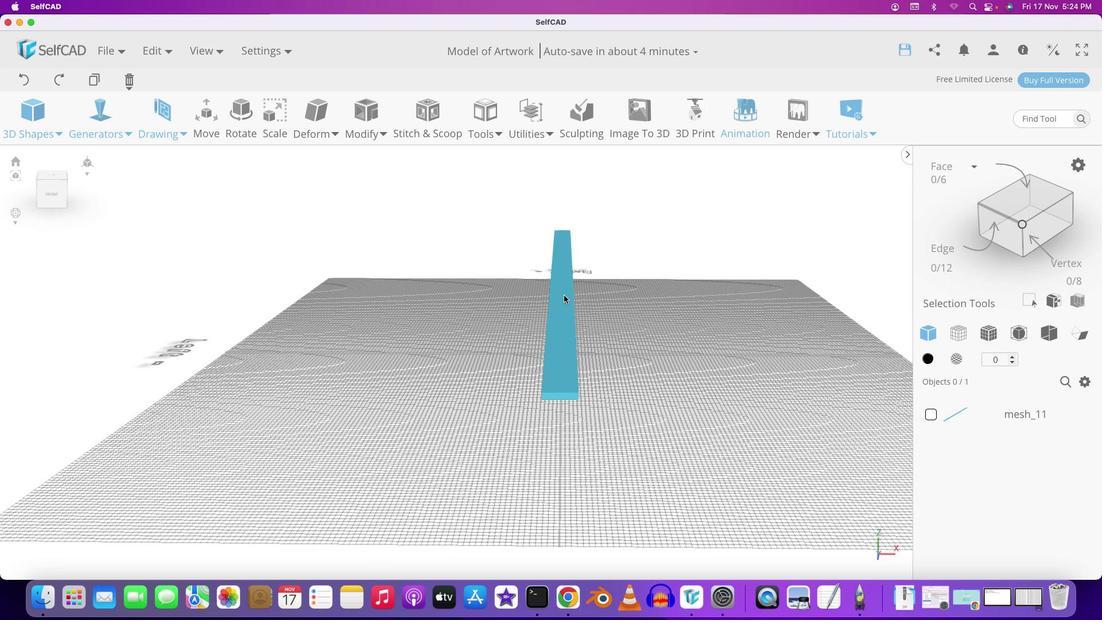 
Action: Mouse moved to (564, 295)
Screenshot: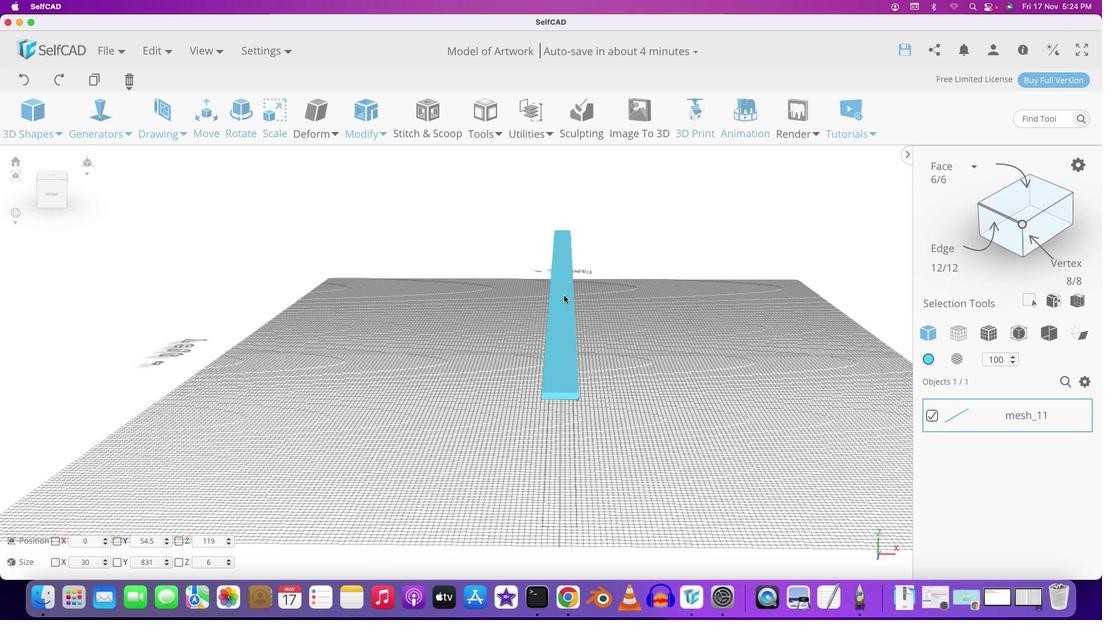 
Action: Mouse pressed left at (564, 295)
Screenshot: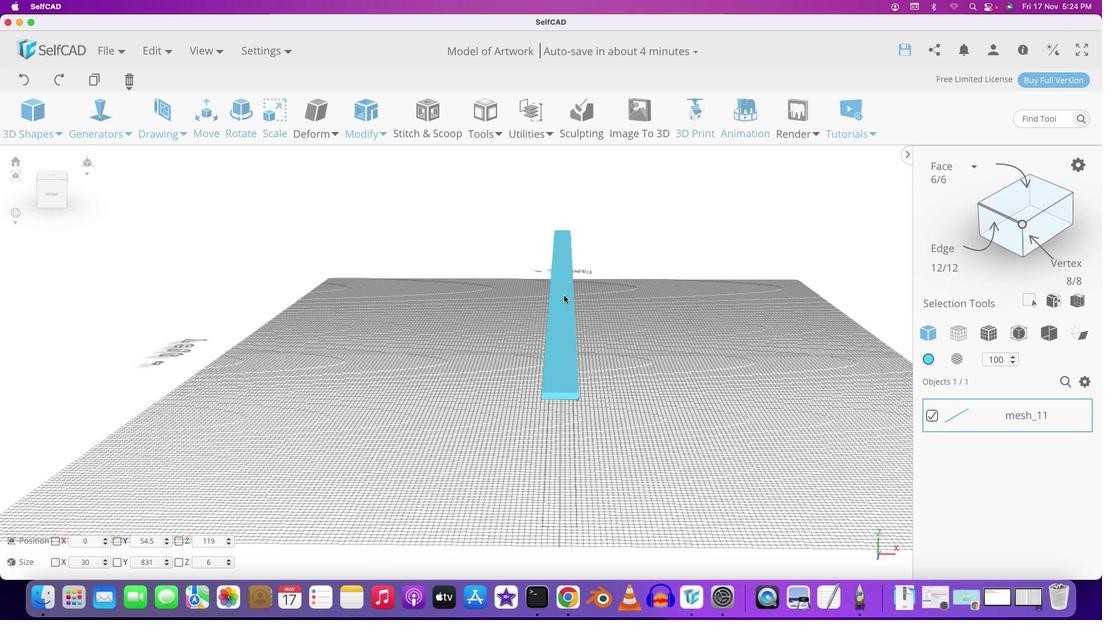 
Action: Key pressed Key.cmd'c'
Screenshot: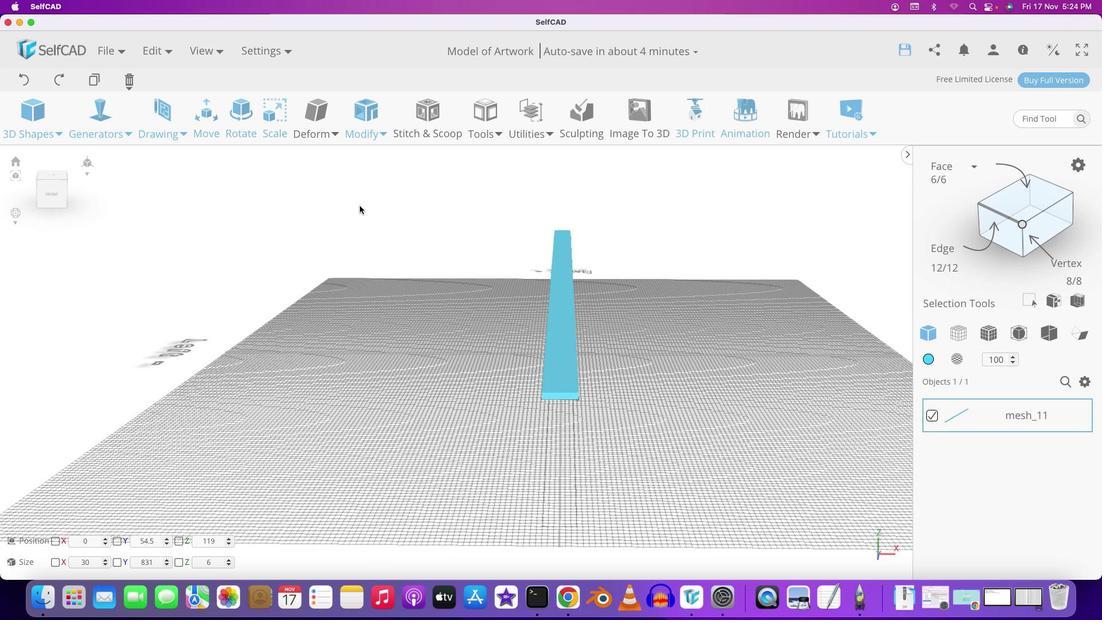 
Action: Mouse moved to (211, 133)
Screenshot: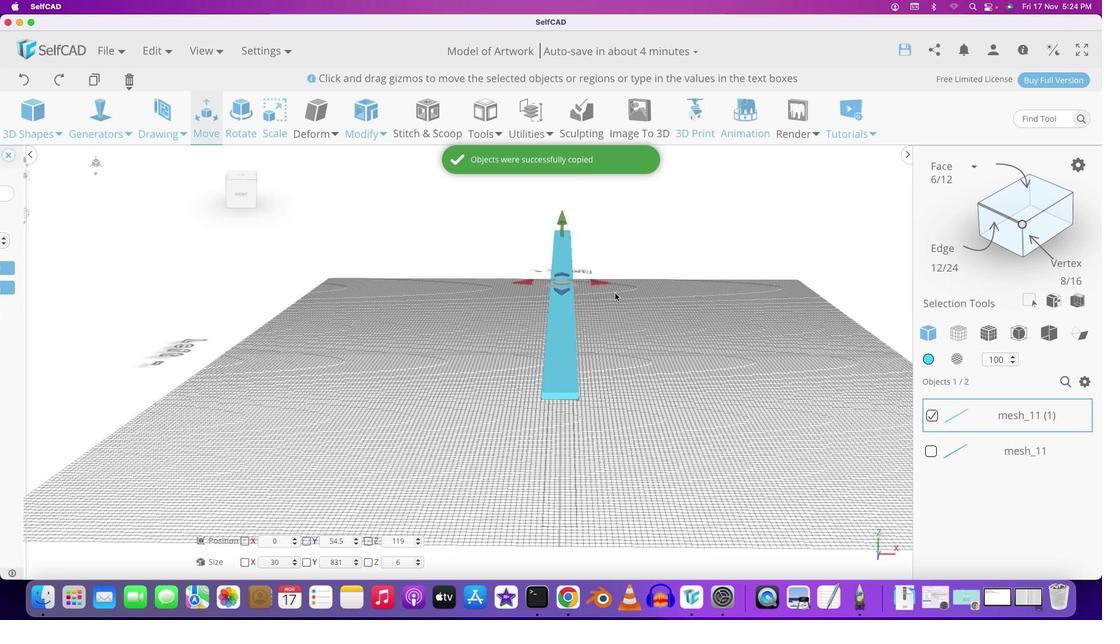 
Action: Mouse pressed left at (211, 133)
Screenshot: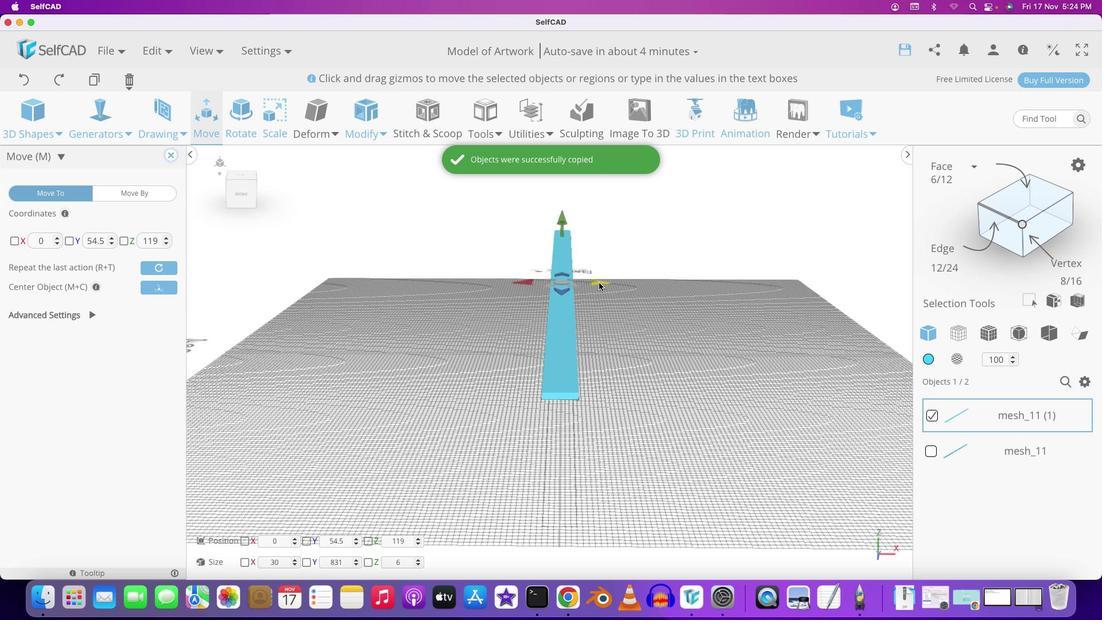 
Action: Mouse moved to (599, 283)
Screenshot: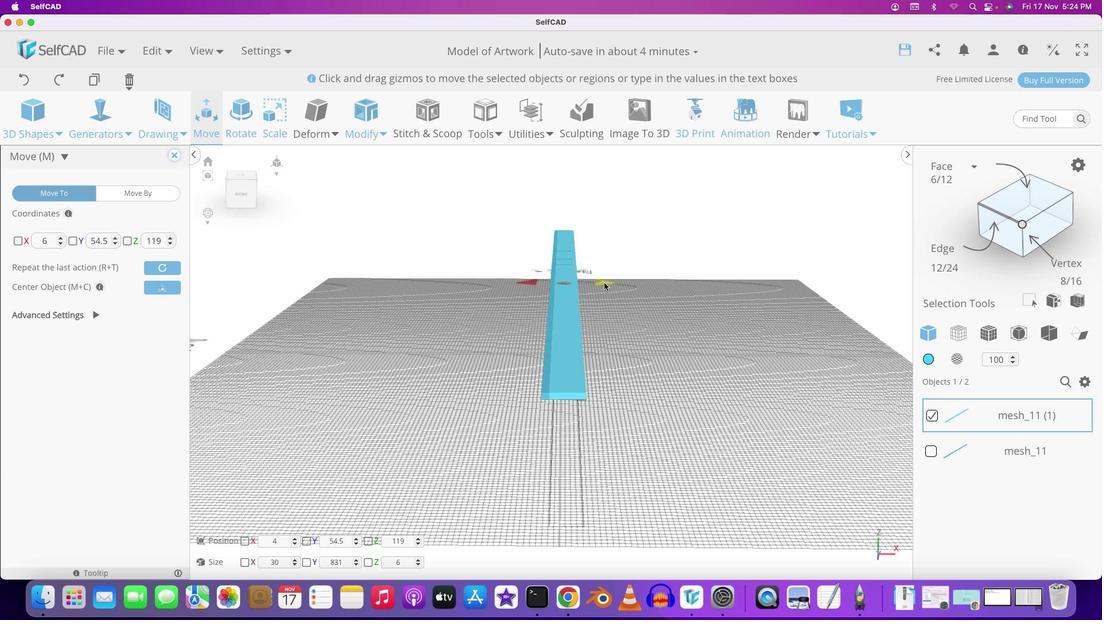 
Action: Mouse pressed left at (599, 283)
Screenshot: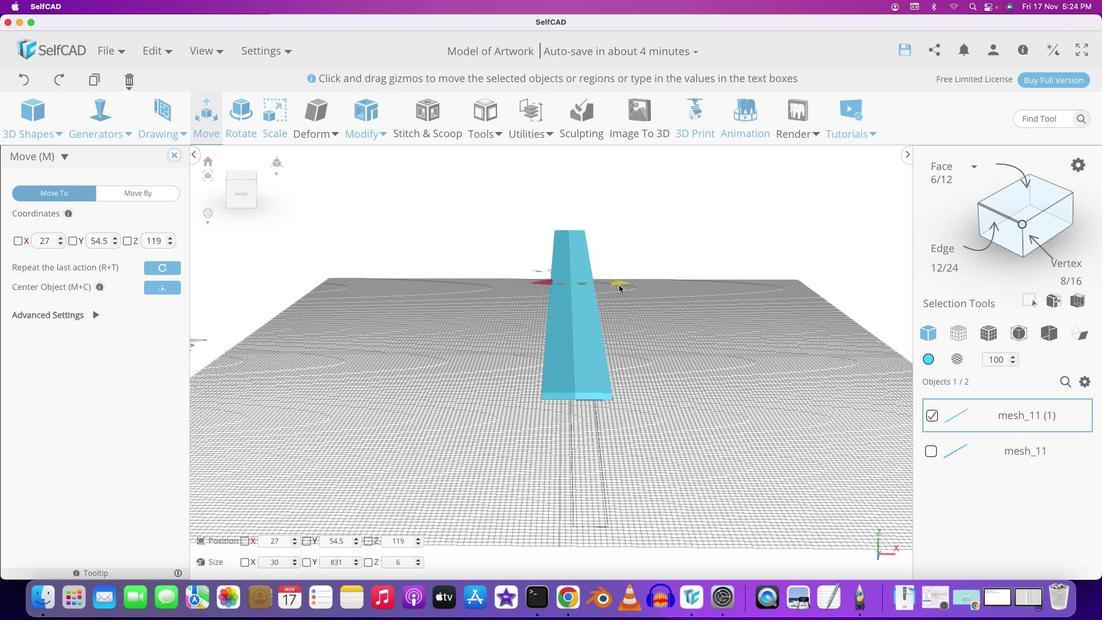
Action: Mouse moved to (652, 268)
Screenshot: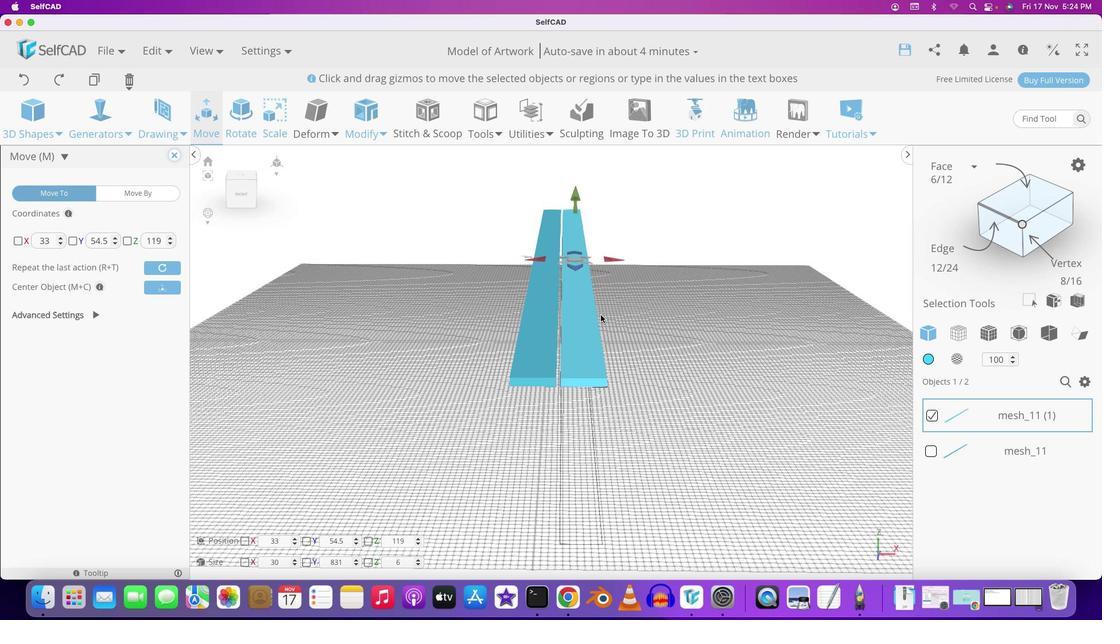 
Action: Key pressed Key.shift
Screenshot: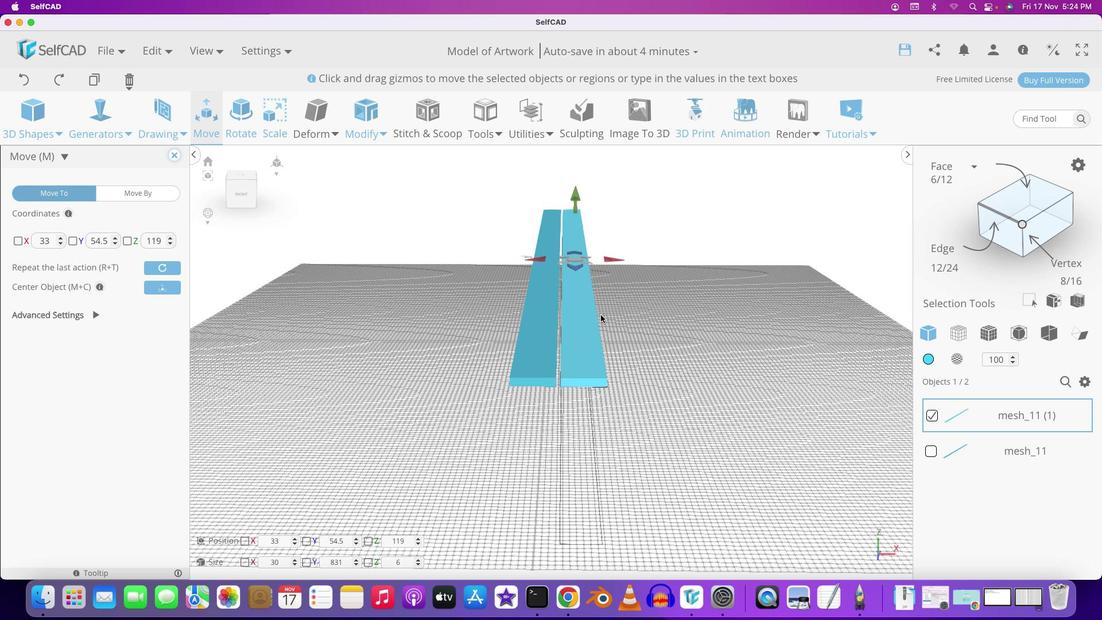 
Action: Mouse moved to (652, 267)
Screenshot: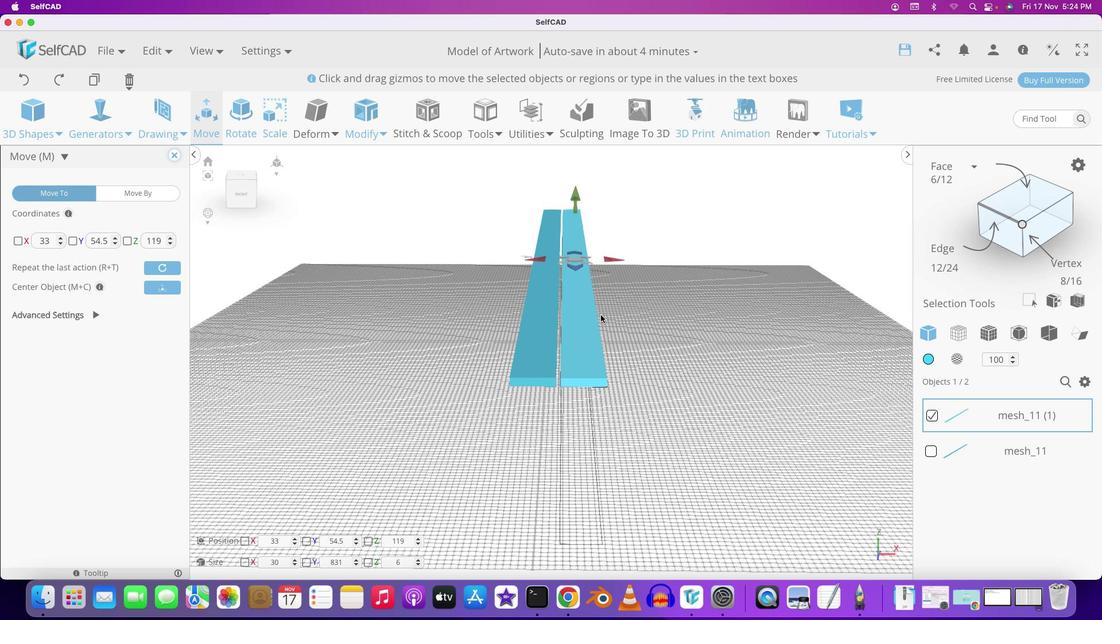 
Action: Mouse pressed left at (652, 267)
Screenshot: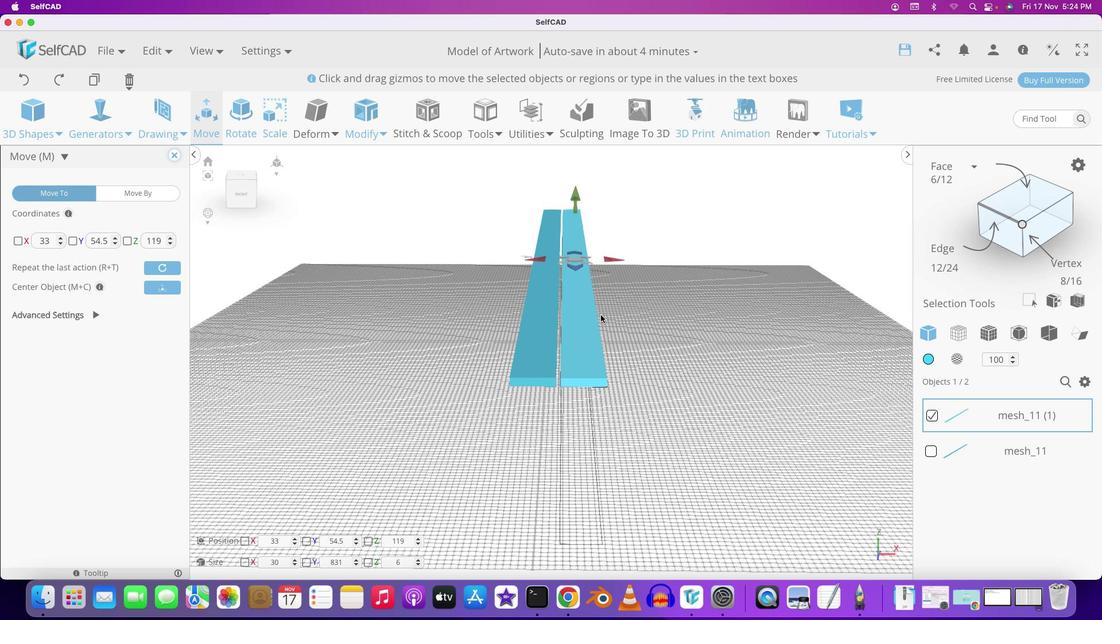 
Action: Mouse moved to (601, 311)
Screenshot: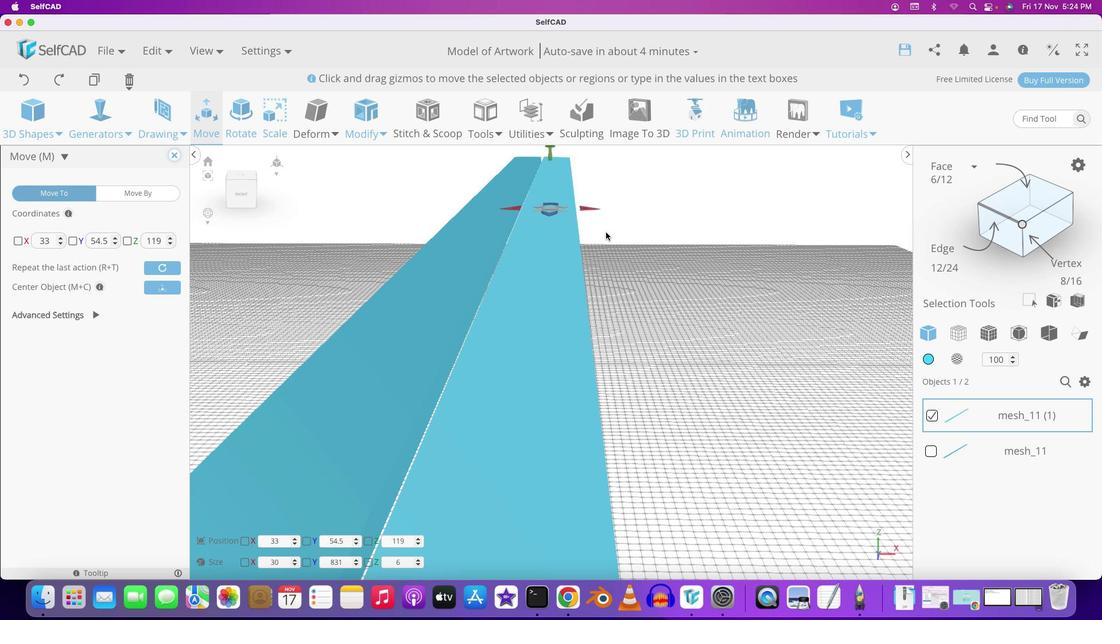 
Action: Mouse scrolled (601, 311) with delta (0, 0)
Screenshot: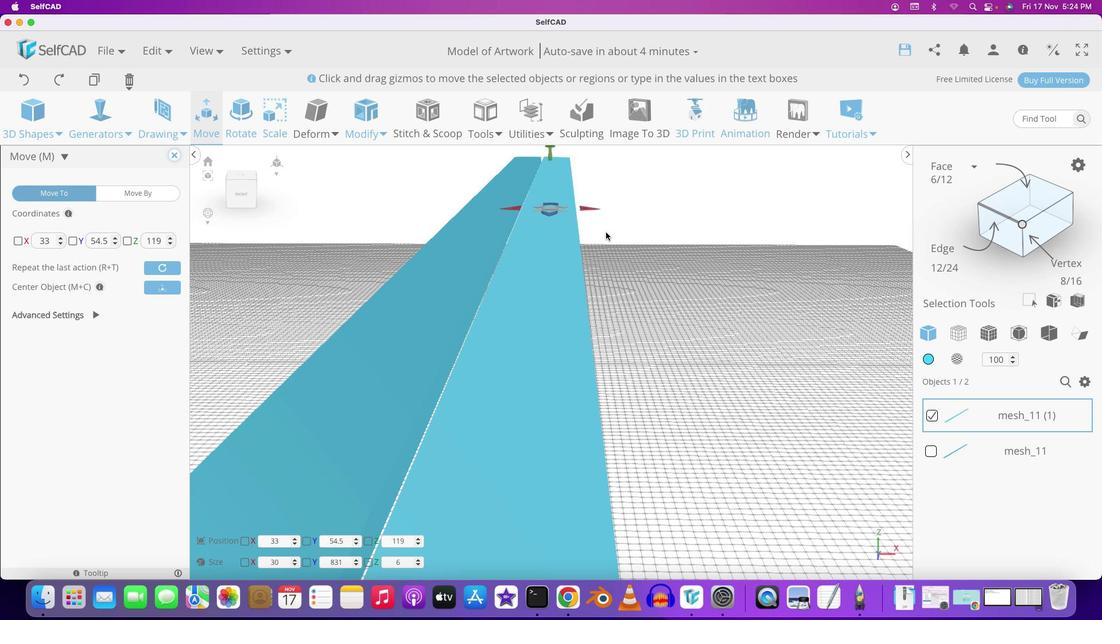 
Action: Mouse moved to (601, 314)
Screenshot: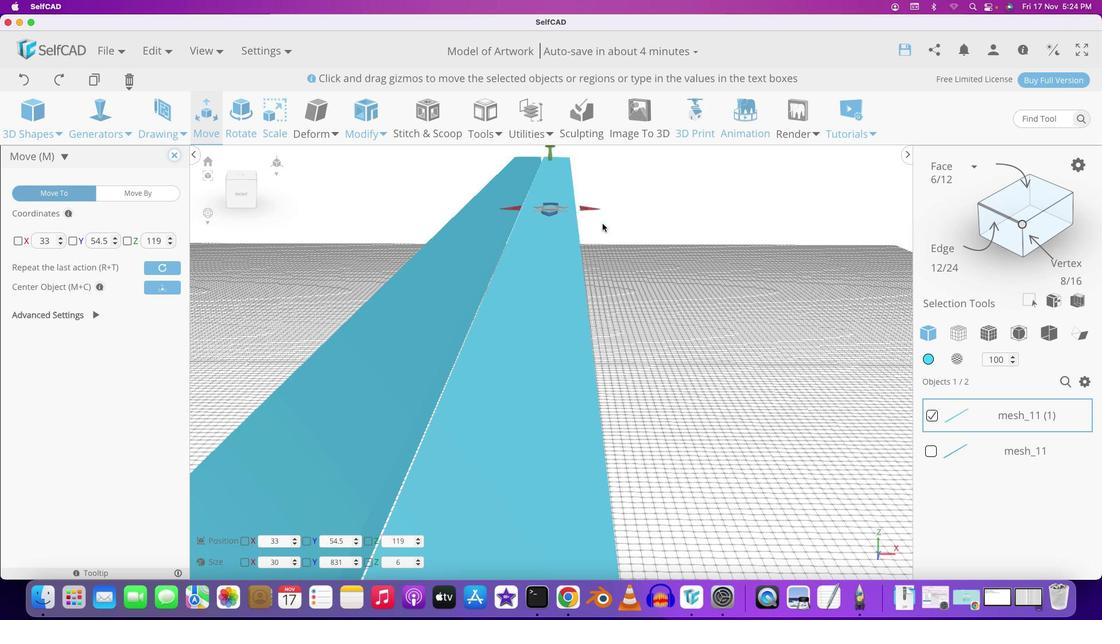 
Action: Mouse scrolled (601, 314) with delta (0, 0)
Screenshot: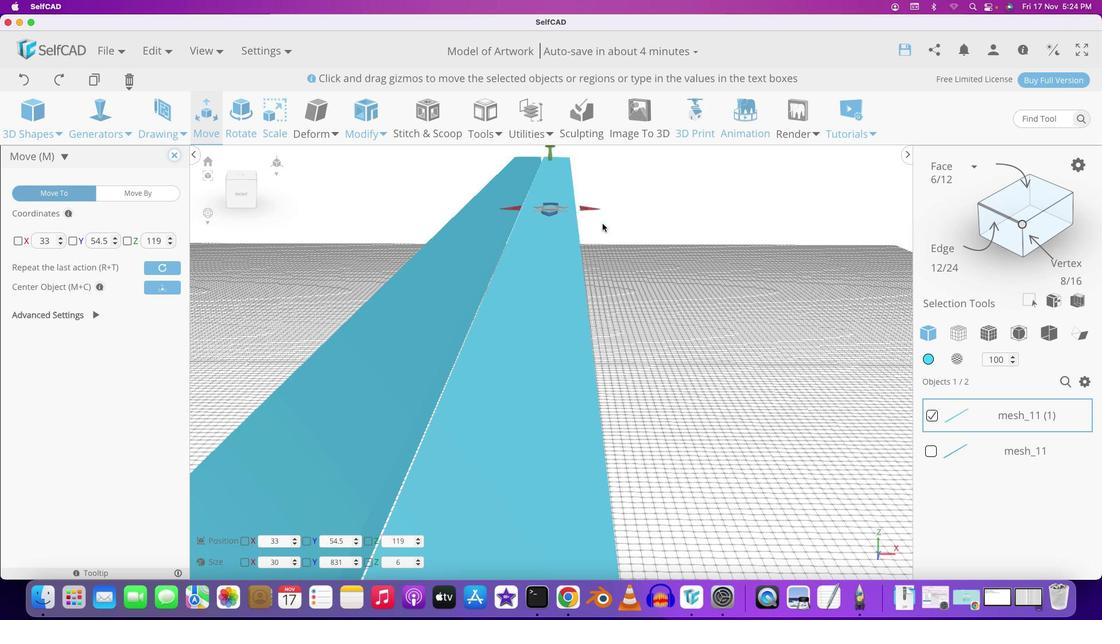 
Action: Mouse moved to (601, 314)
Screenshot: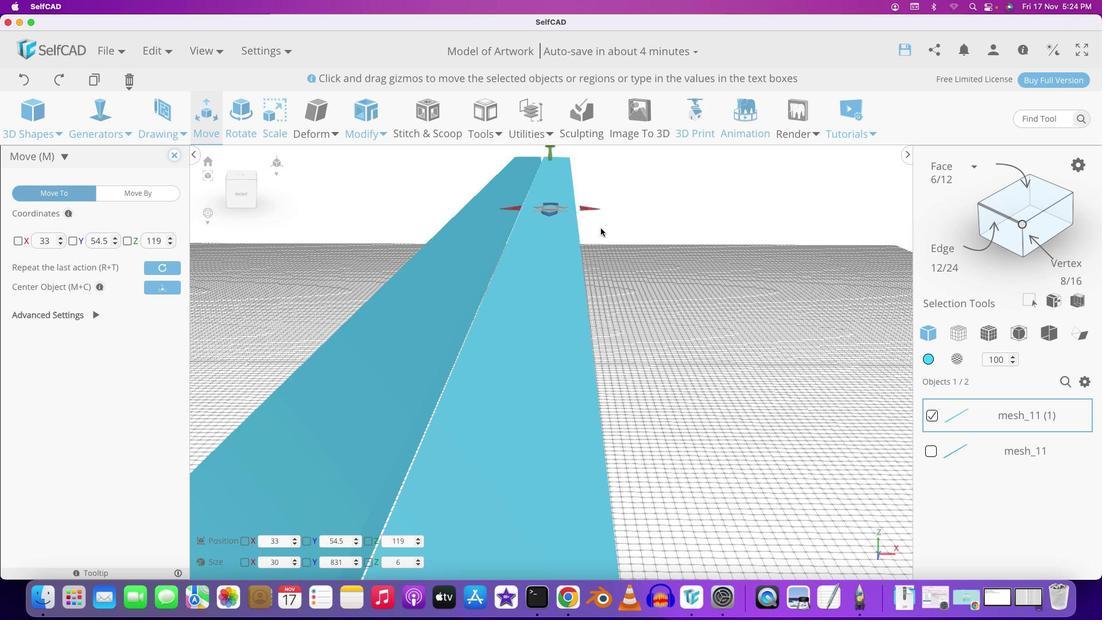 
Action: Mouse scrolled (601, 314) with delta (0, 0)
Screenshot: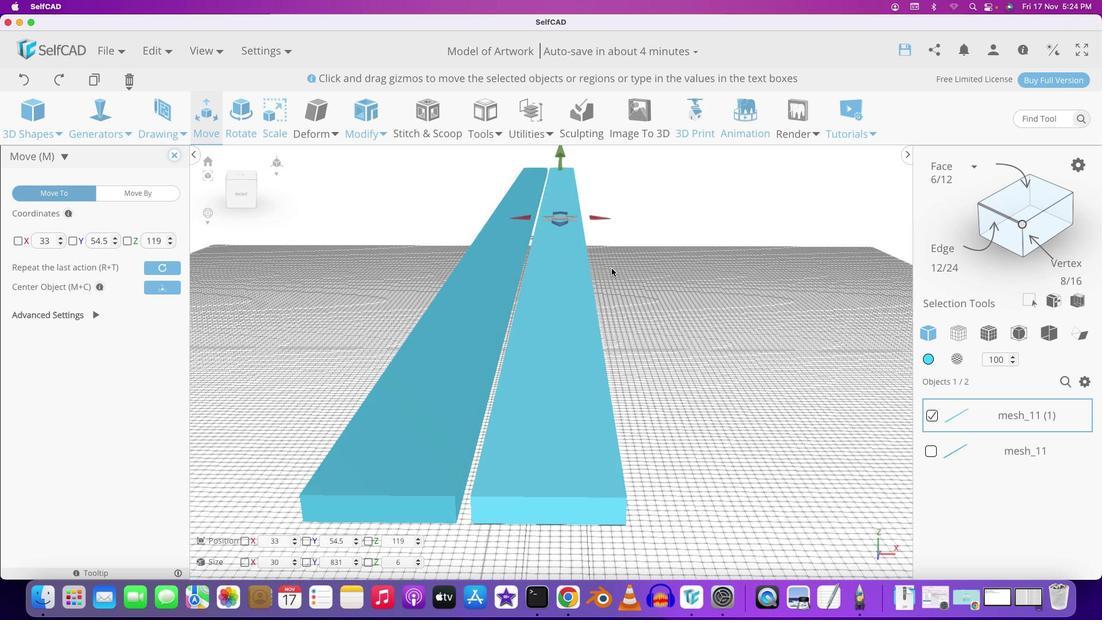 
Action: Mouse scrolled (601, 314) with delta (0, 0)
Screenshot: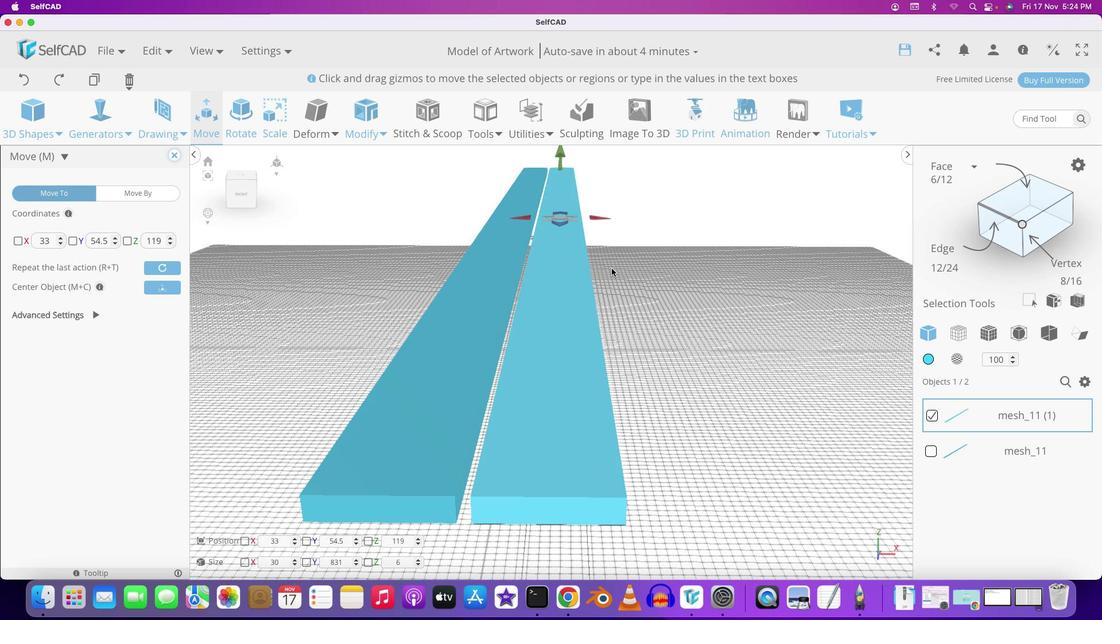 
Action: Mouse scrolled (601, 314) with delta (0, 1)
Screenshot: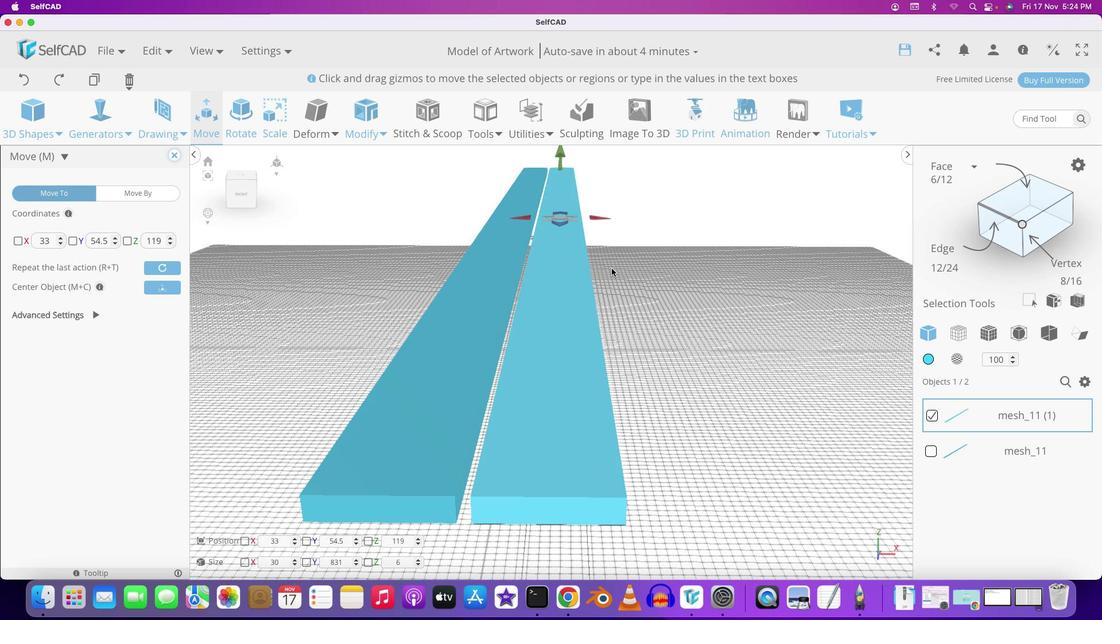 
Action: Mouse scrolled (601, 314) with delta (0, 2)
Screenshot: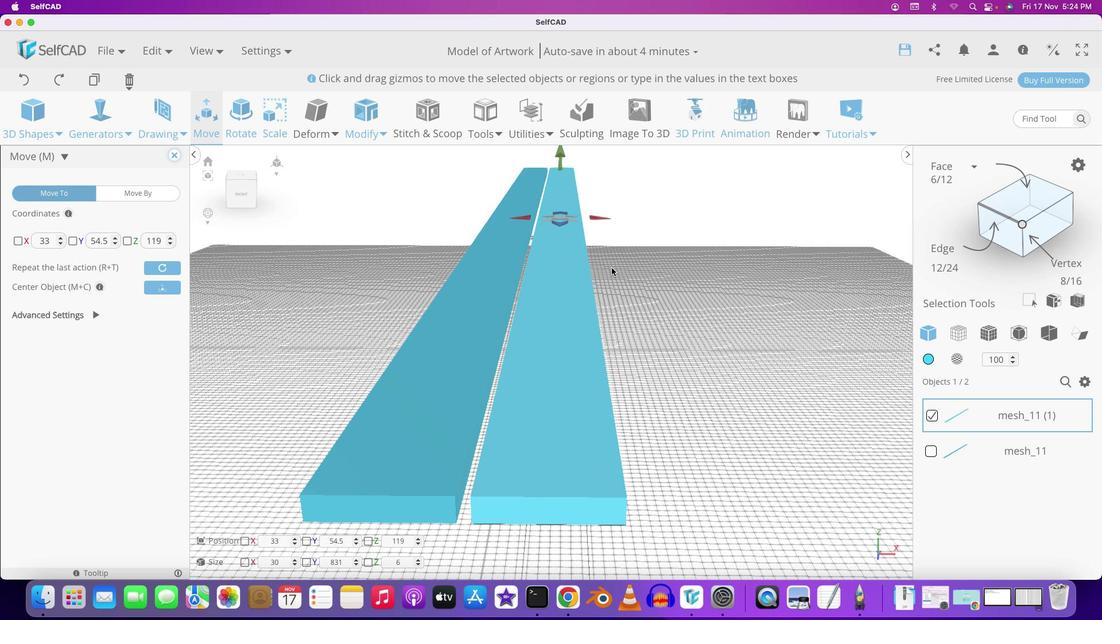 
Action: Mouse moved to (609, 264)
Screenshot: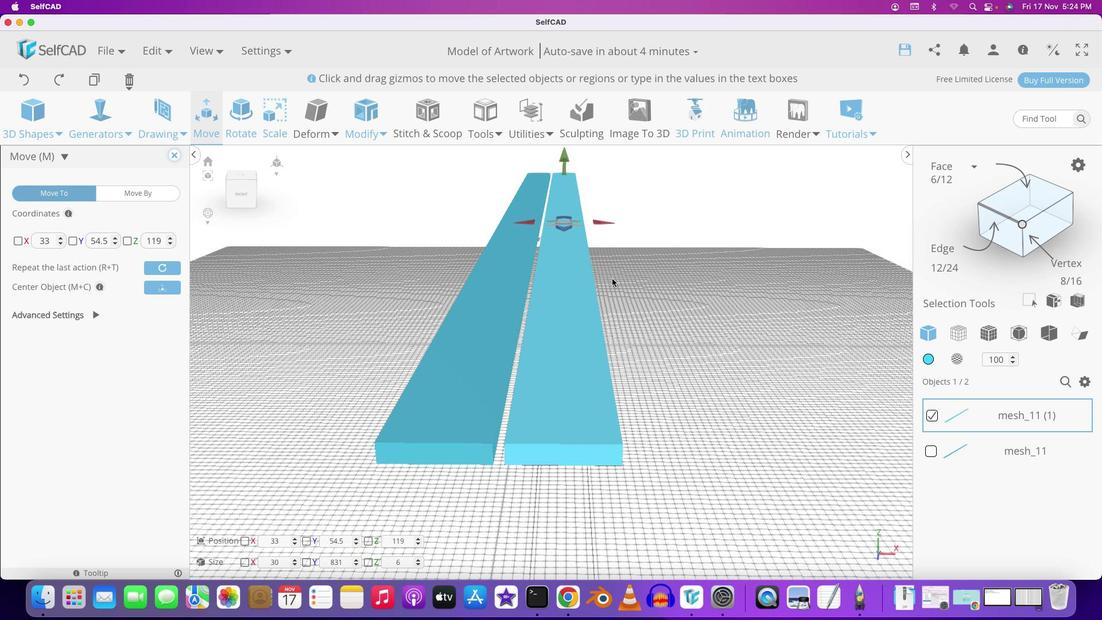 
Action: Mouse scrolled (609, 264) with delta (0, 0)
Screenshot: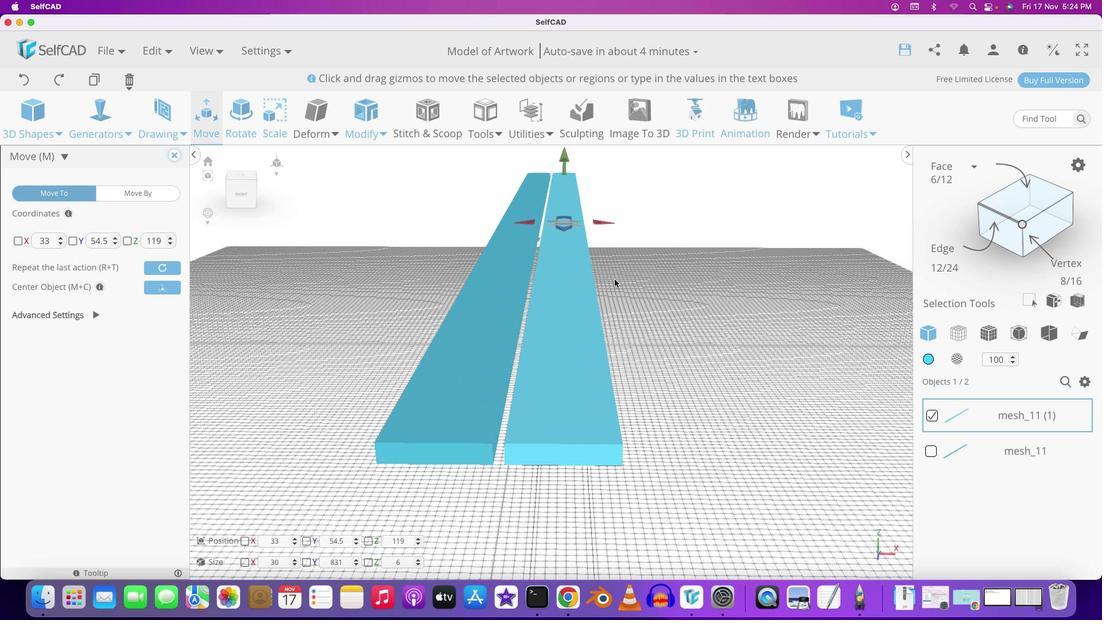 
Action: Mouse moved to (609, 266)
Screenshot: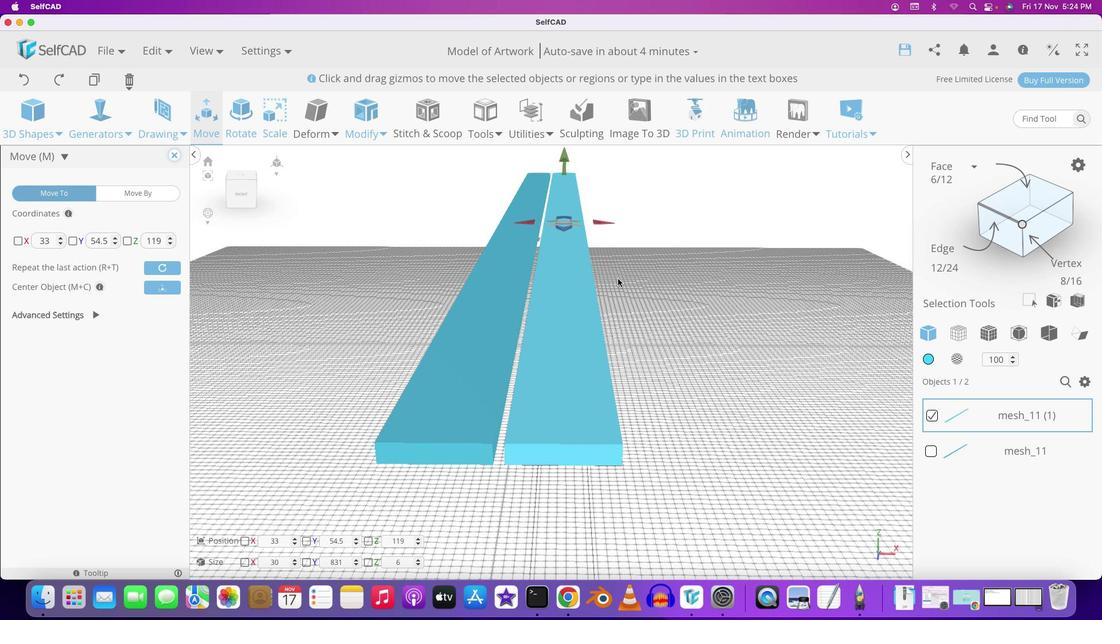 
Action: Mouse scrolled (609, 266) with delta (0, 0)
Screenshot: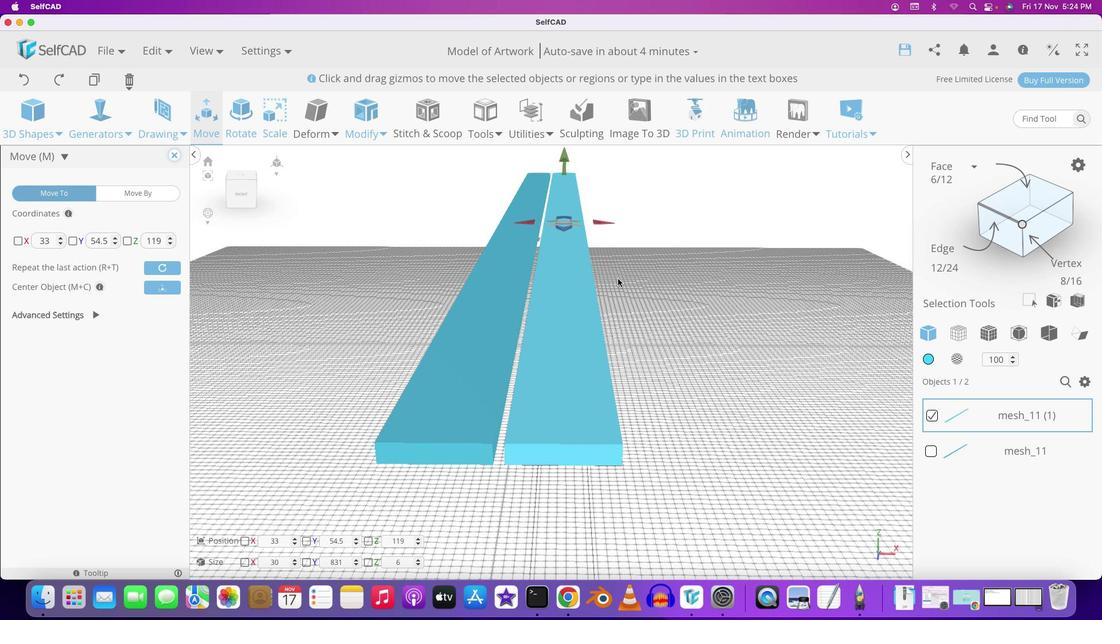 
Action: Mouse moved to (610, 278)
Screenshot: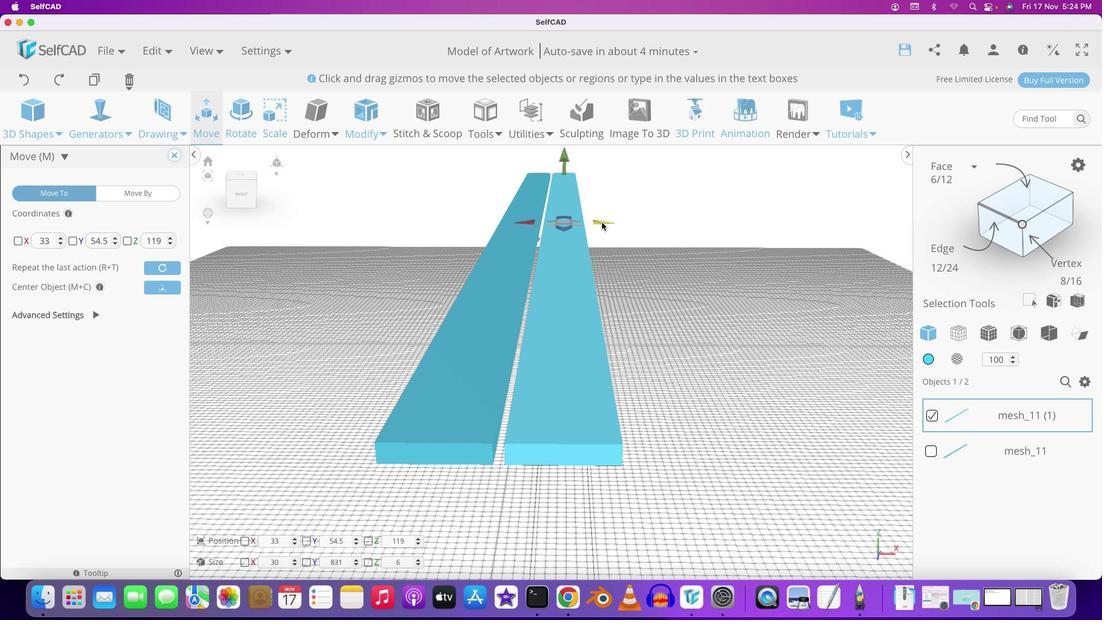 
Action: Mouse scrolled (610, 278) with delta (0, 0)
Screenshot: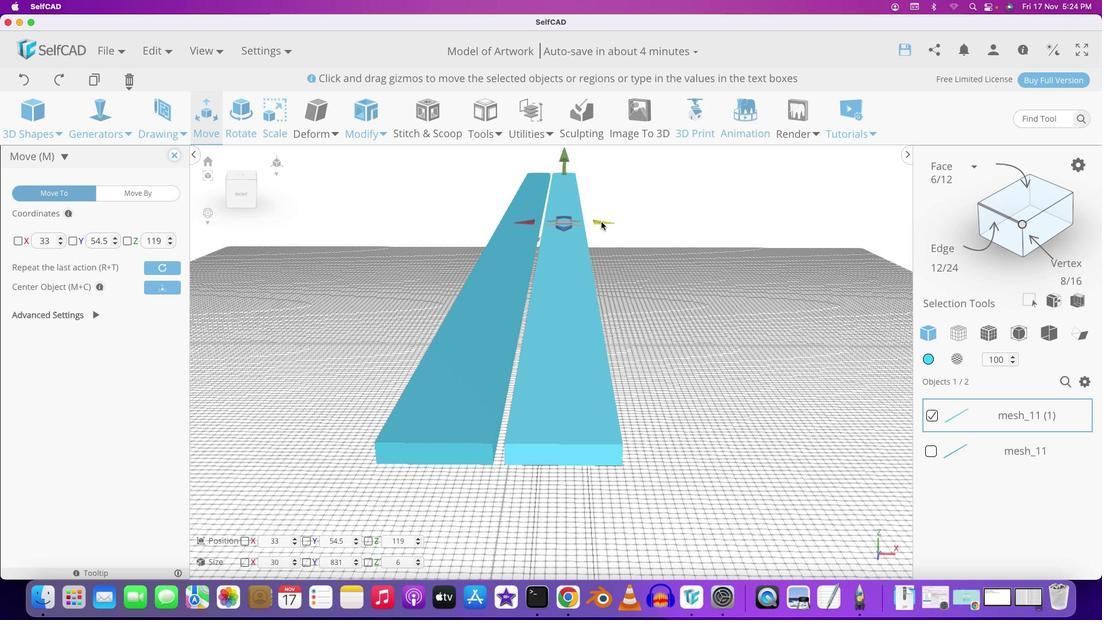 
Action: Mouse moved to (602, 222)
Screenshot: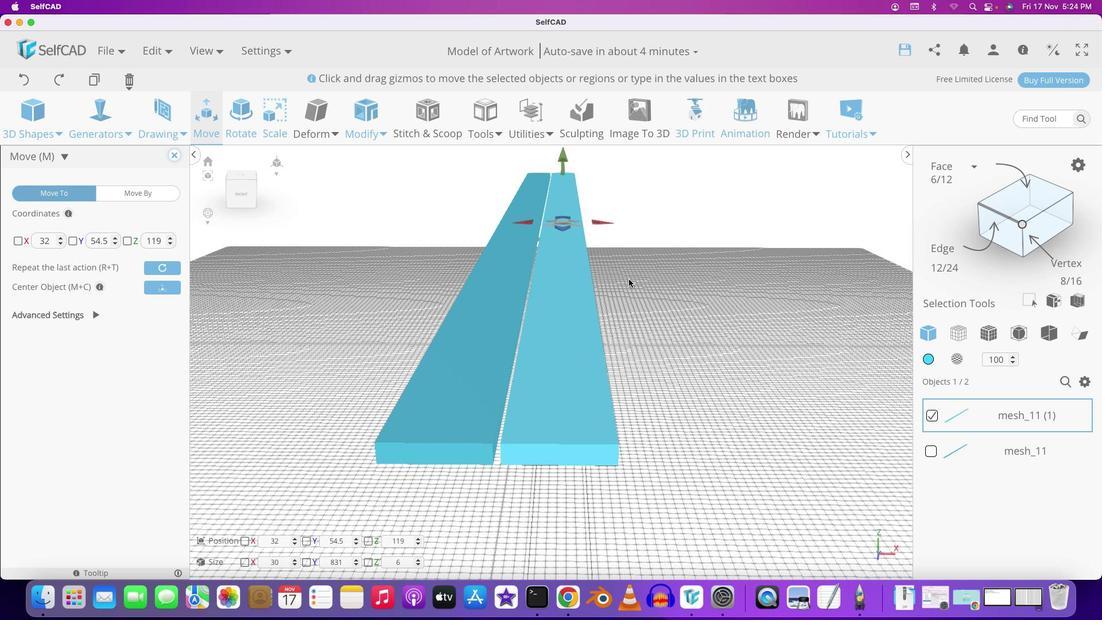 
Action: Mouse pressed left at (602, 222)
Screenshot: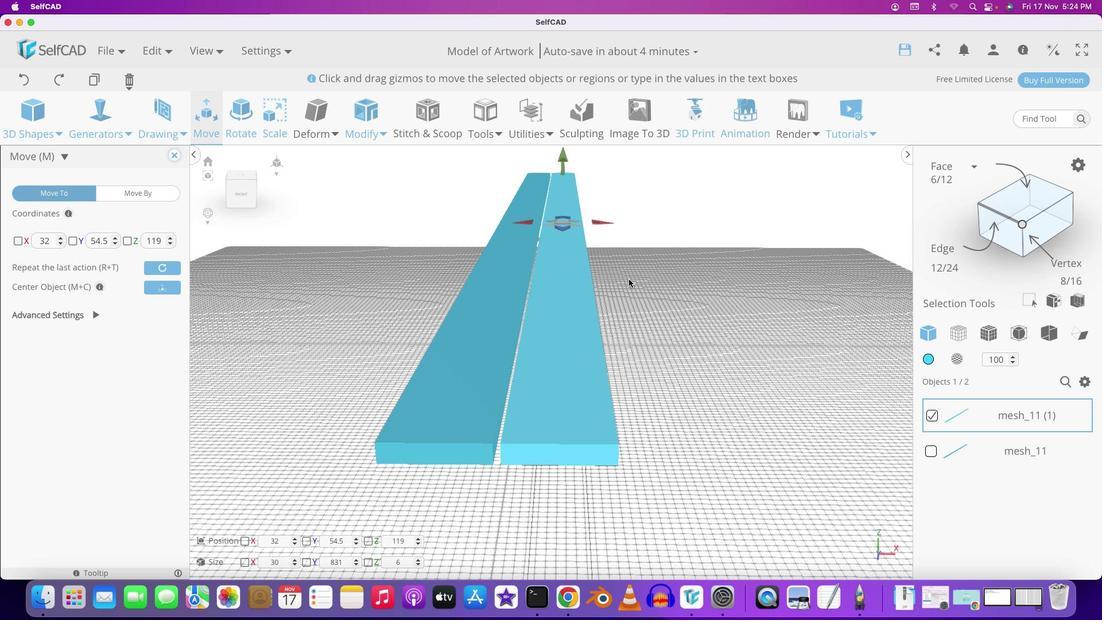 
Action: Mouse moved to (630, 290)
Screenshot: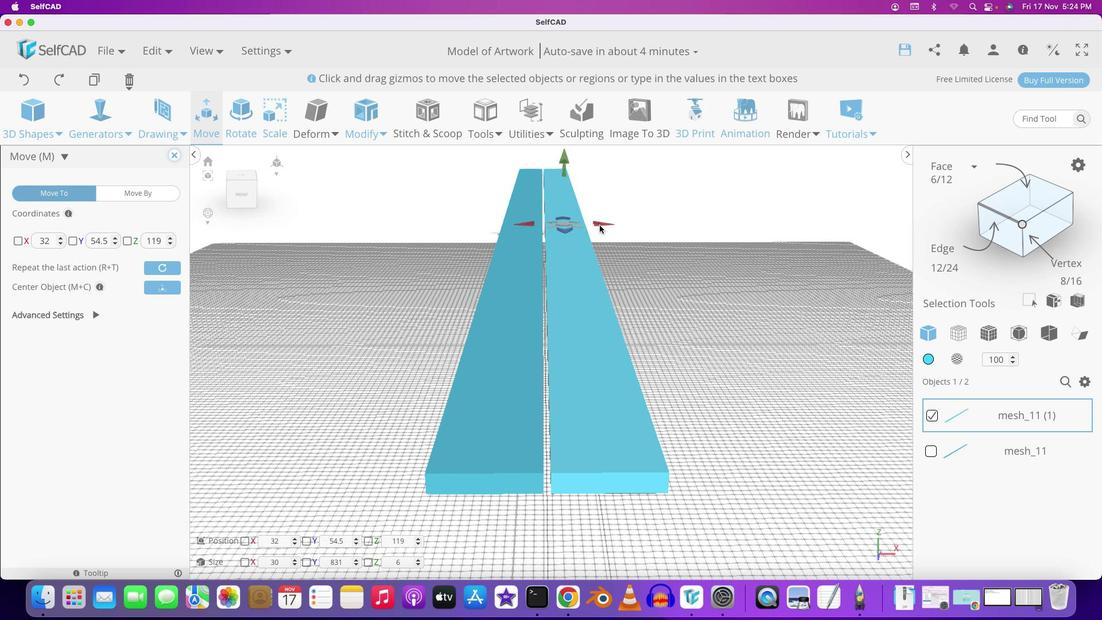 
Action: Mouse pressed left at (630, 290)
Screenshot: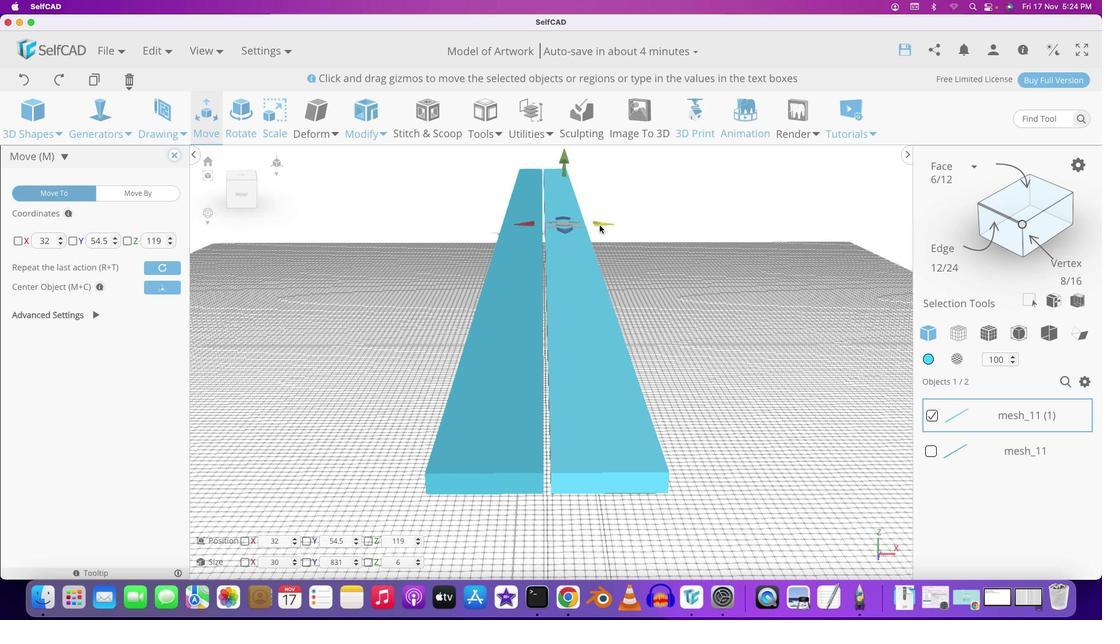 
Action: Mouse moved to (600, 225)
Screenshot: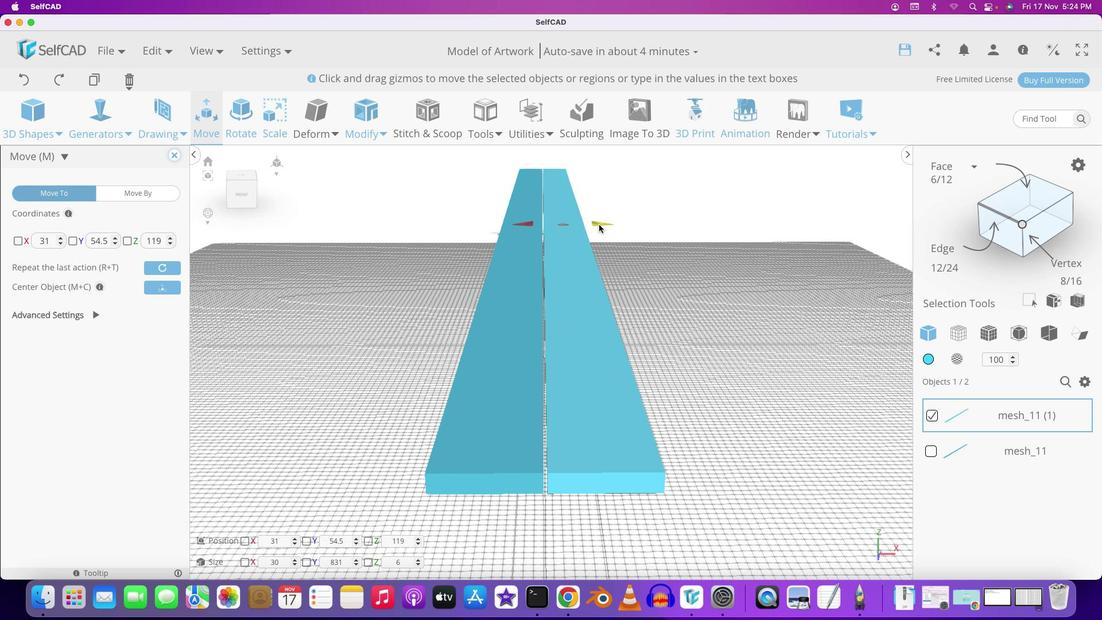 
Action: Mouse pressed left at (600, 225)
Screenshot: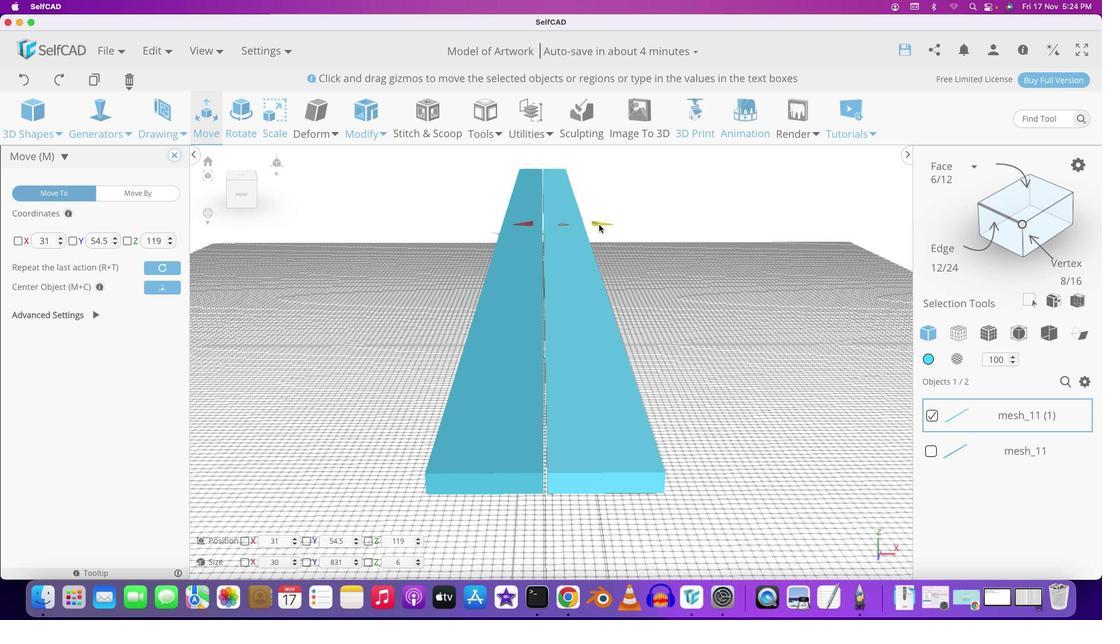 
Action: Mouse moved to (629, 215)
Screenshot: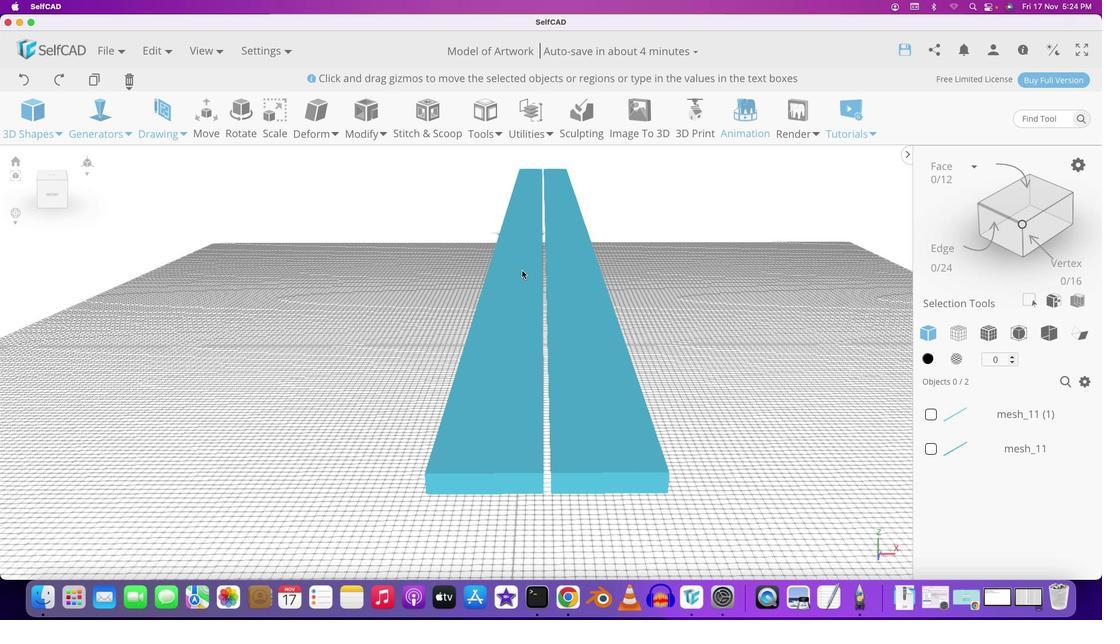 
Action: Mouse pressed left at (629, 215)
Screenshot: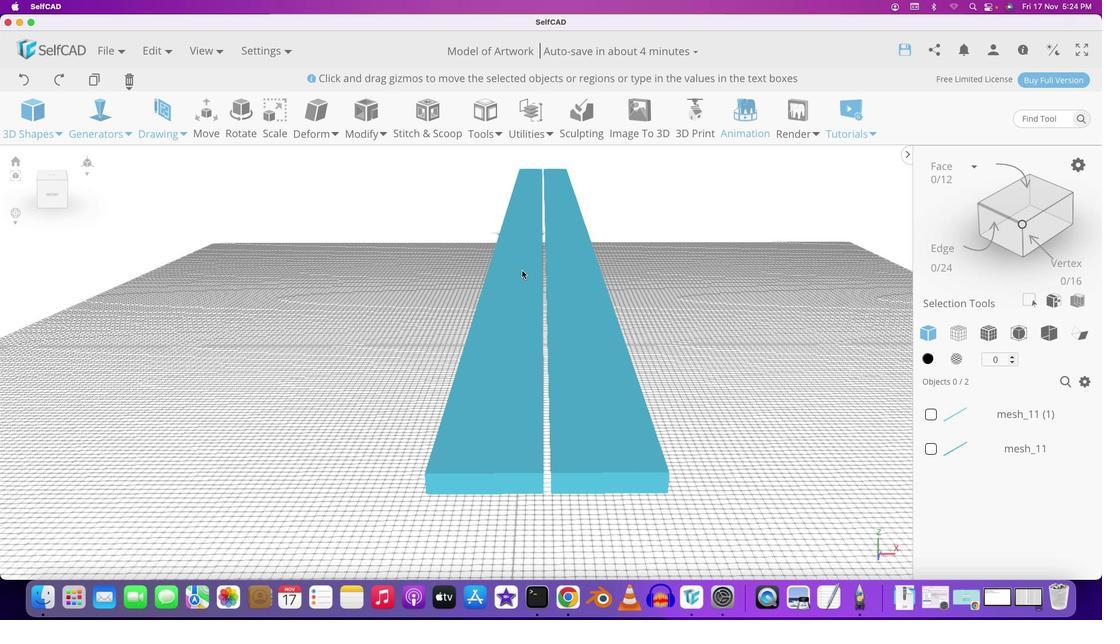 
Action: Mouse moved to (522, 271)
Screenshot: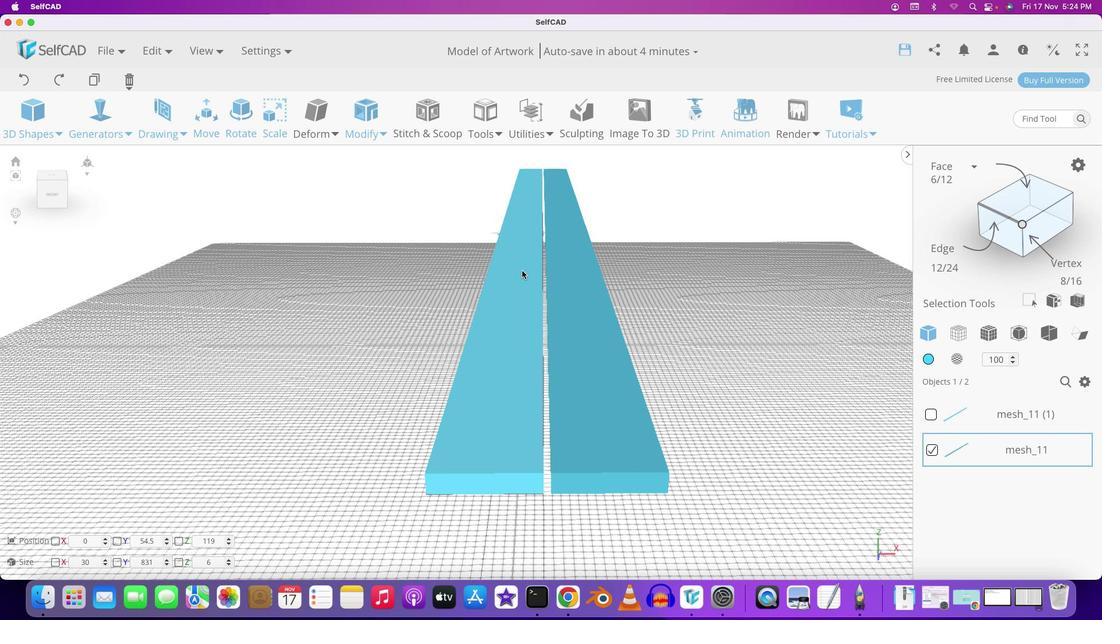 
Action: Mouse pressed left at (522, 271)
Screenshot: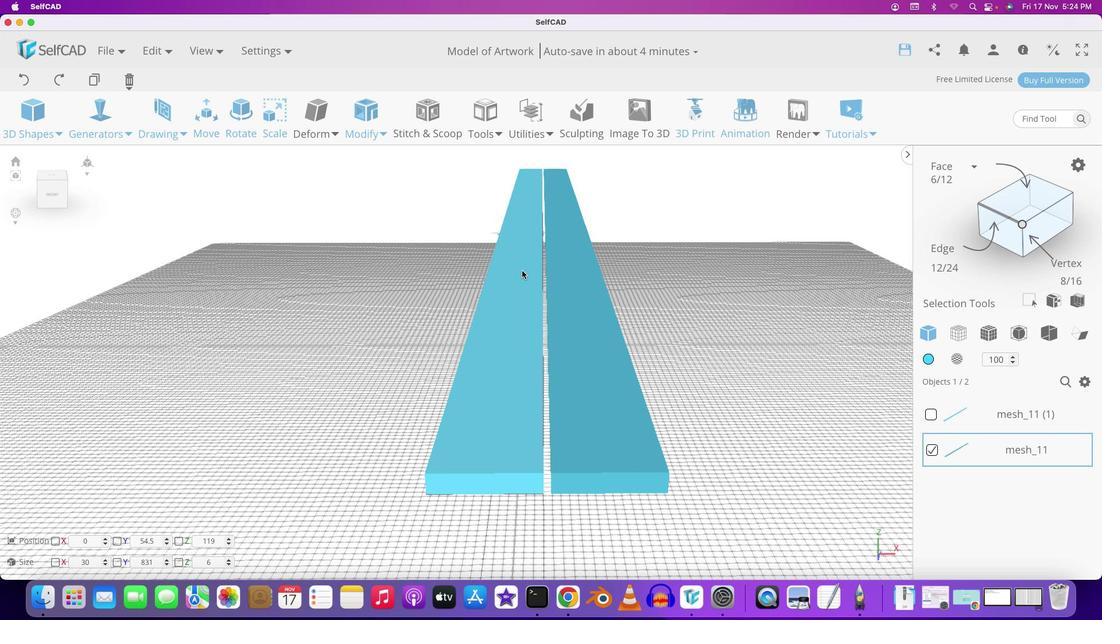
Action: Key pressed Key.cmd'c'
Screenshot: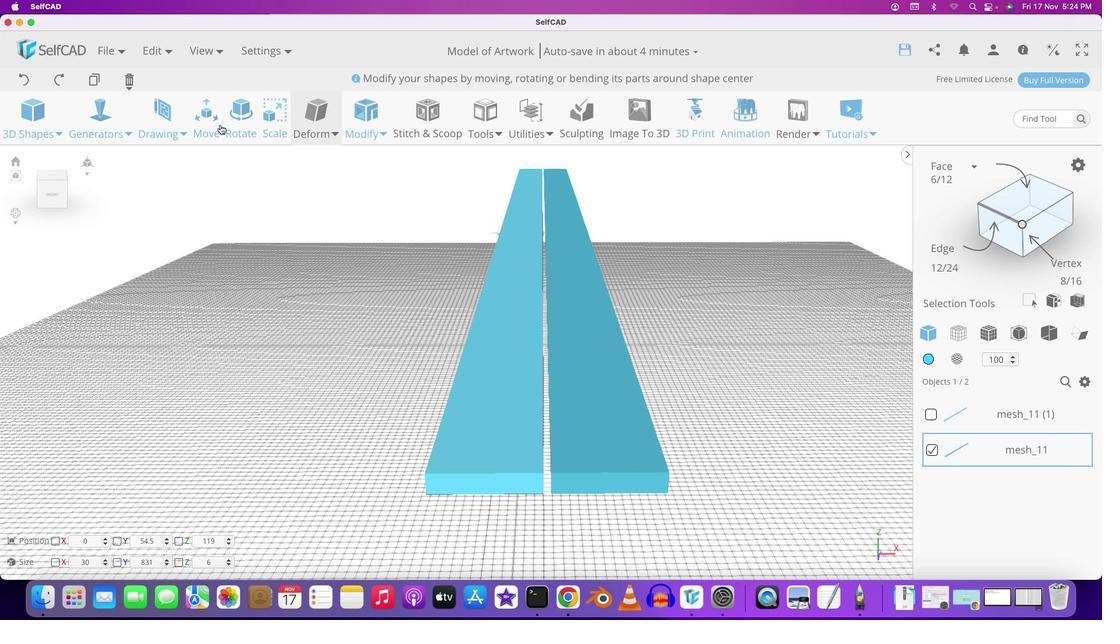 
Action: Mouse moved to (211, 123)
Screenshot: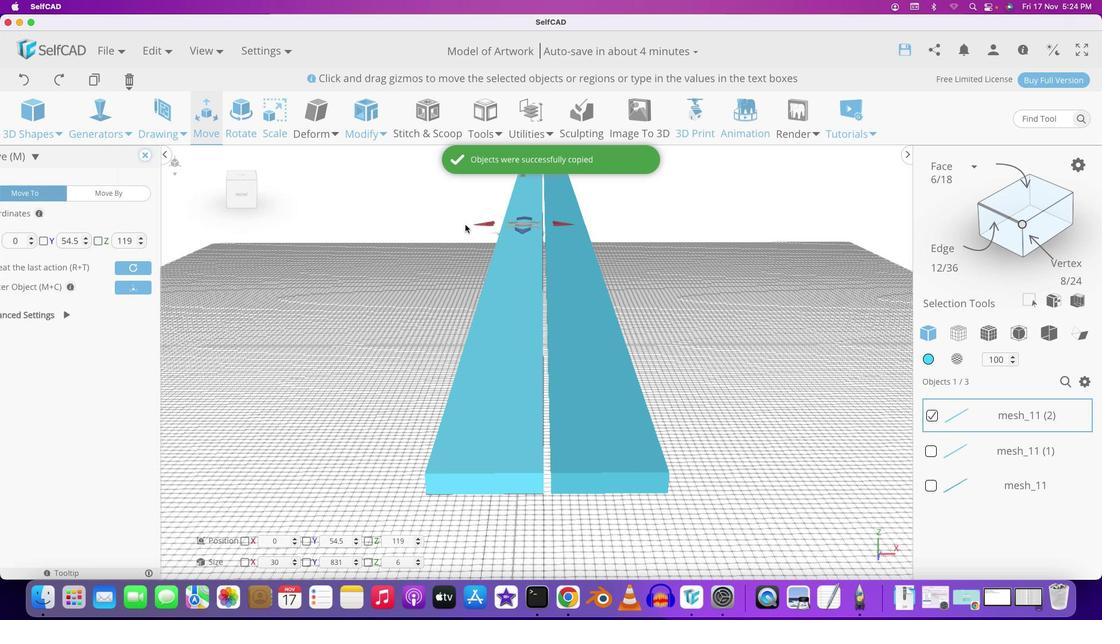 
Action: Mouse pressed left at (211, 123)
Screenshot: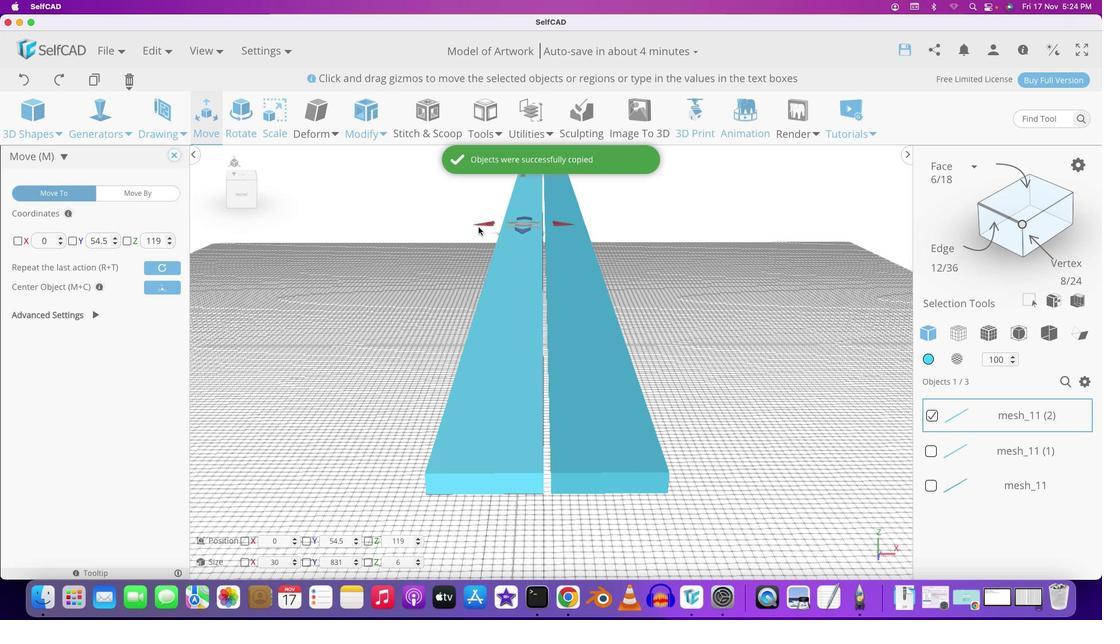 
Action: Mouse moved to (485, 222)
Screenshot: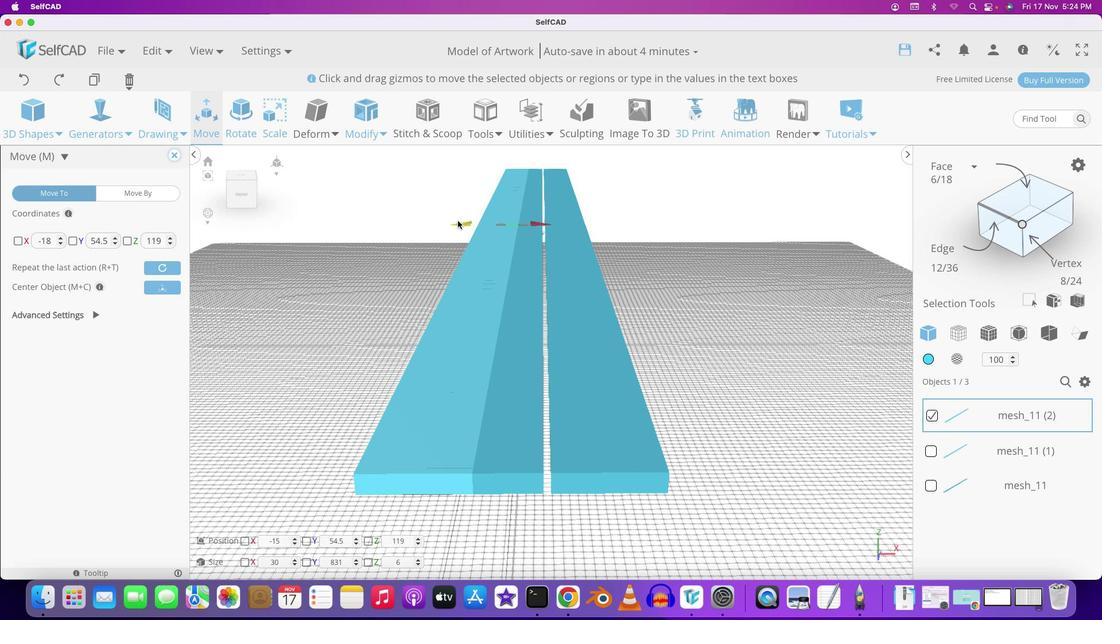 
Action: Mouse pressed left at (485, 222)
